 Task: Purchase the Fastrack Limitless FS1 Smartwatch on Amazon for ₹1,995.
Action: Mouse moved to (412, 280)
Screenshot: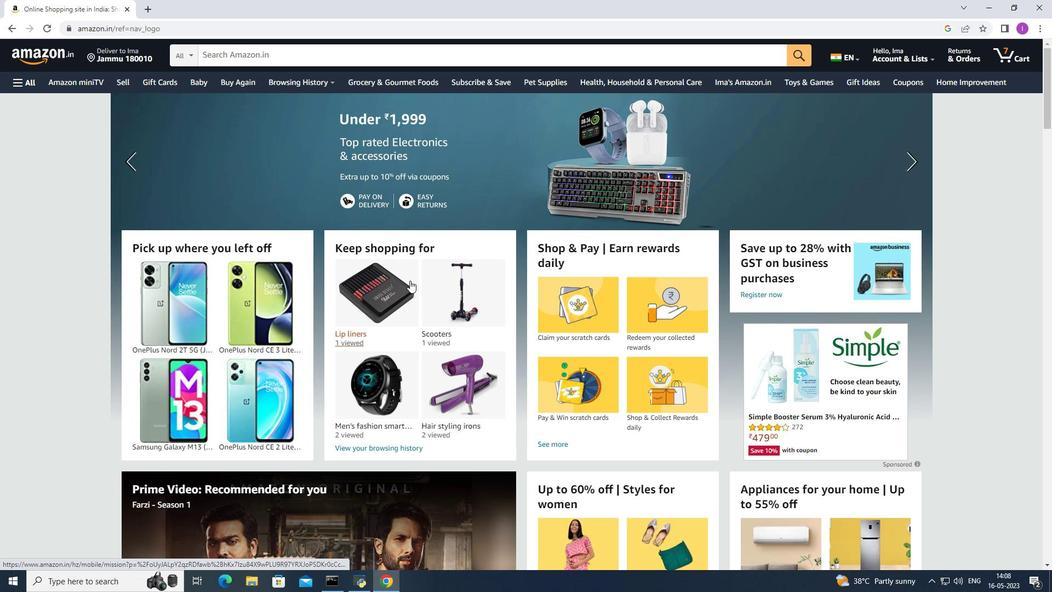
Action: Mouse scrolled (412, 280) with delta (0, 0)
Screenshot: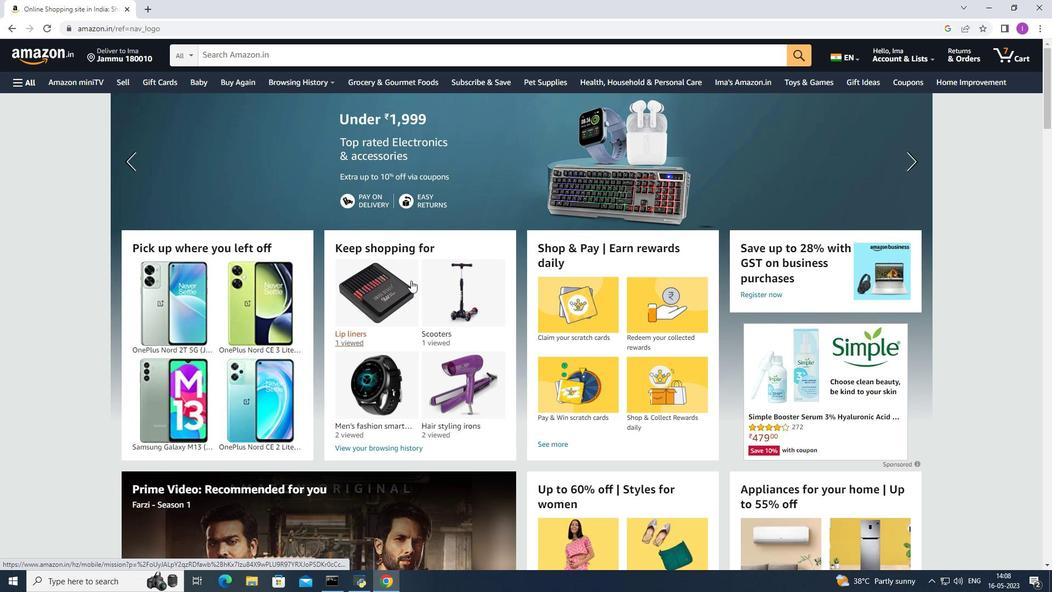 
Action: Mouse moved to (412, 280)
Screenshot: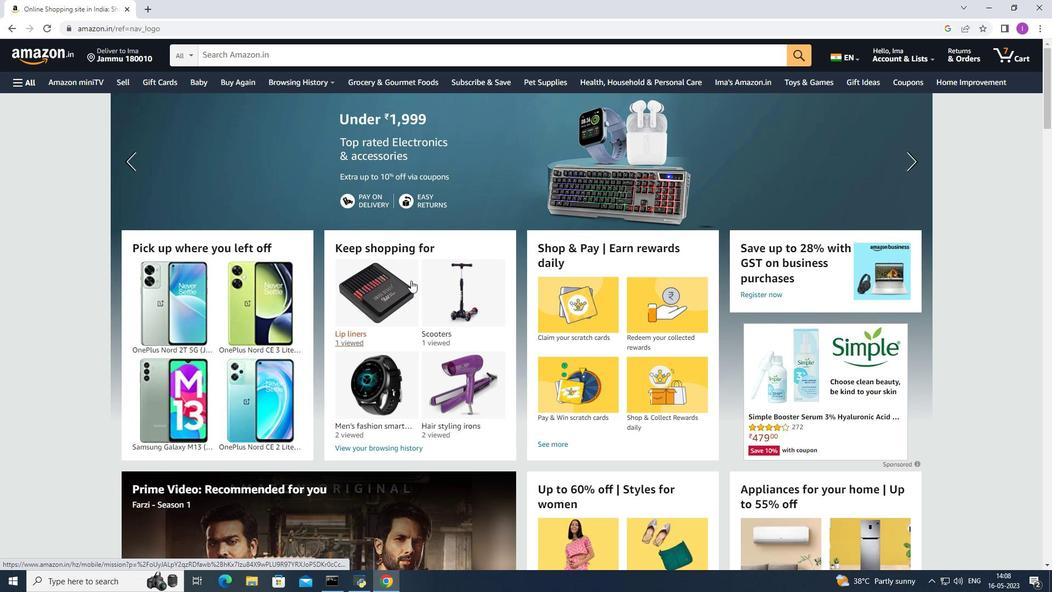 
Action: Mouse scrolled (412, 280) with delta (0, 0)
Screenshot: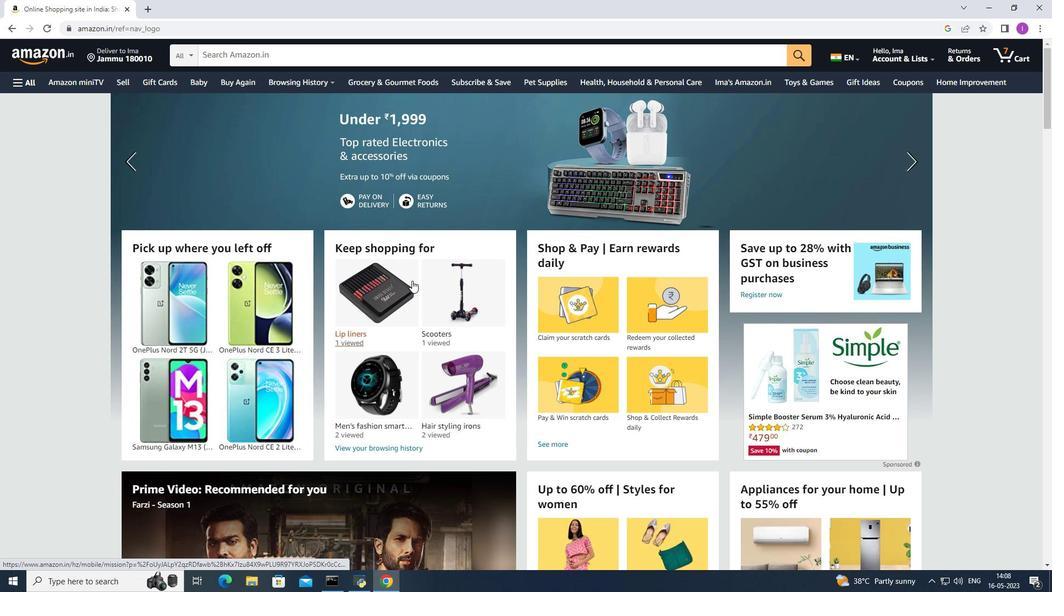 
Action: Mouse scrolled (412, 280) with delta (0, 0)
Screenshot: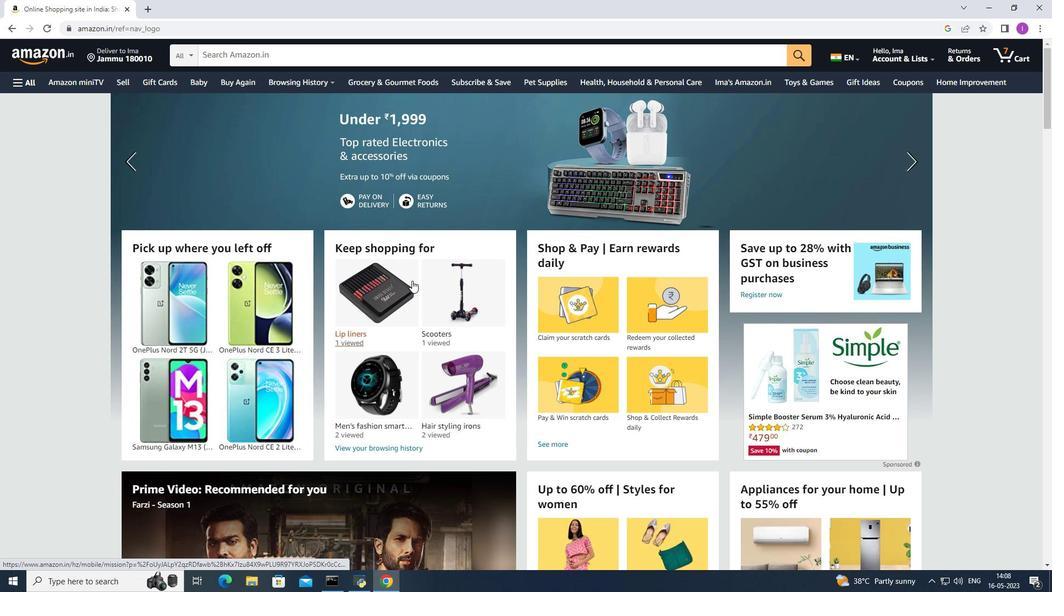 
Action: Mouse scrolled (412, 280) with delta (0, 0)
Screenshot: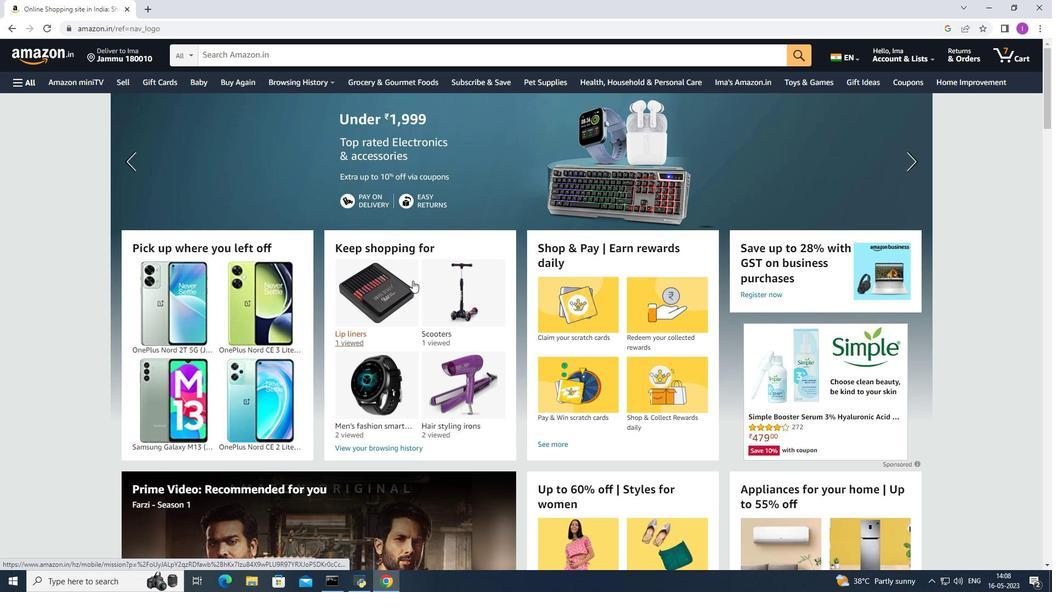 
Action: Mouse moved to (412, 276)
Screenshot: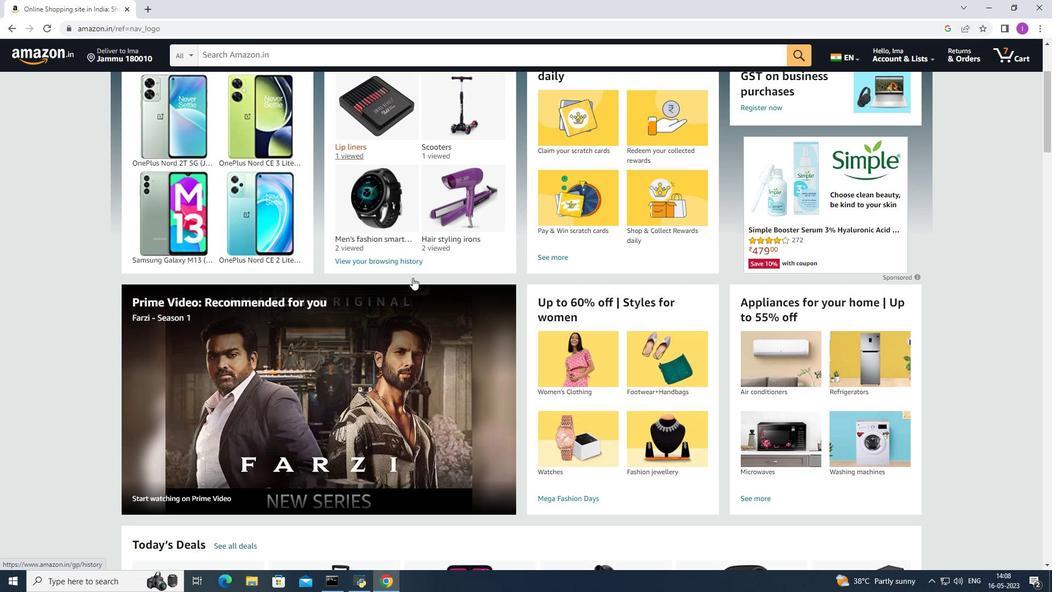 
Action: Mouse scrolled (412, 276) with delta (0, 0)
Screenshot: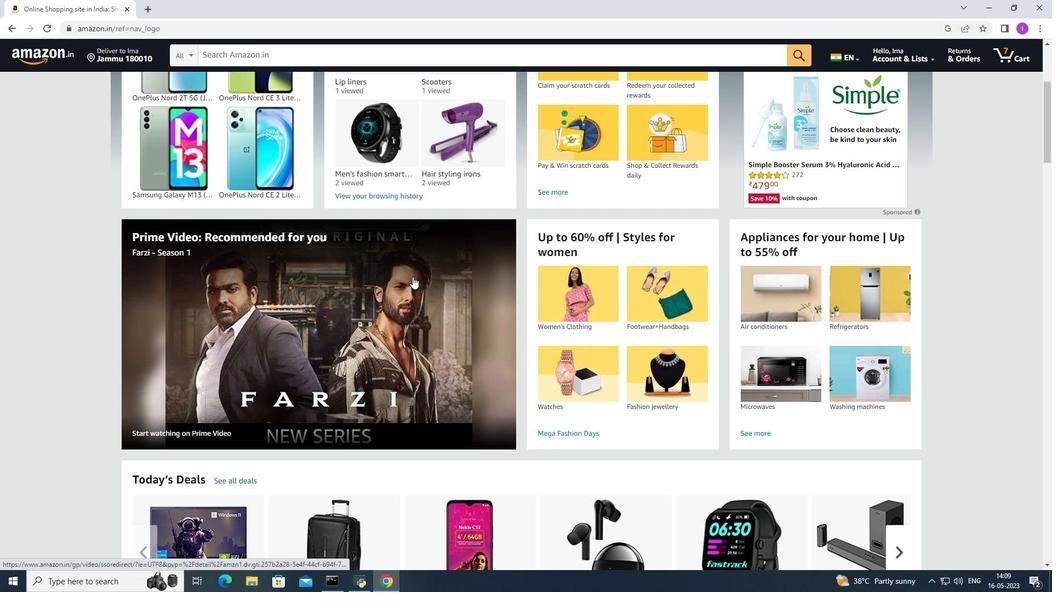
Action: Mouse scrolled (412, 276) with delta (0, 0)
Screenshot: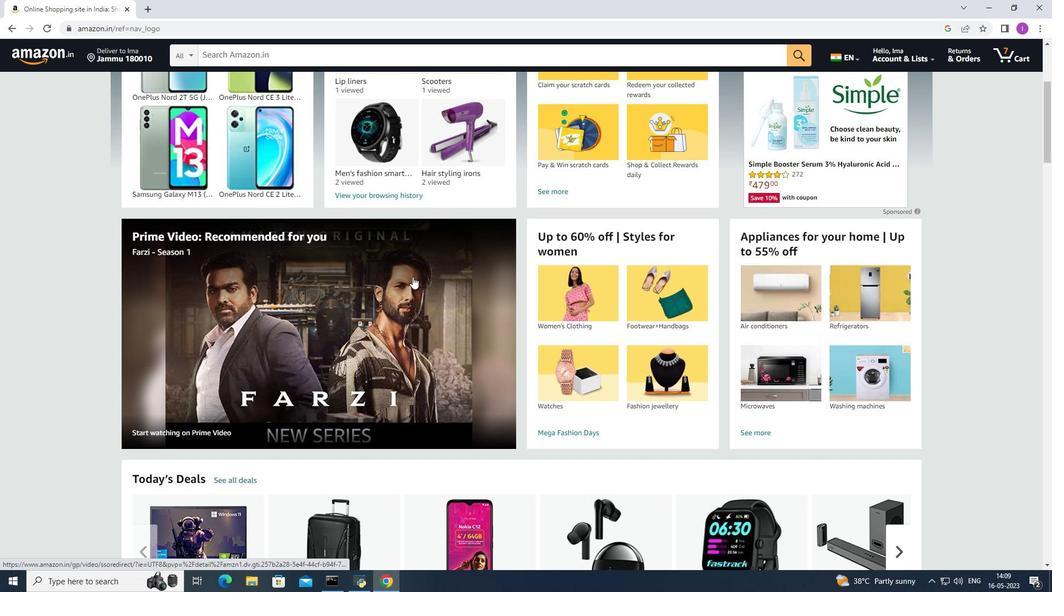 
Action: Mouse moved to (408, 270)
Screenshot: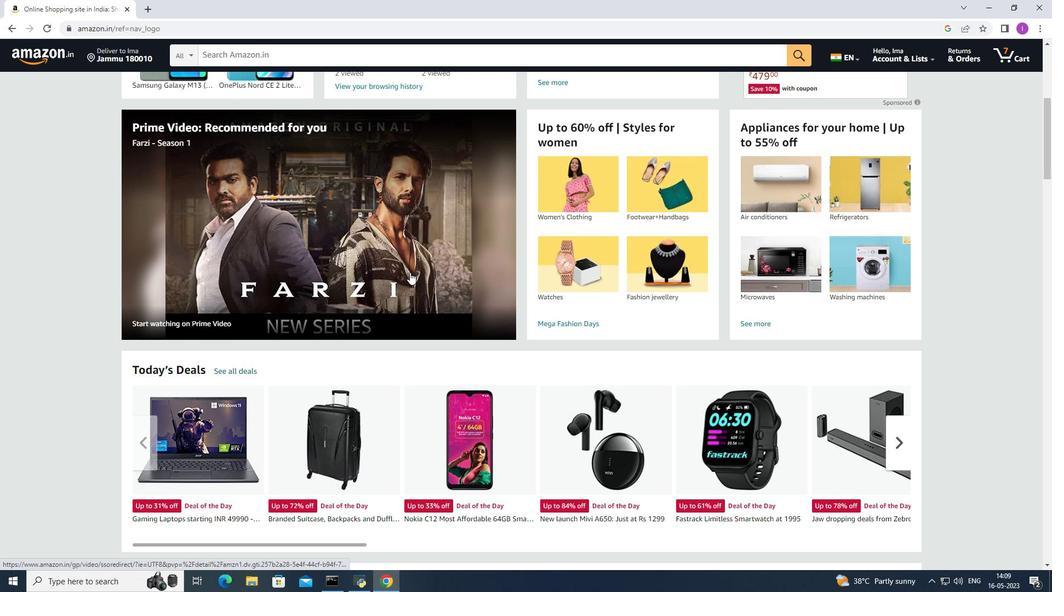 
Action: Mouse scrolled (408, 270) with delta (0, 0)
Screenshot: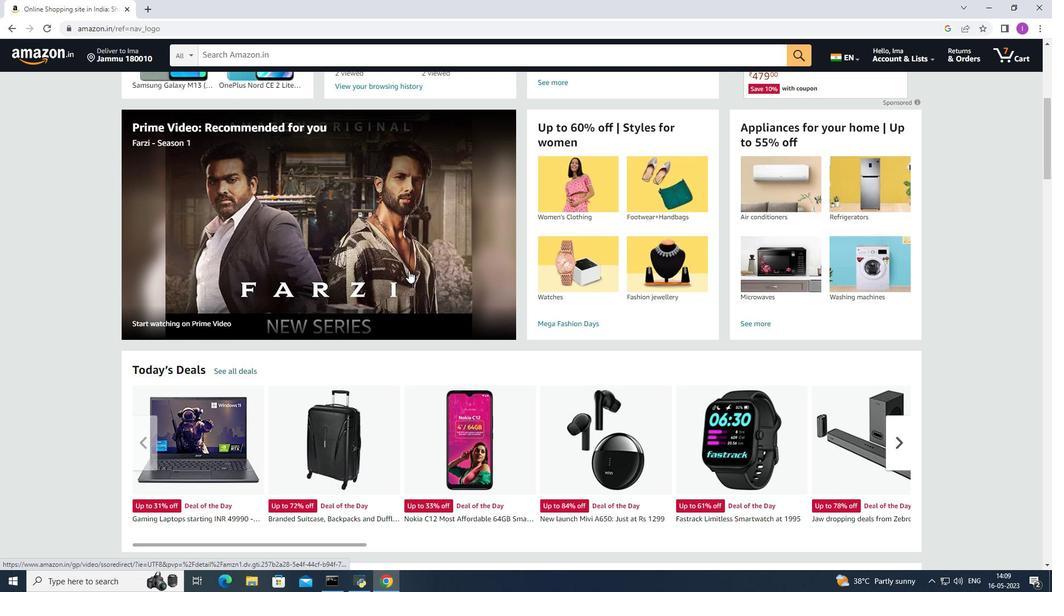 
Action: Mouse scrolled (408, 270) with delta (0, 0)
Screenshot: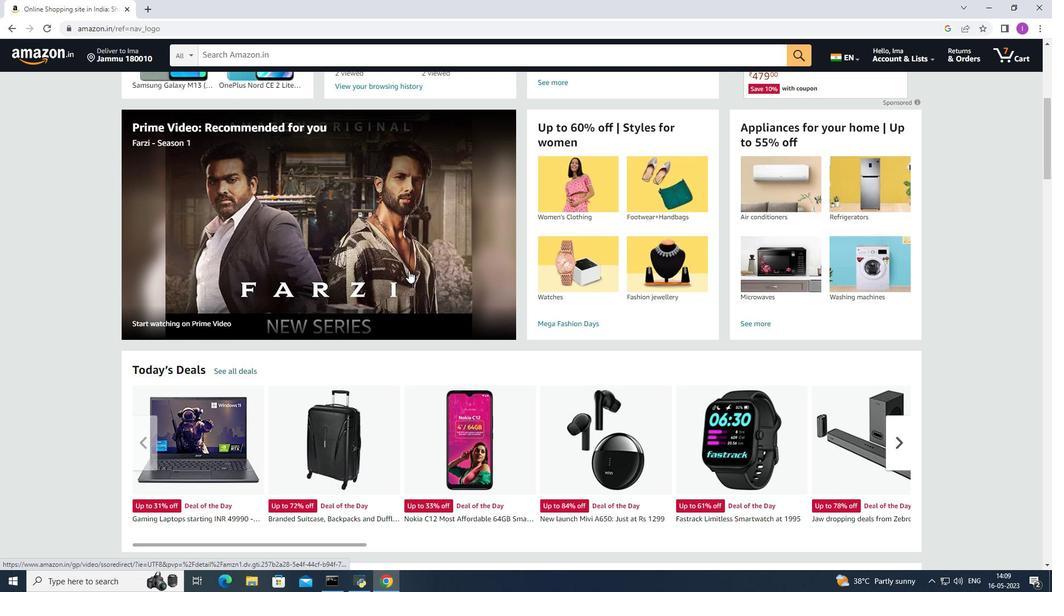 
Action: Mouse scrolled (408, 270) with delta (0, 0)
Screenshot: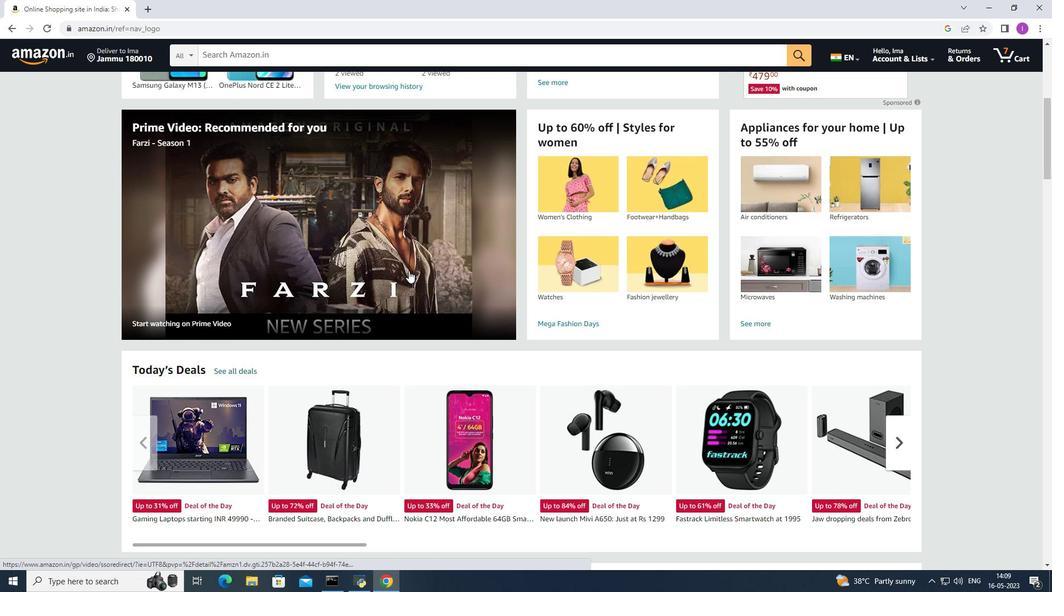 
Action: Mouse moved to (213, 285)
Screenshot: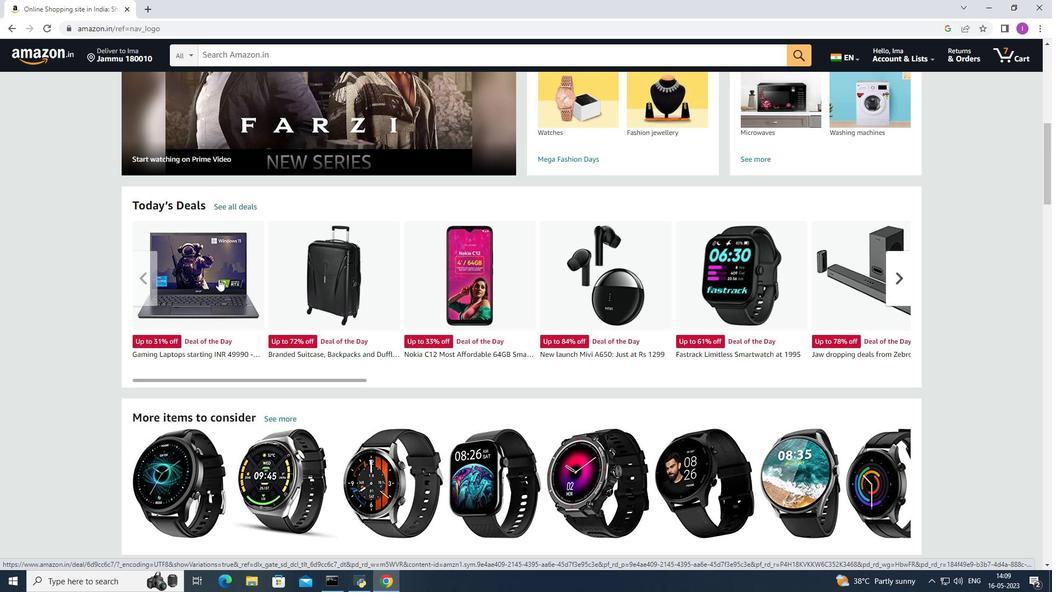
Action: Mouse scrolled (213, 285) with delta (0, 0)
Screenshot: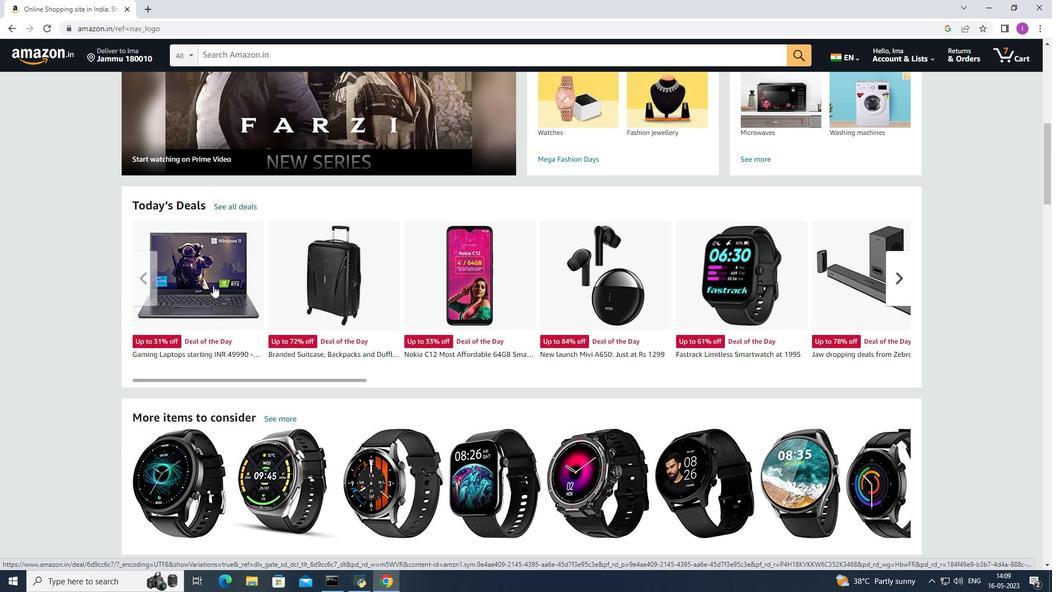
Action: Mouse scrolled (213, 286) with delta (0, 0)
Screenshot: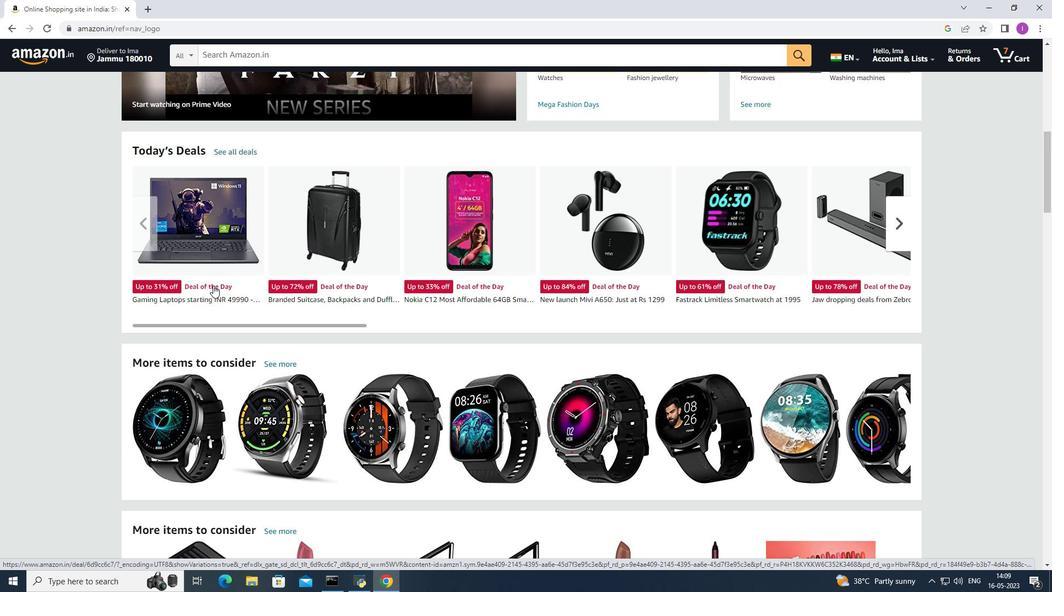 
Action: Mouse scrolled (213, 286) with delta (0, 0)
Screenshot: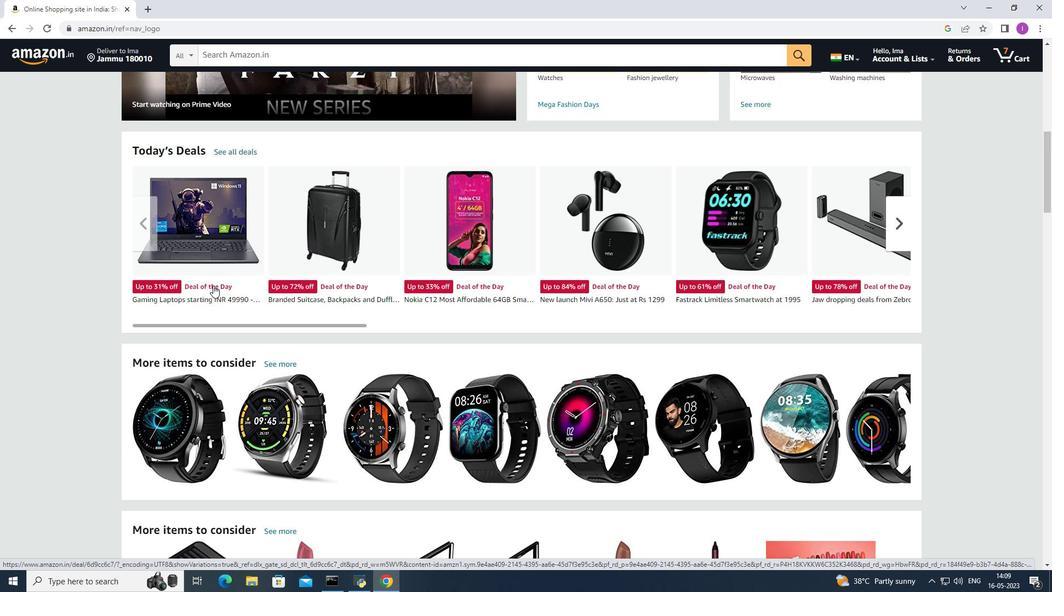 
Action: Mouse scrolled (213, 285) with delta (0, 0)
Screenshot: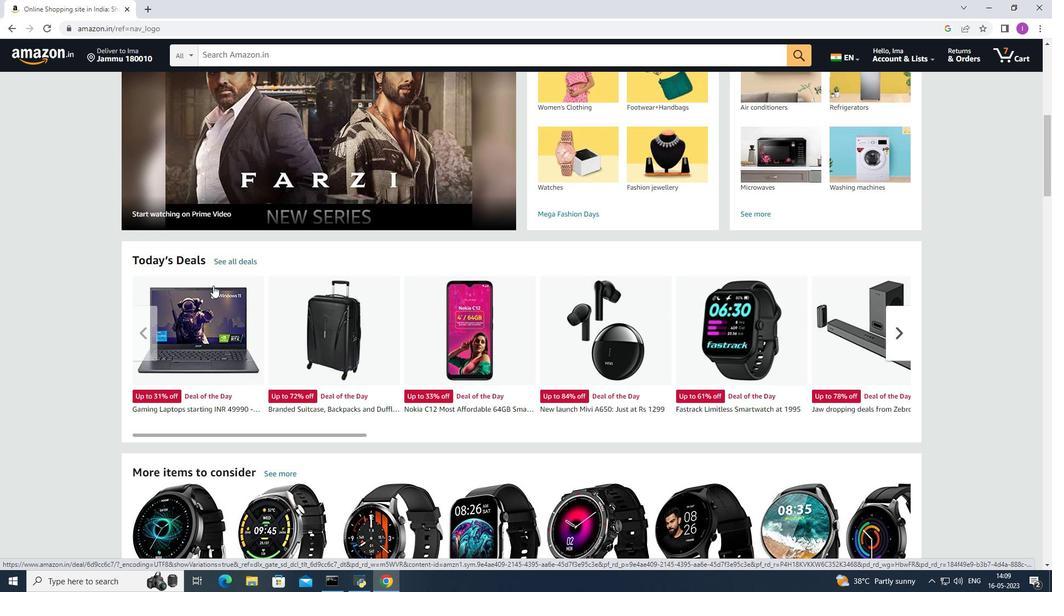 
Action: Mouse scrolled (213, 285) with delta (0, 0)
Screenshot: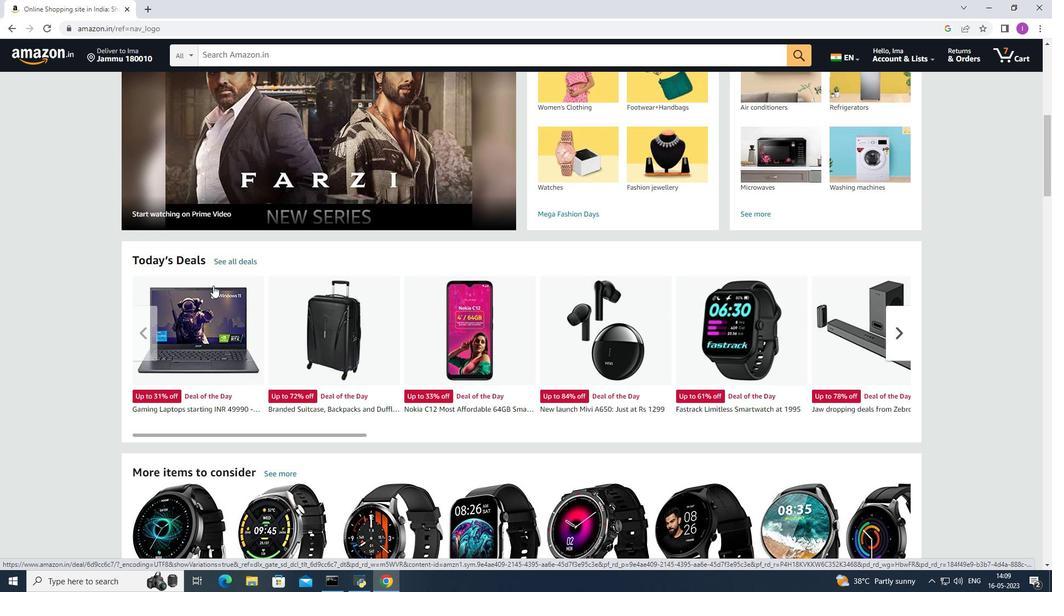
Action: Mouse moved to (732, 234)
Screenshot: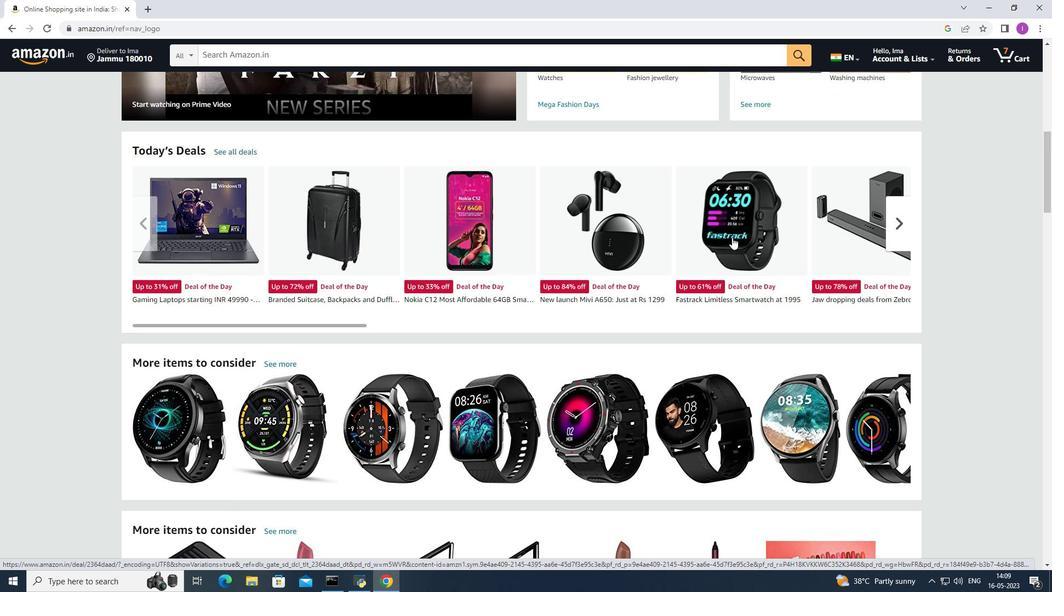 
Action: Mouse pressed left at (732, 234)
Screenshot: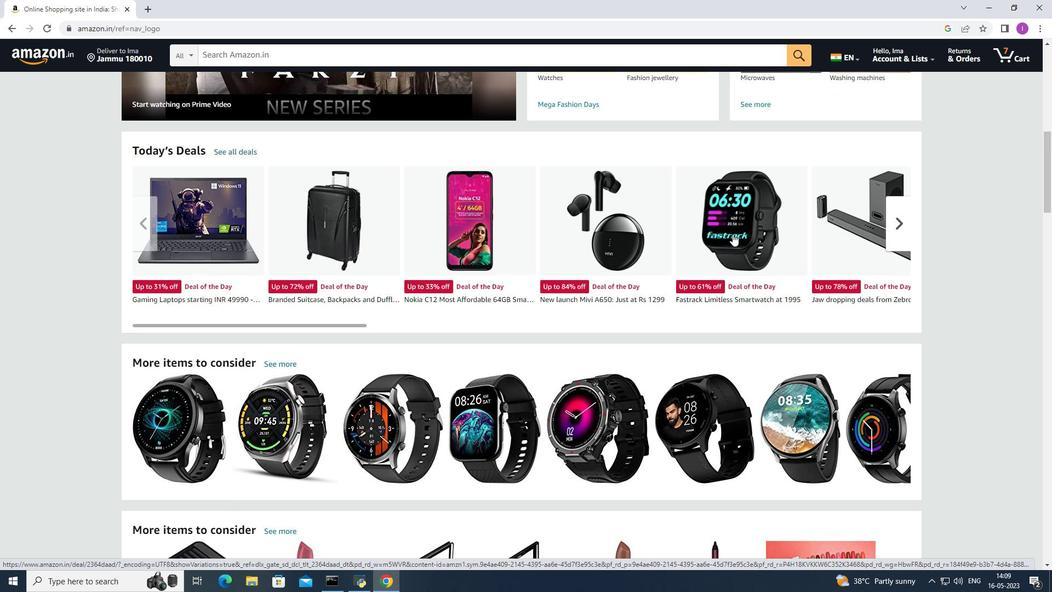 
Action: Mouse moved to (244, 292)
Screenshot: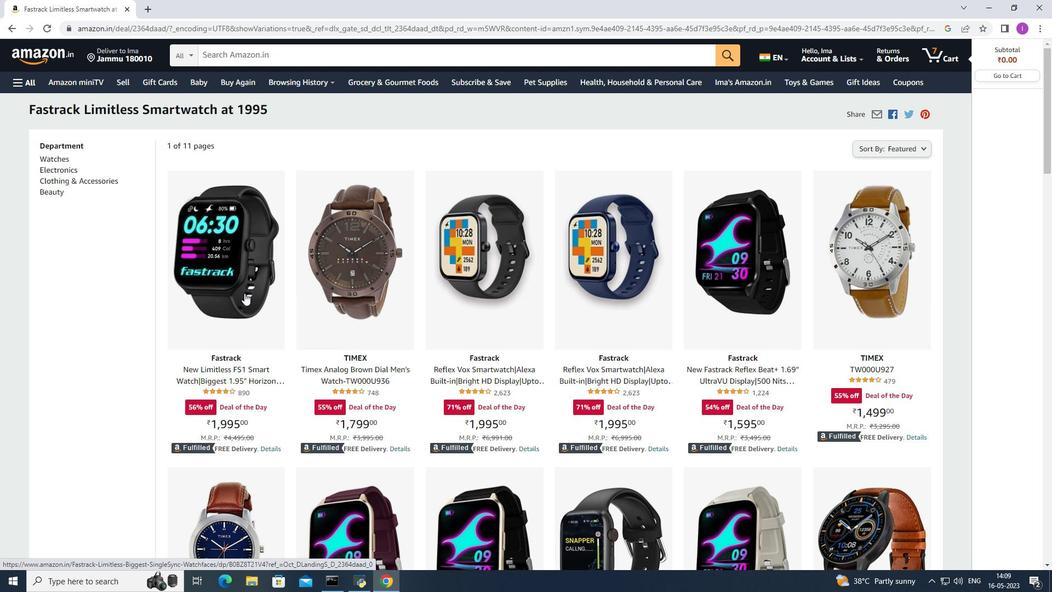 
Action: Mouse pressed left at (244, 292)
Screenshot: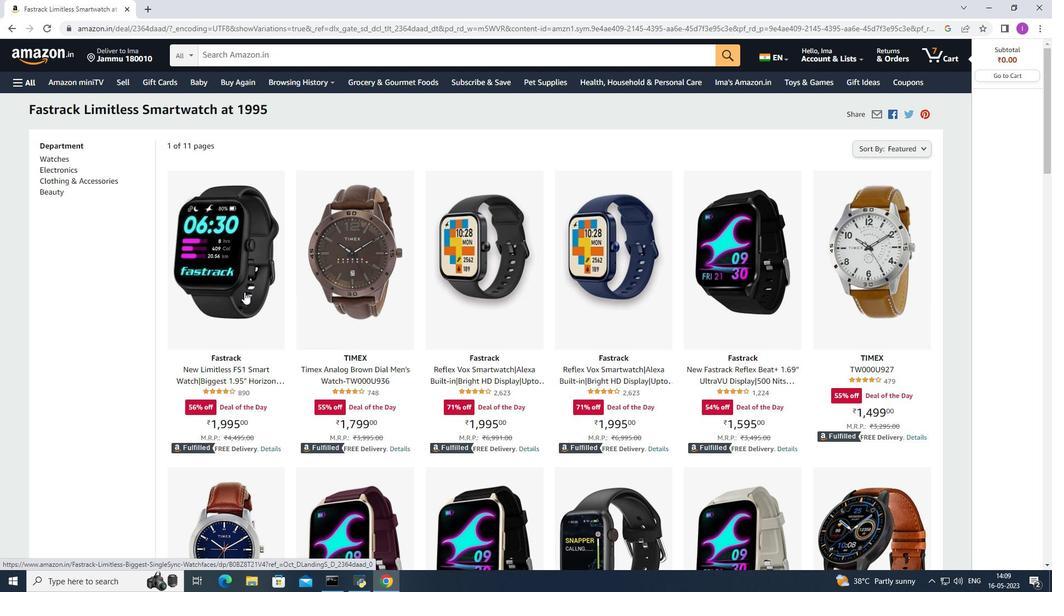 
Action: Mouse moved to (432, 386)
Screenshot: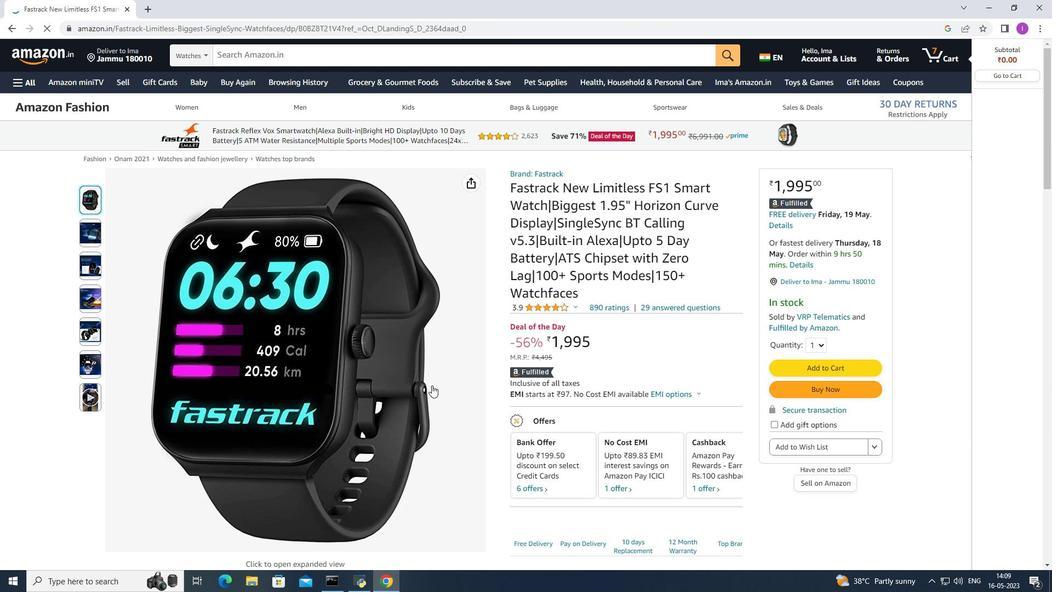 
Action: Mouse scrolled (432, 387) with delta (0, 0)
Screenshot: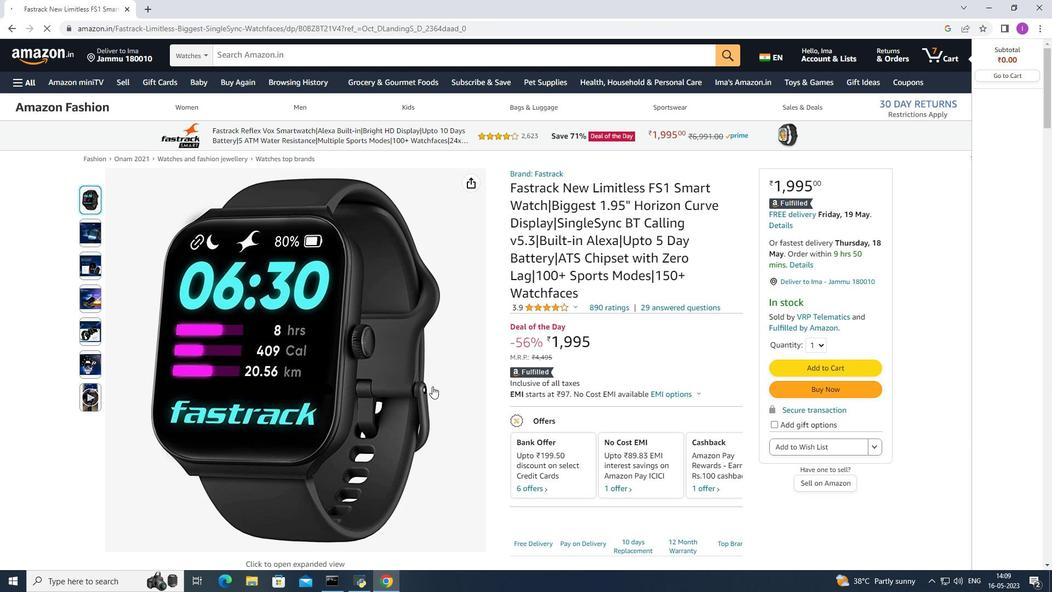 
Action: Mouse scrolled (432, 387) with delta (0, 0)
Screenshot: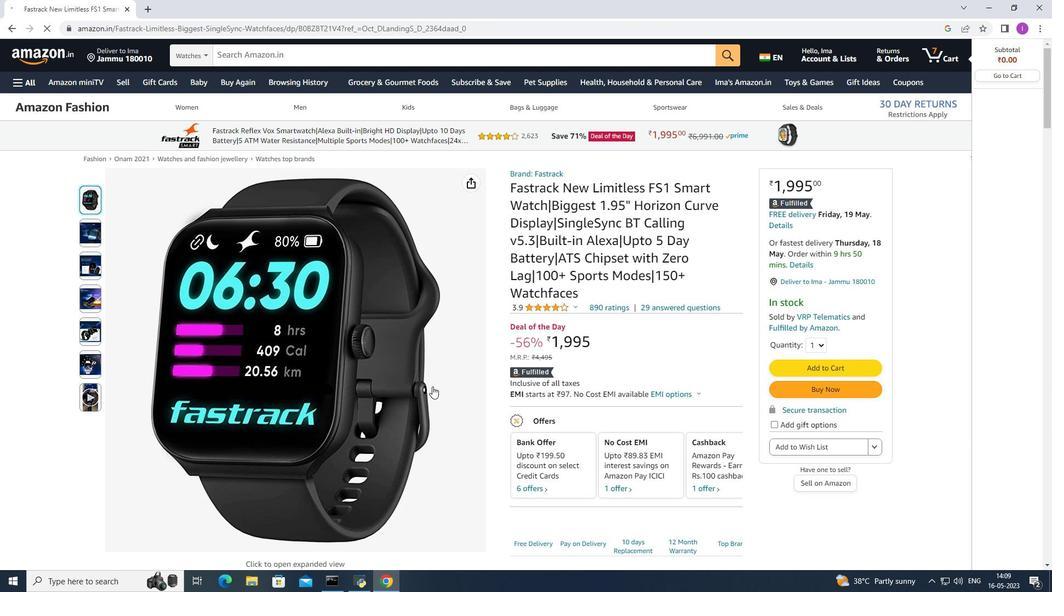 
Action: Mouse scrolled (432, 387) with delta (0, 0)
Screenshot: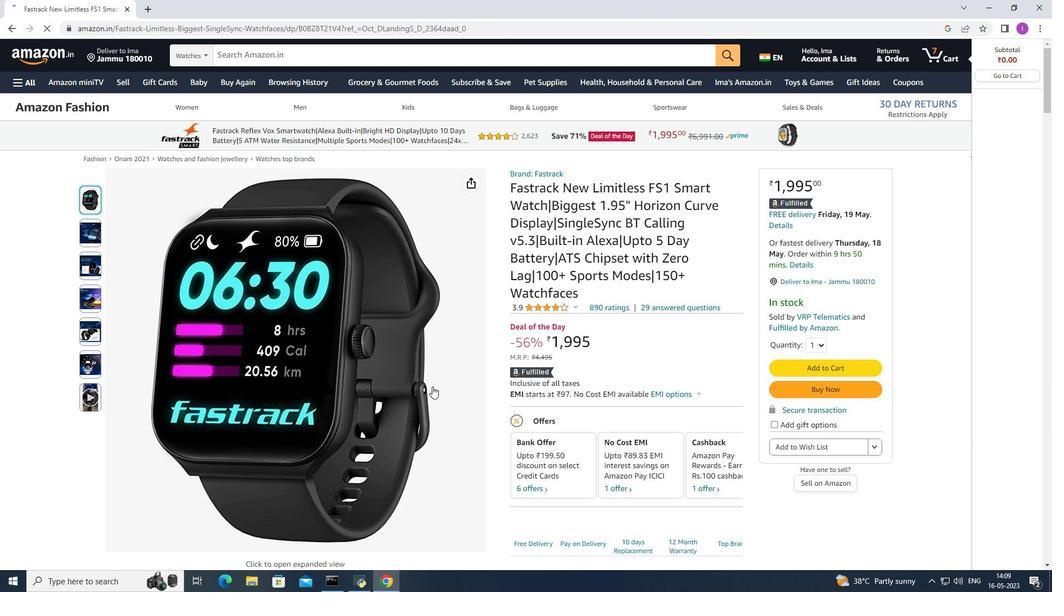
Action: Mouse scrolled (432, 385) with delta (0, 0)
Screenshot: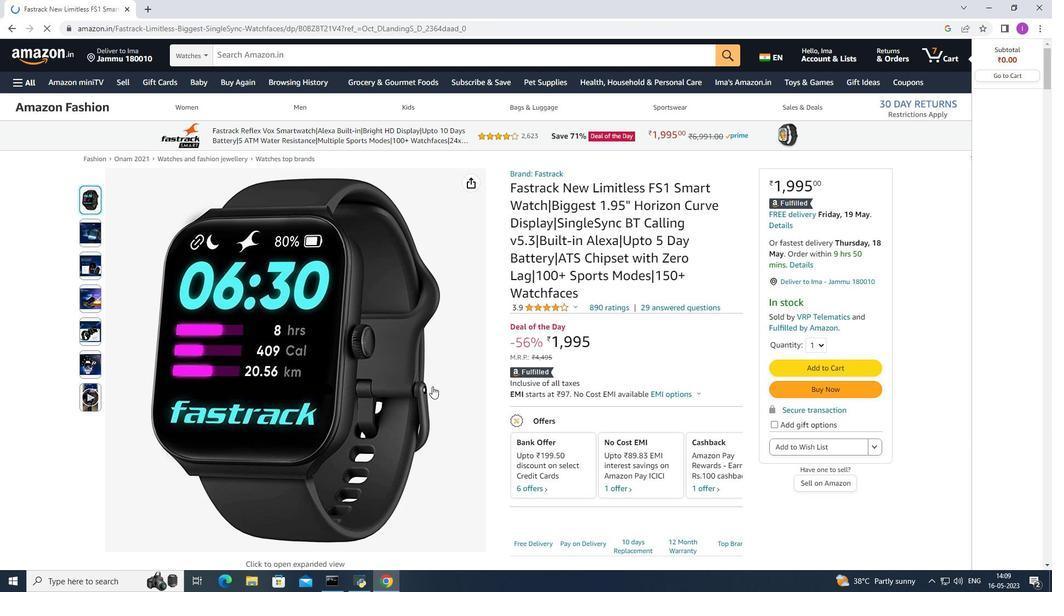 
Action: Mouse scrolled (432, 385) with delta (0, 0)
Screenshot: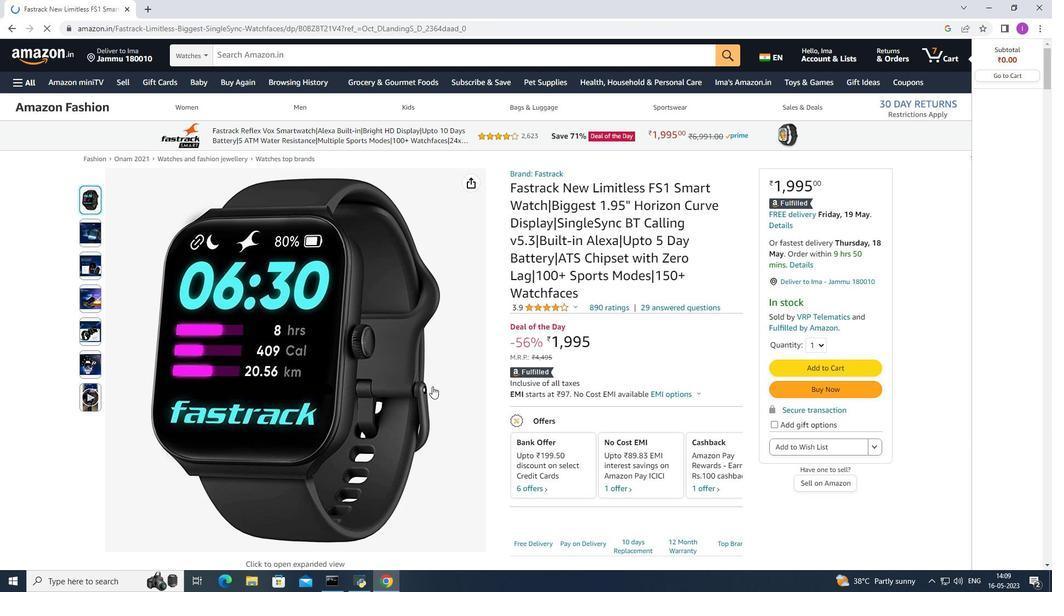 
Action: Mouse scrolled (432, 385) with delta (0, 0)
Screenshot: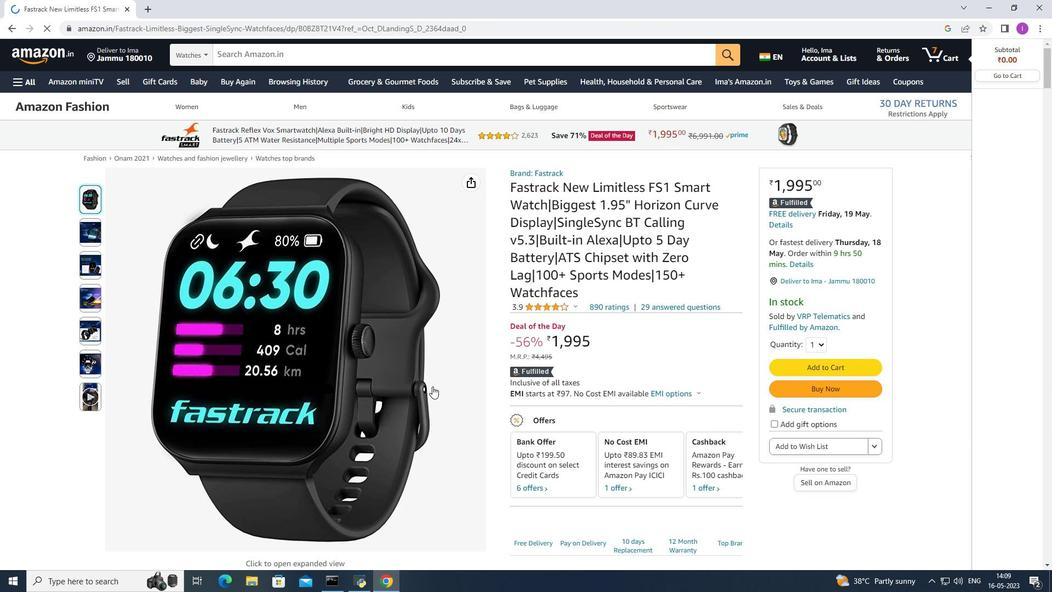 
Action: Mouse scrolled (432, 385) with delta (0, 0)
Screenshot: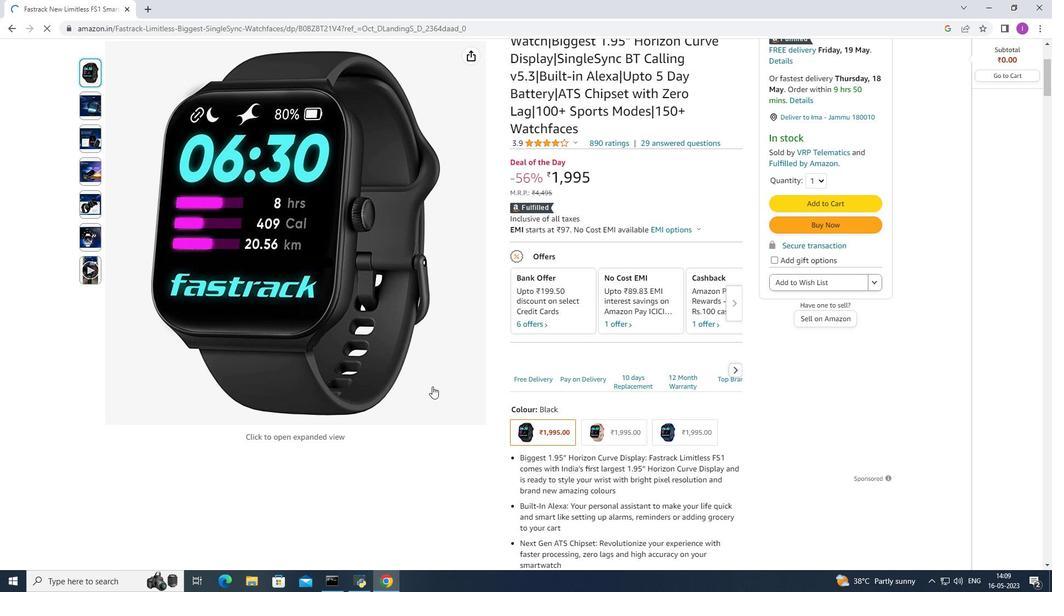 
Action: Mouse scrolled (432, 385) with delta (0, 0)
Screenshot: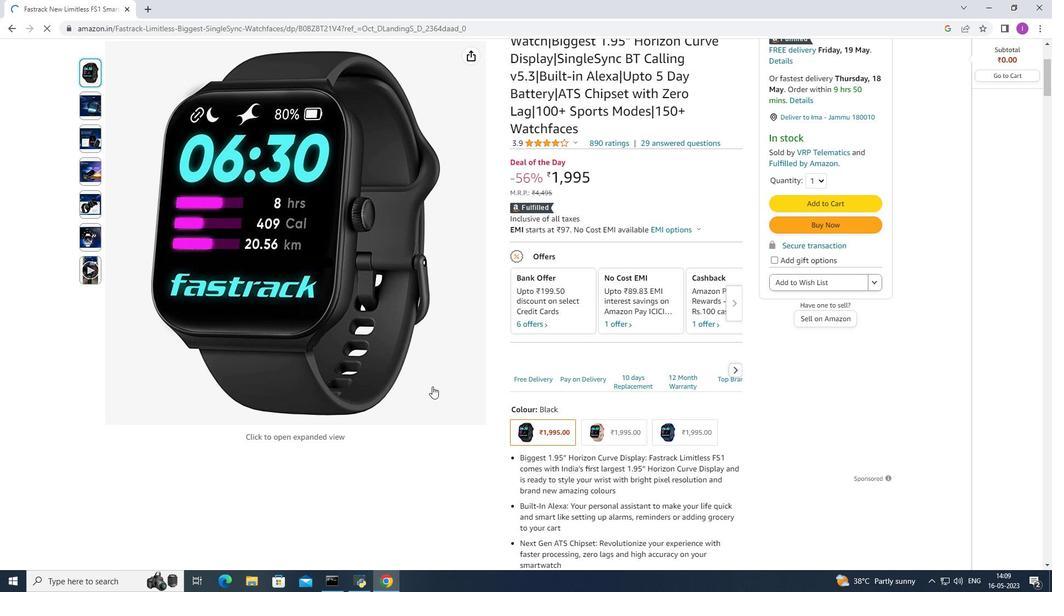 
Action: Mouse scrolled (432, 385) with delta (0, 0)
Screenshot: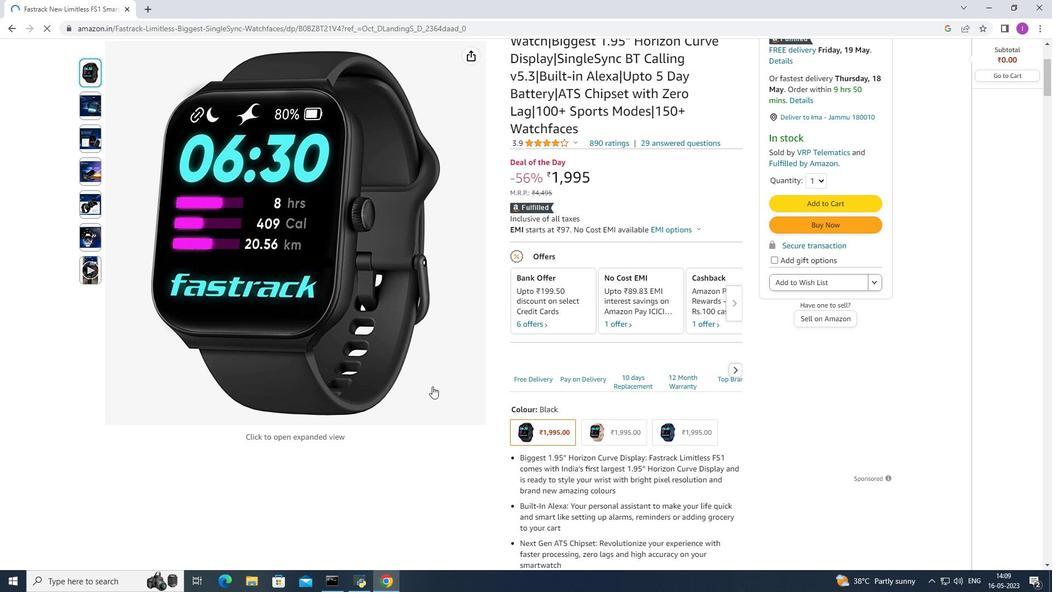 
Action: Mouse scrolled (432, 385) with delta (0, 0)
Screenshot: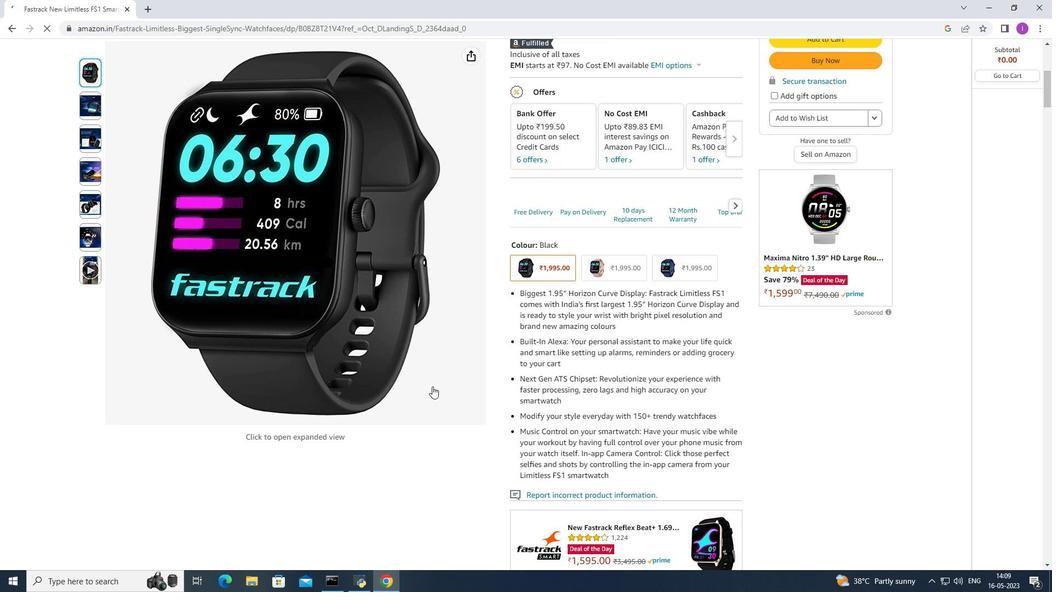 
Action: Mouse scrolled (432, 385) with delta (0, 0)
Screenshot: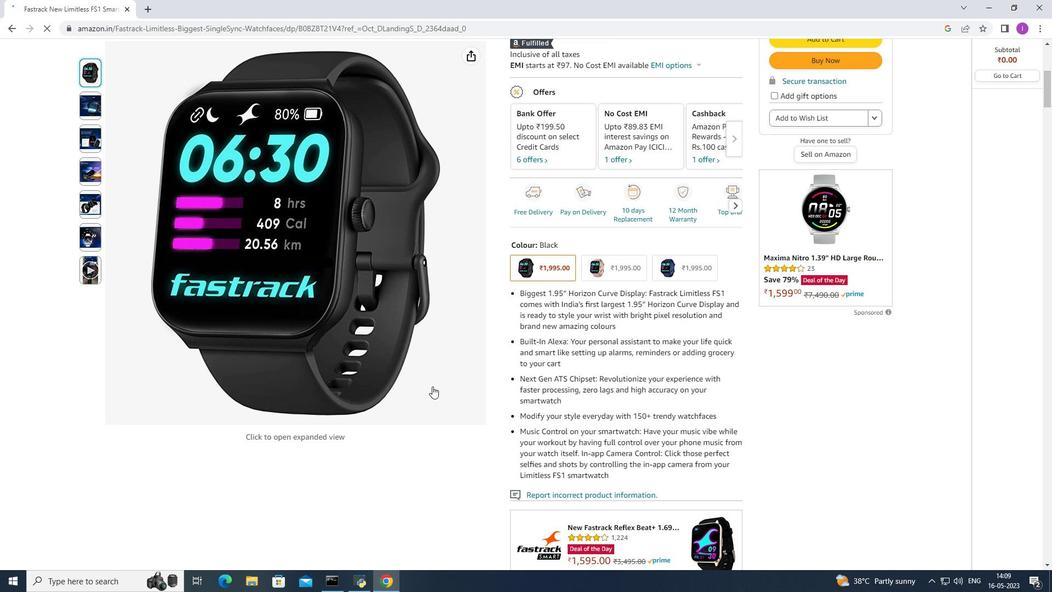 
Action: Mouse scrolled (432, 385) with delta (0, 0)
Screenshot: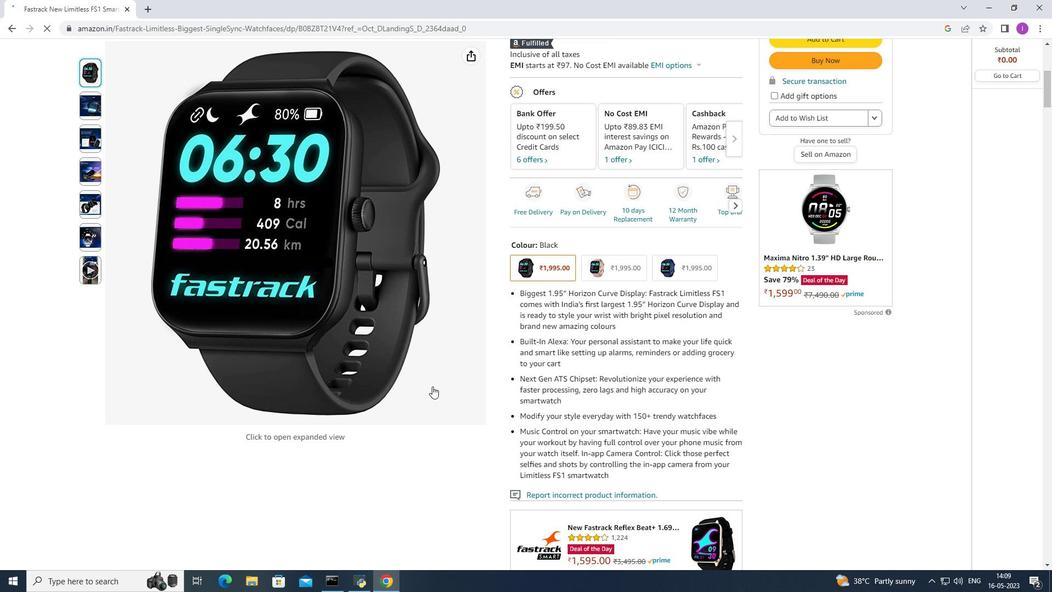 
Action: Mouse scrolled (432, 385) with delta (0, 0)
Screenshot: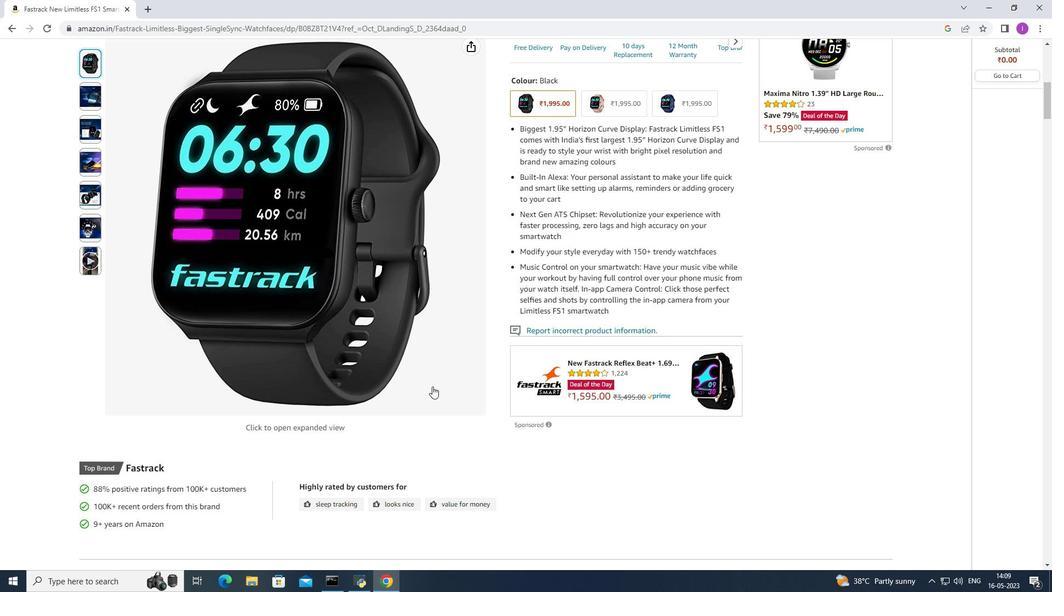 
Action: Mouse scrolled (432, 385) with delta (0, 0)
Screenshot: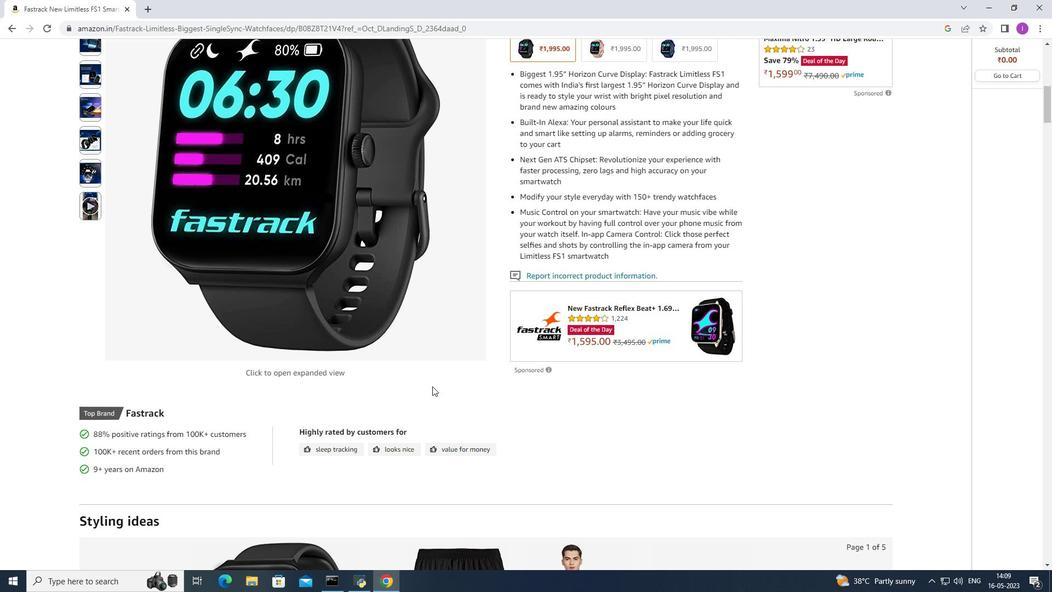 
Action: Mouse scrolled (432, 385) with delta (0, 0)
Screenshot: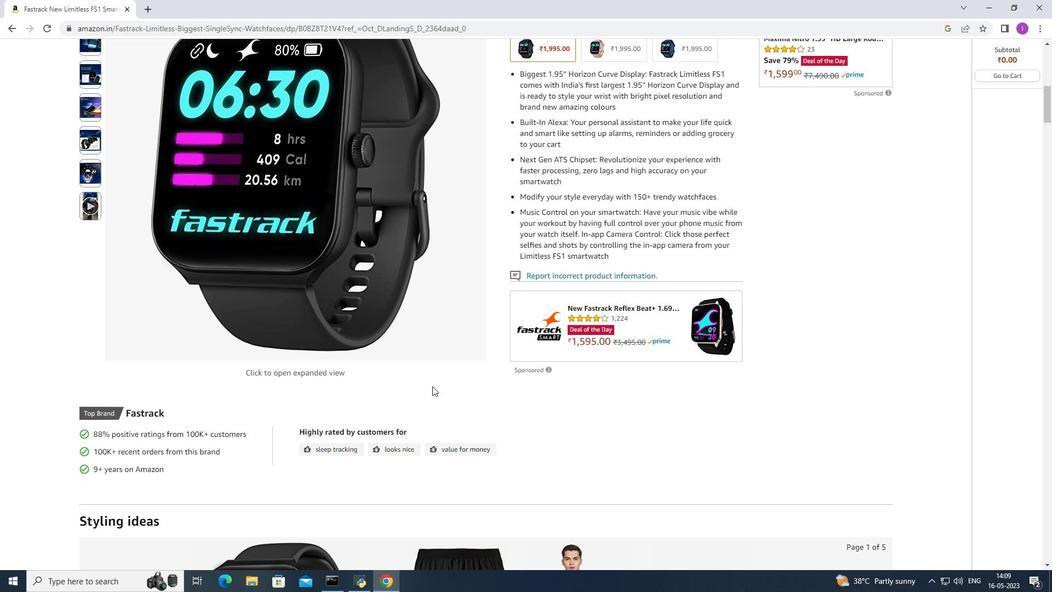 
Action: Mouse scrolled (432, 385) with delta (0, 0)
Screenshot: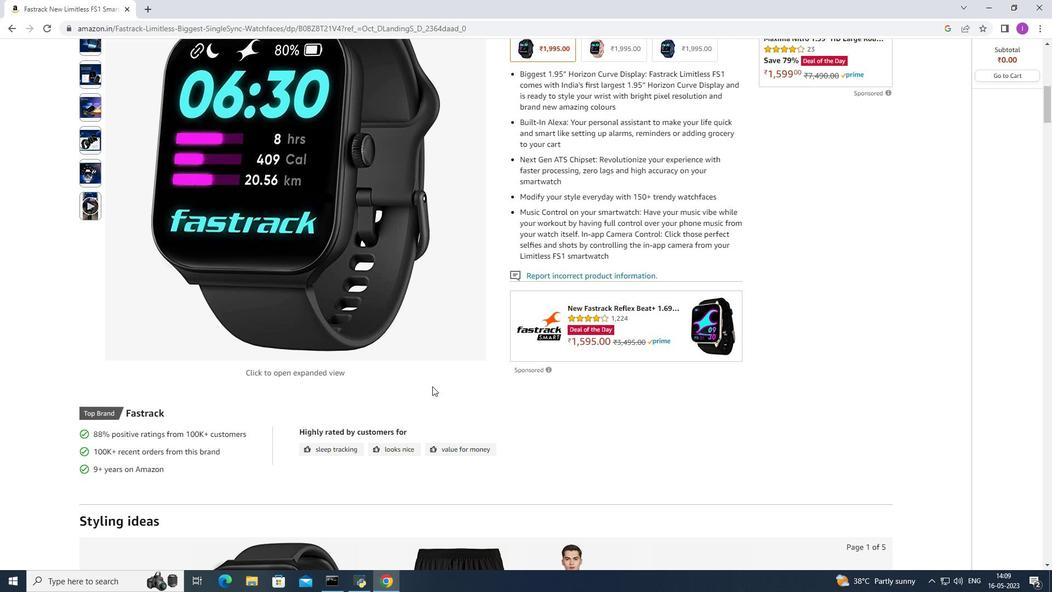 
Action: Mouse scrolled (432, 387) with delta (0, 0)
Screenshot: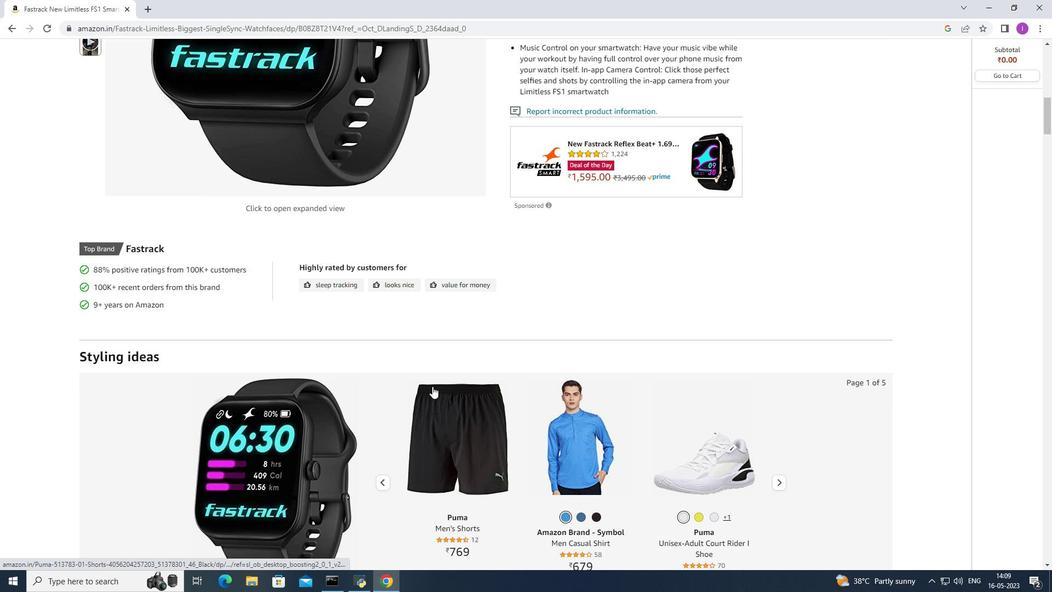 
Action: Mouse scrolled (432, 387) with delta (0, 0)
Screenshot: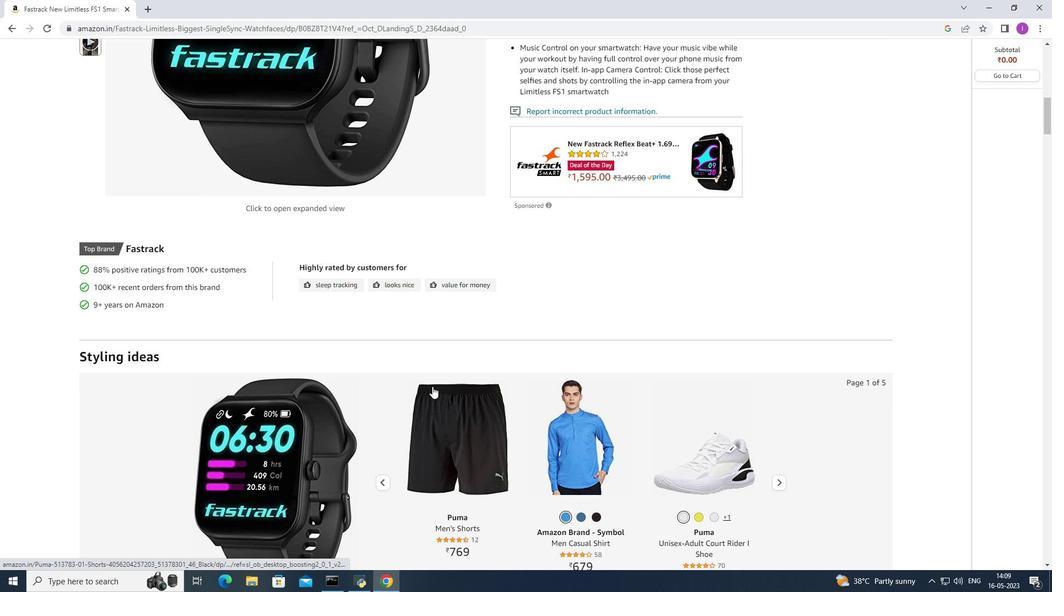 
Action: Mouse scrolled (432, 387) with delta (0, 0)
Screenshot: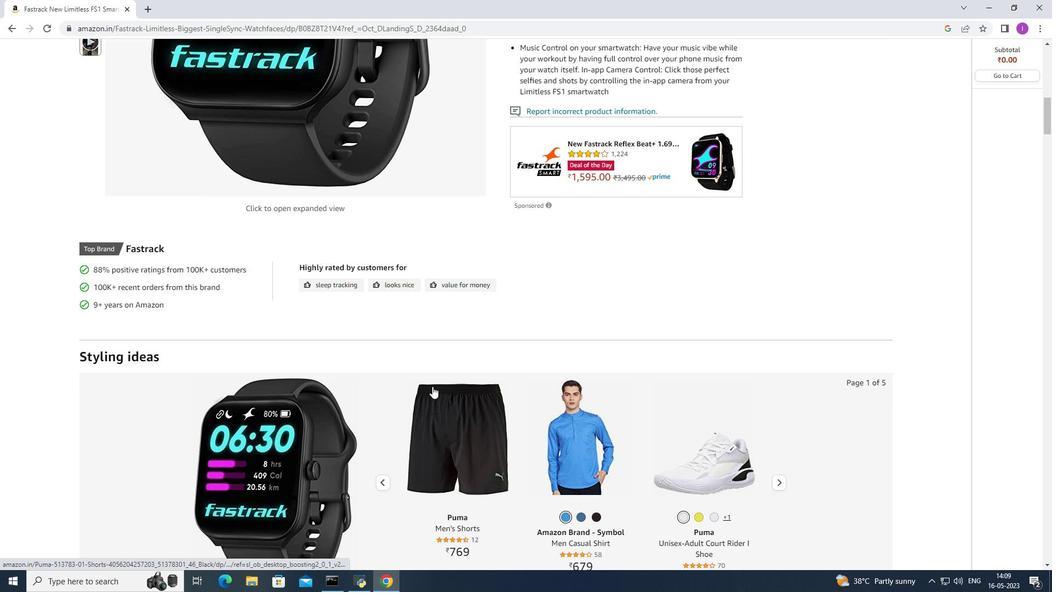 
Action: Mouse scrolled (432, 387) with delta (0, 0)
Screenshot: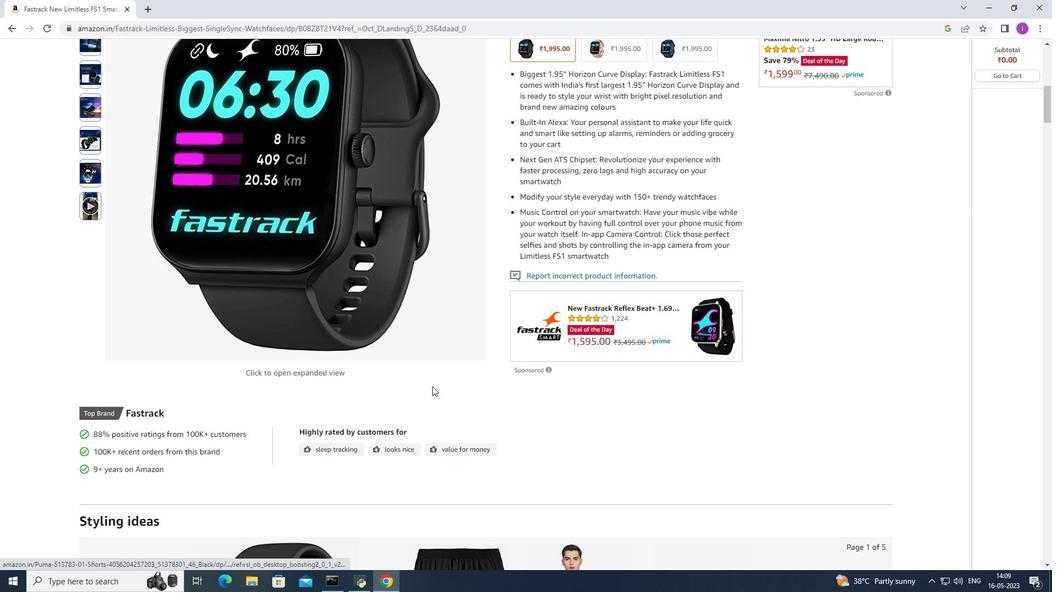 
Action: Mouse scrolled (432, 387) with delta (0, 0)
Screenshot: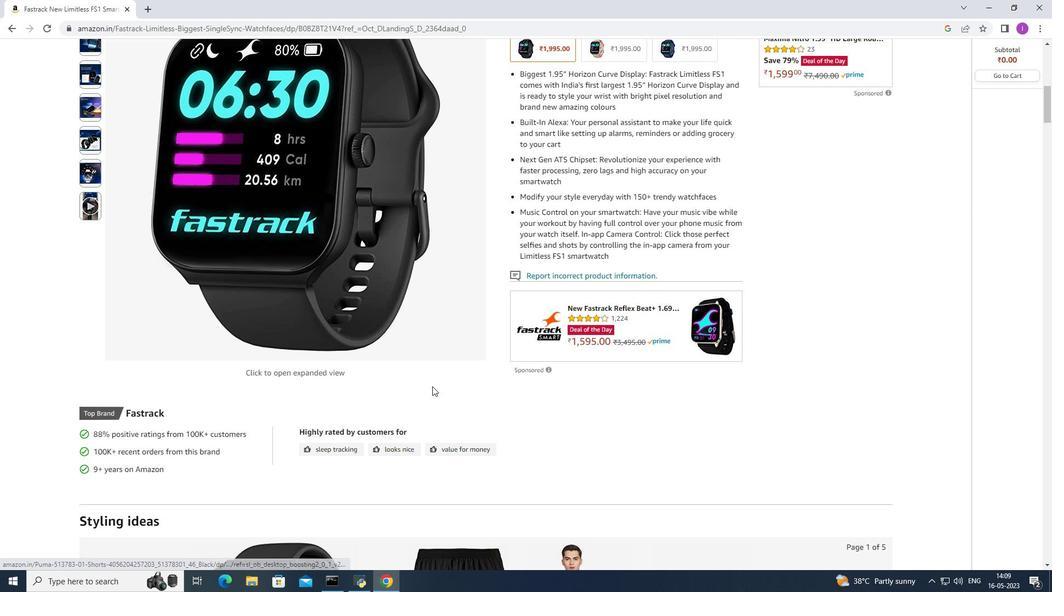 
Action: Mouse scrolled (432, 387) with delta (0, 0)
Screenshot: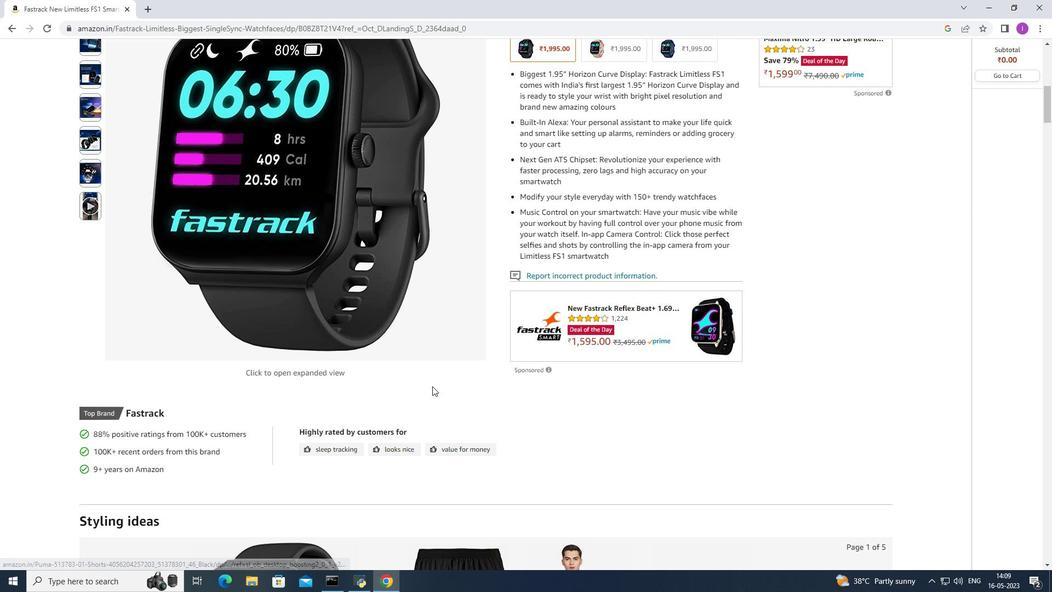 
Action: Mouse scrolled (432, 387) with delta (0, 0)
Screenshot: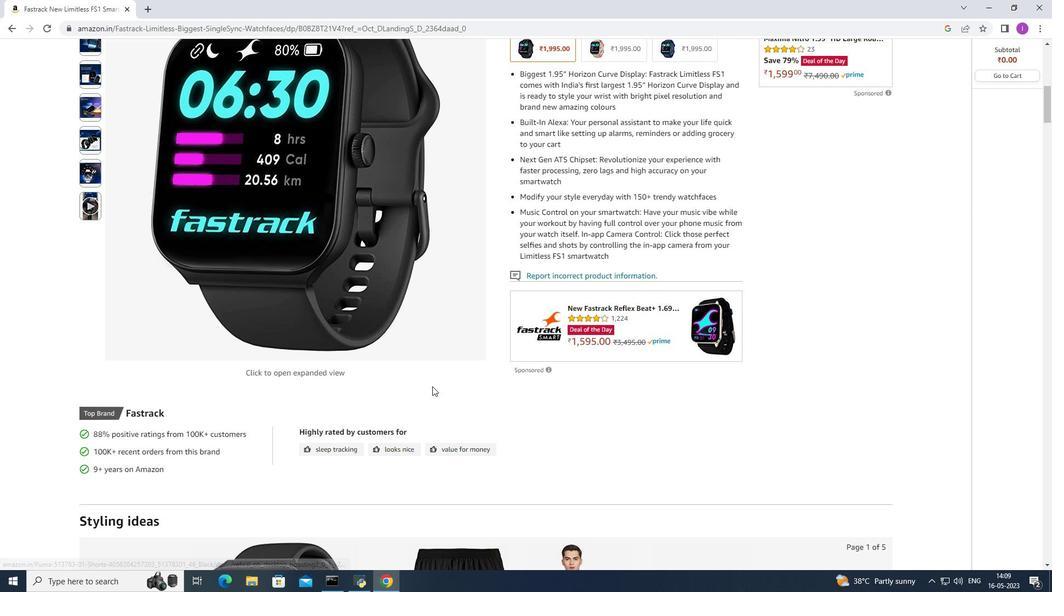 
Action: Mouse moved to (430, 383)
Screenshot: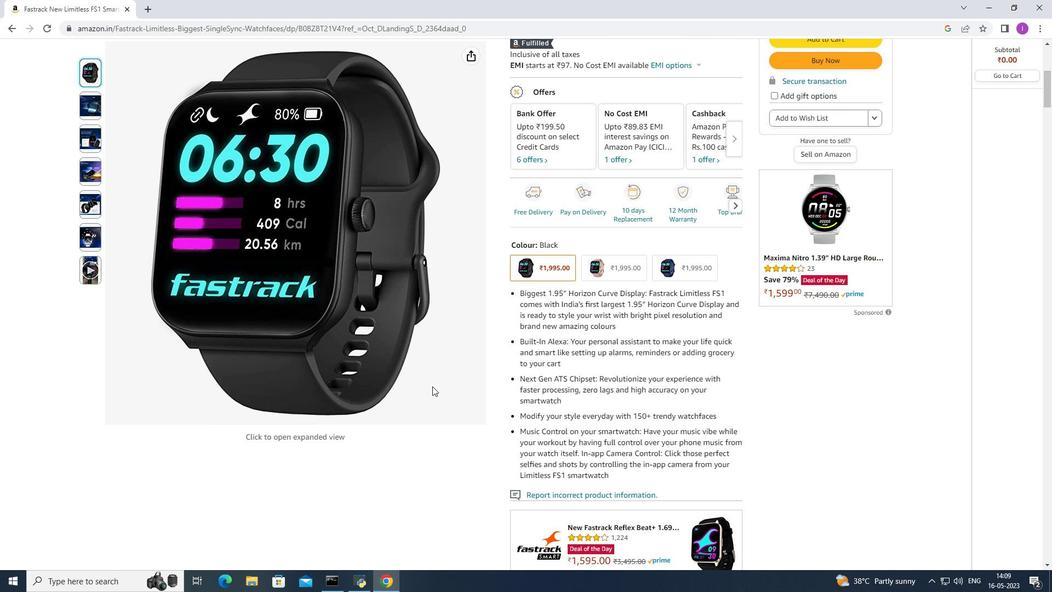 
Action: Mouse scrolled (430, 384) with delta (0, 0)
Screenshot: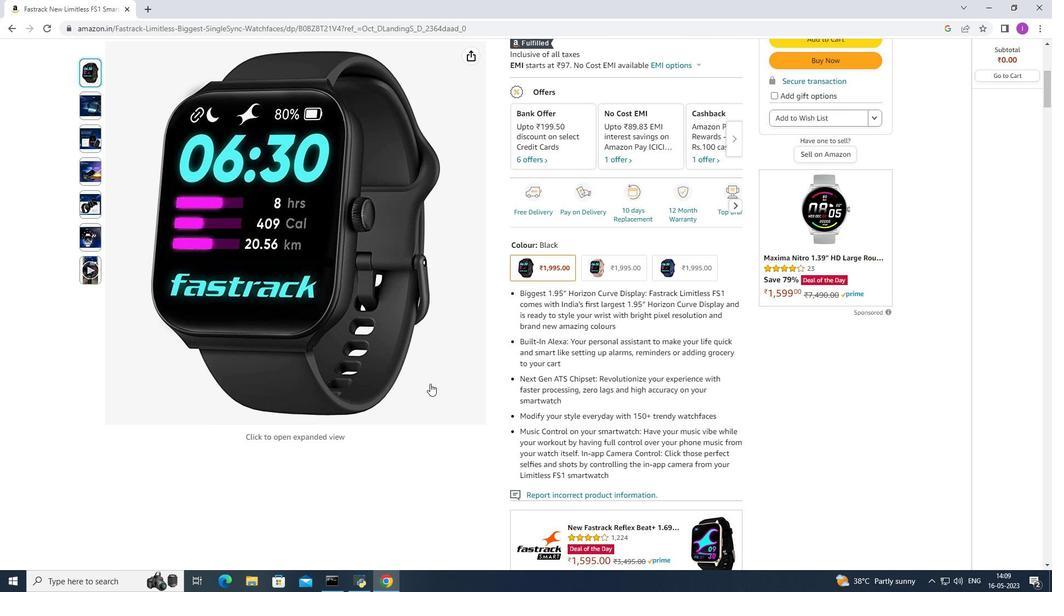 
Action: Mouse scrolled (430, 384) with delta (0, 0)
Screenshot: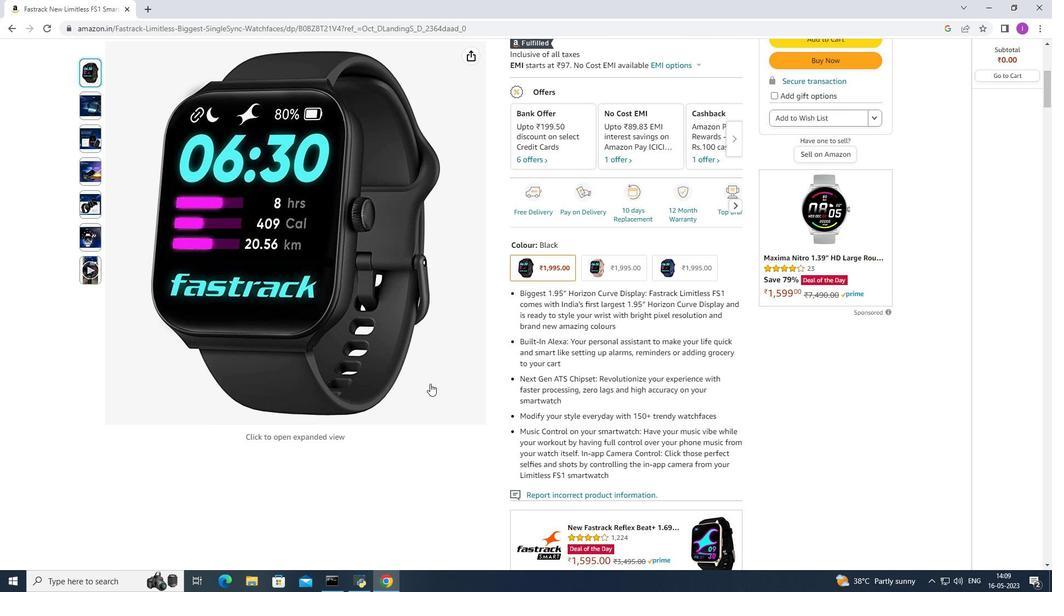 
Action: Mouse scrolled (430, 384) with delta (0, 0)
Screenshot: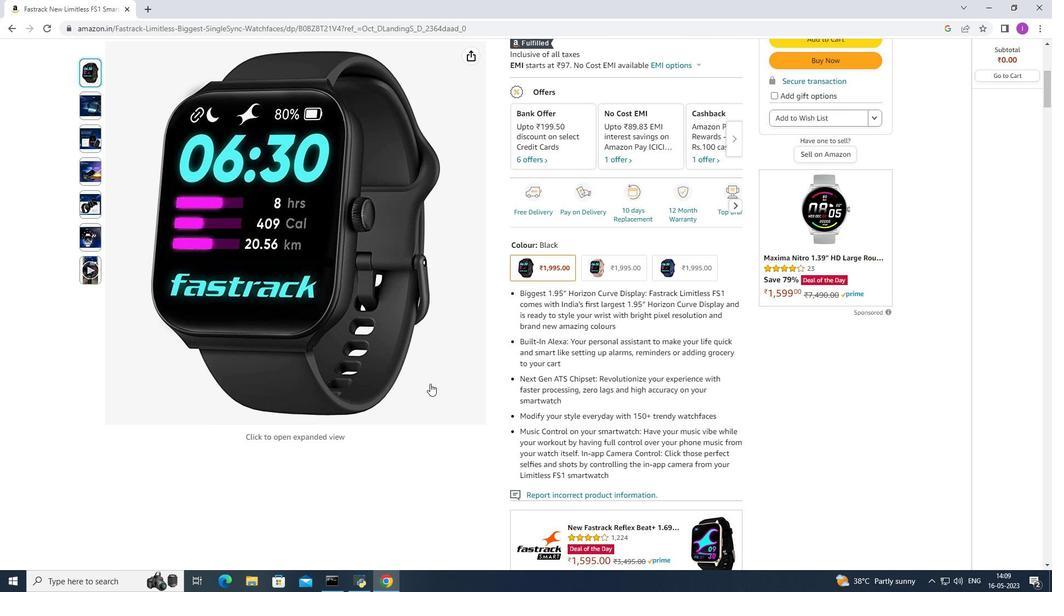 
Action: Mouse moved to (430, 386)
Screenshot: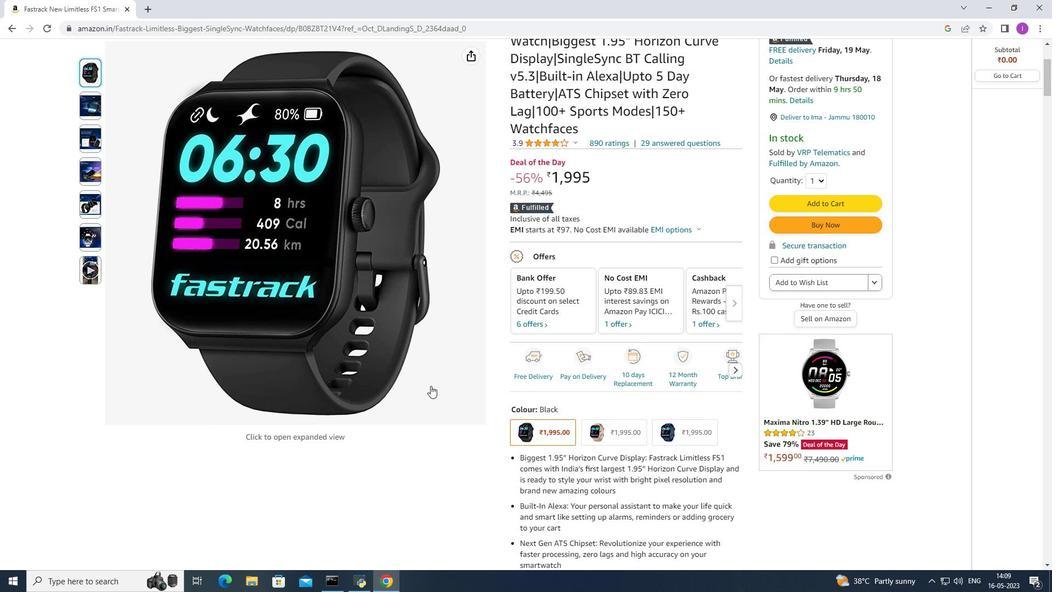 
Action: Mouse scrolled (430, 387) with delta (0, 0)
Screenshot: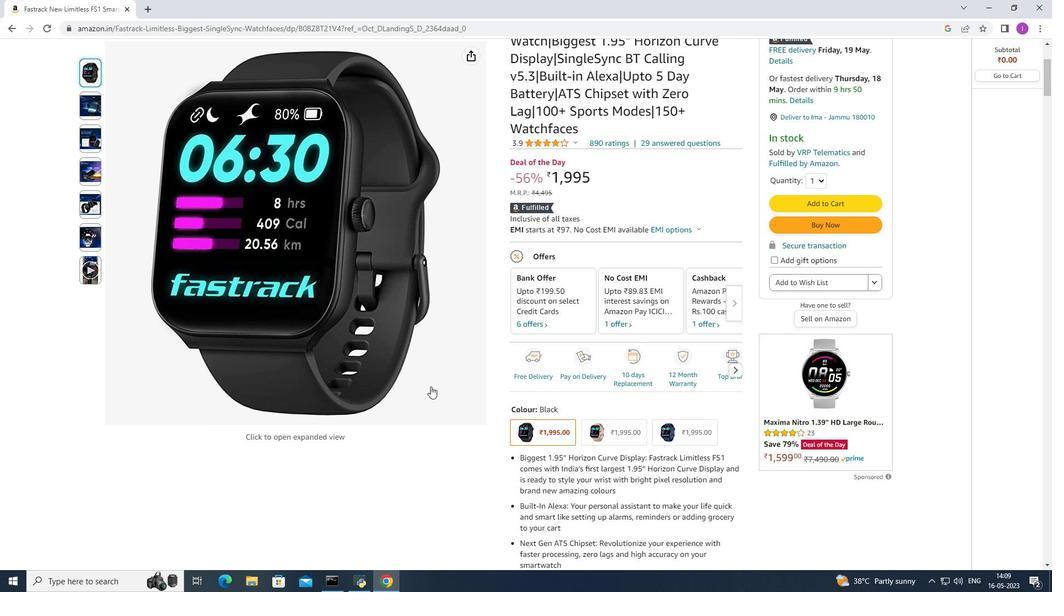 
Action: Mouse scrolled (430, 387) with delta (0, 0)
Screenshot: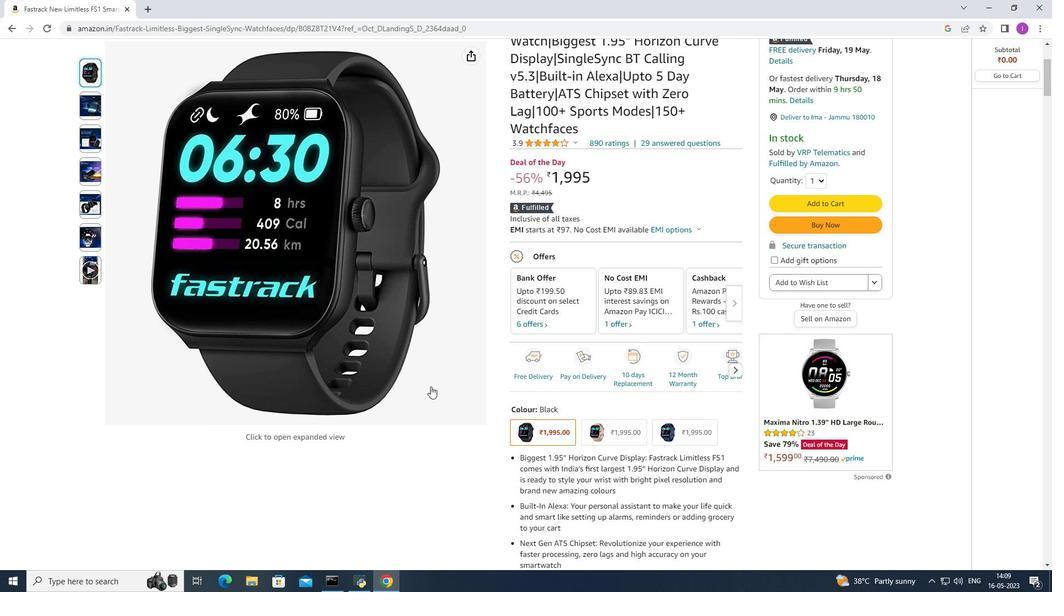 
Action: Mouse scrolled (430, 387) with delta (0, 0)
Screenshot: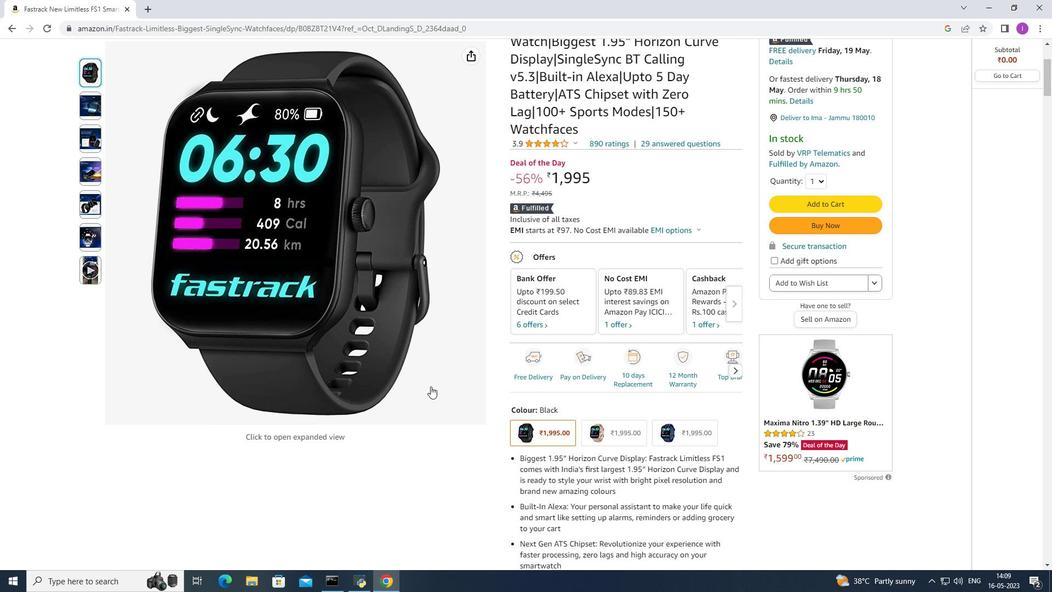 
Action: Mouse moved to (361, 490)
Screenshot: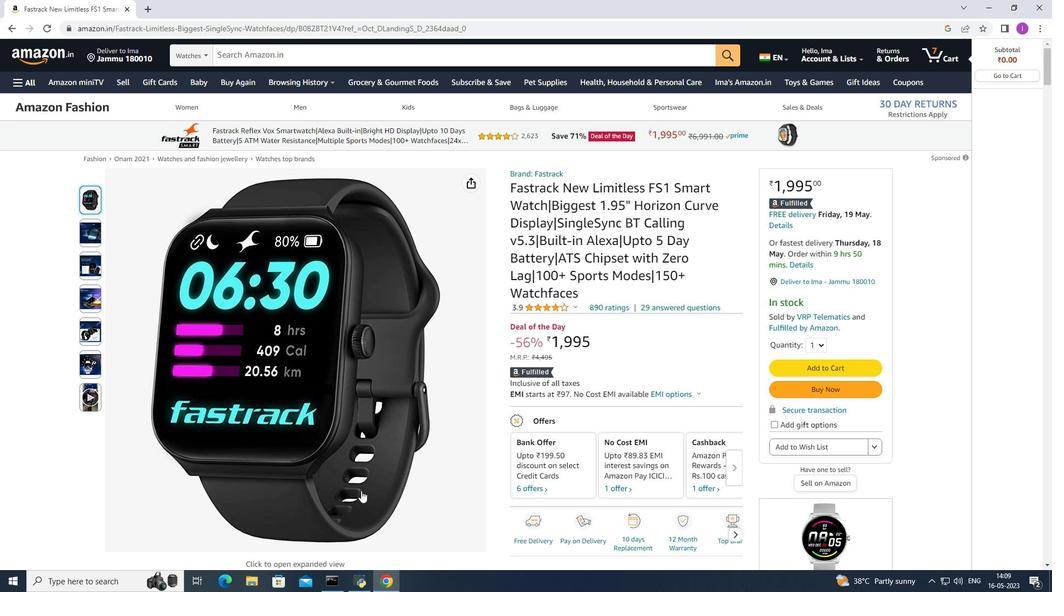 
Action: Mouse scrolled (361, 490) with delta (0, 0)
Screenshot: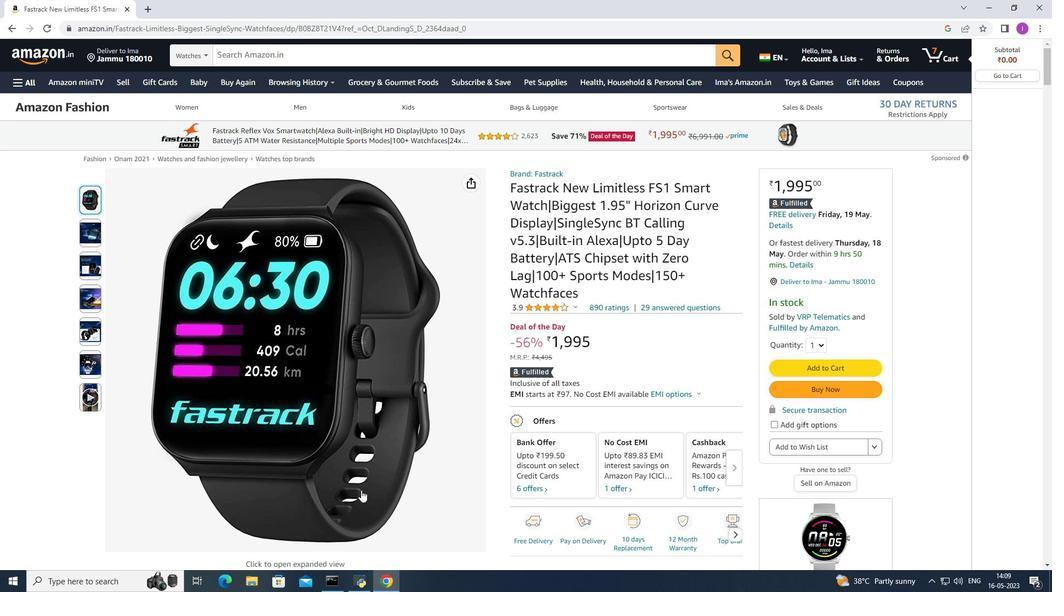 
Action: Mouse scrolled (361, 490) with delta (0, 0)
Screenshot: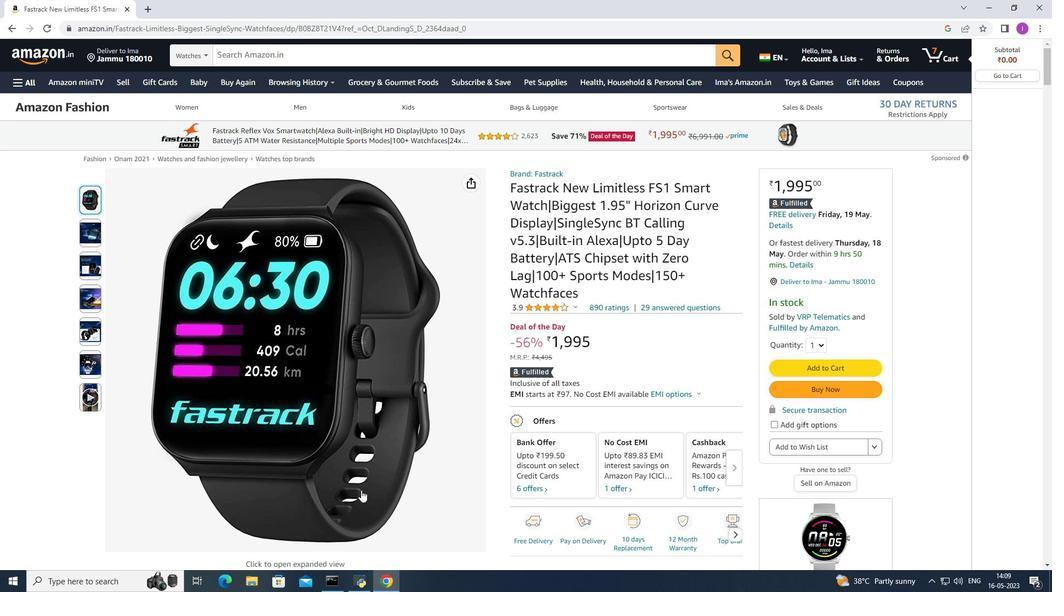 
Action: Mouse scrolled (361, 489) with delta (0, 0)
Screenshot: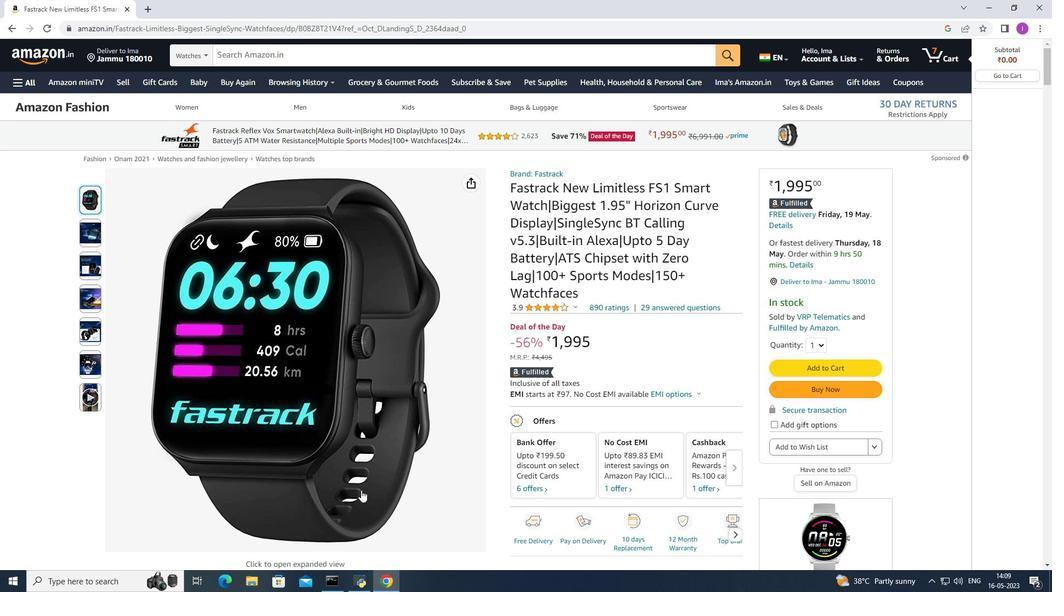 
Action: Mouse scrolled (361, 489) with delta (0, 0)
Screenshot: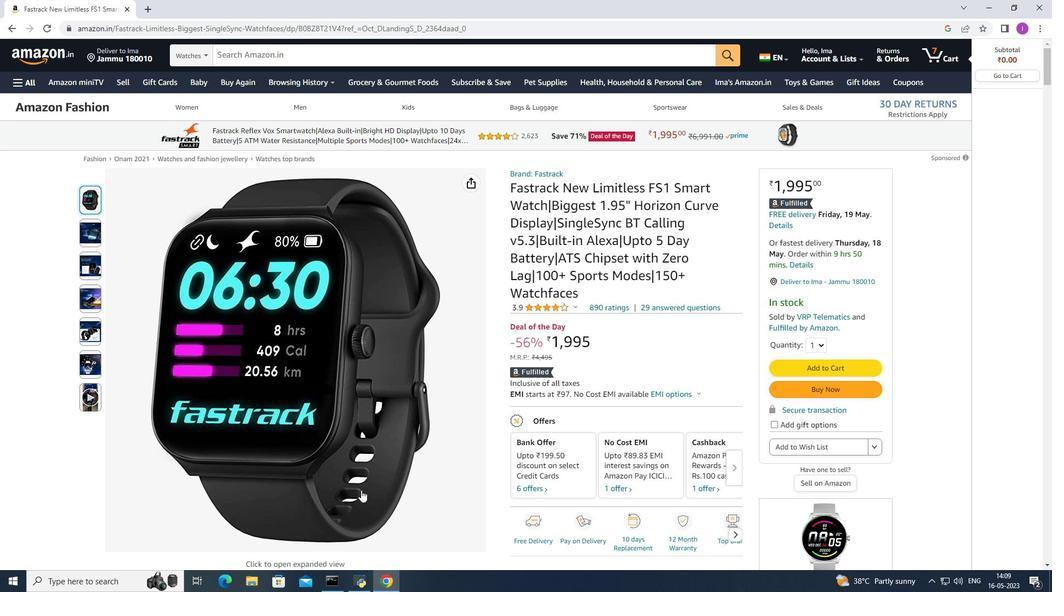 
Action: Mouse scrolled (361, 490) with delta (0, 0)
Screenshot: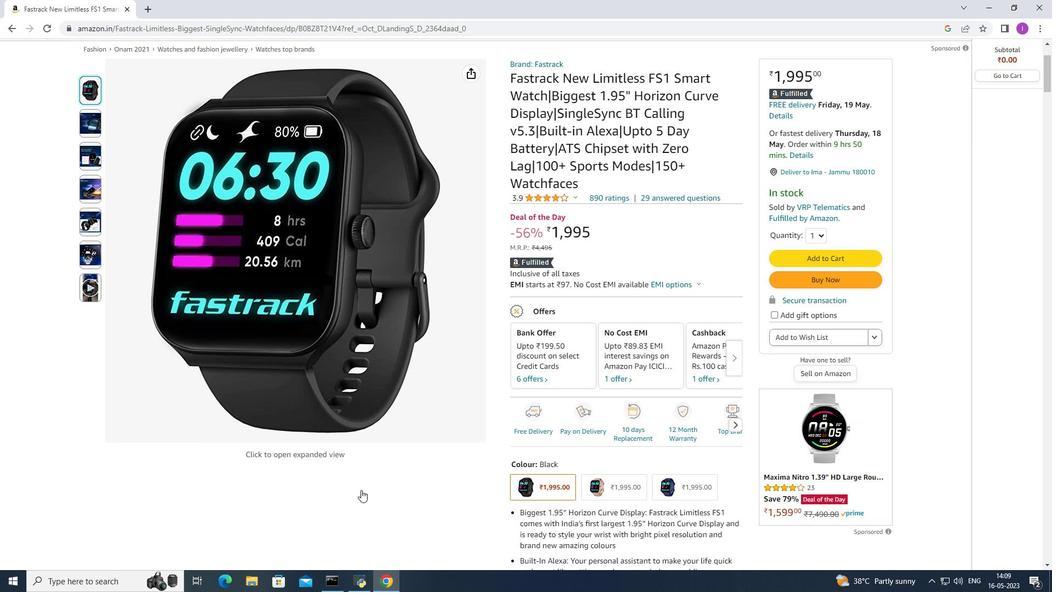 
Action: Mouse scrolled (361, 490) with delta (0, 0)
Screenshot: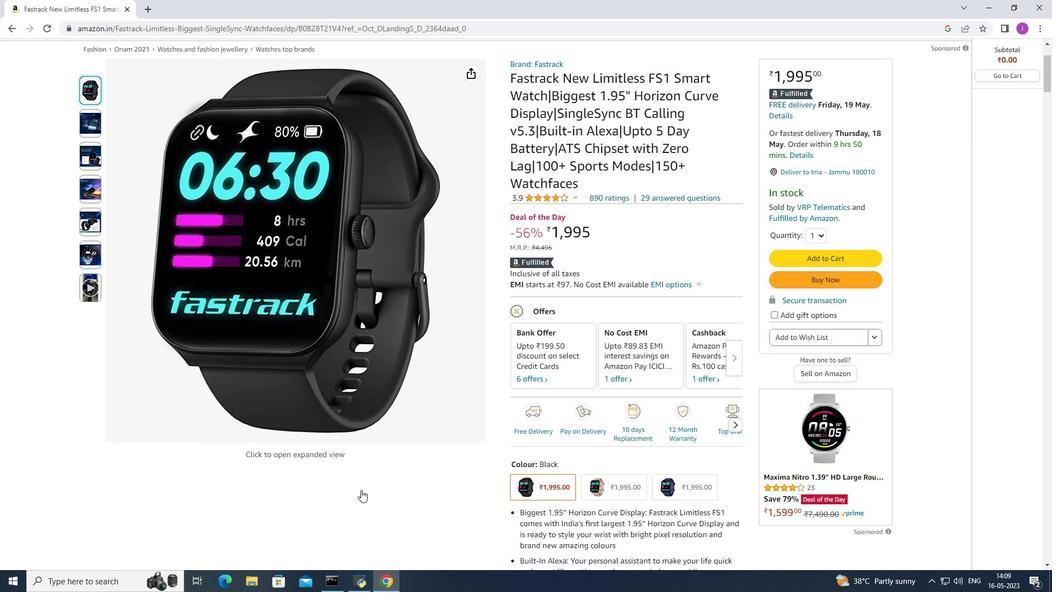 
Action: Mouse scrolled (361, 490) with delta (0, 0)
Screenshot: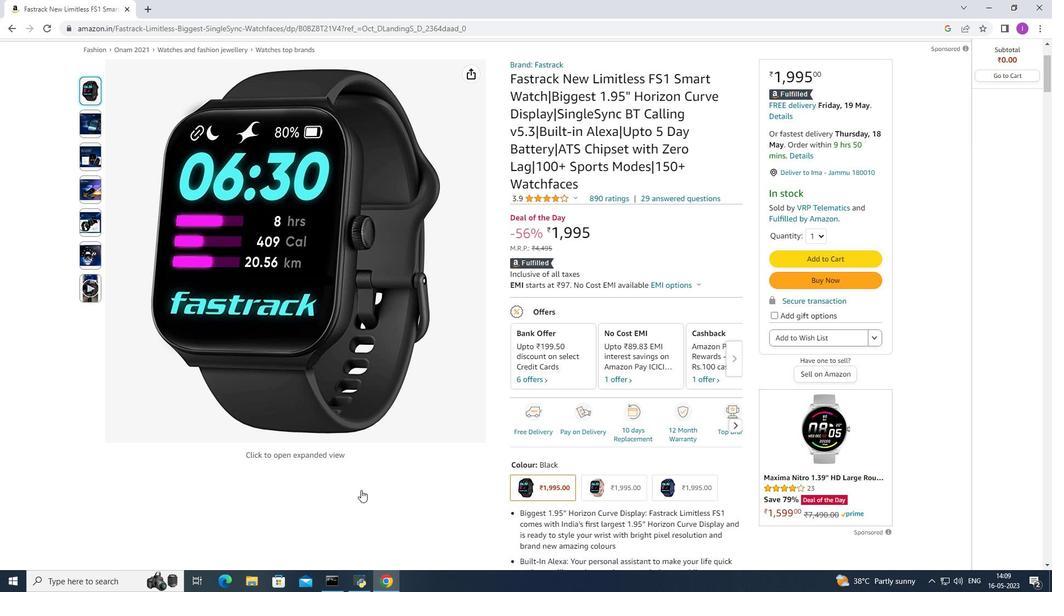 
Action: Mouse scrolled (361, 490) with delta (0, 0)
Screenshot: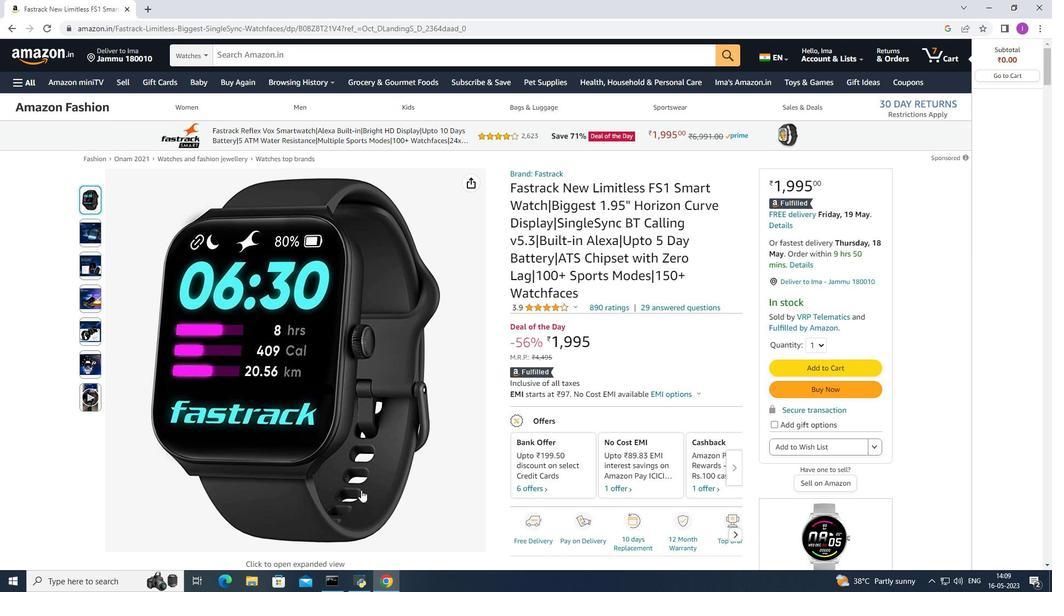 
Action: Mouse scrolled (361, 490) with delta (0, 0)
Screenshot: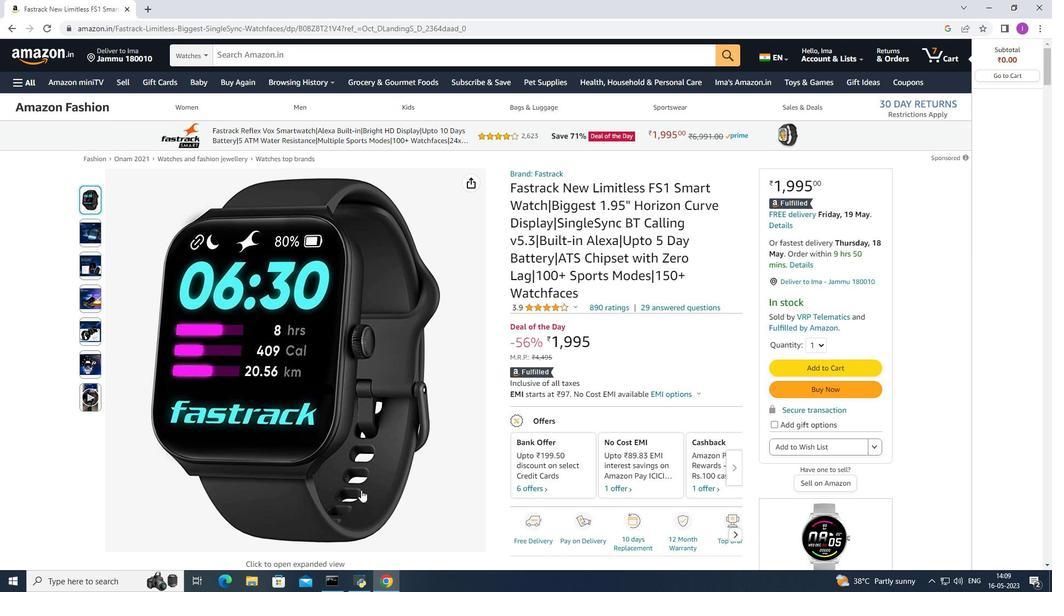 
Action: Mouse scrolled (361, 490) with delta (0, 0)
Screenshot: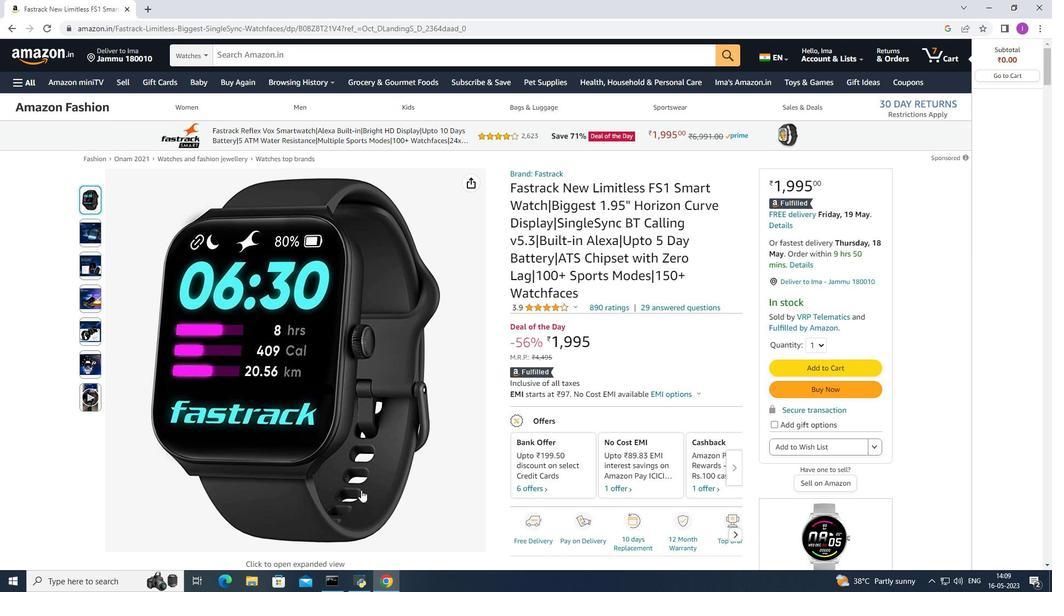 
Action: Mouse scrolled (361, 490) with delta (0, 0)
Screenshot: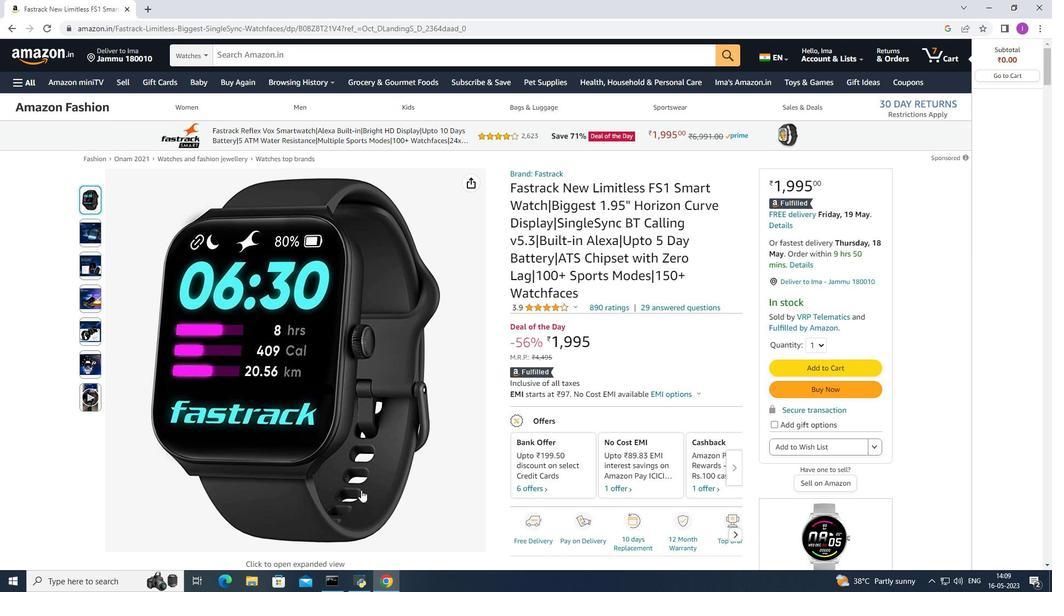 
Action: Mouse scrolled (361, 489) with delta (0, 0)
Screenshot: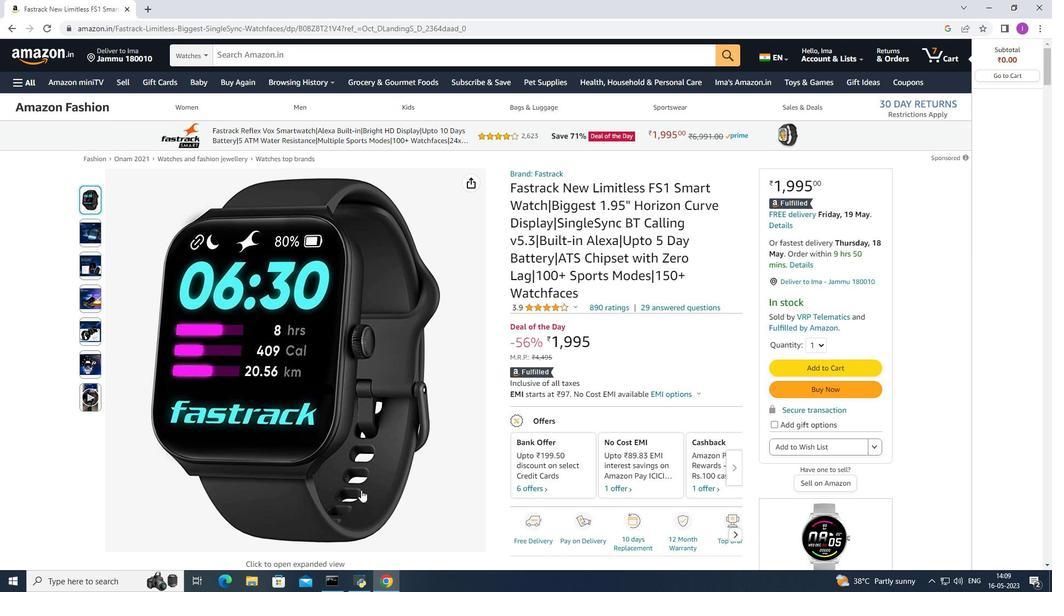 
Action: Mouse scrolled (361, 489) with delta (0, 0)
Screenshot: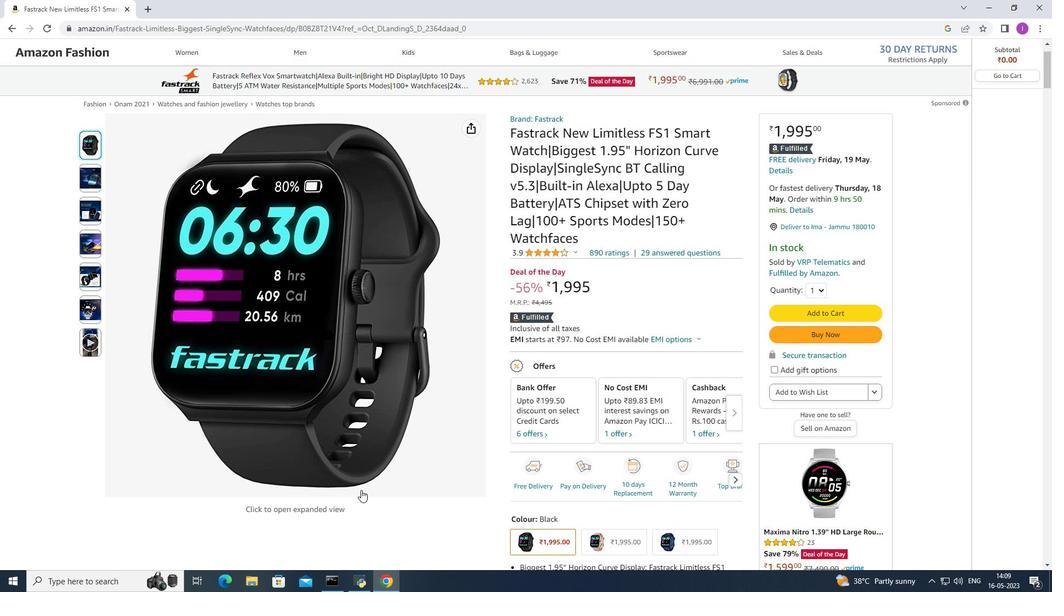 
Action: Mouse scrolled (361, 489) with delta (0, 0)
Screenshot: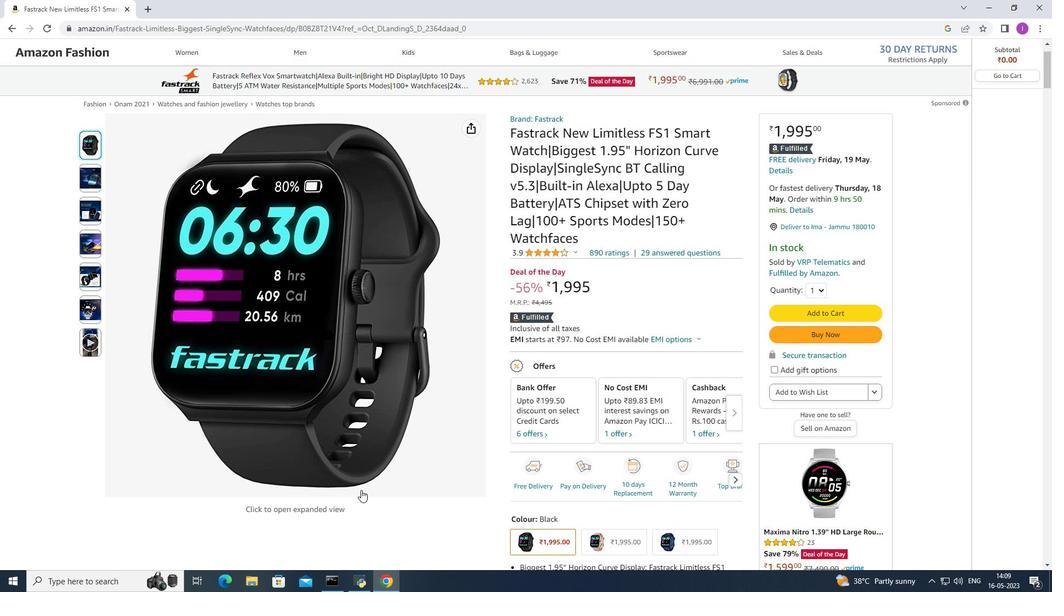 
Action: Mouse scrolled (361, 489) with delta (0, 0)
Screenshot: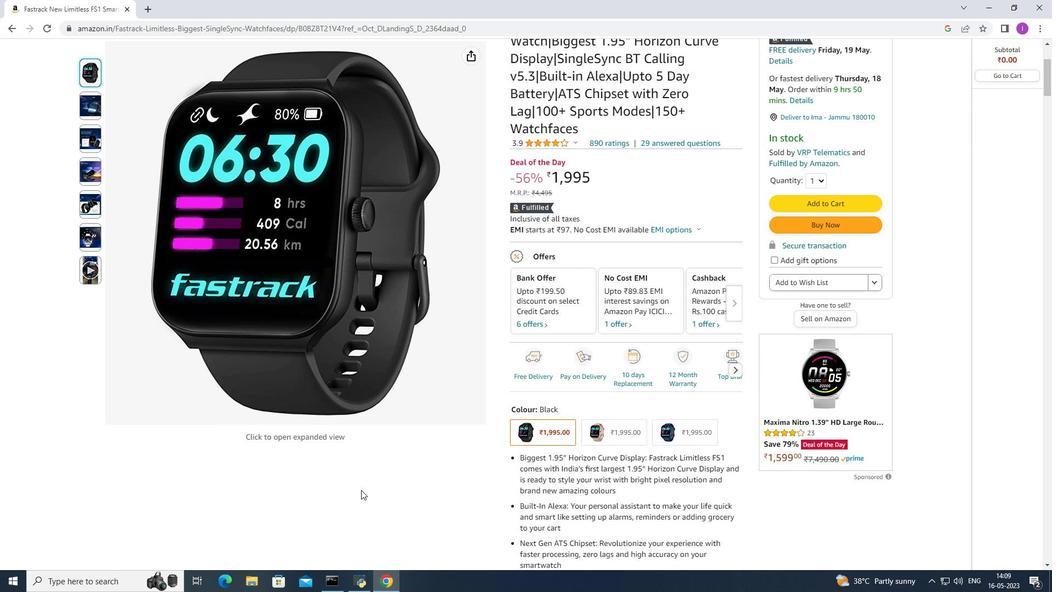 
Action: Mouse scrolled (361, 489) with delta (0, 0)
Screenshot: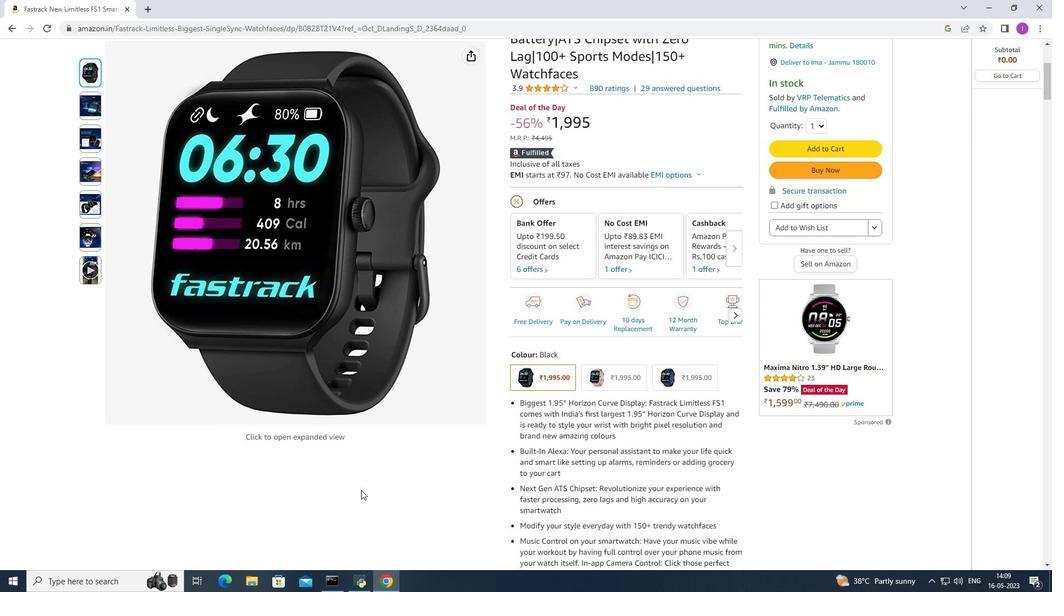 
Action: Mouse scrolled (361, 490) with delta (0, 0)
Screenshot: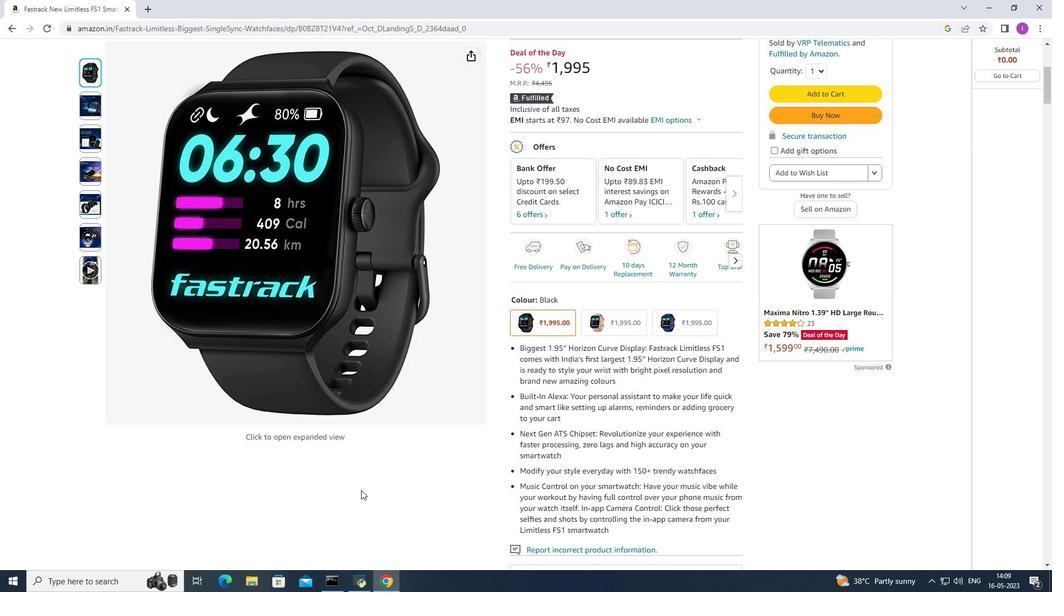 
Action: Mouse scrolled (361, 490) with delta (0, 0)
Screenshot: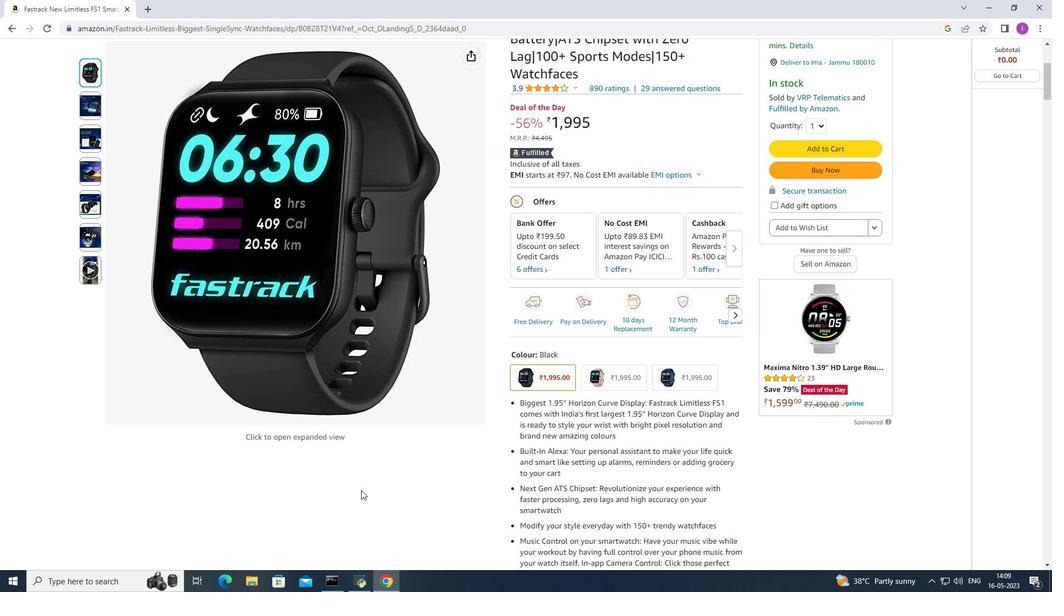 
Action: Mouse scrolled (361, 490) with delta (0, 0)
Screenshot: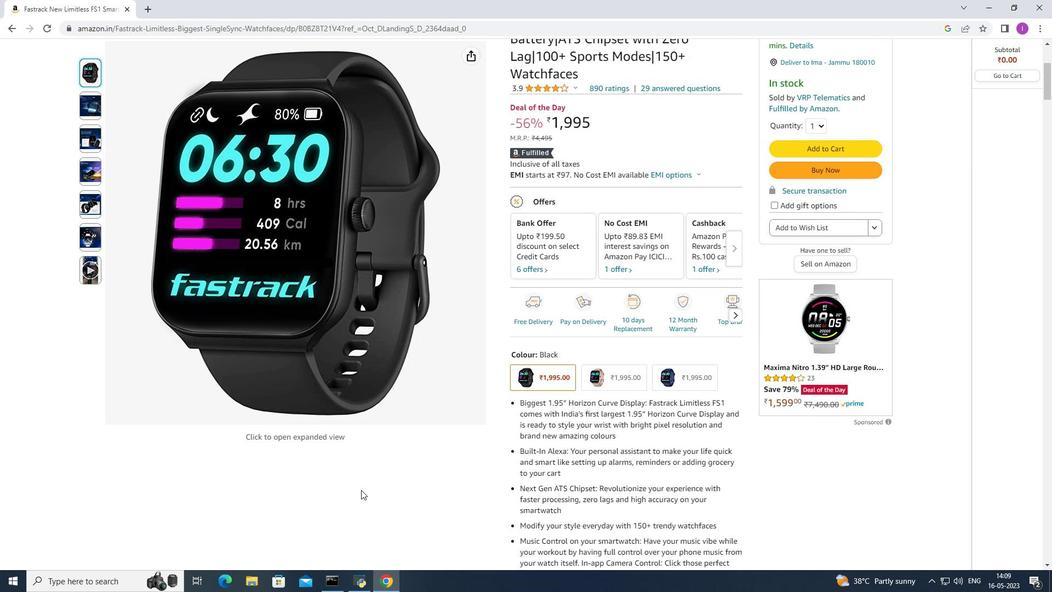 
Action: Mouse scrolled (361, 490) with delta (0, 0)
Screenshot: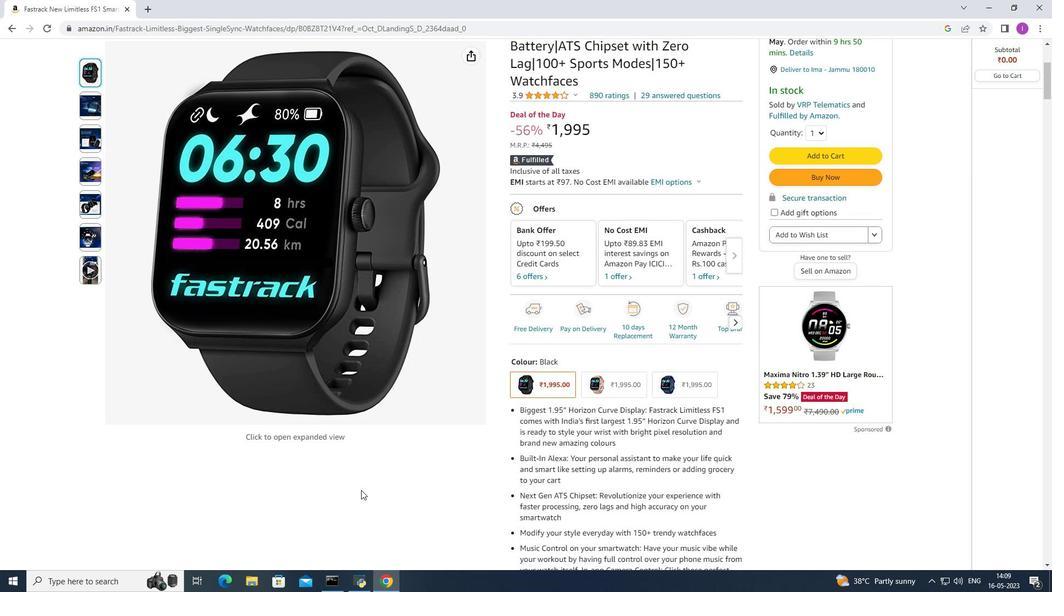 
Action: Mouse scrolled (361, 490) with delta (0, 0)
Screenshot: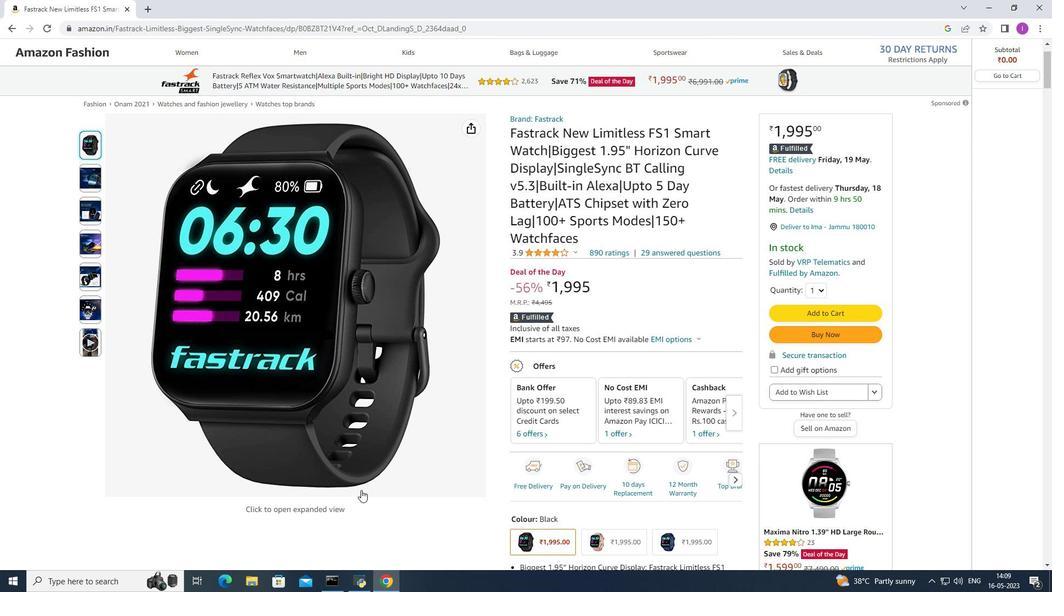 
Action: Mouse scrolled (361, 490) with delta (0, 0)
Screenshot: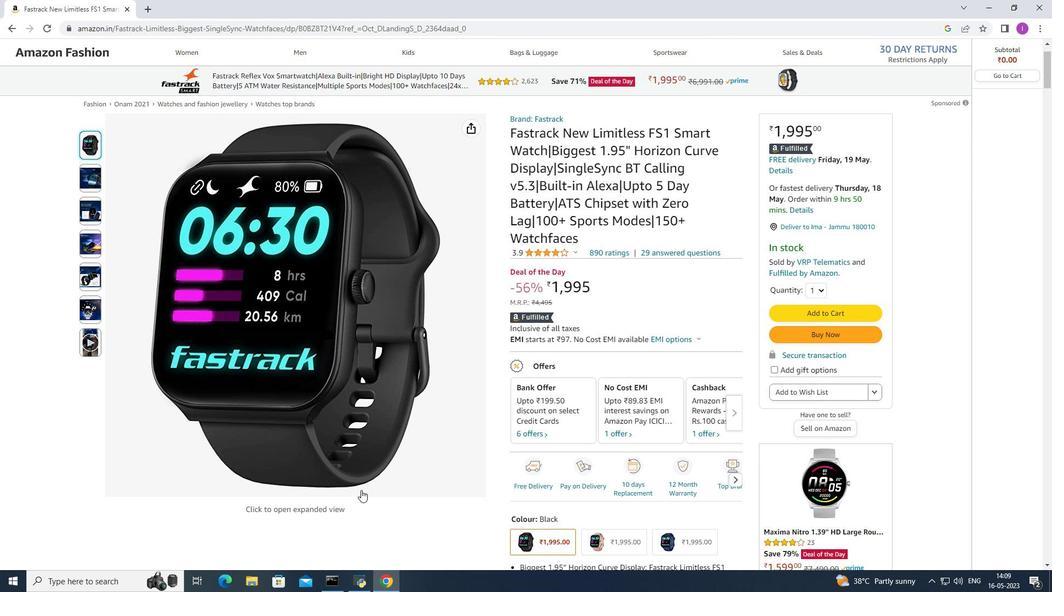 
Action: Mouse scrolled (361, 490) with delta (0, 0)
Screenshot: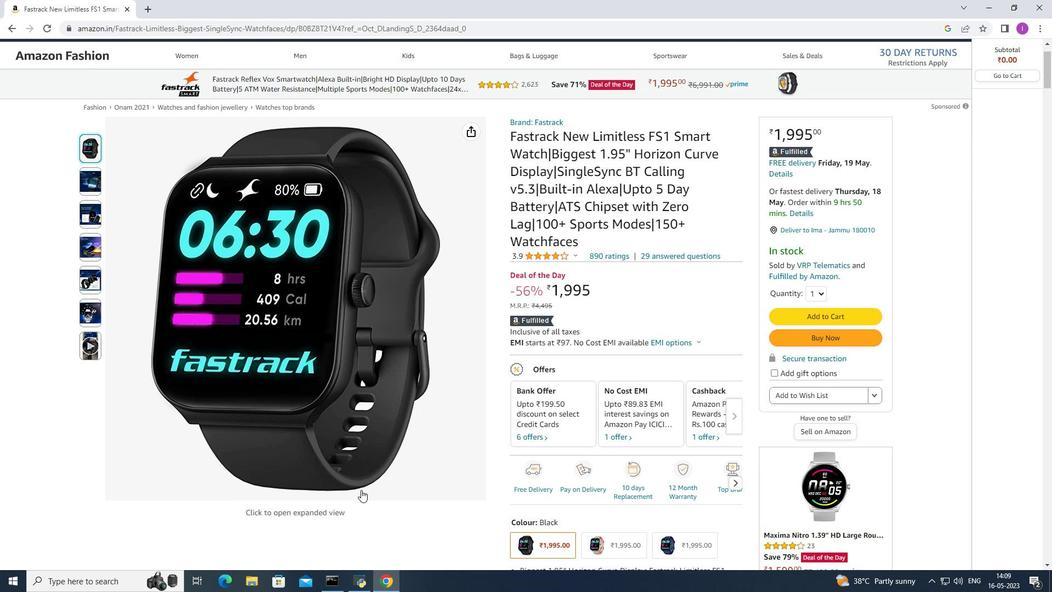 
Action: Mouse scrolled (361, 490) with delta (0, 0)
Screenshot: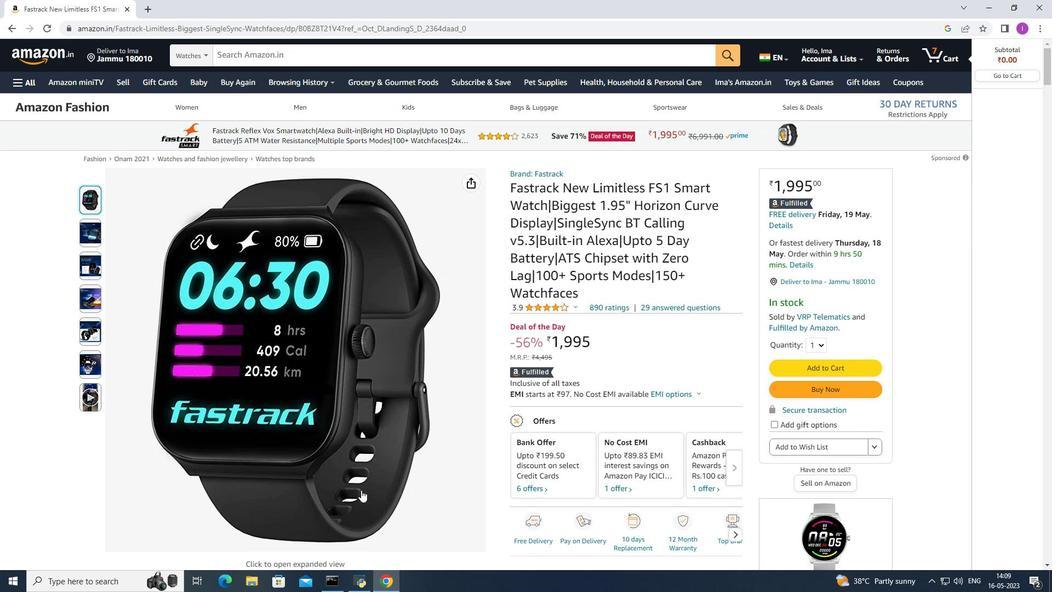 
Action: Mouse scrolled (361, 490) with delta (0, 0)
Screenshot: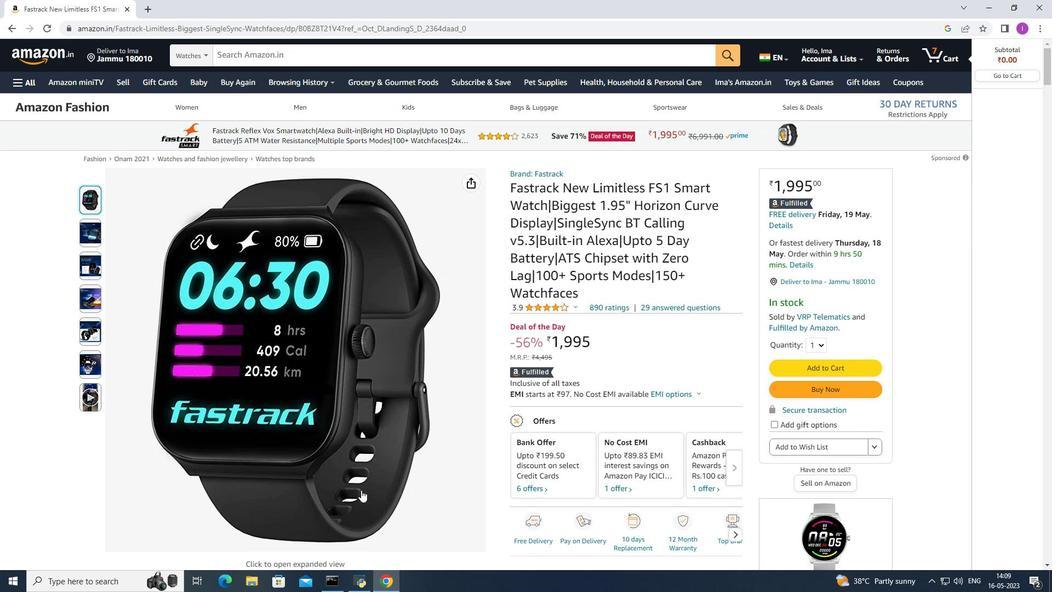 
Action: Mouse scrolled (361, 490) with delta (0, 0)
Screenshot: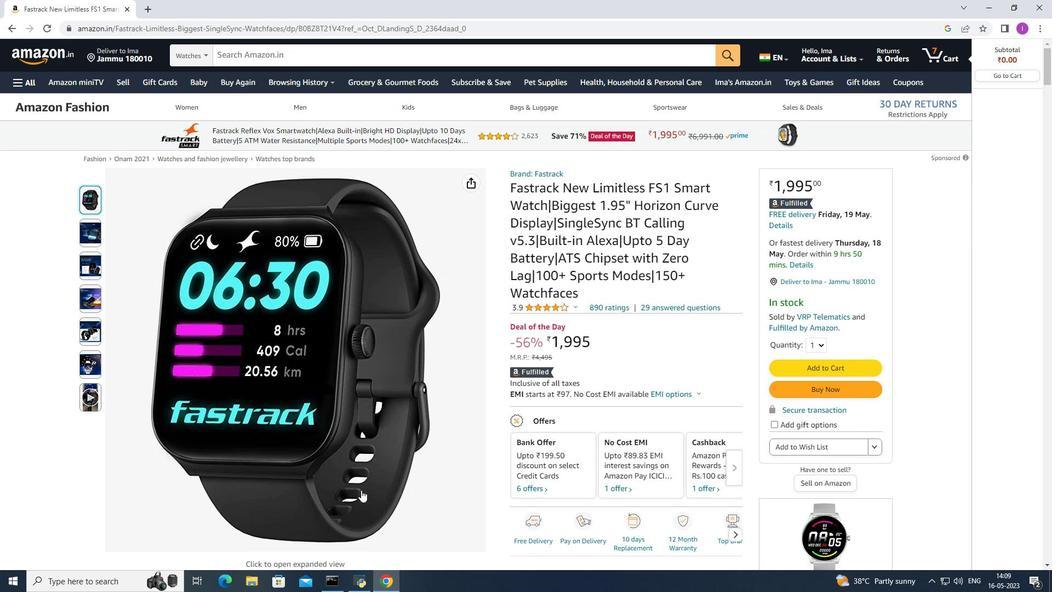
Action: Mouse scrolled (361, 489) with delta (0, 0)
Screenshot: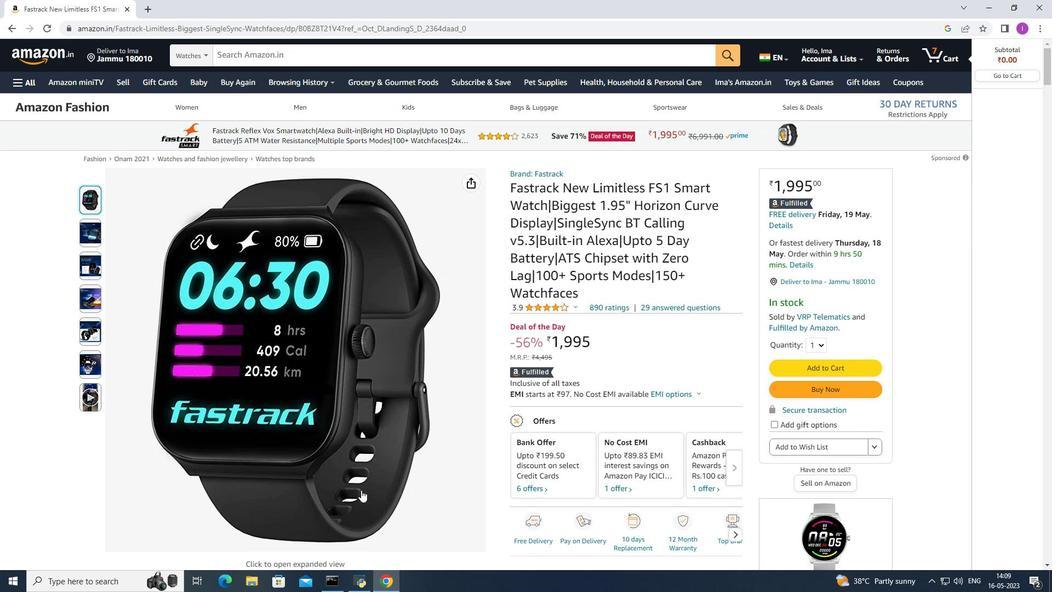 
Action: Mouse scrolled (361, 489) with delta (0, 0)
Screenshot: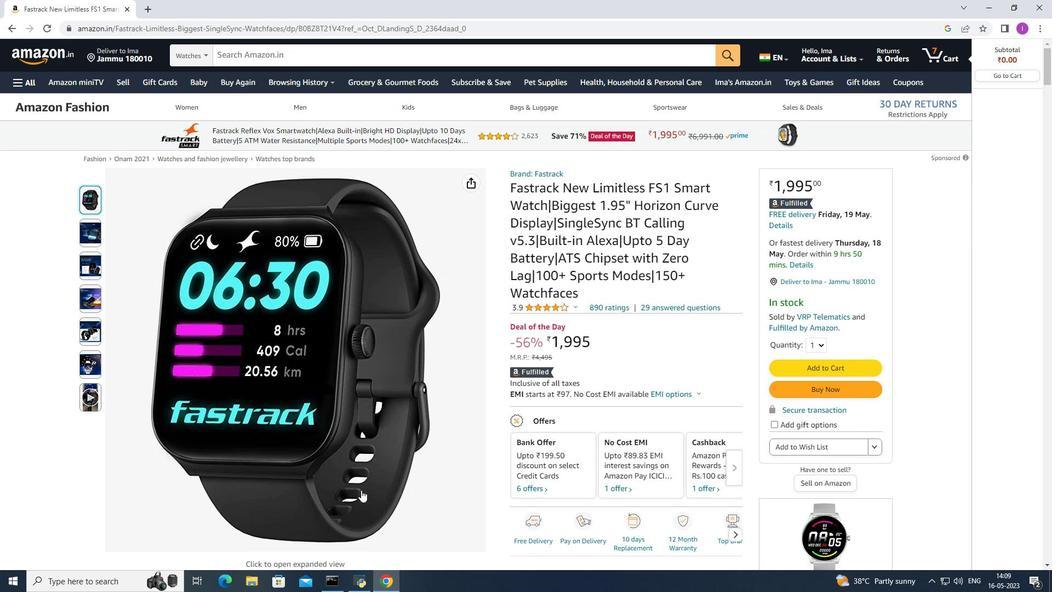 
Action: Mouse scrolled (361, 489) with delta (0, 0)
Screenshot: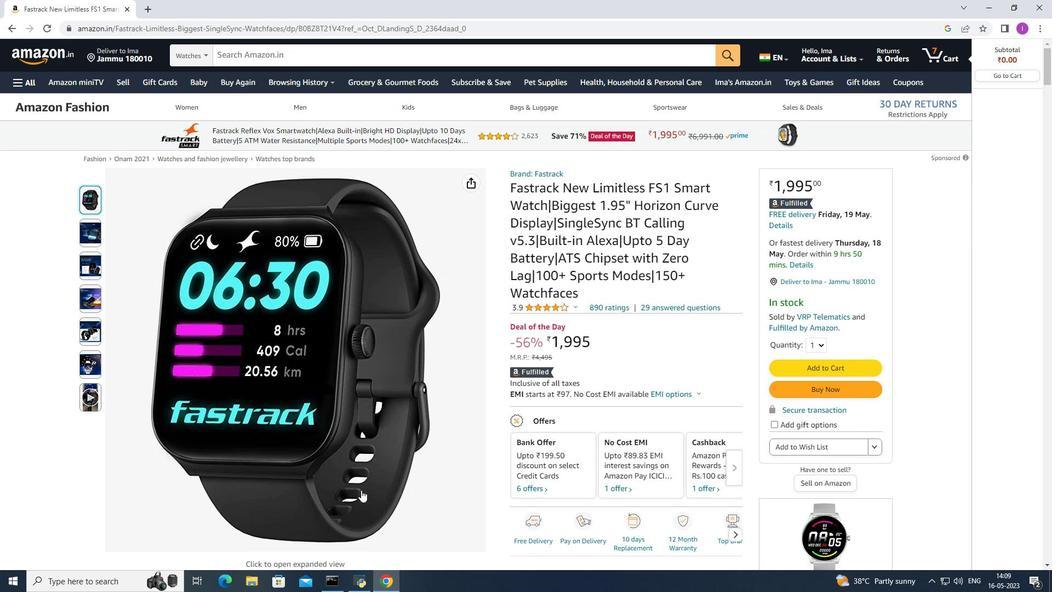 
Action: Mouse scrolled (361, 489) with delta (0, 0)
Screenshot: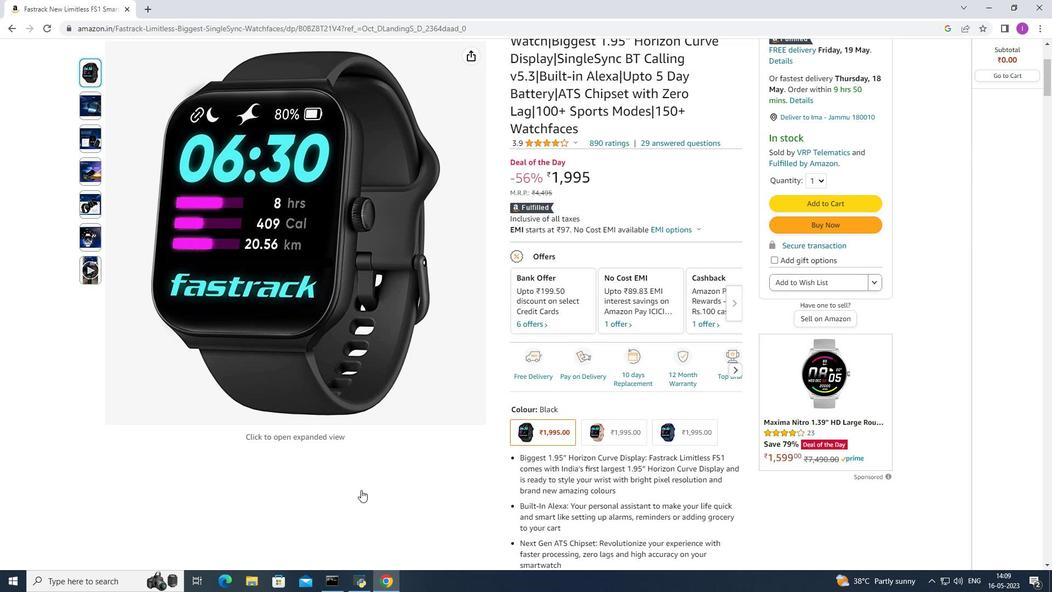 
Action: Mouse scrolled (361, 489) with delta (0, 0)
Screenshot: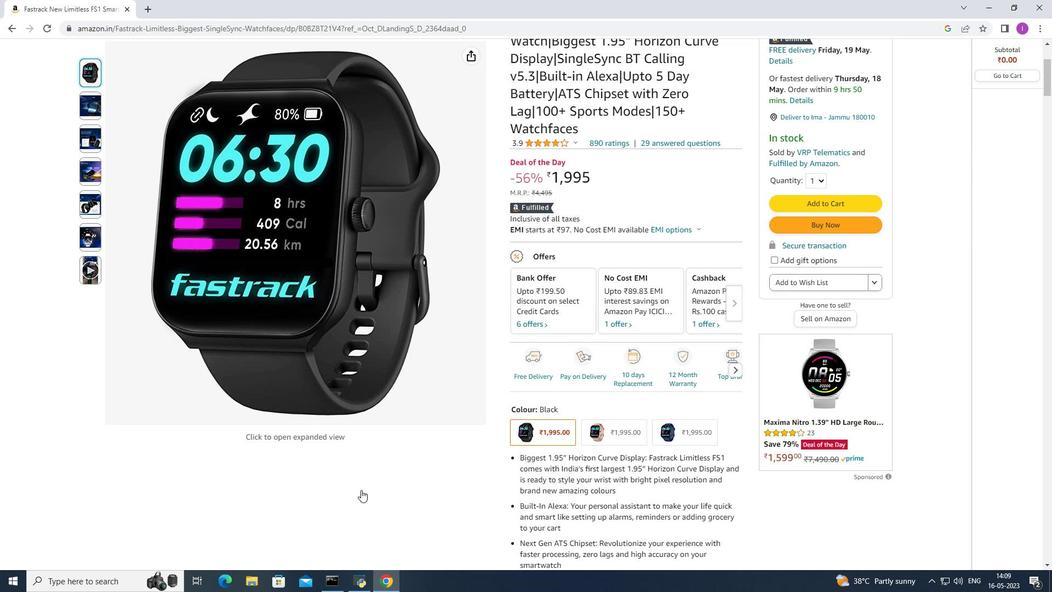 
Action: Mouse moved to (780, 92)
Screenshot: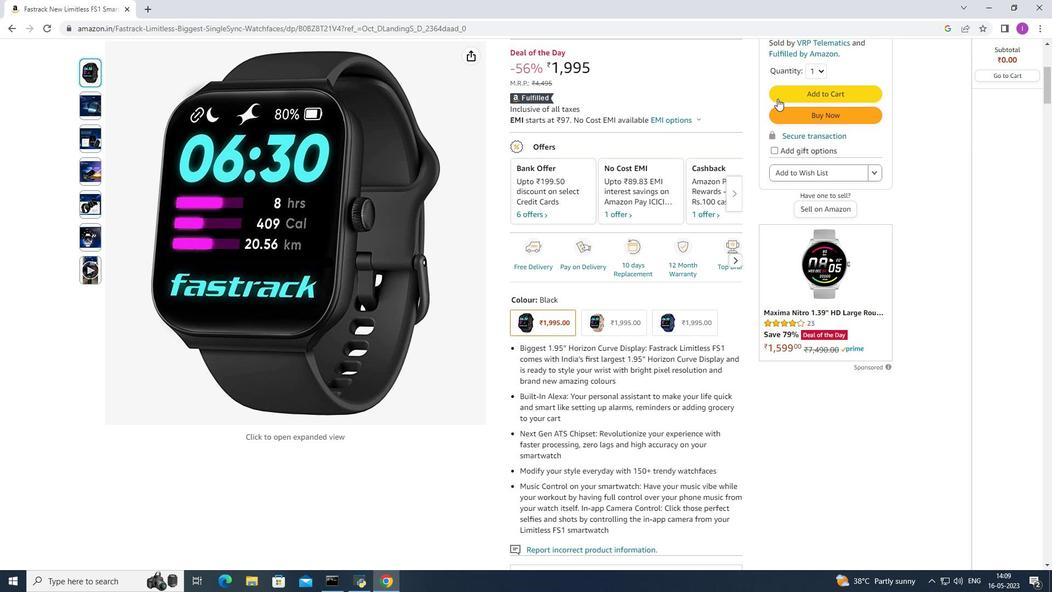 
Action: Mouse pressed left at (780, 92)
Screenshot: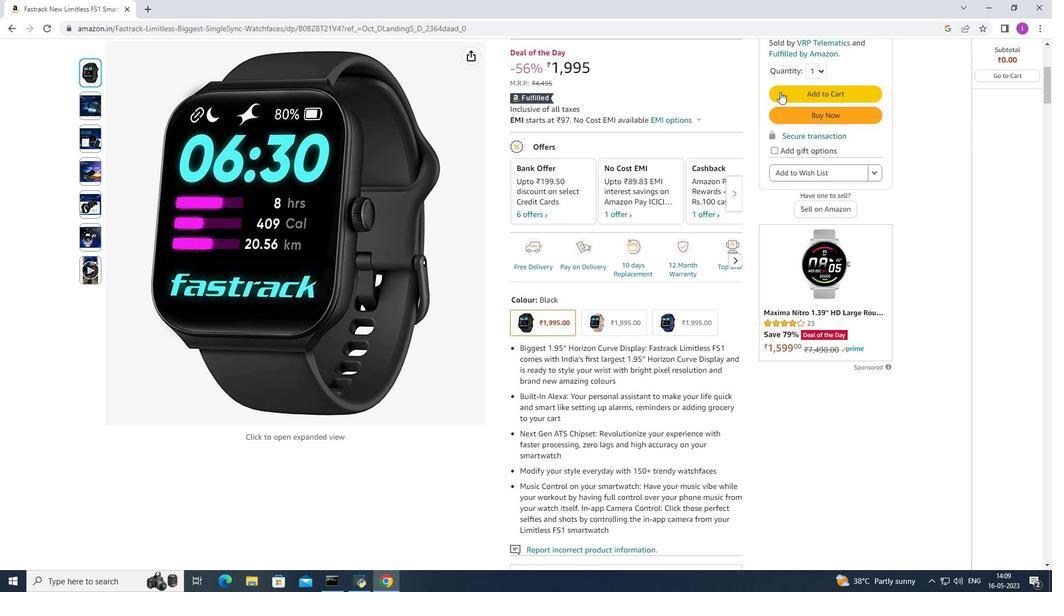 
Action: Mouse moved to (716, 204)
Screenshot: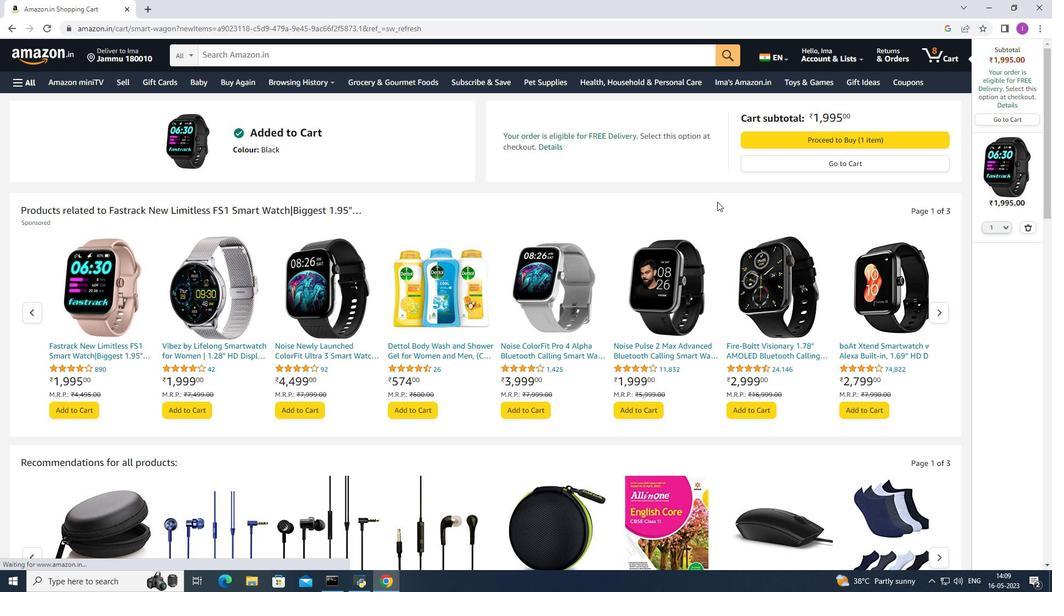 
Action: Mouse scrolled (716, 203) with delta (0, 0)
Screenshot: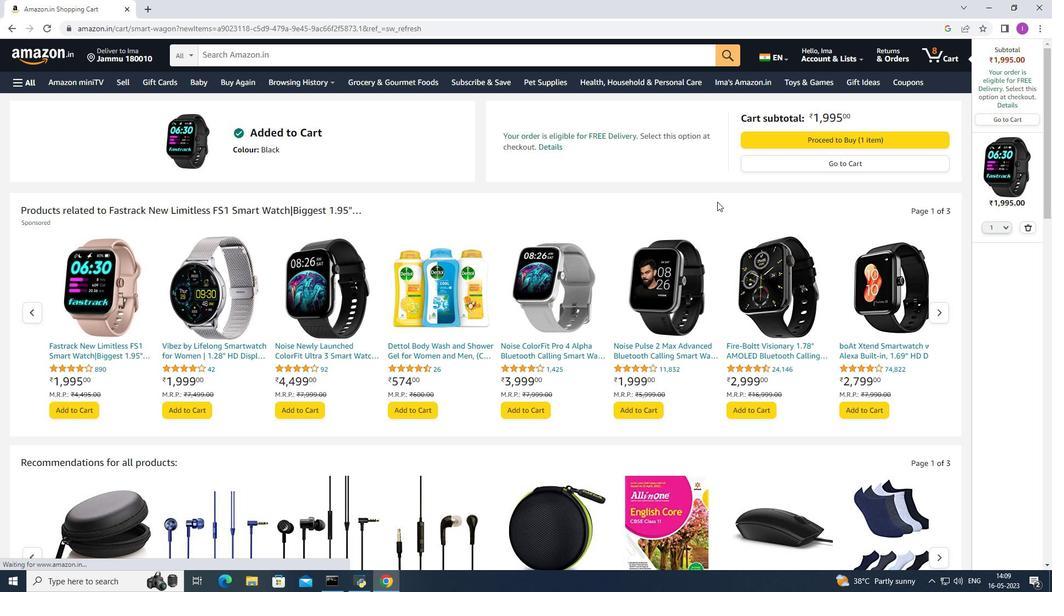 
Action: Mouse moved to (716, 205)
Screenshot: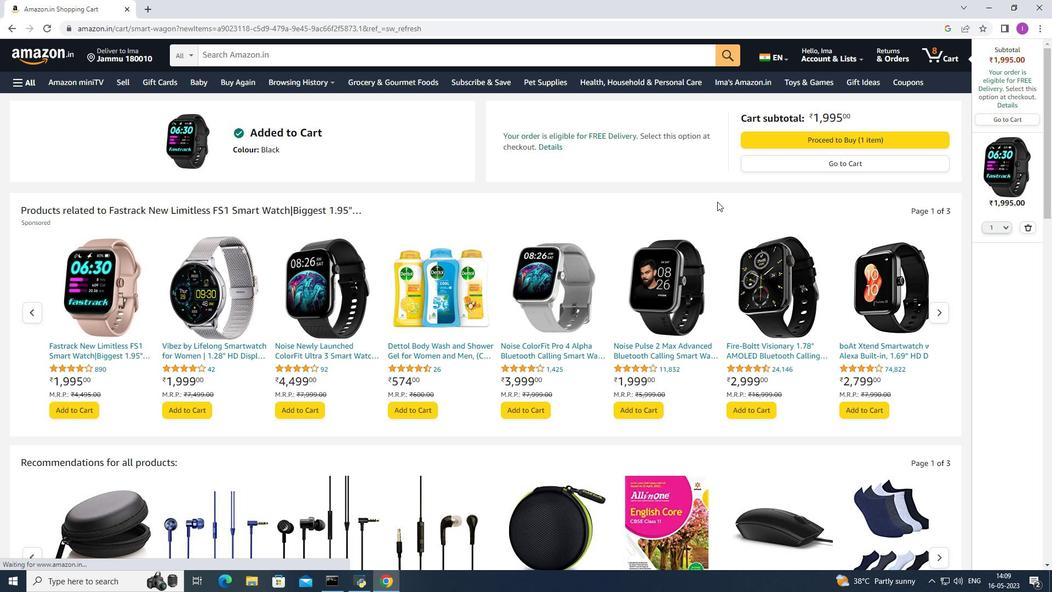 
Action: Mouse scrolled (716, 205) with delta (0, 0)
Screenshot: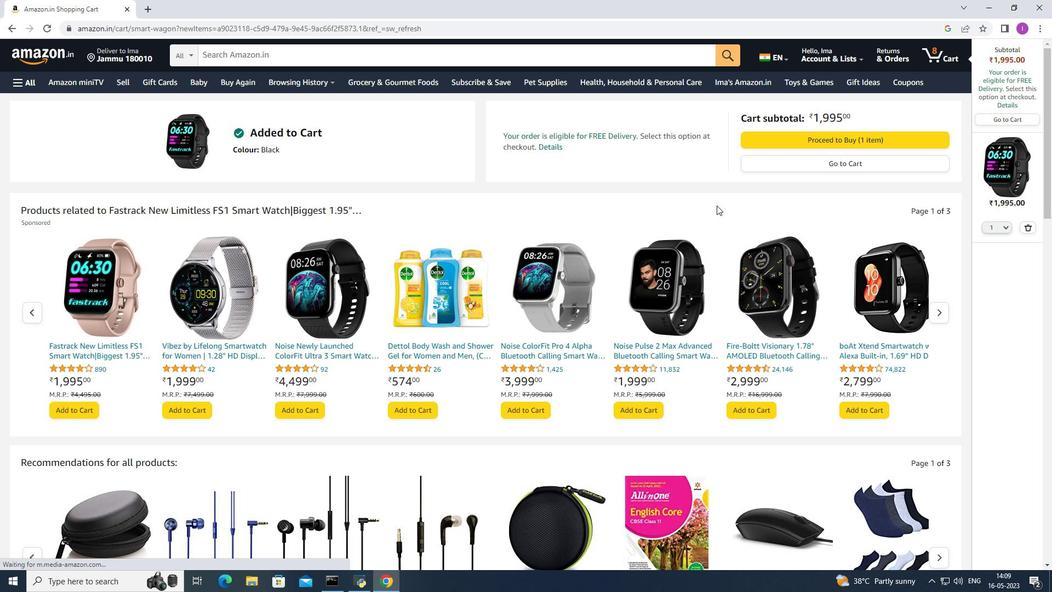 
Action: Mouse scrolled (716, 205) with delta (0, 0)
Screenshot: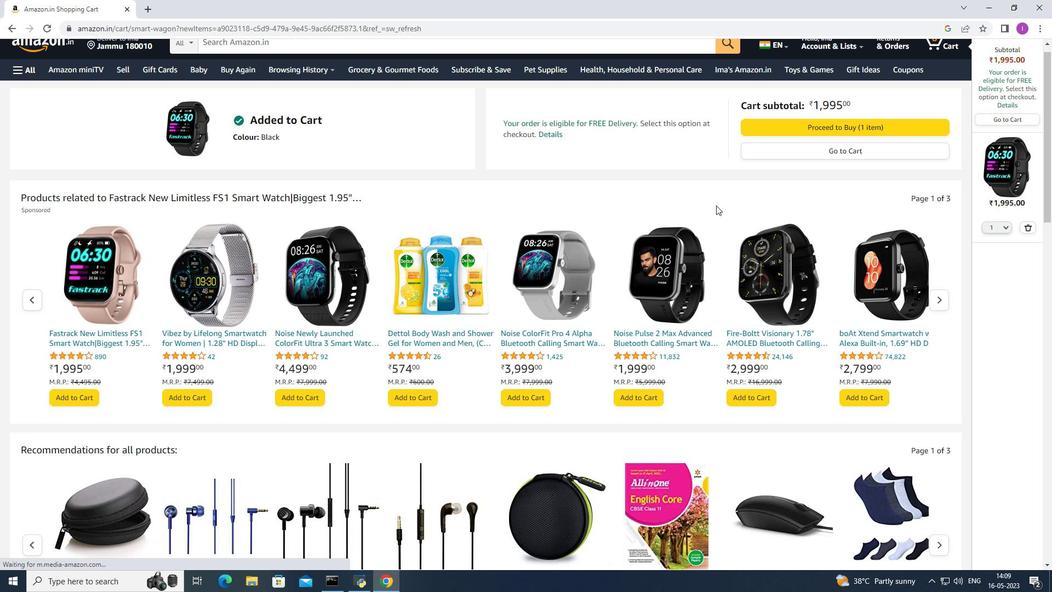 
Action: Mouse moved to (162, 207)
Screenshot: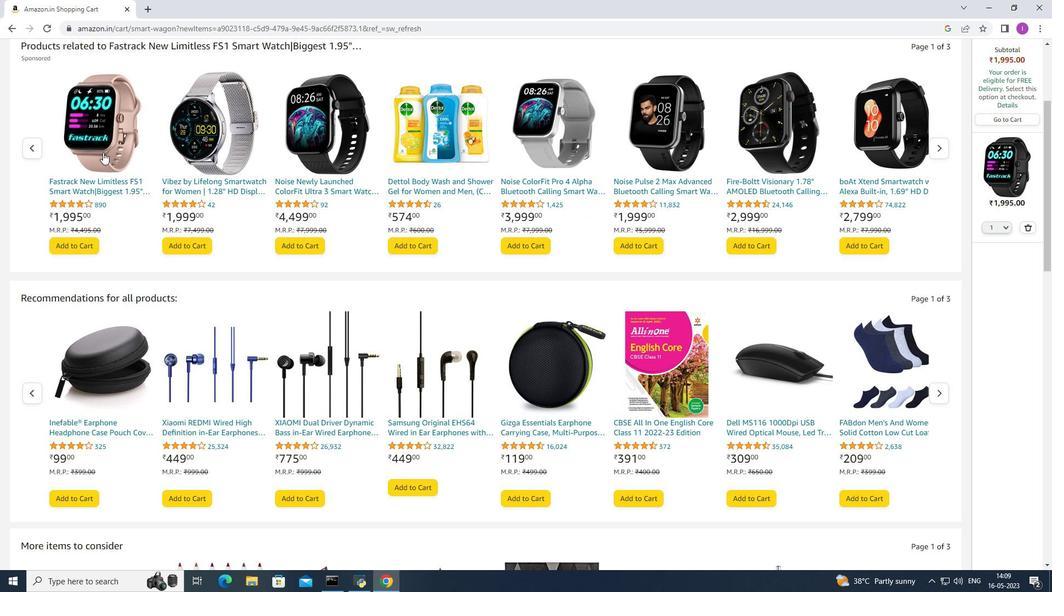 
Action: Mouse scrolled (162, 207) with delta (0, 0)
Screenshot: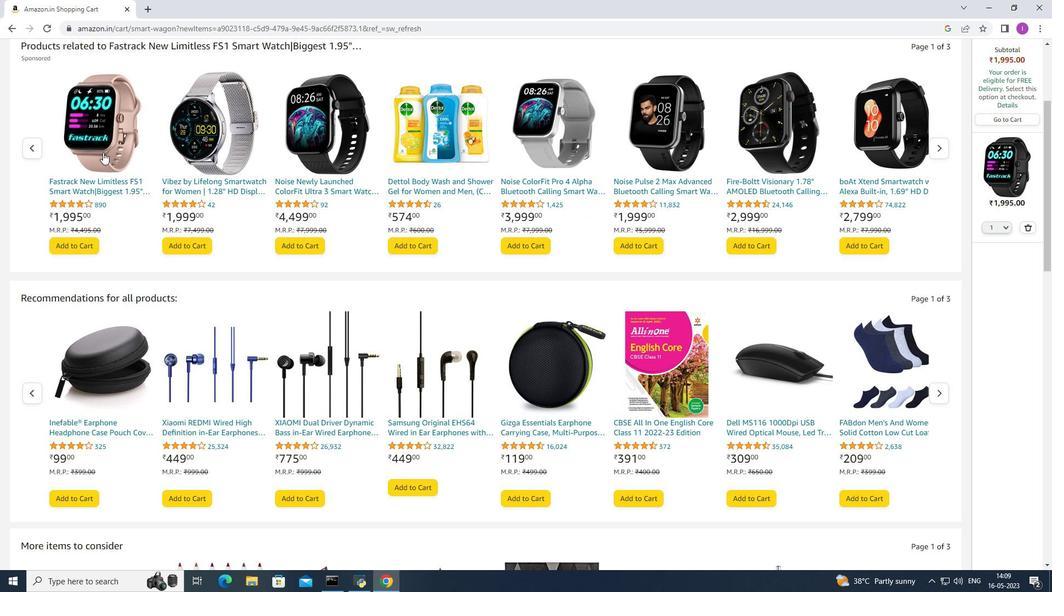 
Action: Mouse scrolled (162, 207) with delta (0, 0)
Screenshot: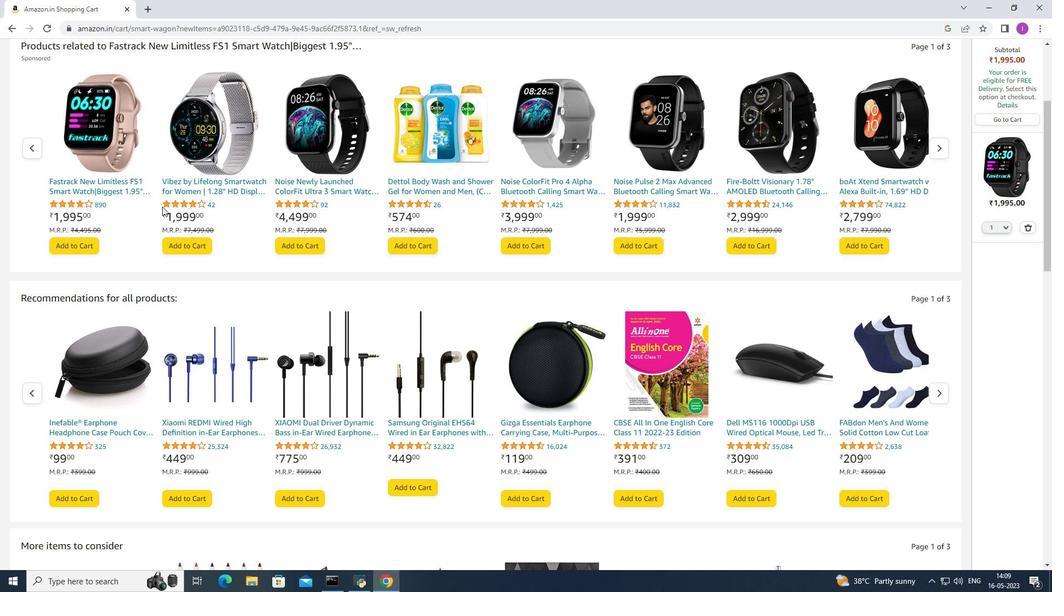 
Action: Mouse scrolled (162, 207) with delta (0, 0)
Screenshot: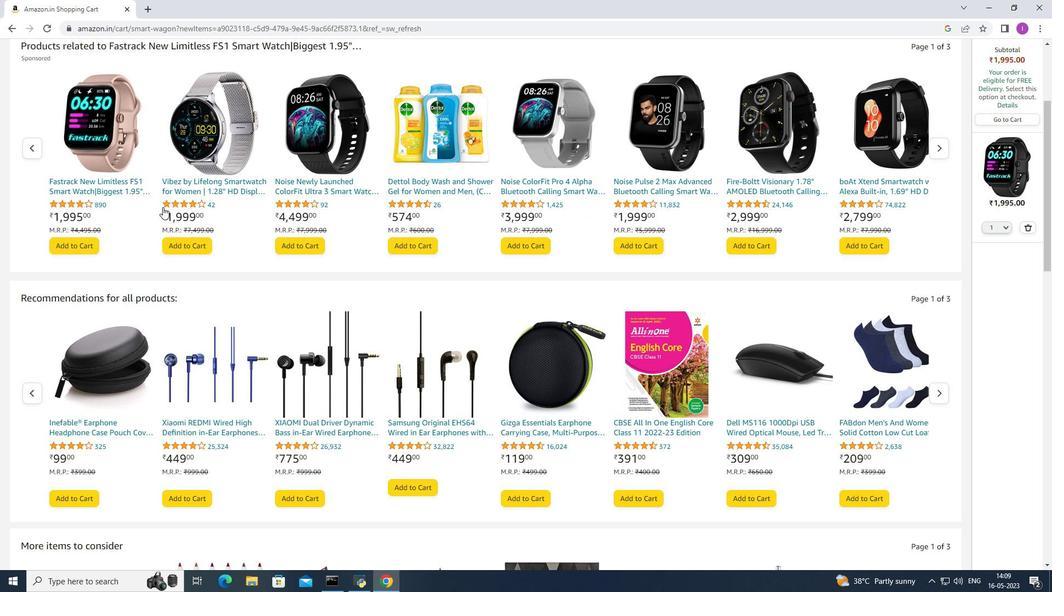 
Action: Mouse scrolled (162, 207) with delta (0, 0)
Screenshot: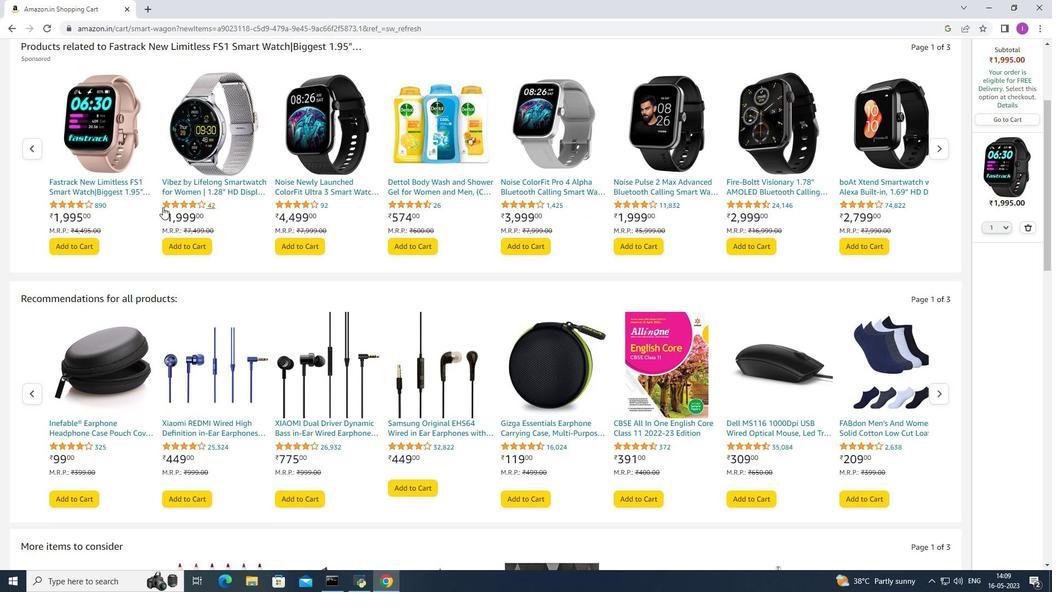 
Action: Mouse moved to (523, 286)
Screenshot: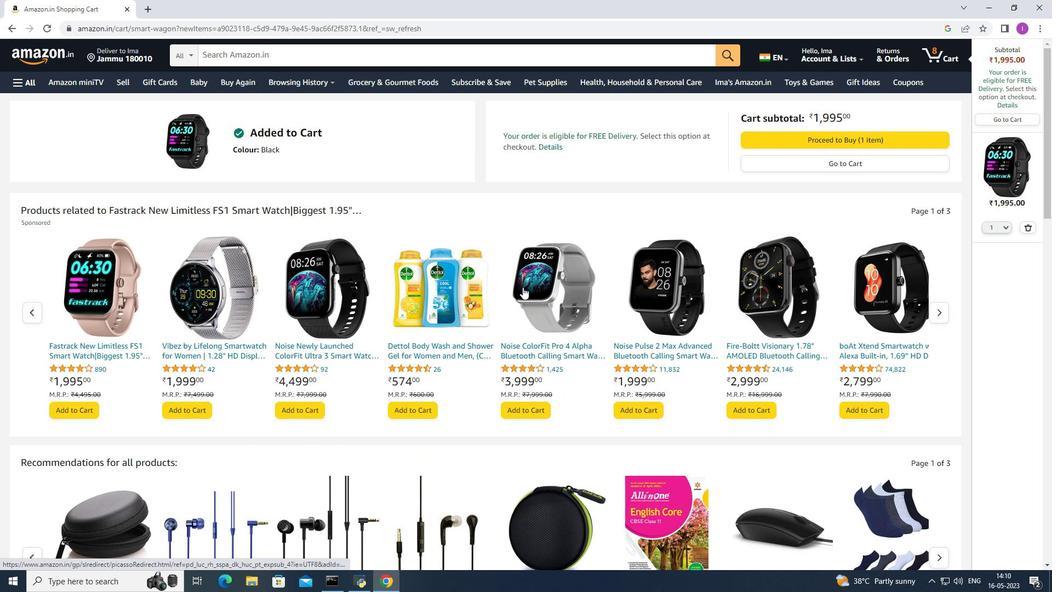 
Action: Mouse scrolled (523, 287) with delta (0, 0)
Screenshot: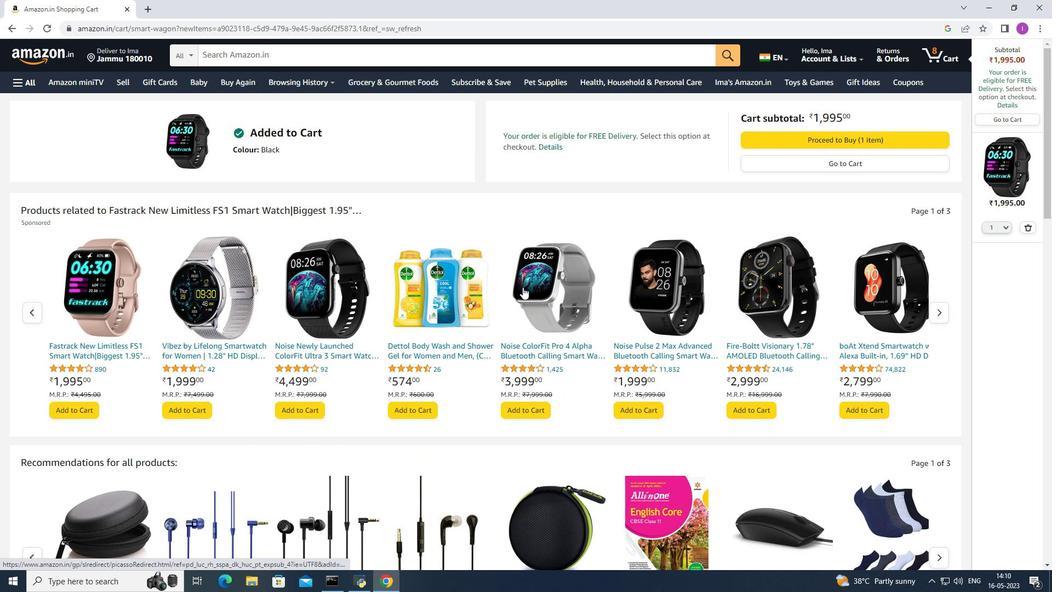 
Action: Mouse moved to (527, 280)
Screenshot: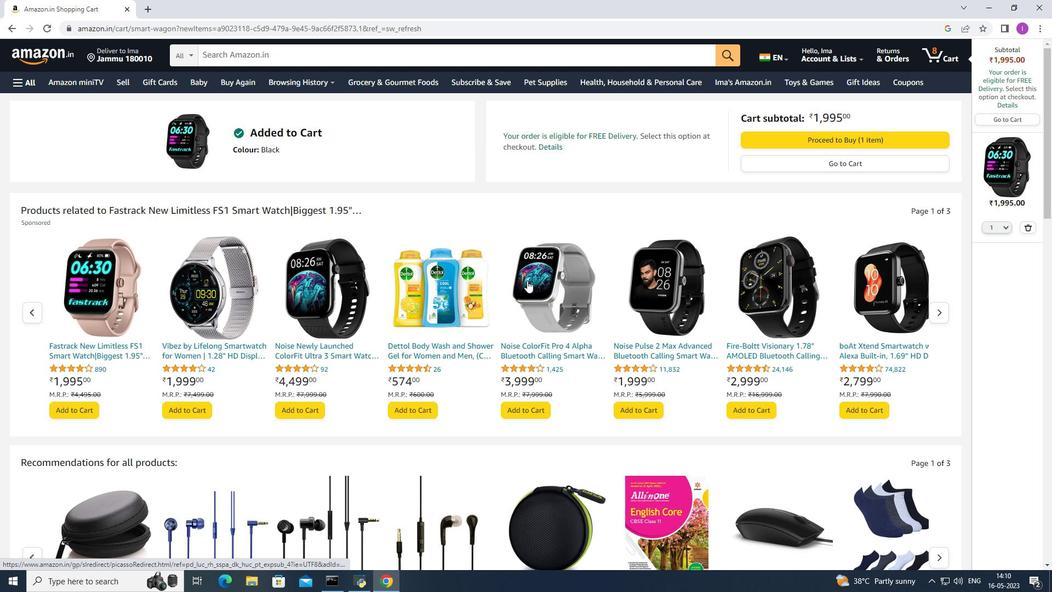 
Action: Mouse scrolled (527, 280) with delta (0, 0)
Screenshot: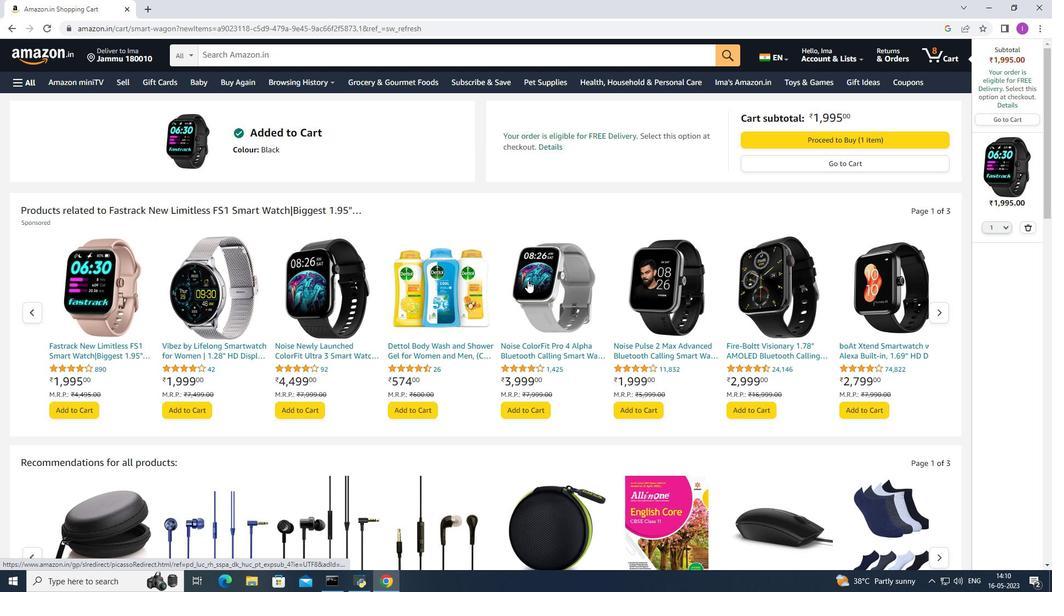 
Action: Mouse scrolled (527, 280) with delta (0, 0)
Screenshot: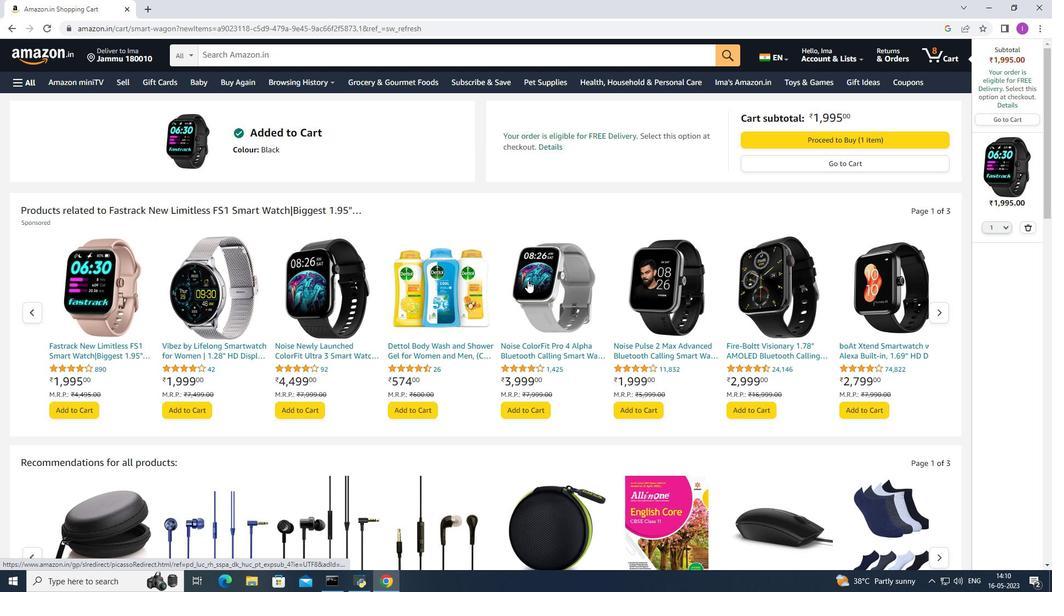 
Action: Mouse scrolled (527, 280) with delta (0, 0)
Screenshot: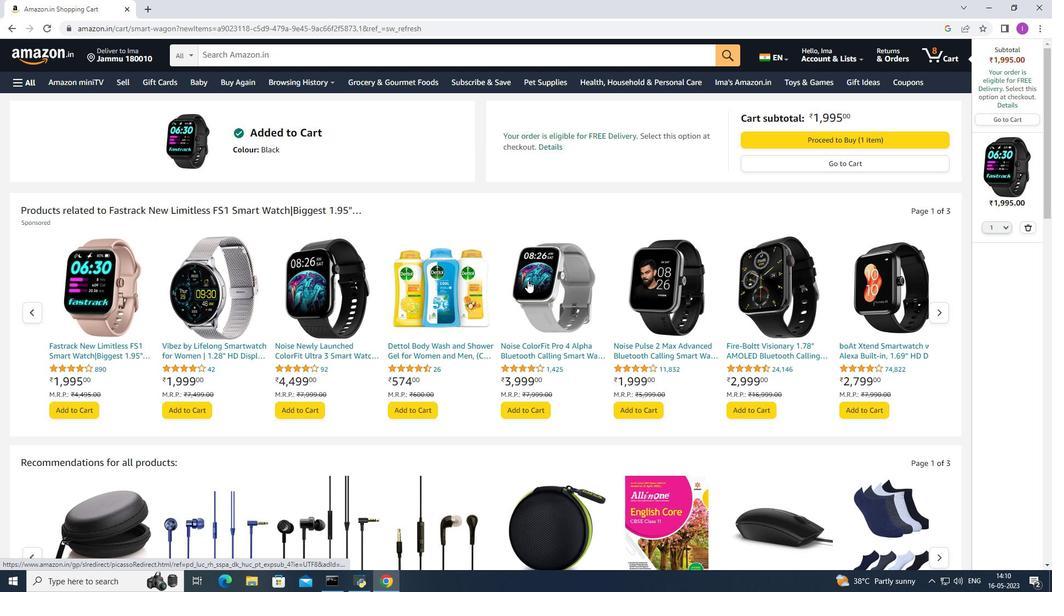 
Action: Mouse scrolled (527, 280) with delta (0, 0)
Screenshot: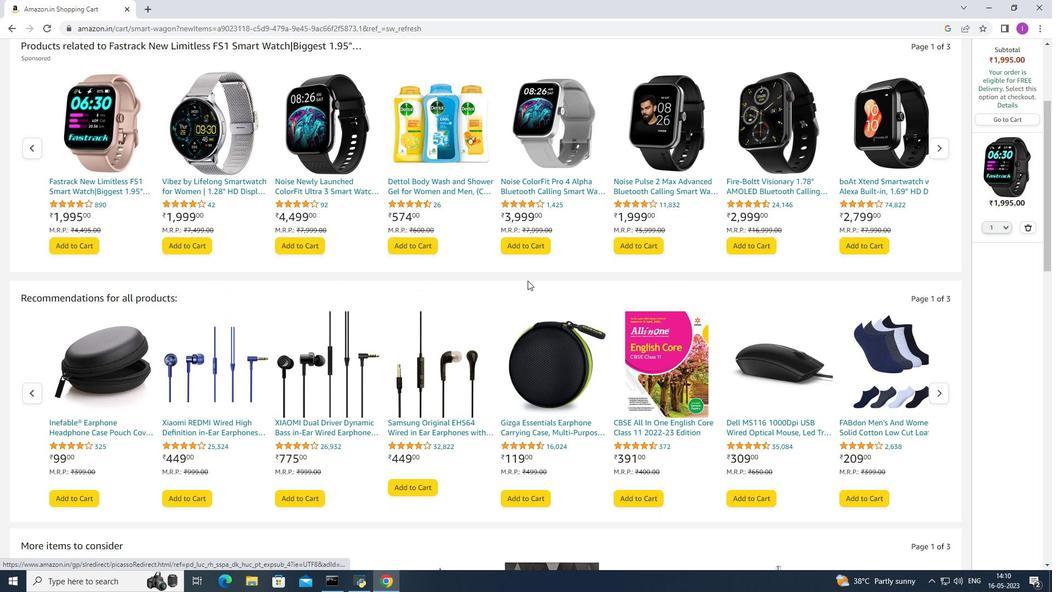 
Action: Mouse scrolled (527, 280) with delta (0, 0)
Screenshot: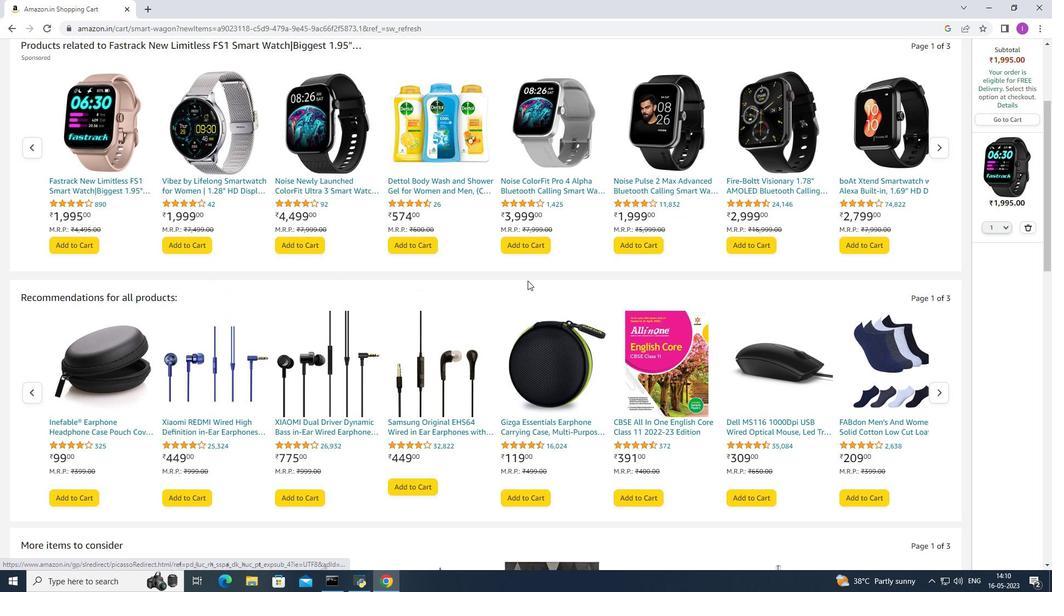 
Action: Mouse scrolled (527, 280) with delta (0, 0)
Screenshot: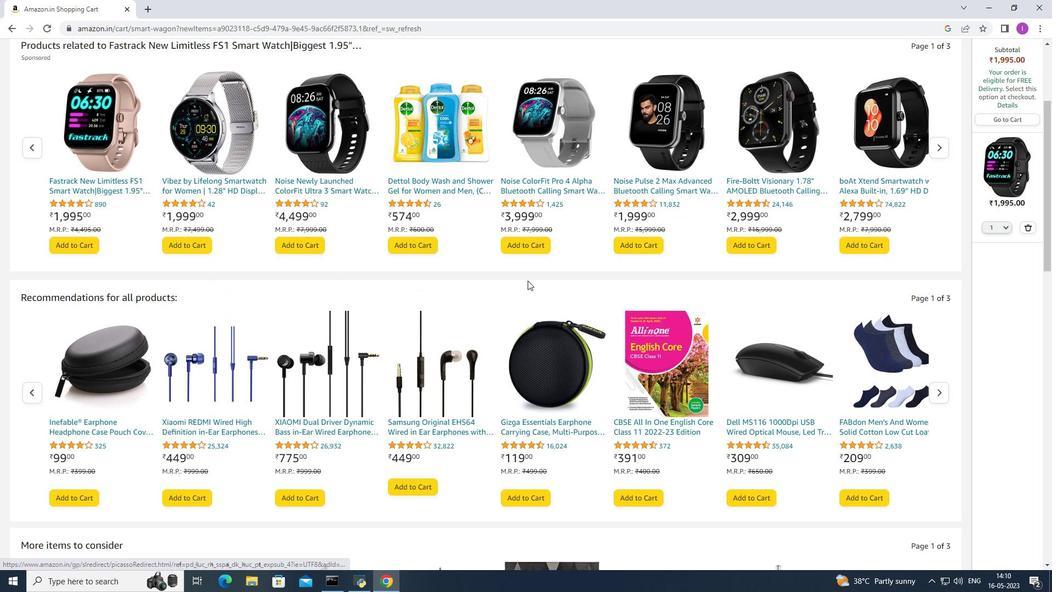 
Action: Mouse scrolled (527, 280) with delta (0, 0)
Screenshot: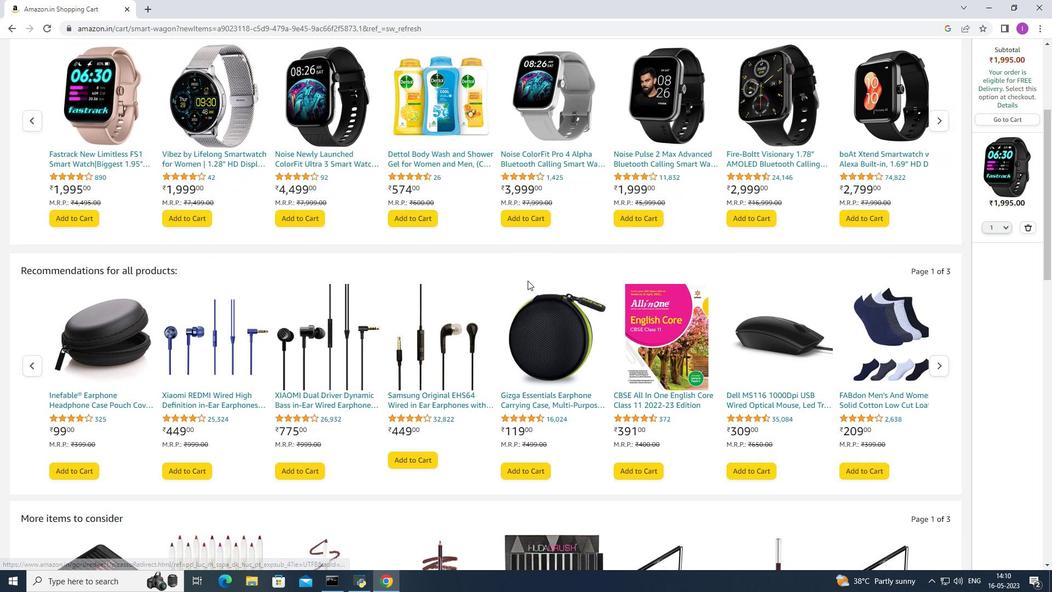 
Action: Mouse moved to (623, 355)
Screenshot: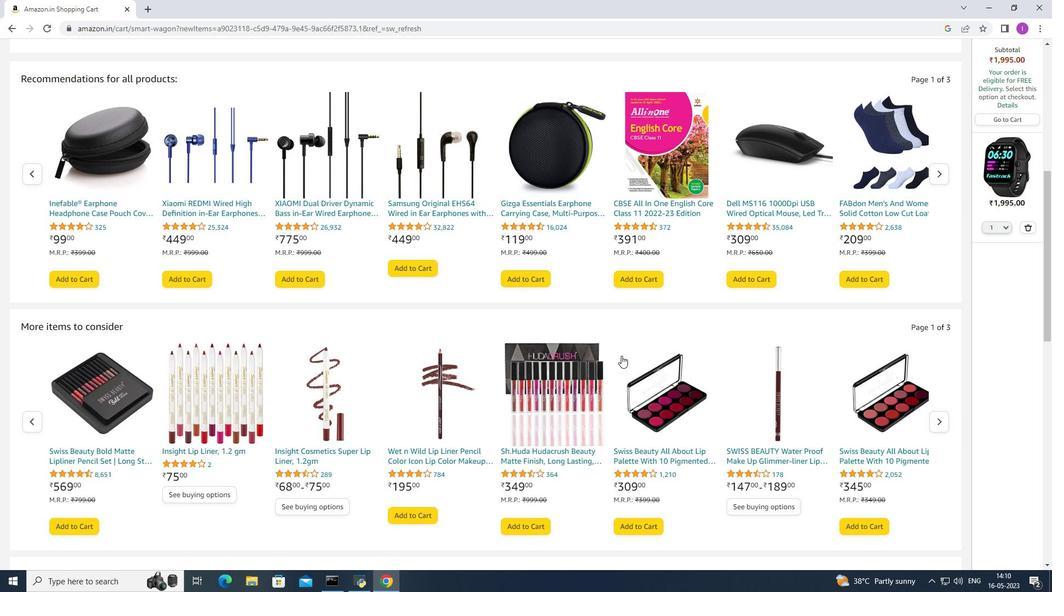 
Action: Mouse scrolled (623, 355) with delta (0, 0)
Screenshot: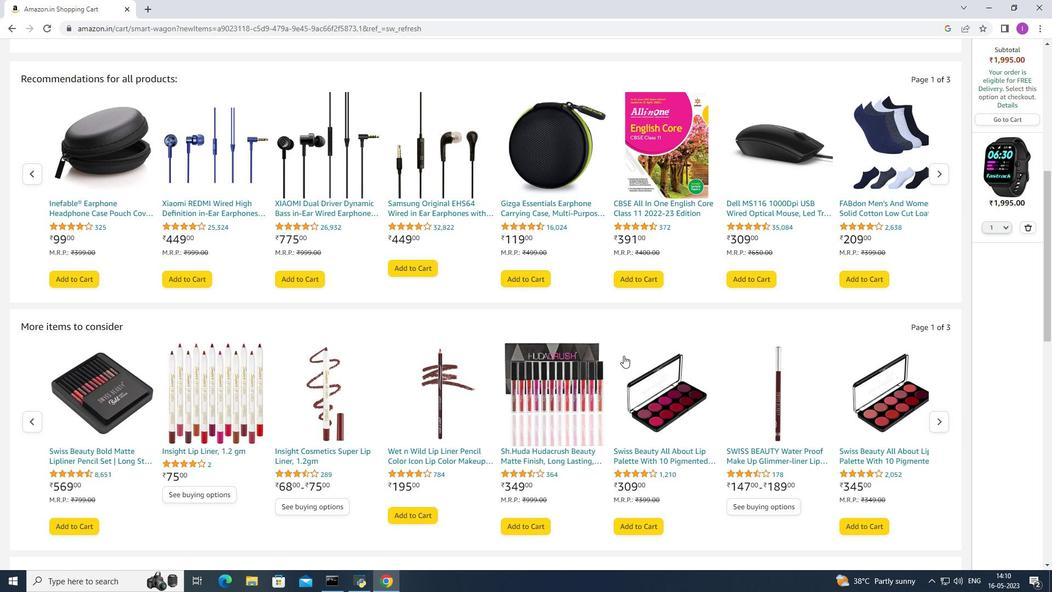 
Action: Mouse scrolled (623, 355) with delta (0, 0)
Screenshot: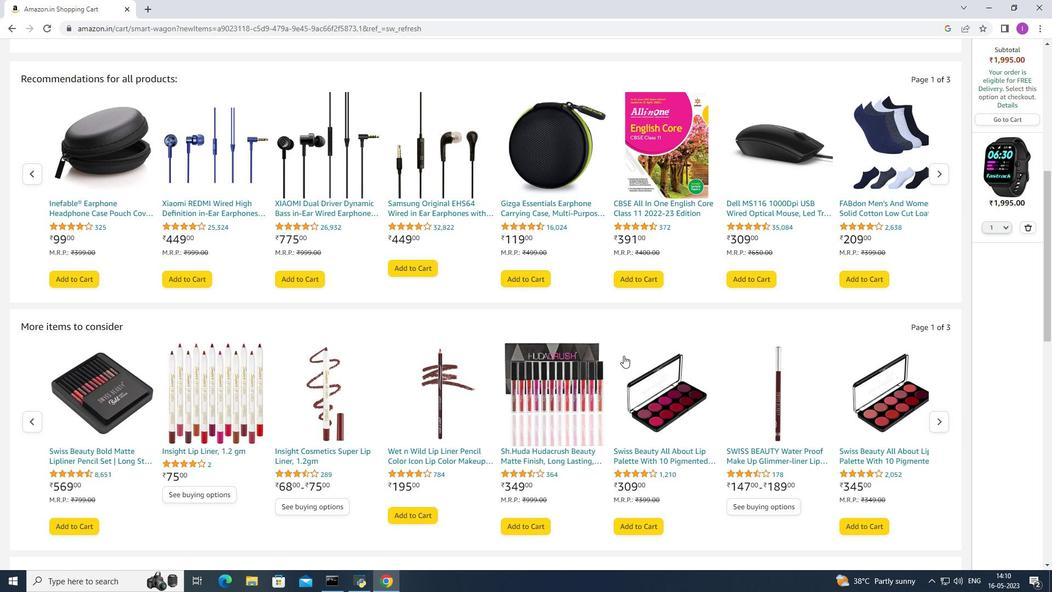 
Action: Mouse scrolled (623, 355) with delta (0, 0)
Screenshot: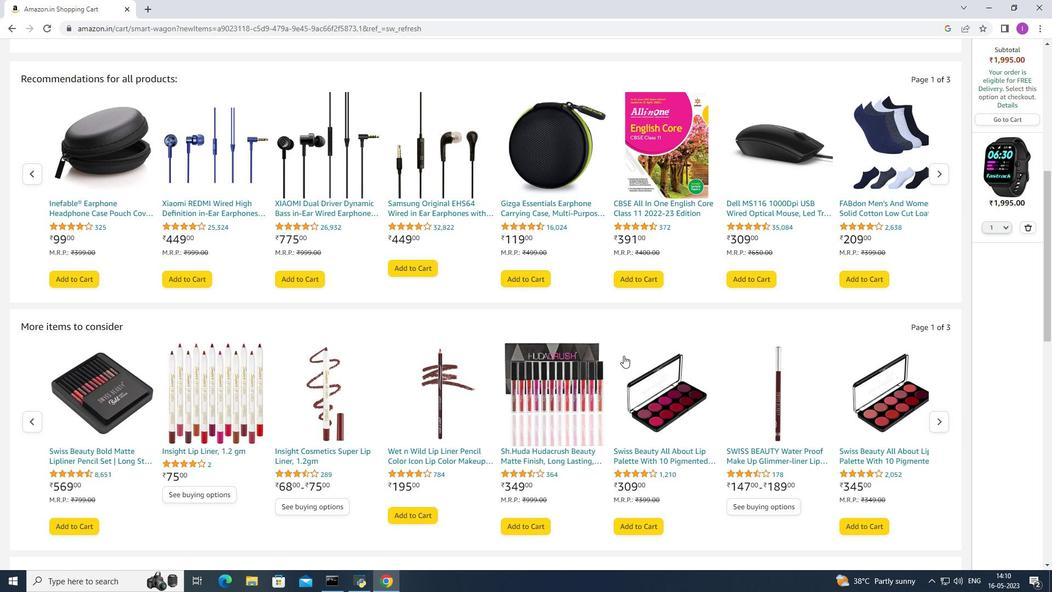 
Action: Mouse scrolled (623, 355) with delta (0, 0)
Screenshot: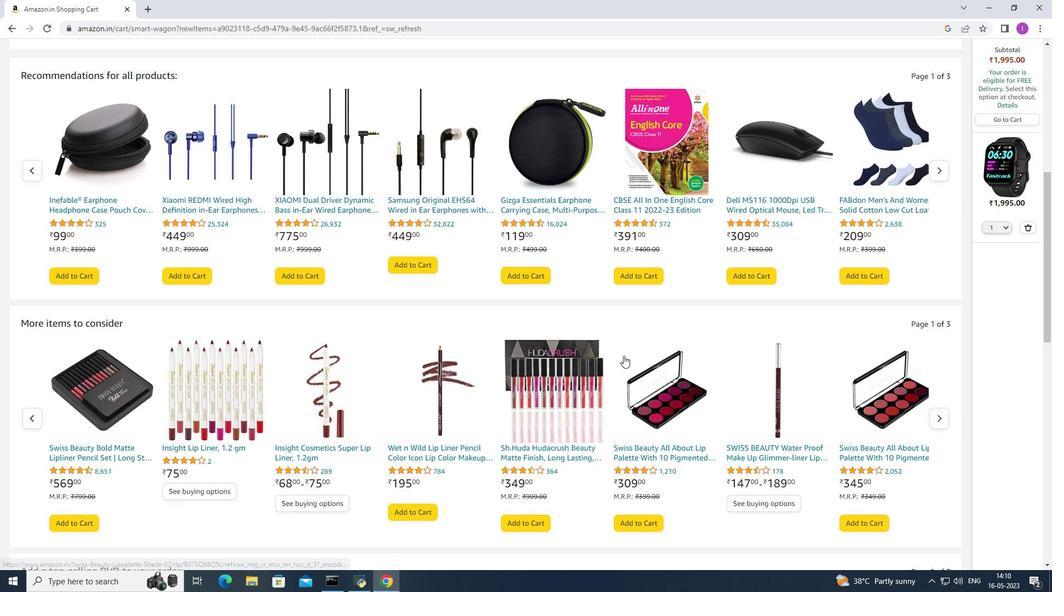 
Action: Mouse moved to (624, 355)
Screenshot: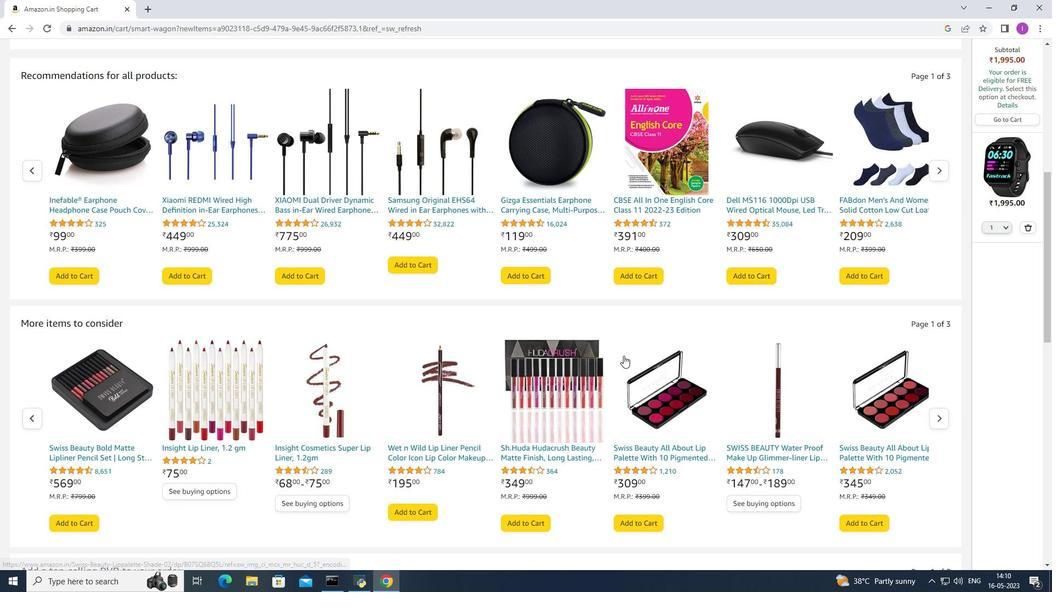 
Action: Mouse scrolled (624, 356) with delta (0, 0)
Screenshot: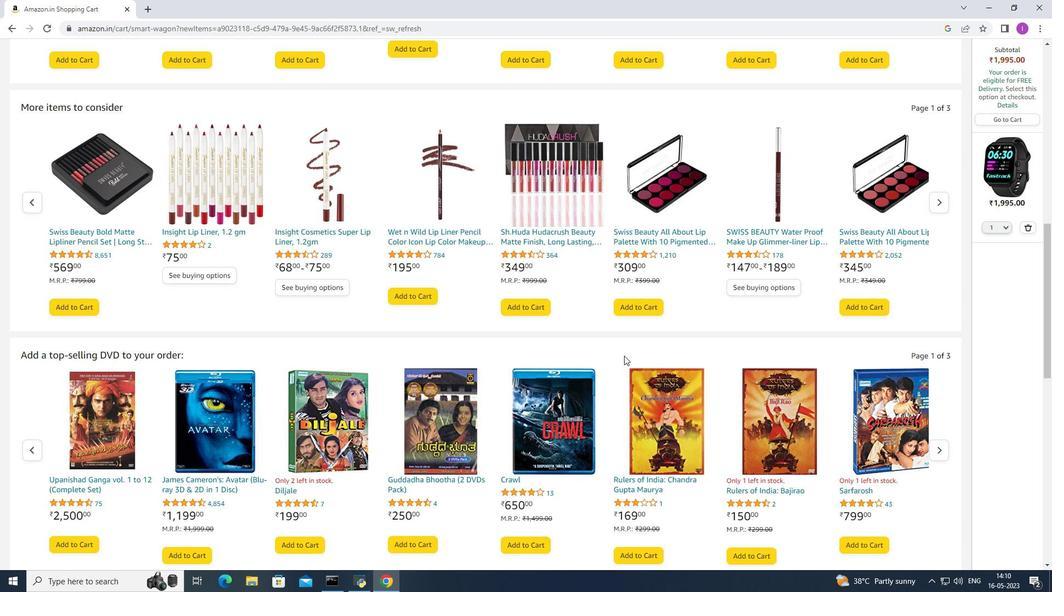 
Action: Mouse scrolled (624, 356) with delta (0, 0)
Screenshot: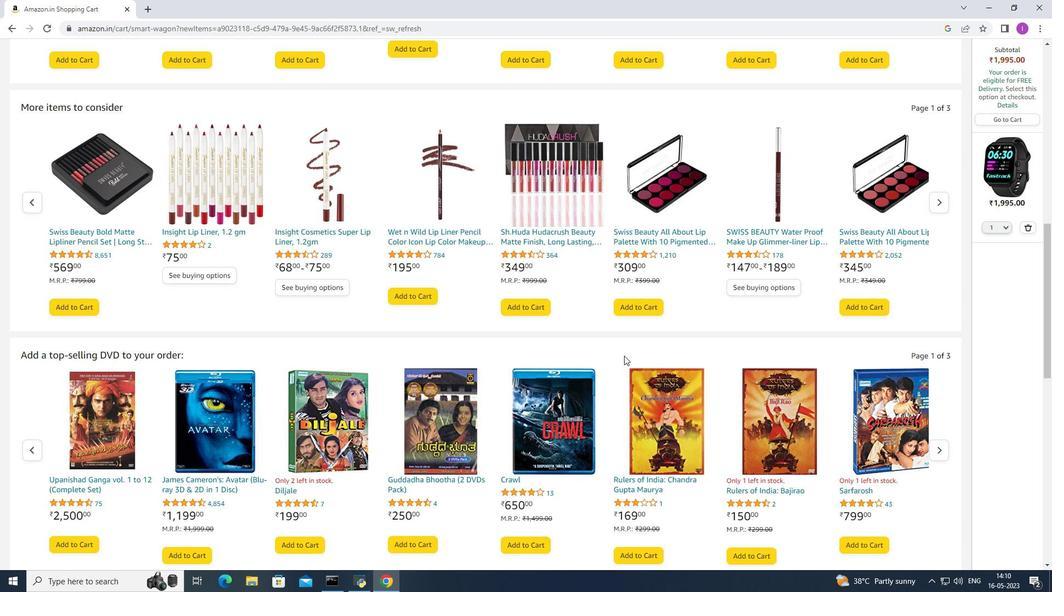 
Action: Mouse scrolled (624, 356) with delta (0, 0)
Screenshot: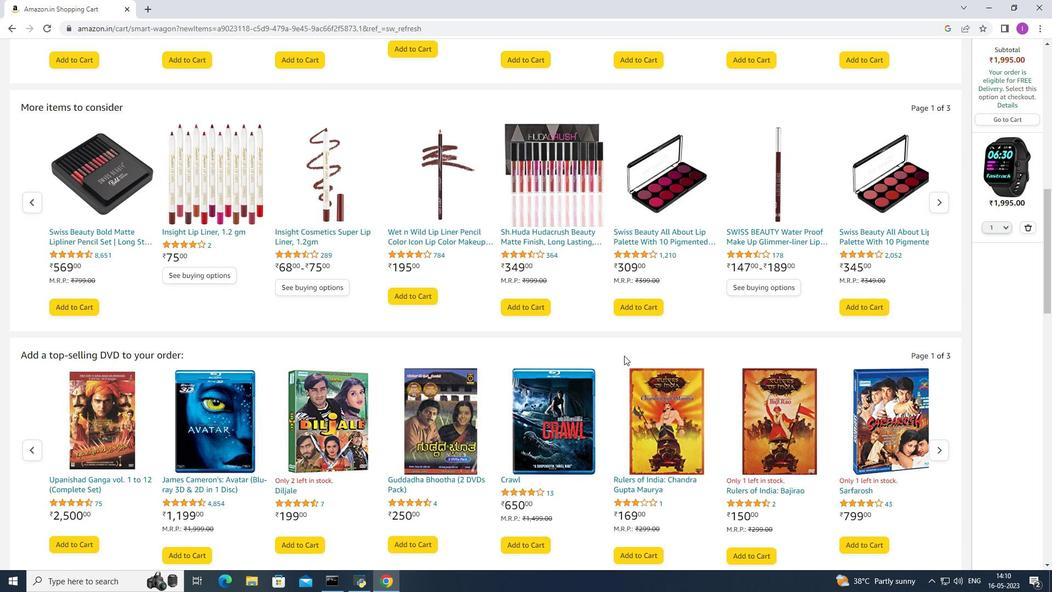 
Action: Mouse scrolled (624, 356) with delta (0, 0)
Screenshot: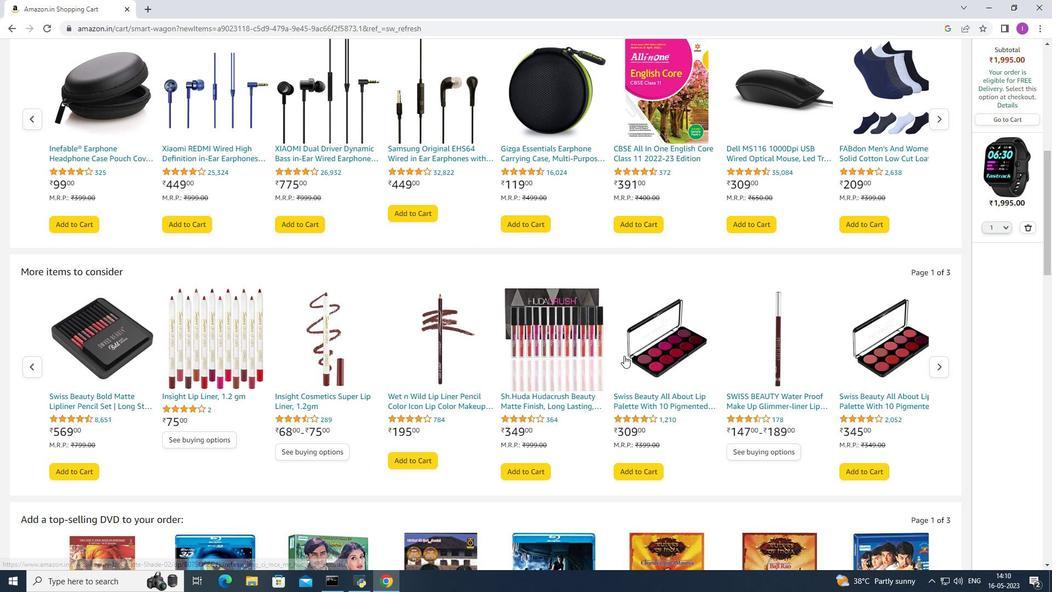 
Action: Mouse scrolled (624, 356) with delta (0, 0)
Screenshot: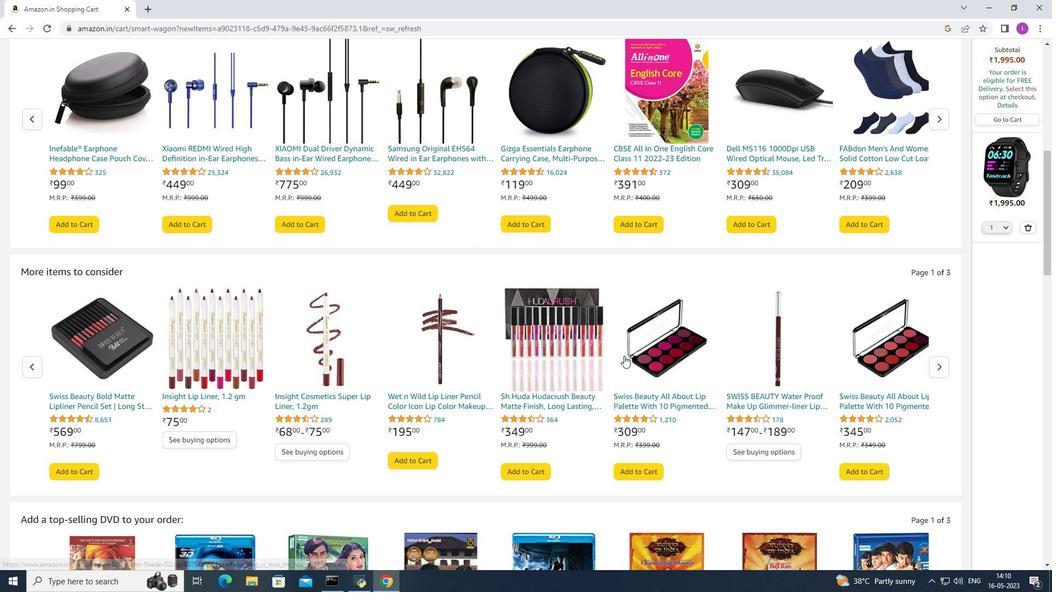 
Action: Mouse scrolled (624, 356) with delta (0, 0)
Screenshot: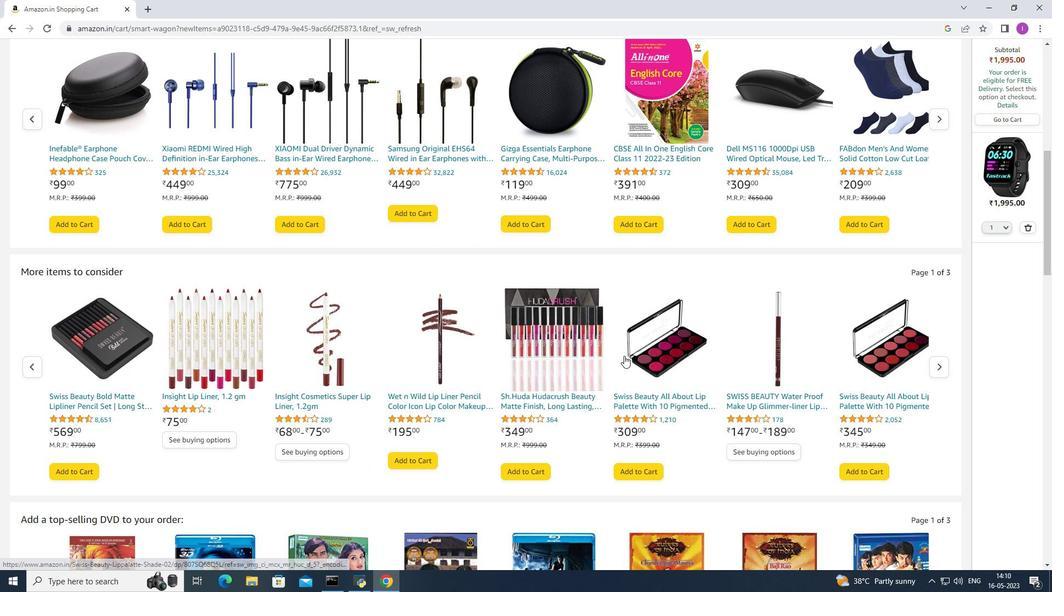 
Action: Mouse scrolled (624, 356) with delta (0, 0)
Screenshot: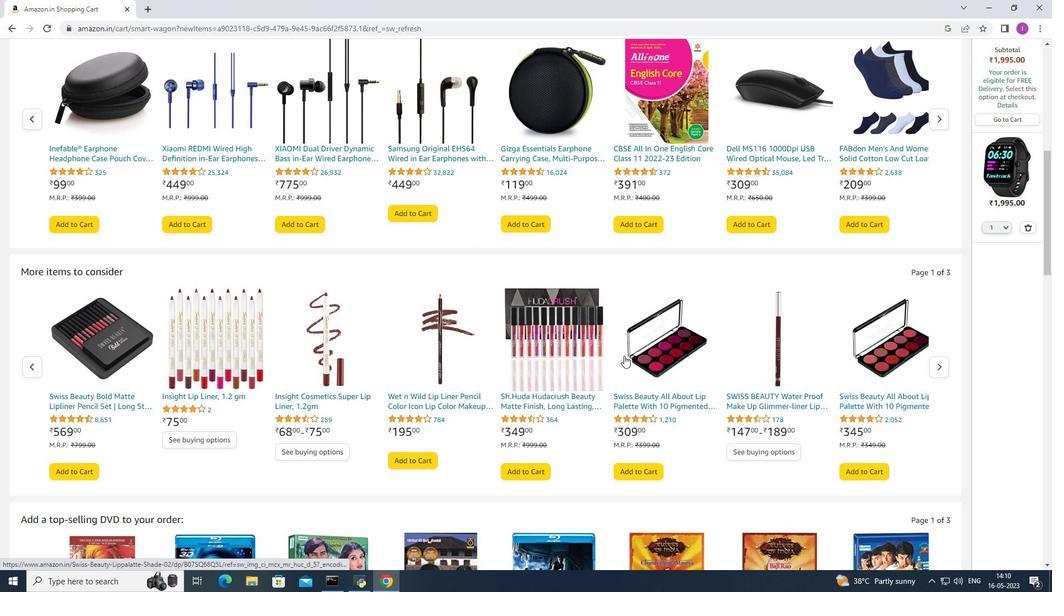 
Action: Mouse moved to (624, 355)
Screenshot: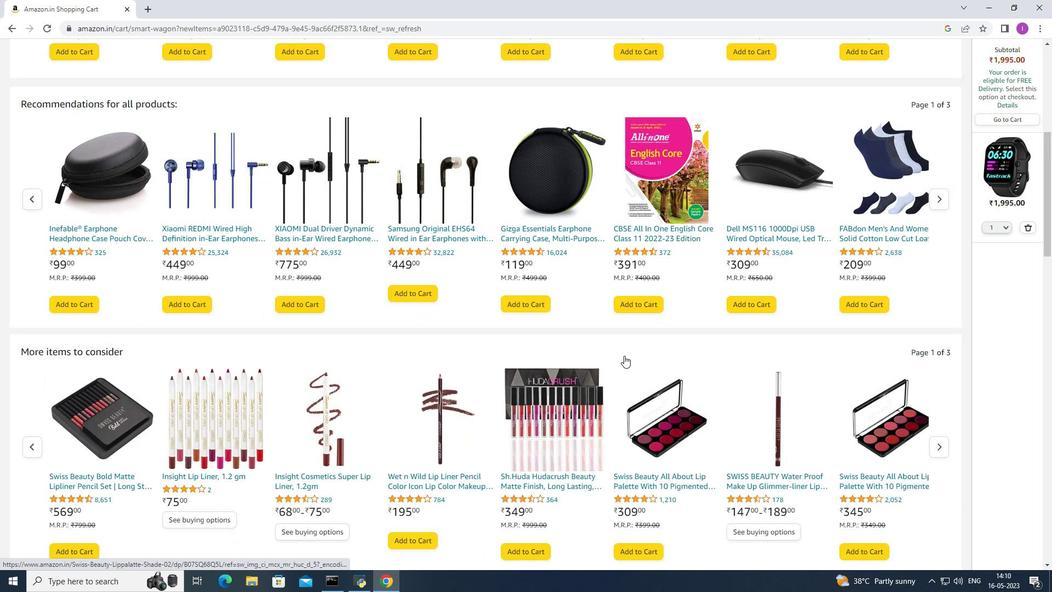 
Action: Mouse scrolled (624, 356) with delta (0, 0)
Screenshot: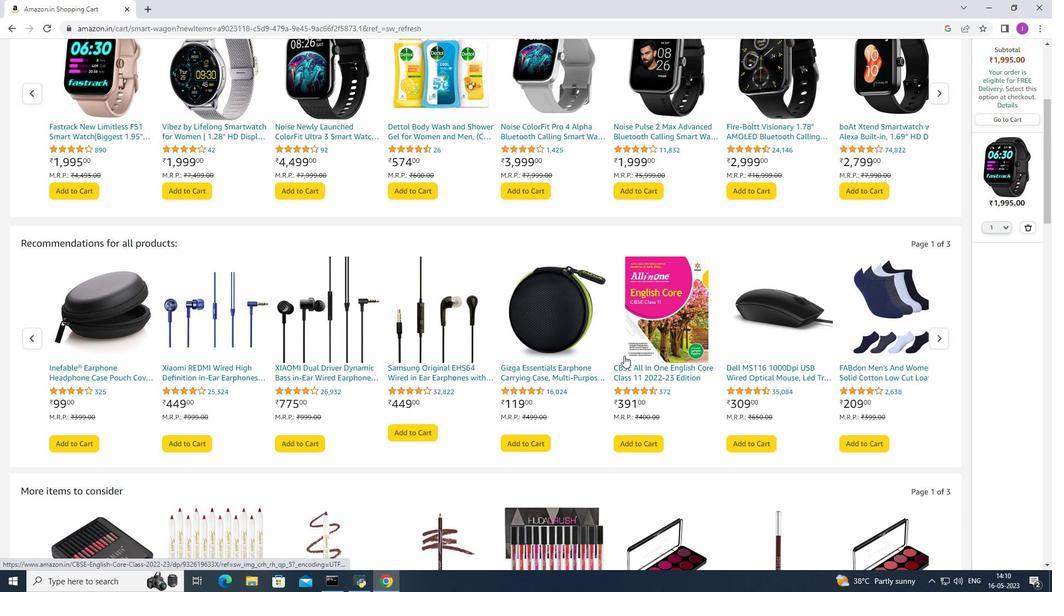
Action: Mouse scrolled (624, 356) with delta (0, 0)
Screenshot: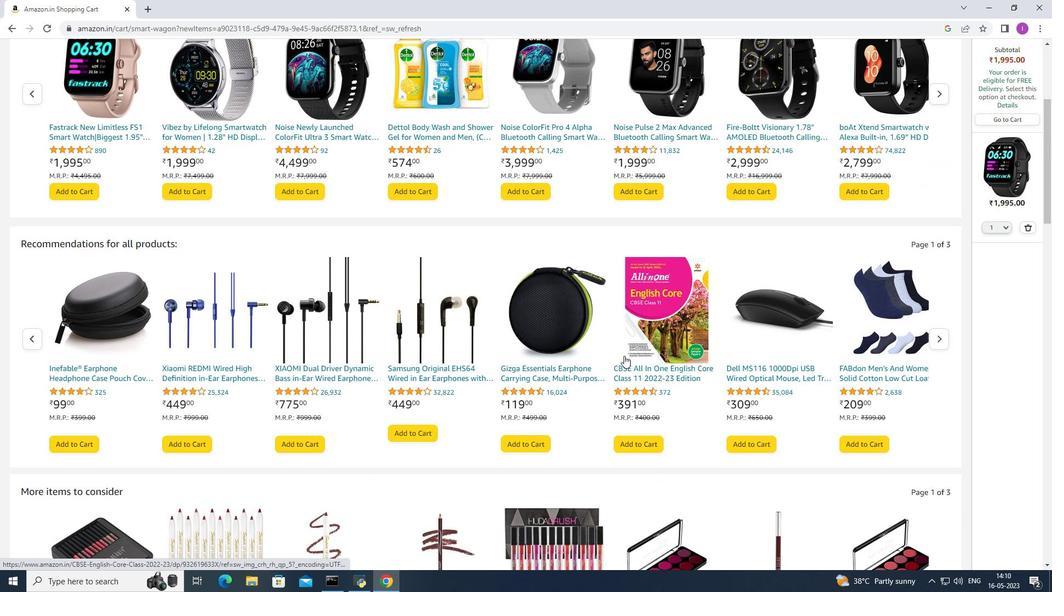 
Action: Mouse scrolled (624, 356) with delta (0, 0)
Screenshot: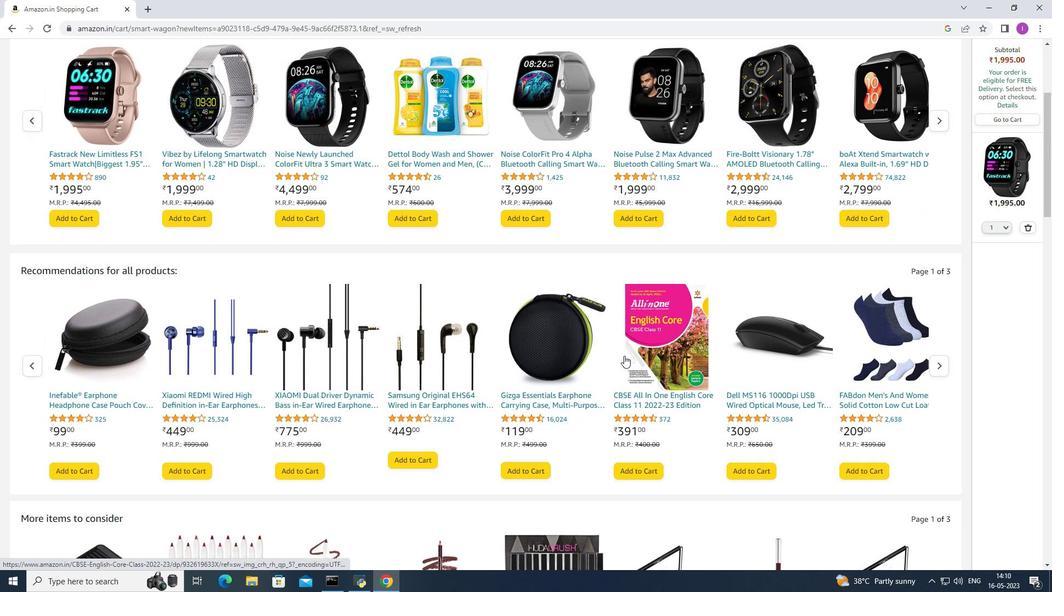 
Action: Mouse scrolled (624, 356) with delta (0, 0)
Screenshot: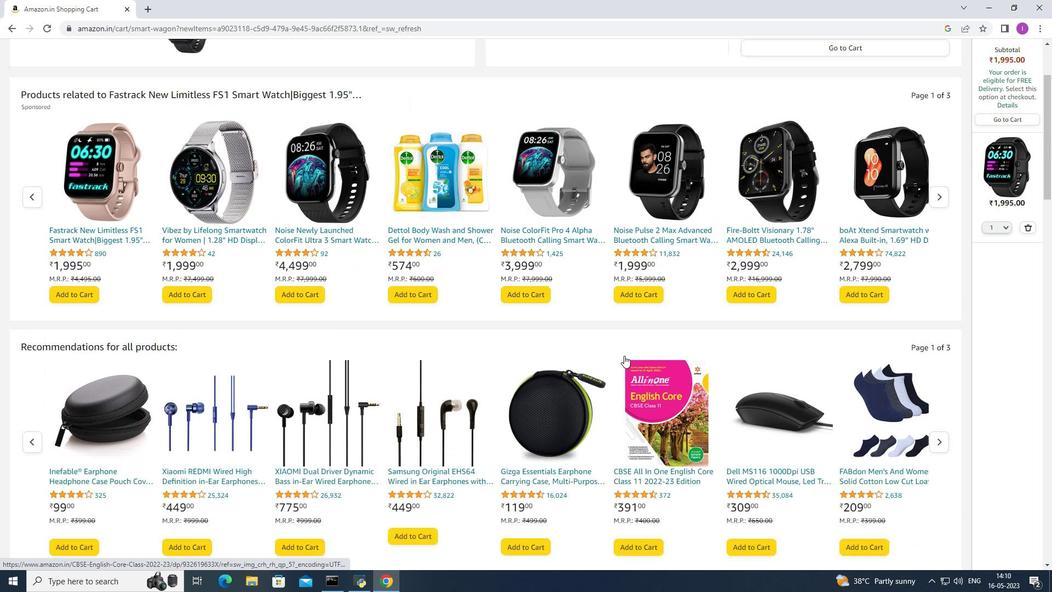
Action: Mouse moved to (597, 445)
Screenshot: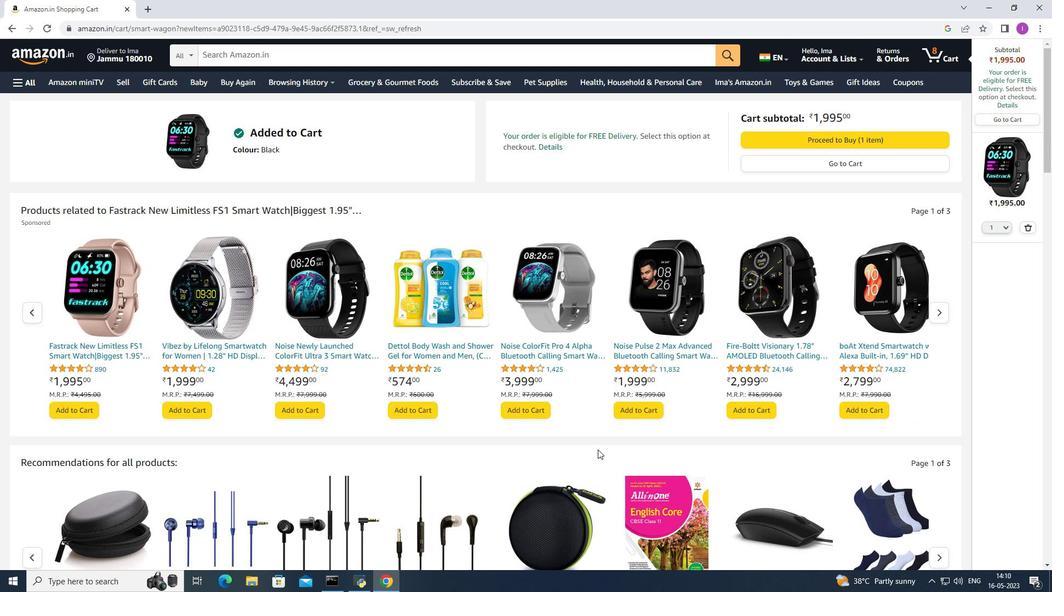 
Action: Mouse scrolled (597, 446) with delta (0, 0)
Screenshot: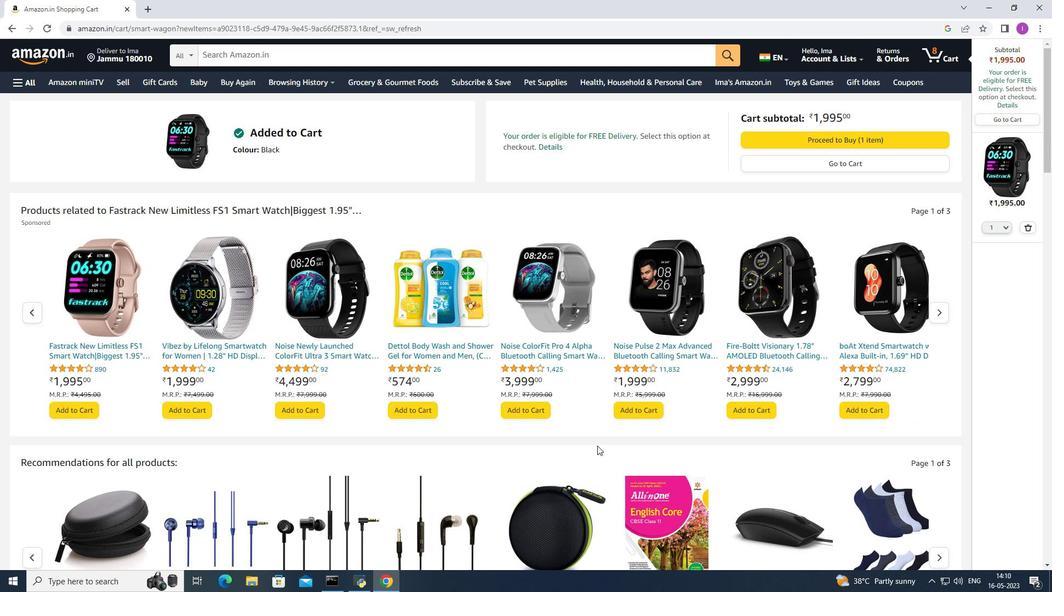 
Action: Mouse scrolled (597, 446) with delta (0, 0)
Screenshot: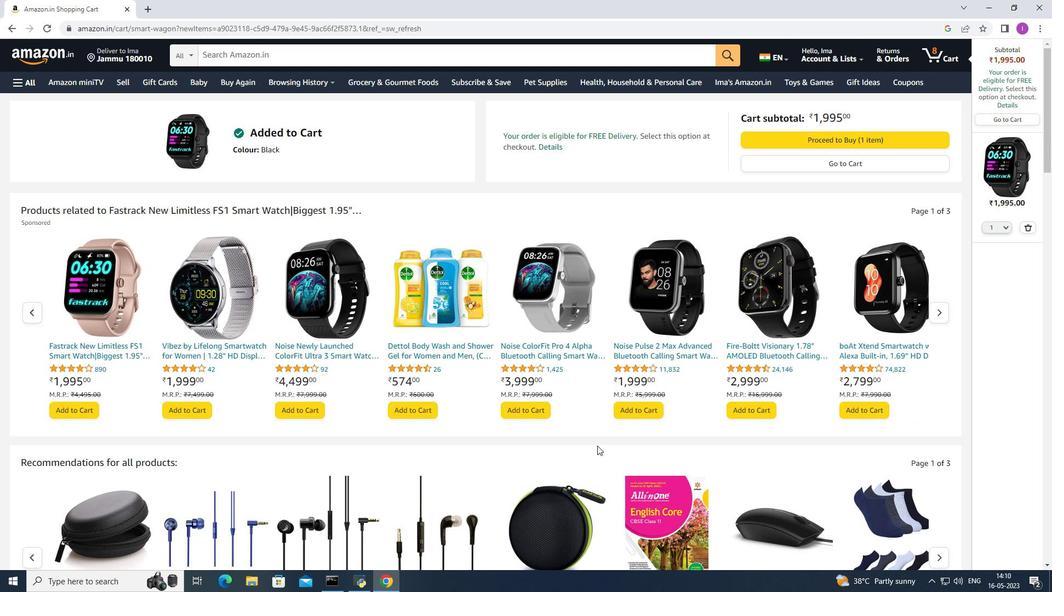 
Action: Mouse scrolled (597, 446) with delta (0, 0)
Screenshot: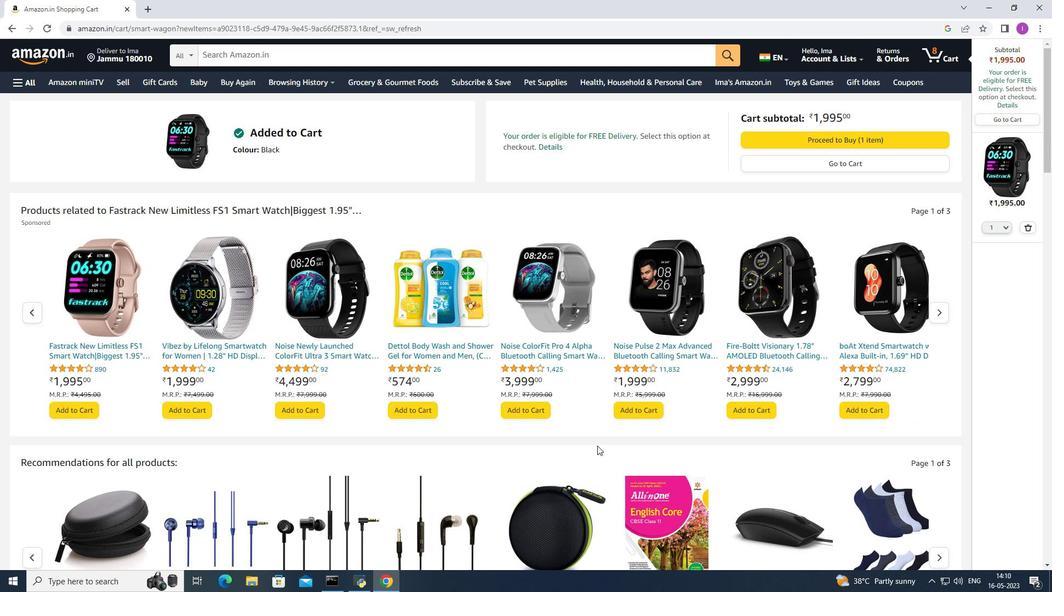 
Action: Mouse scrolled (597, 446) with delta (0, 0)
Screenshot: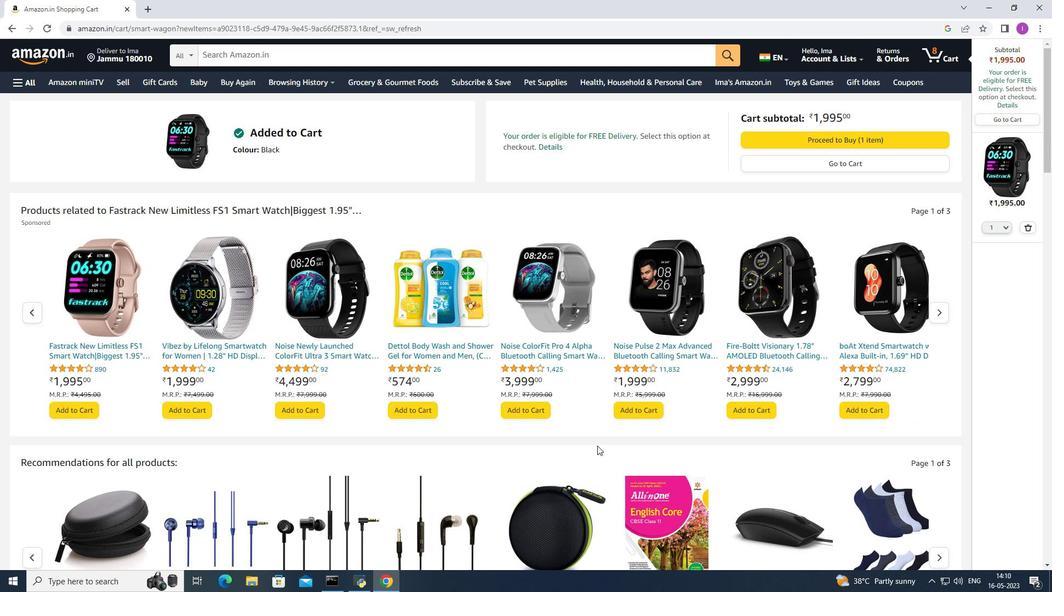 
Action: Mouse scrolled (597, 446) with delta (0, 0)
Screenshot: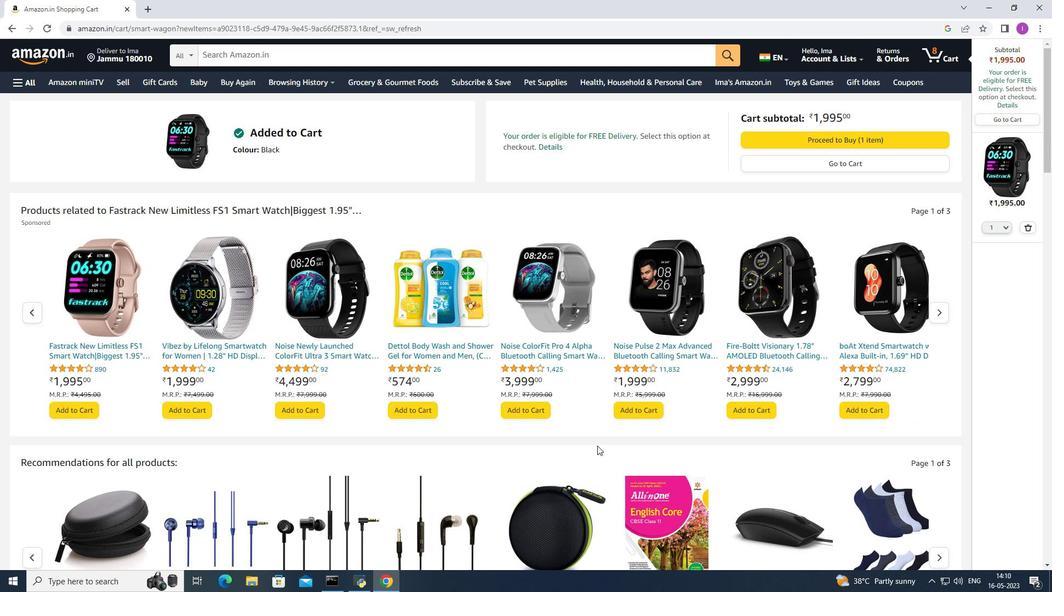 
Action: Mouse scrolled (597, 446) with delta (0, 0)
Screenshot: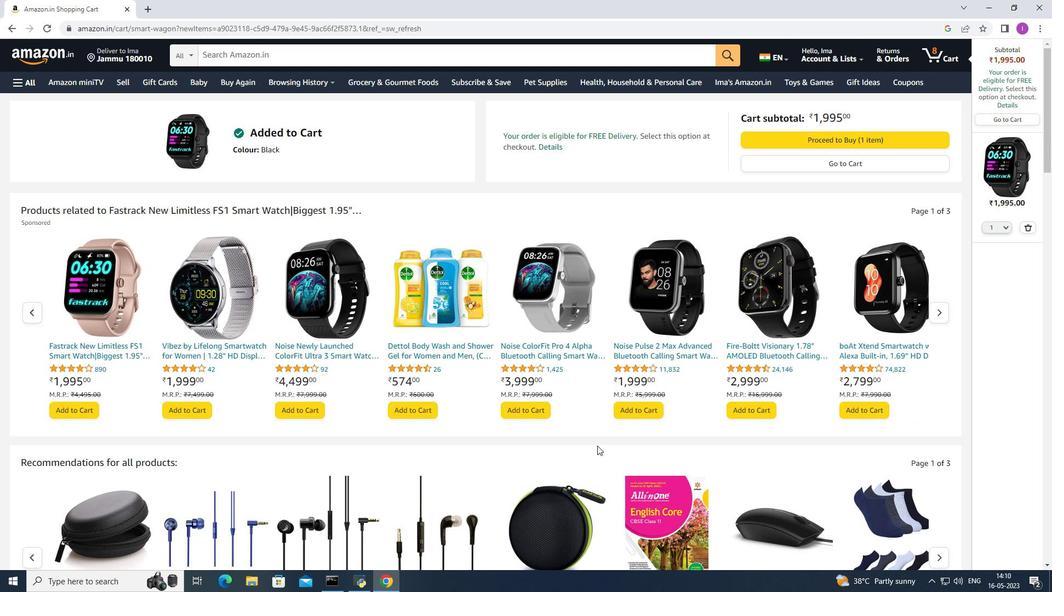 
Action: Mouse moved to (596, 445)
Screenshot: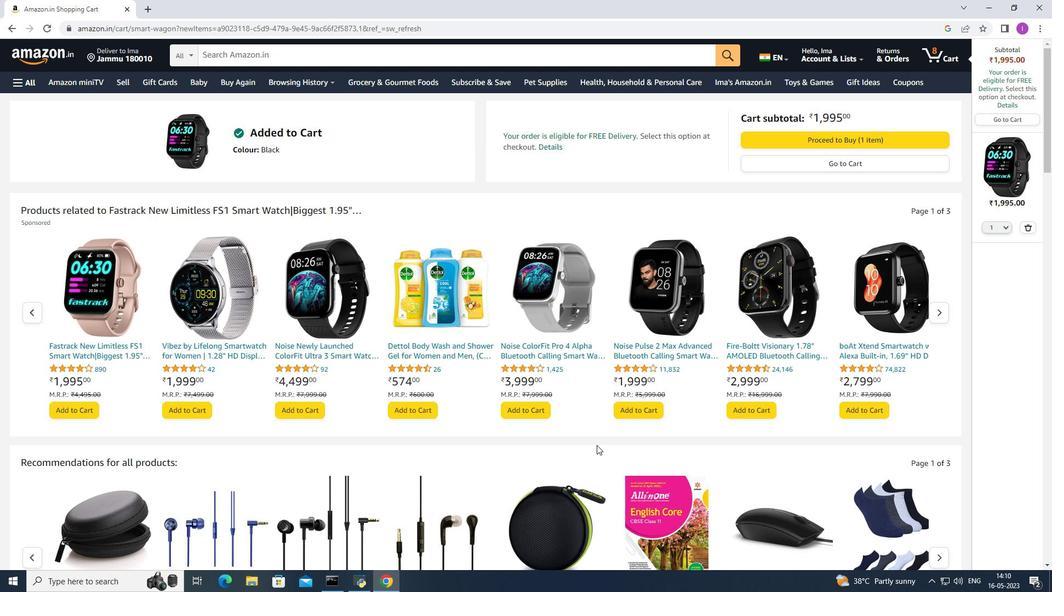 
Action: Mouse scrolled (596, 445) with delta (0, 0)
Screenshot: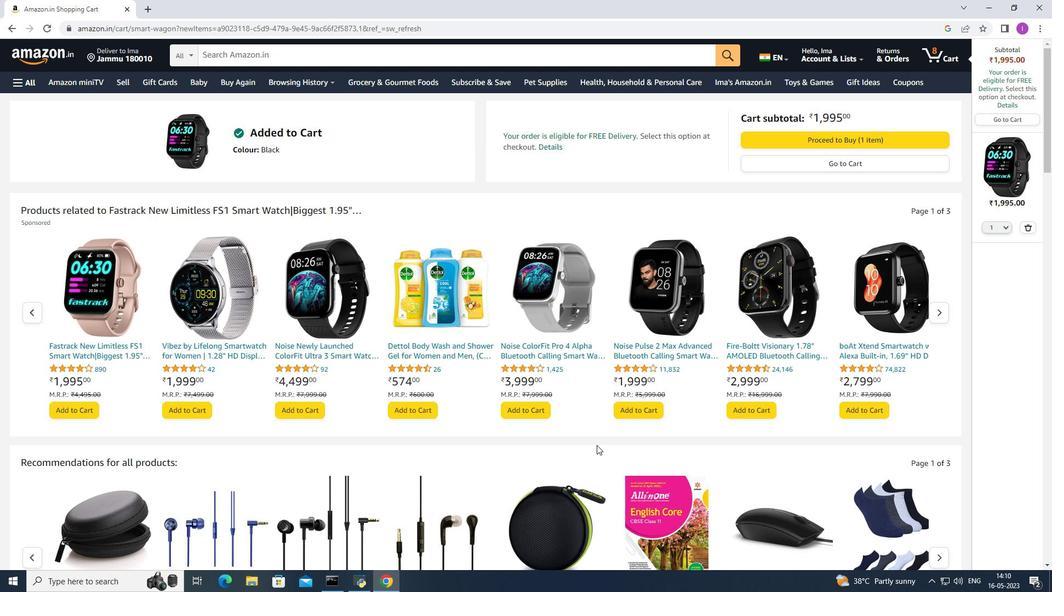 
Action: Mouse scrolled (596, 445) with delta (0, 0)
Screenshot: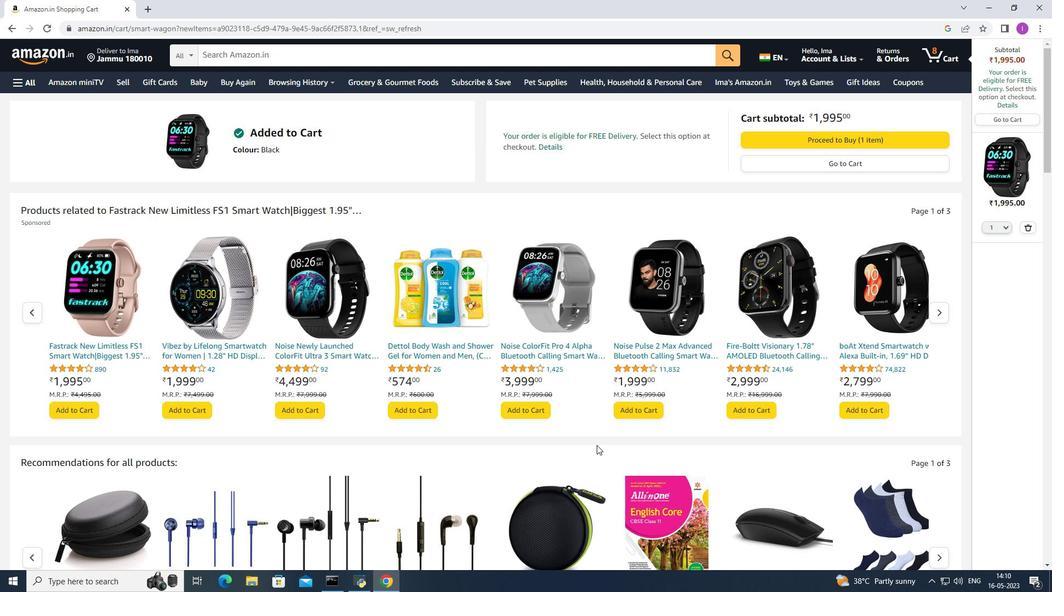 
Action: Mouse moved to (829, 165)
Screenshot: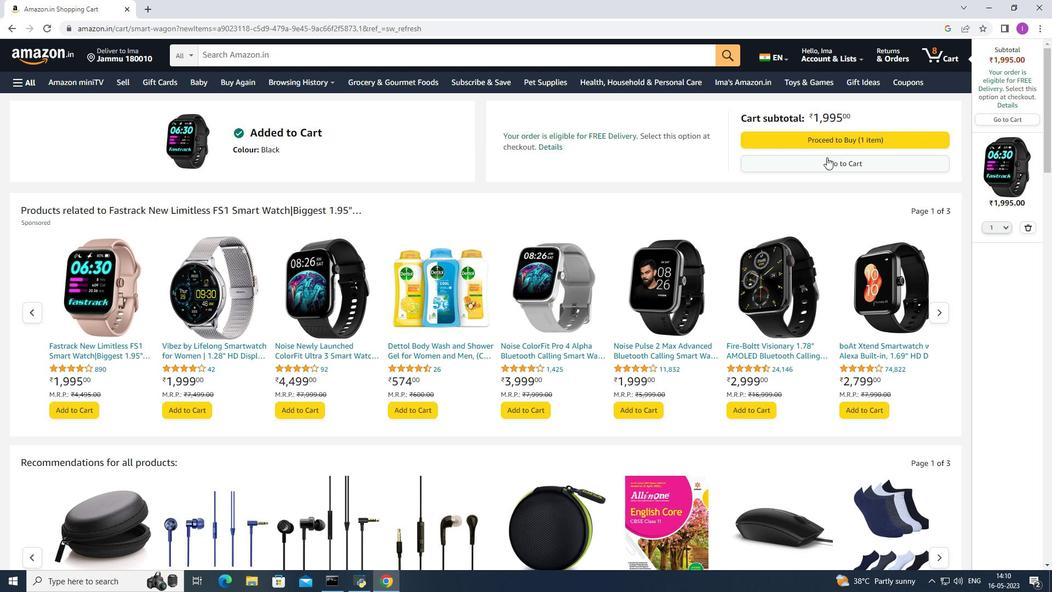 
Action: Mouse pressed left at (829, 165)
Screenshot: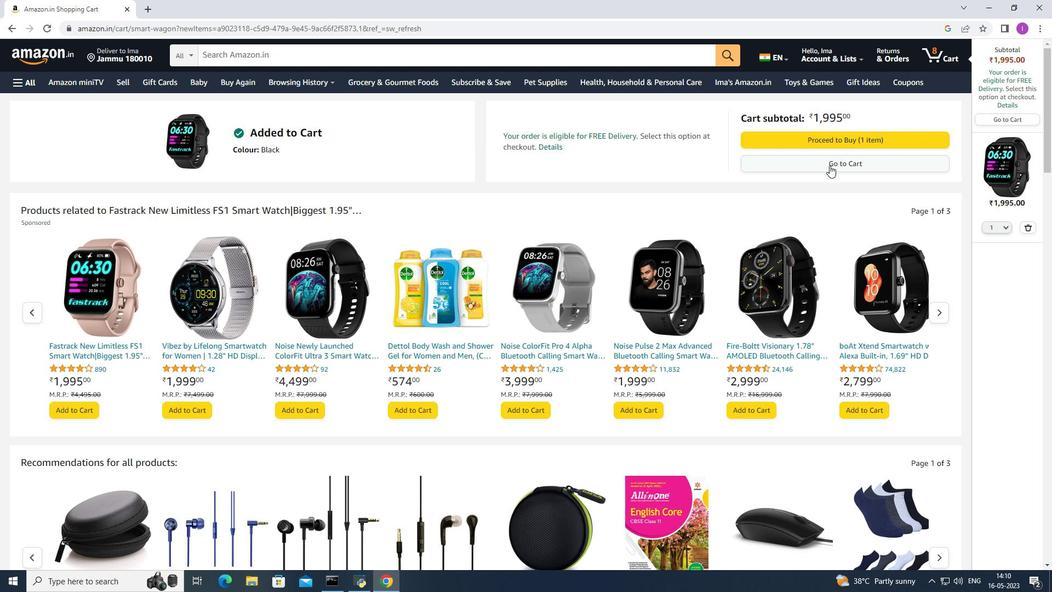 
Action: Mouse moved to (349, 317)
Screenshot: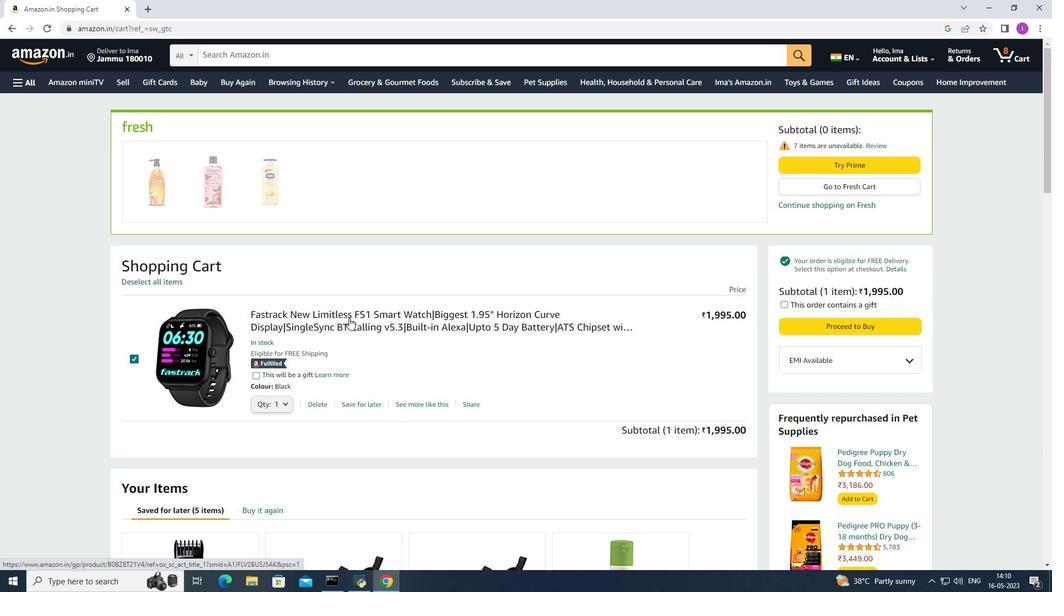
Action: Mouse pressed left at (349, 317)
Screenshot: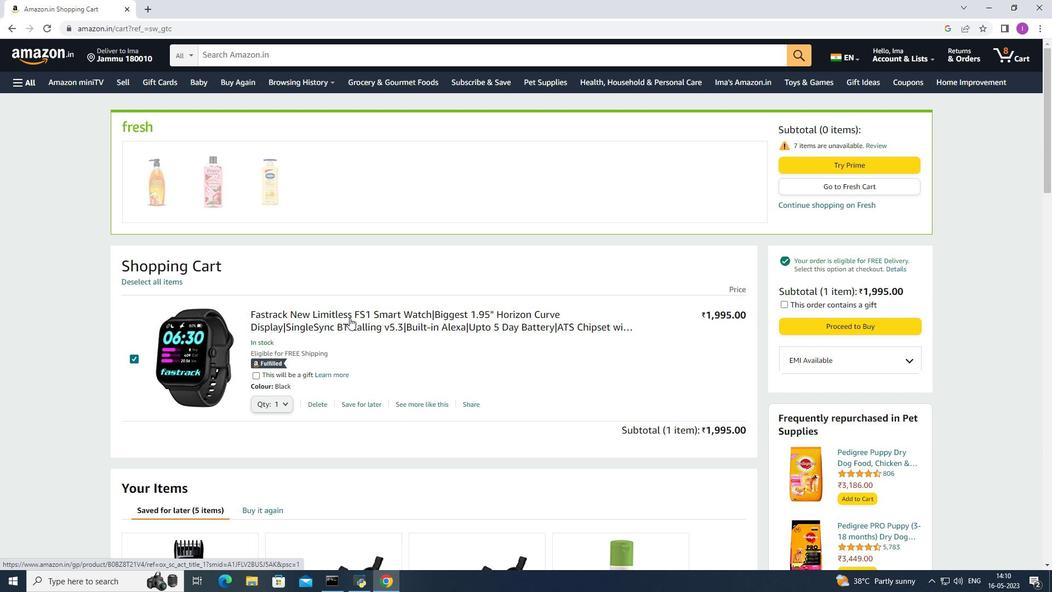 
Action: Mouse moved to (343, 357)
Screenshot: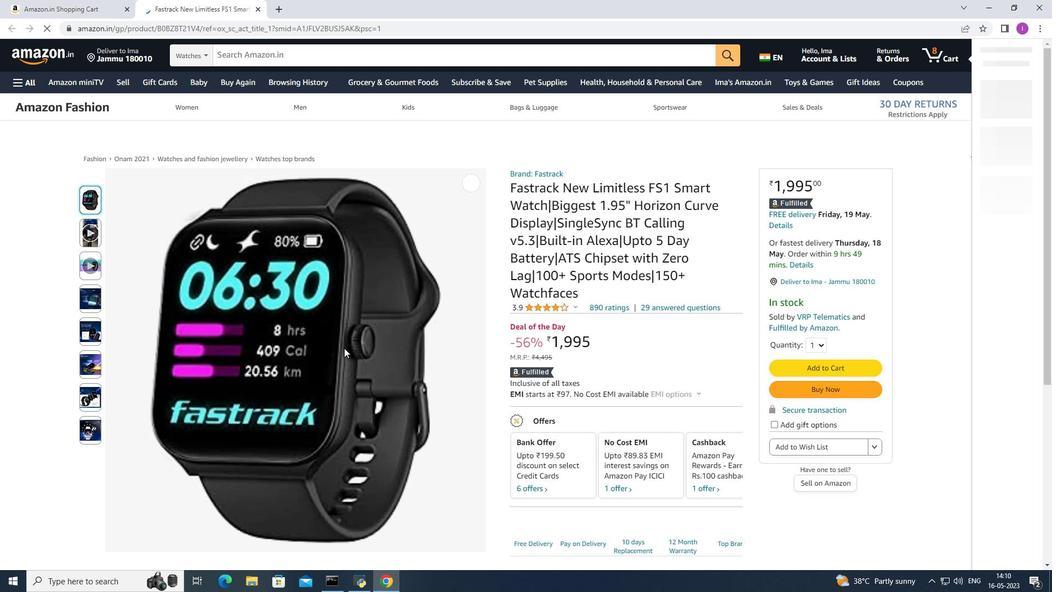 
Action: Mouse scrolled (343, 357) with delta (0, 0)
Screenshot: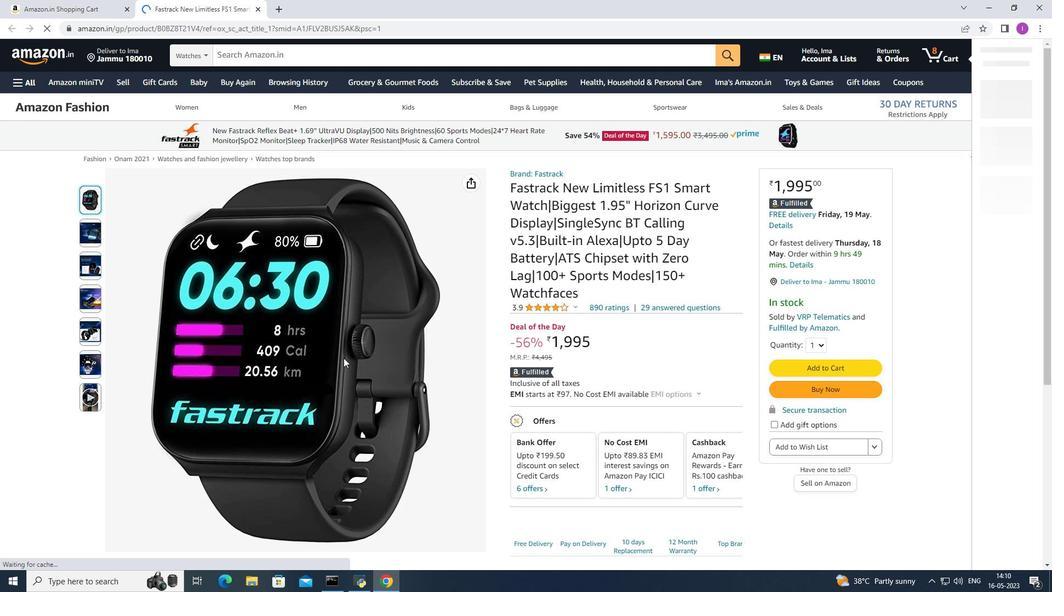 
Action: Mouse scrolled (343, 357) with delta (0, 0)
Screenshot: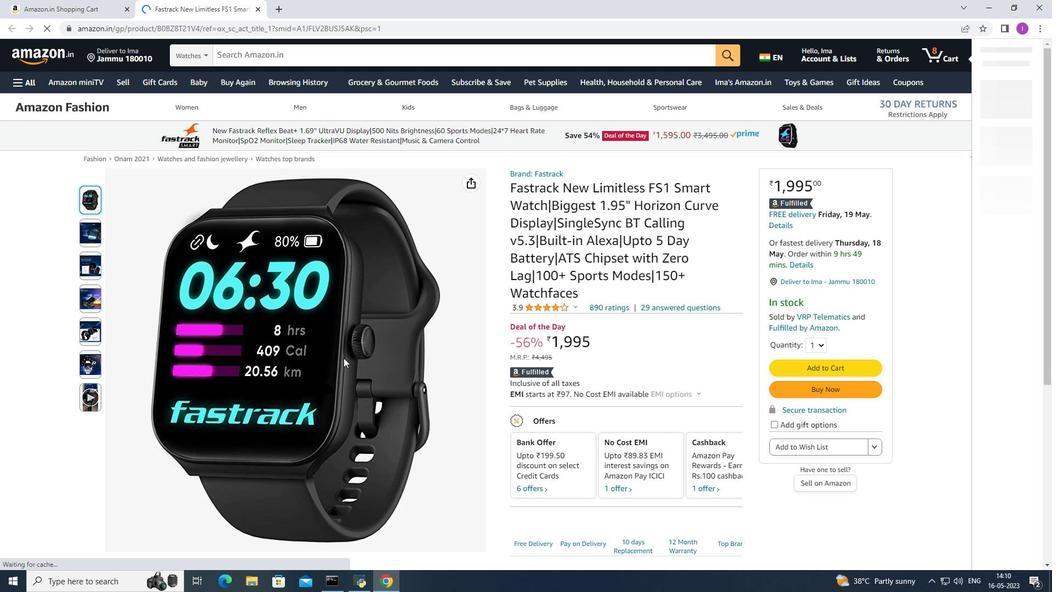 
Action: Mouse scrolled (343, 357) with delta (0, 0)
Screenshot: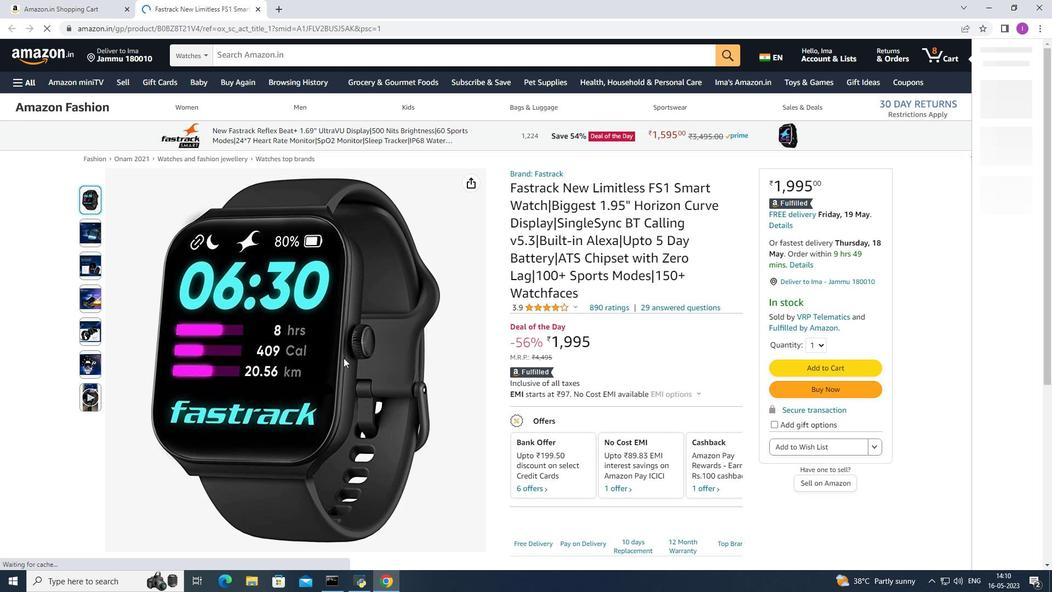 
Action: Mouse scrolled (343, 357) with delta (0, 0)
Screenshot: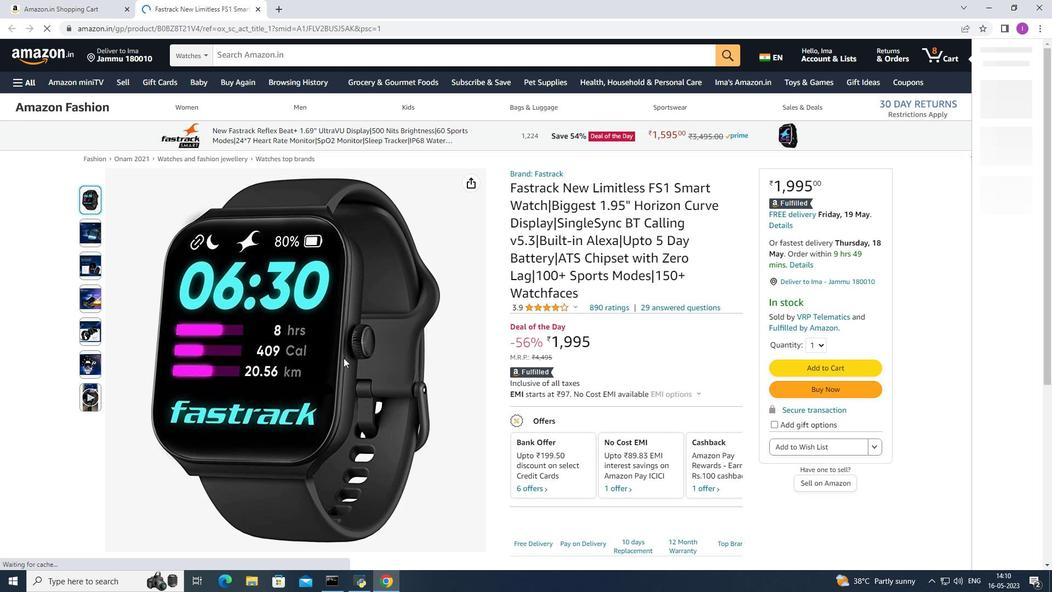 
Action: Mouse moved to (349, 348)
Screenshot: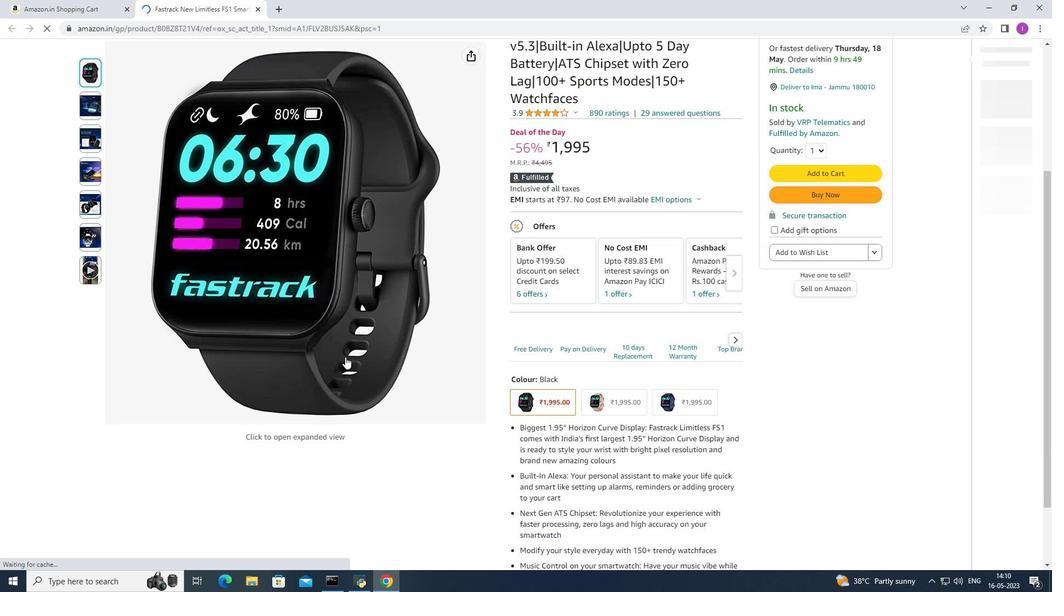 
Action: Mouse scrolled (349, 347) with delta (0, 0)
Screenshot: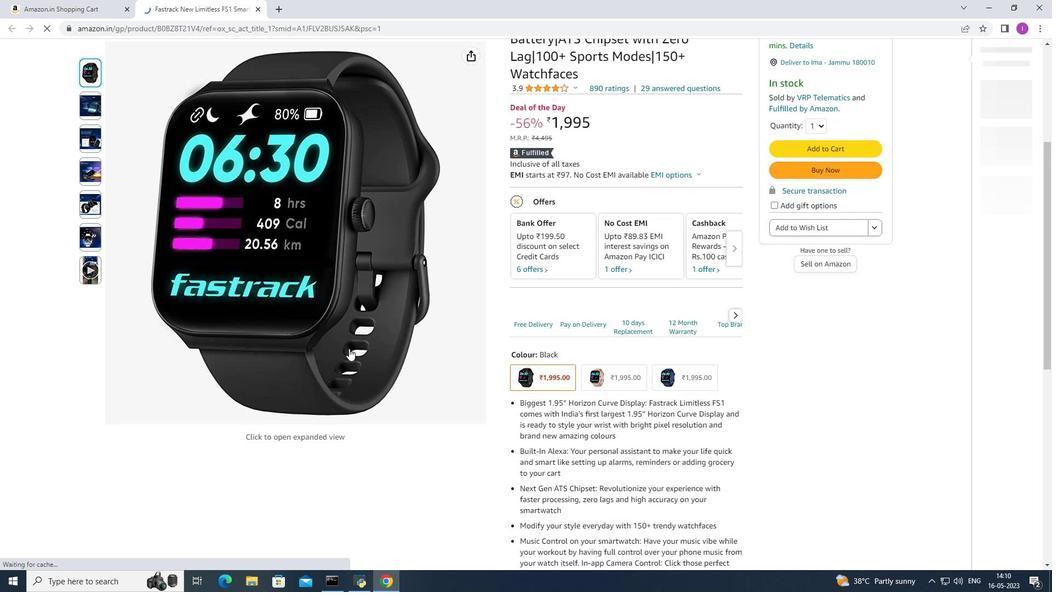 
Action: Mouse scrolled (349, 347) with delta (0, 0)
Screenshot: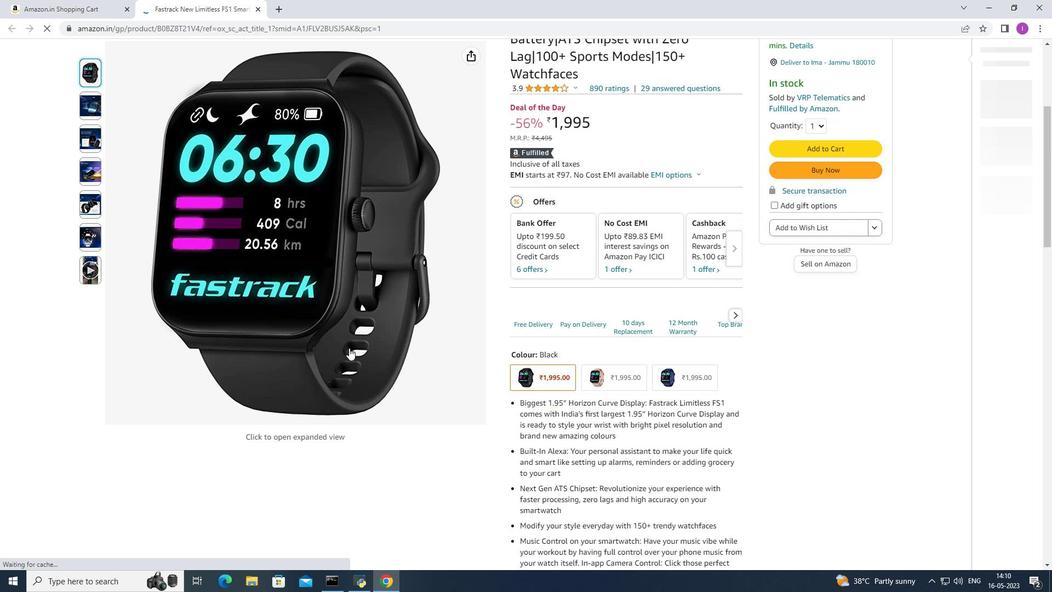 
Action: Mouse scrolled (349, 347) with delta (0, 0)
Screenshot: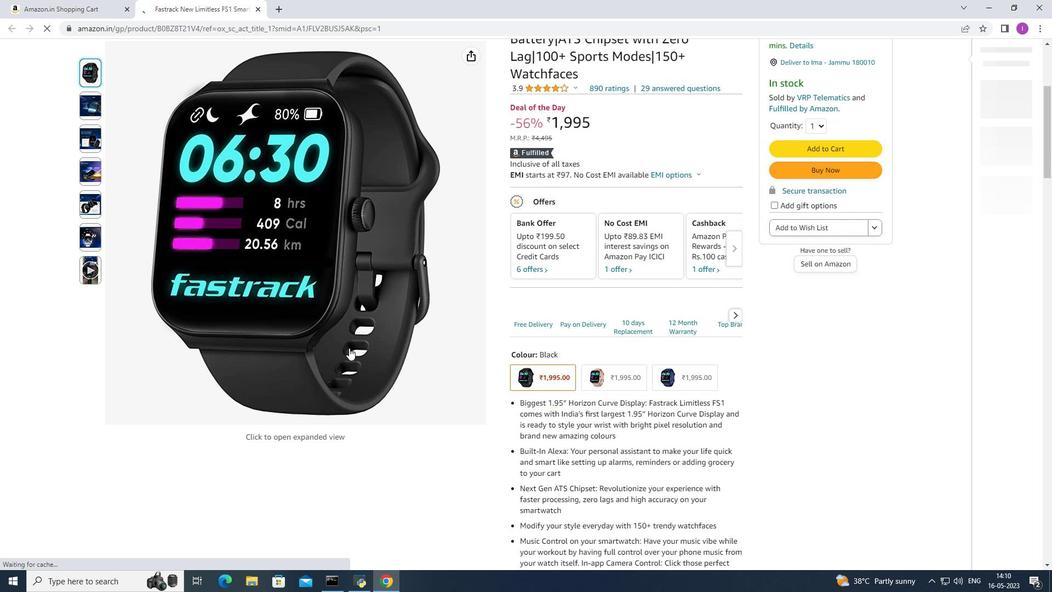 
Action: Mouse scrolled (349, 347) with delta (0, 0)
Screenshot: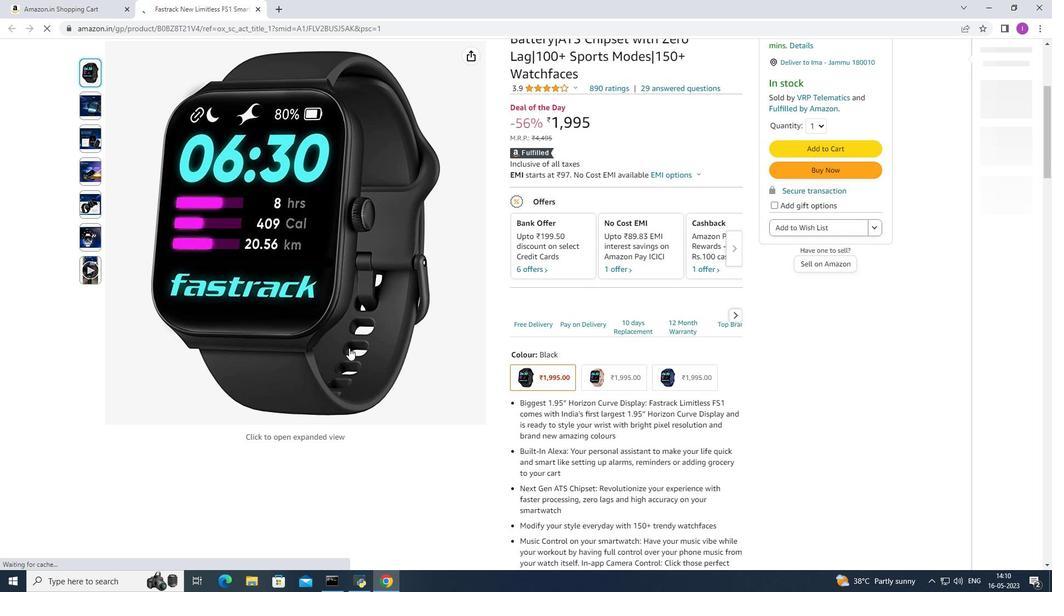 
Action: Mouse scrolled (349, 347) with delta (0, 0)
Screenshot: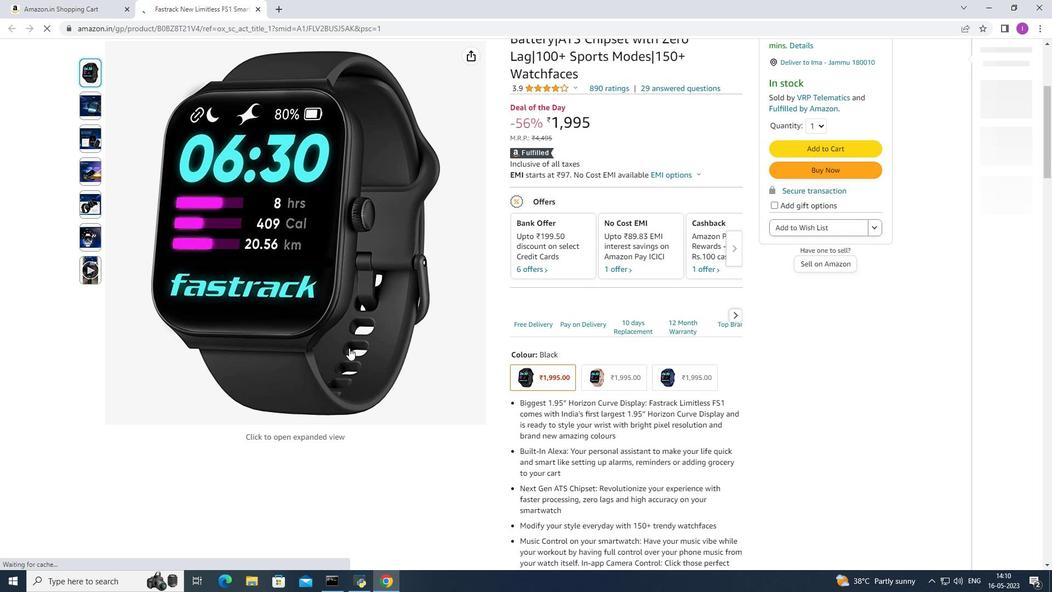 
Action: Mouse scrolled (349, 347) with delta (0, 0)
Screenshot: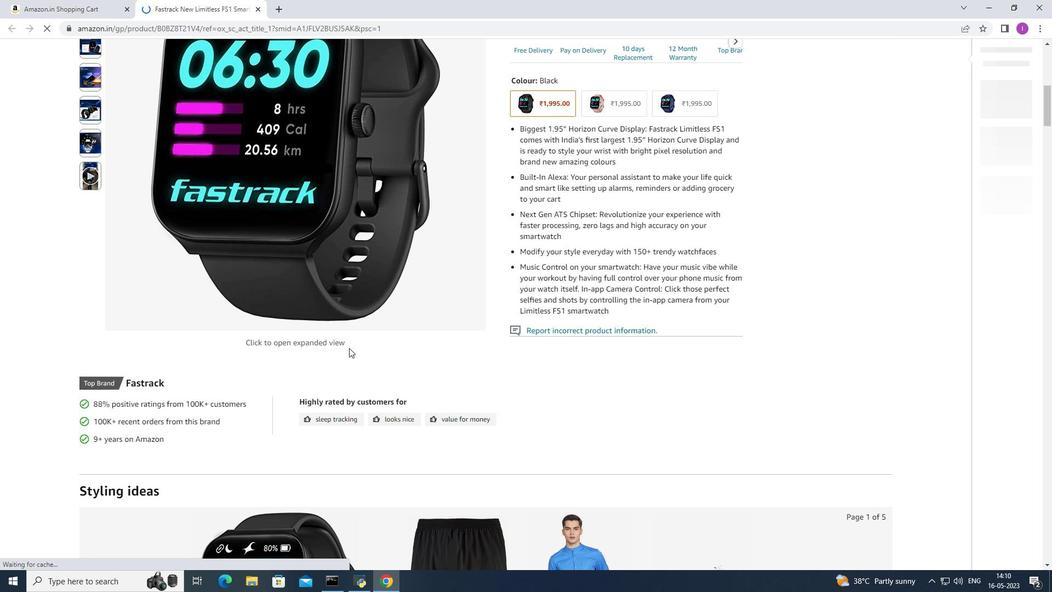 
Action: Mouse scrolled (349, 347) with delta (0, 0)
Screenshot: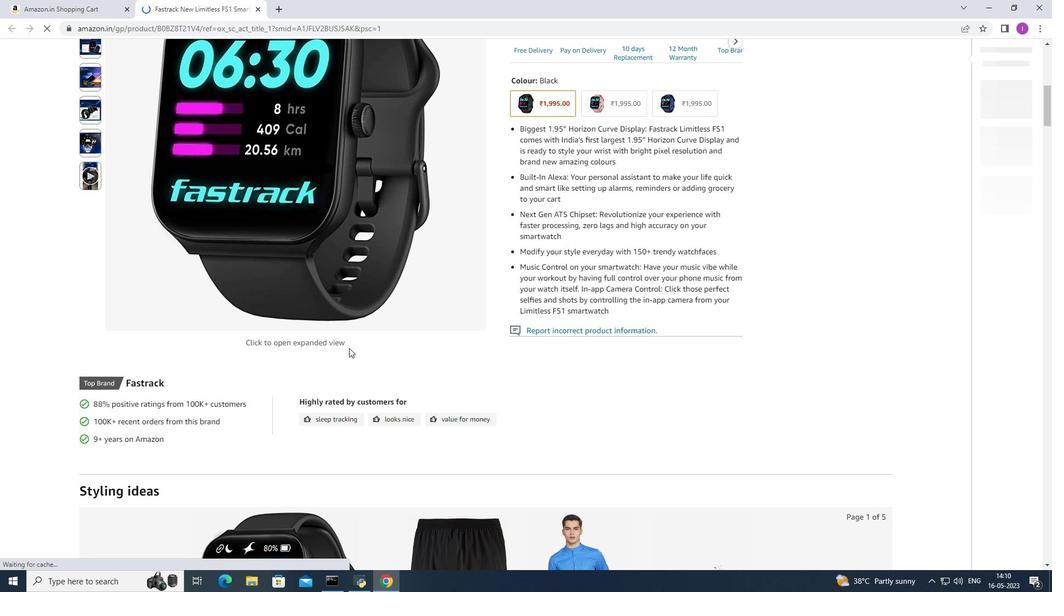 
Action: Mouse scrolled (349, 347) with delta (0, 0)
Screenshot: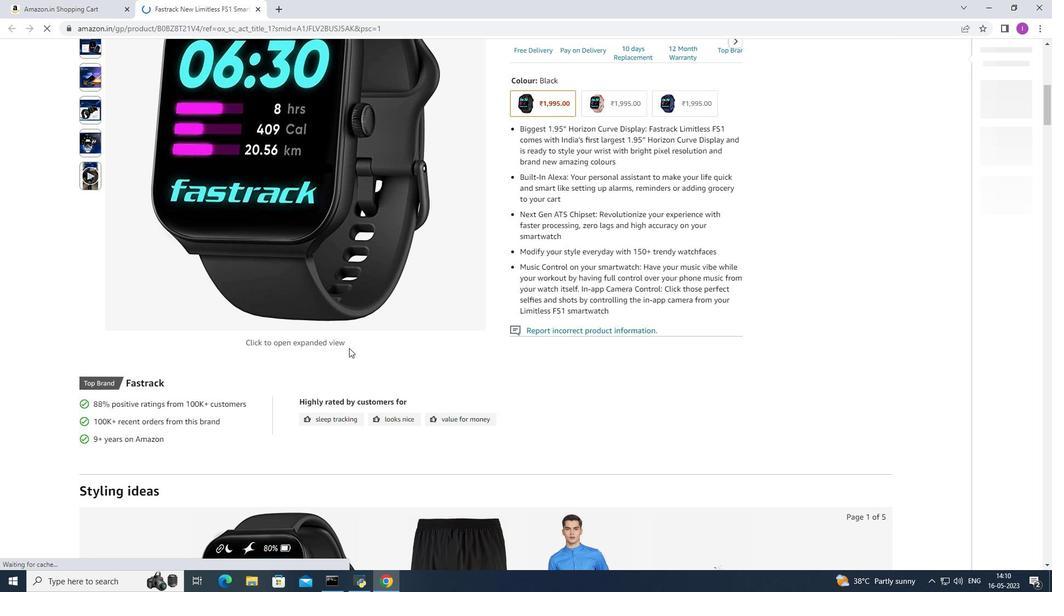 
Action: Mouse scrolled (349, 347) with delta (0, 0)
Screenshot: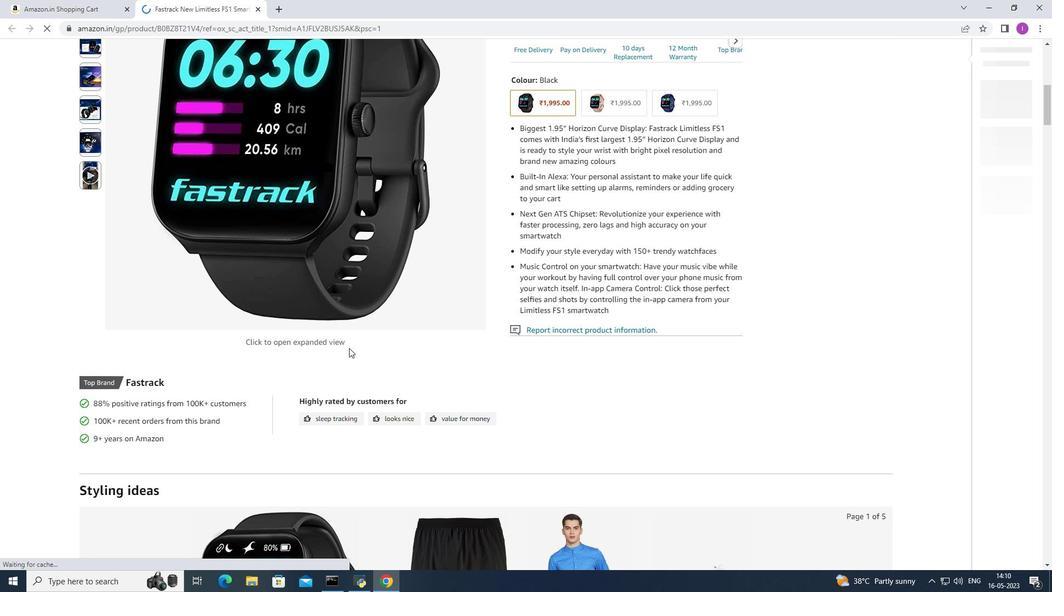 
Action: Mouse moved to (353, 345)
Screenshot: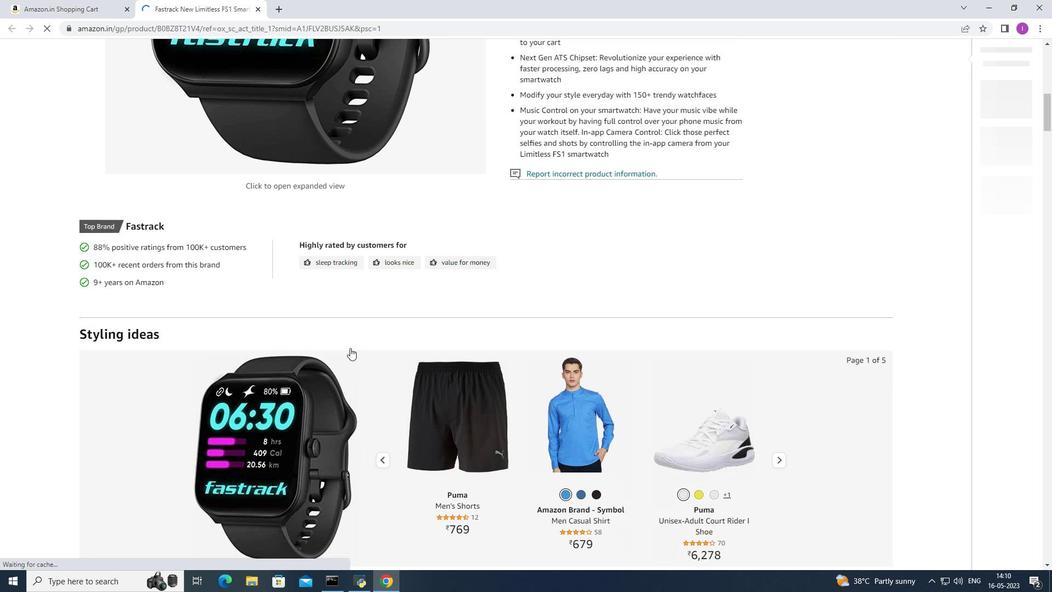 
Action: Mouse scrolled (353, 344) with delta (0, 0)
Screenshot: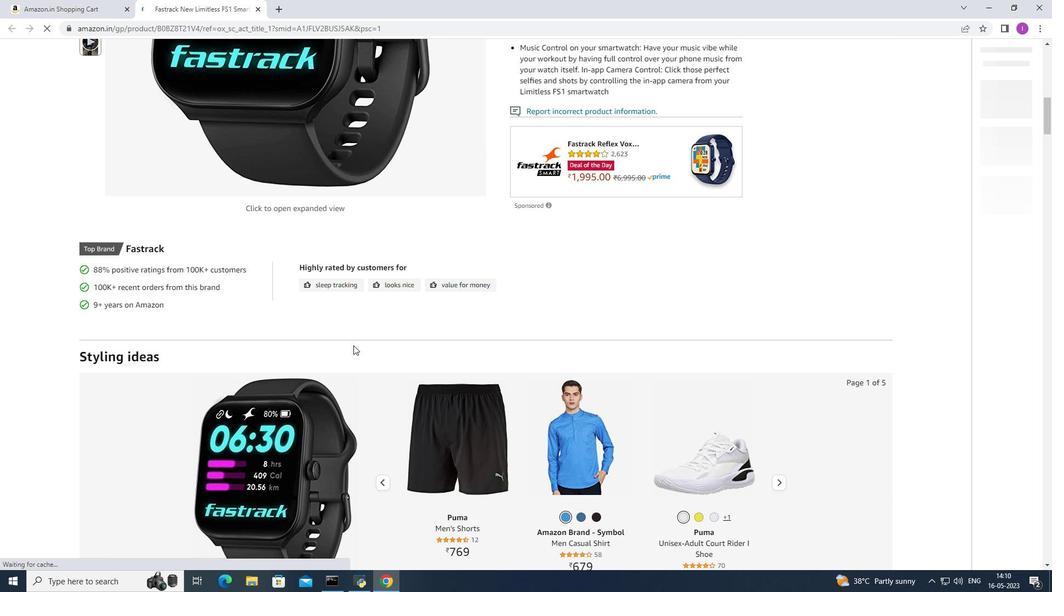 
Action: Mouse scrolled (353, 344) with delta (0, 0)
Screenshot: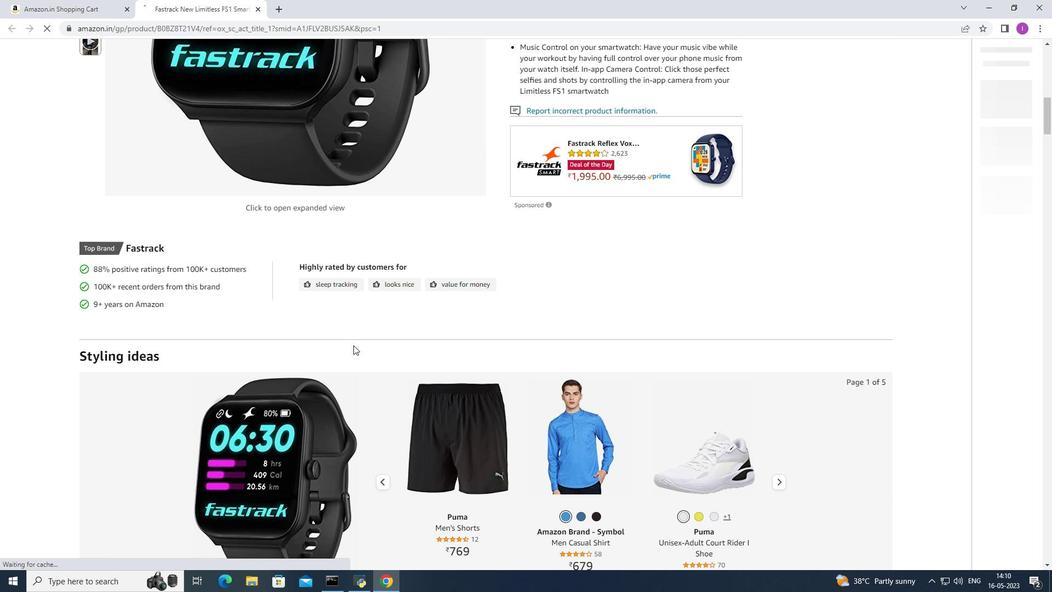 
Action: Mouse scrolled (353, 344) with delta (0, 0)
Screenshot: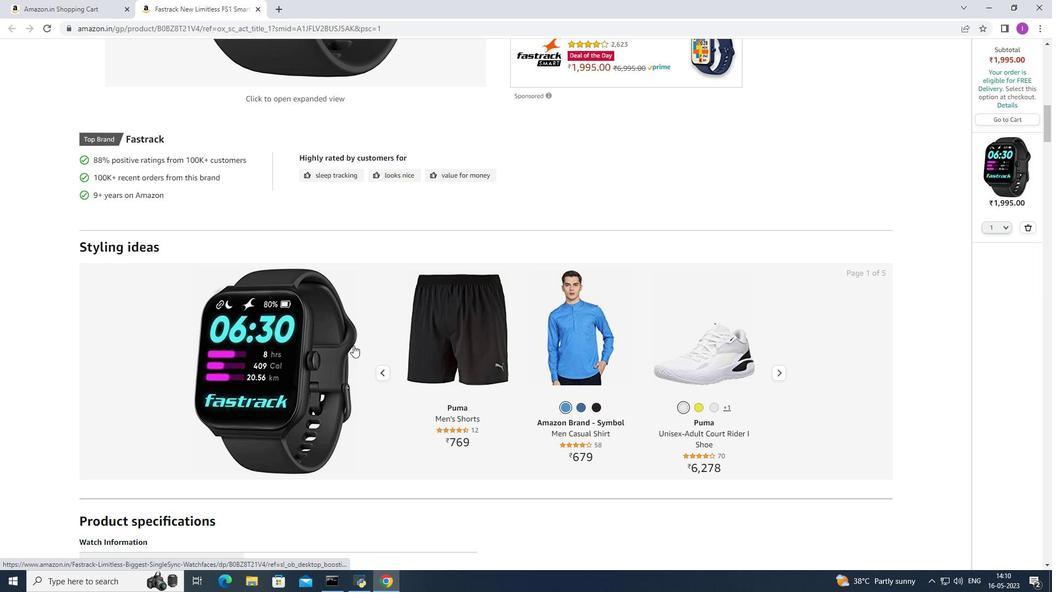 
Action: Mouse scrolled (353, 344) with delta (0, 0)
Screenshot: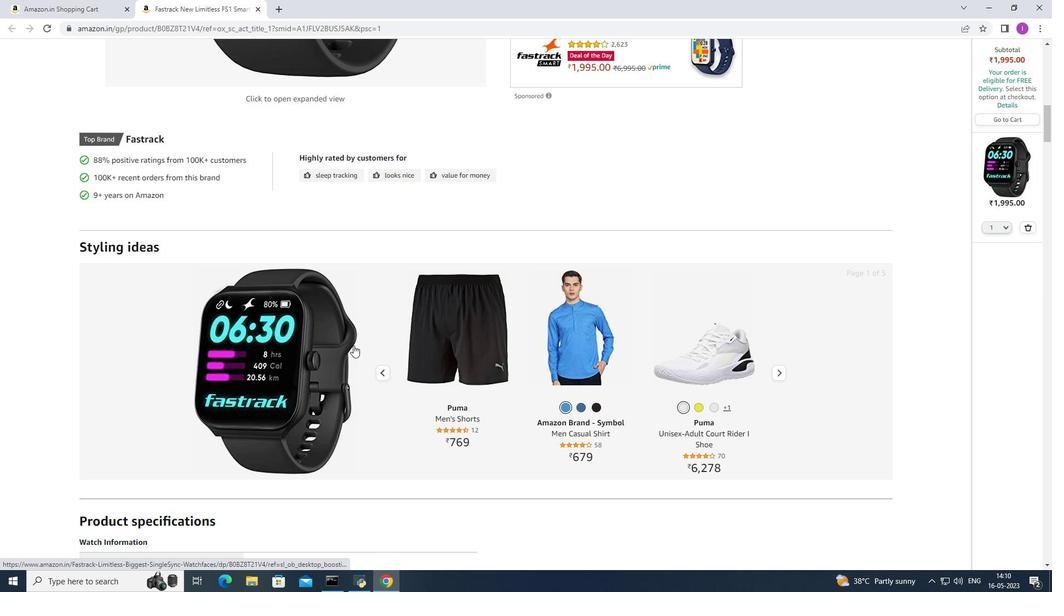 
Action: Mouse scrolled (353, 344) with delta (0, 0)
Screenshot: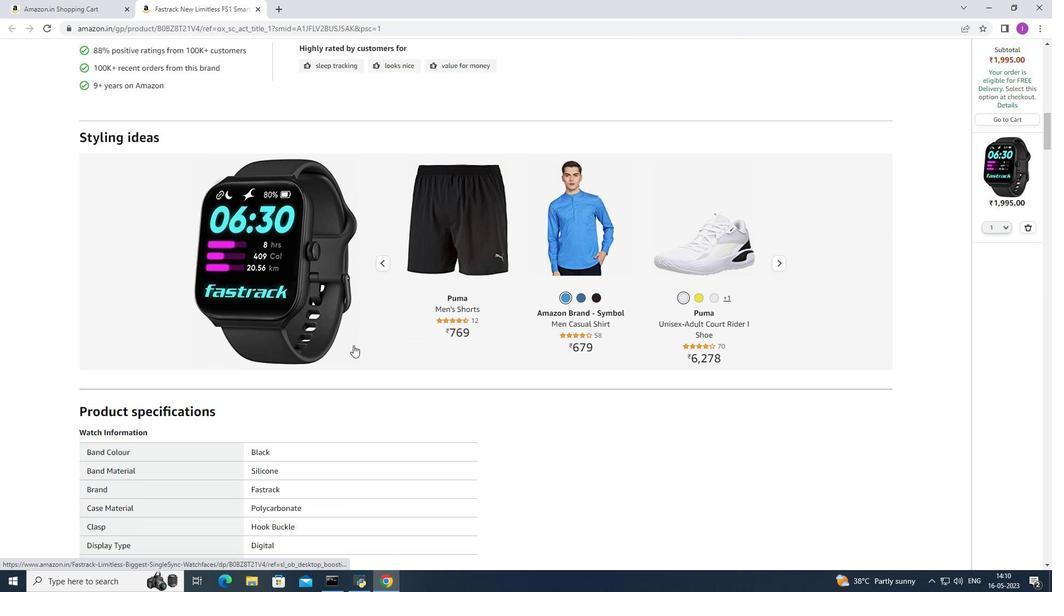 
Action: Mouse scrolled (353, 344) with delta (0, 0)
Screenshot: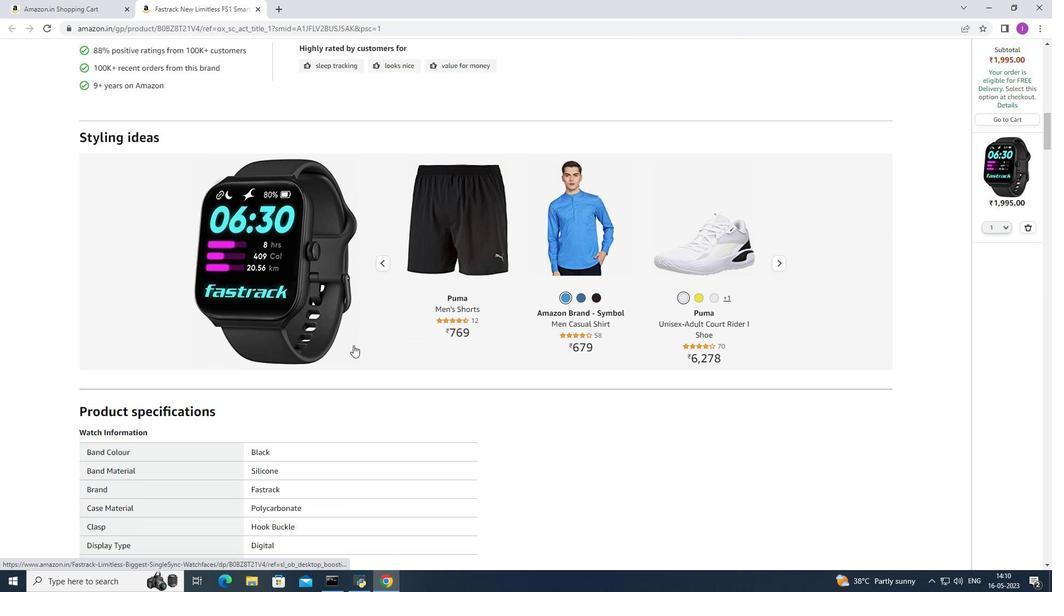 
Action: Mouse scrolled (353, 344) with delta (0, 0)
Screenshot: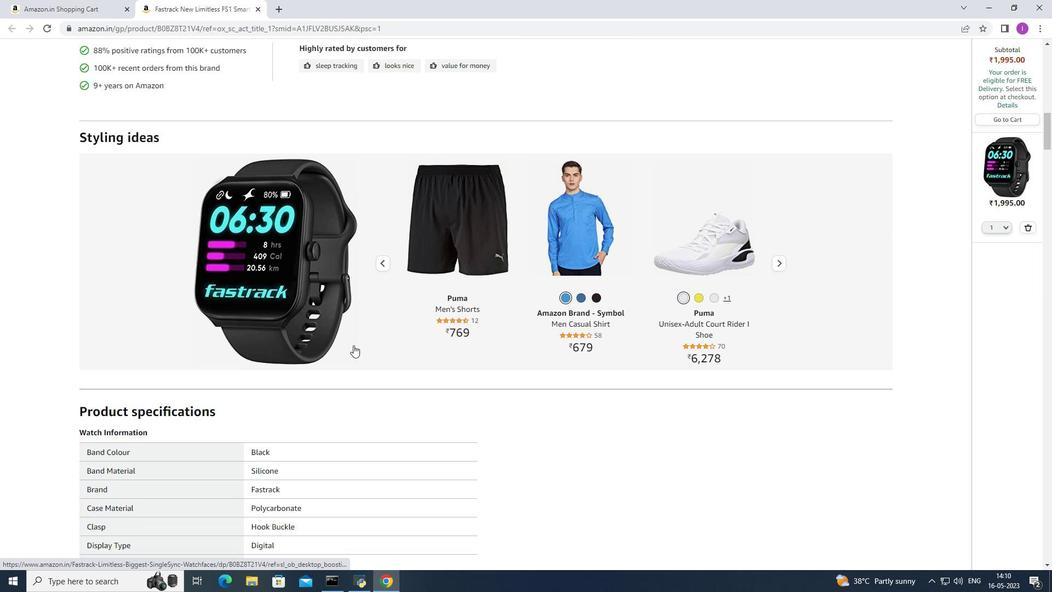 
Action: Mouse scrolled (353, 344) with delta (0, 0)
Screenshot: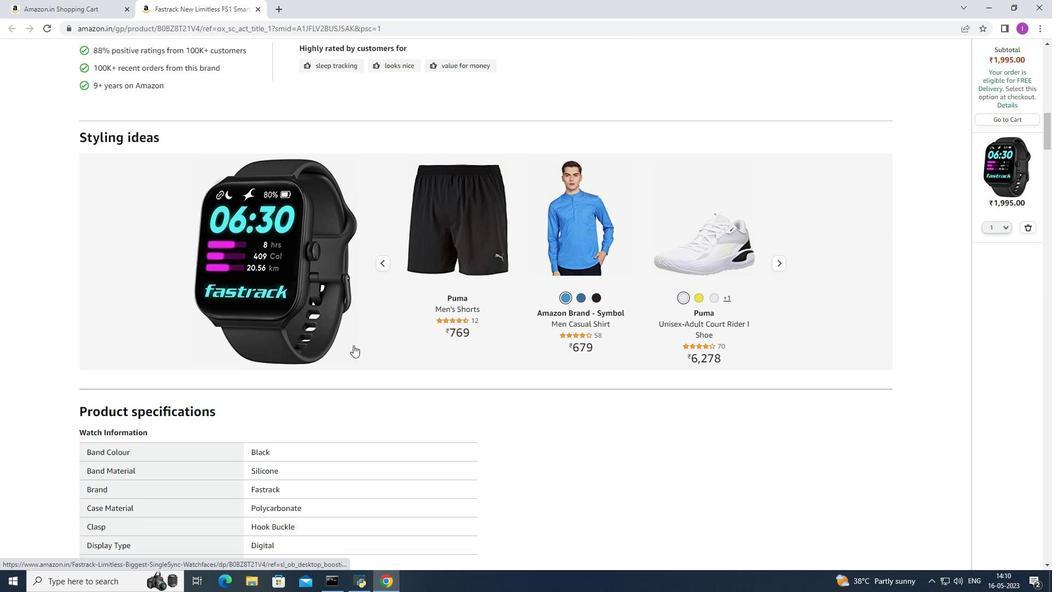 
Action: Mouse scrolled (353, 344) with delta (0, 0)
Screenshot: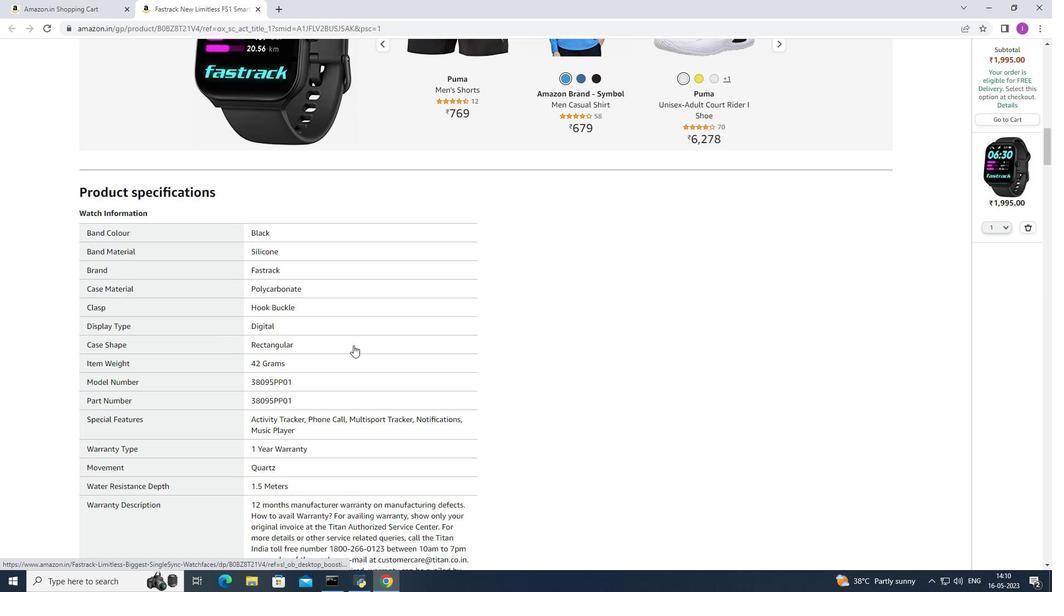 
Action: Mouse scrolled (353, 344) with delta (0, 0)
Screenshot: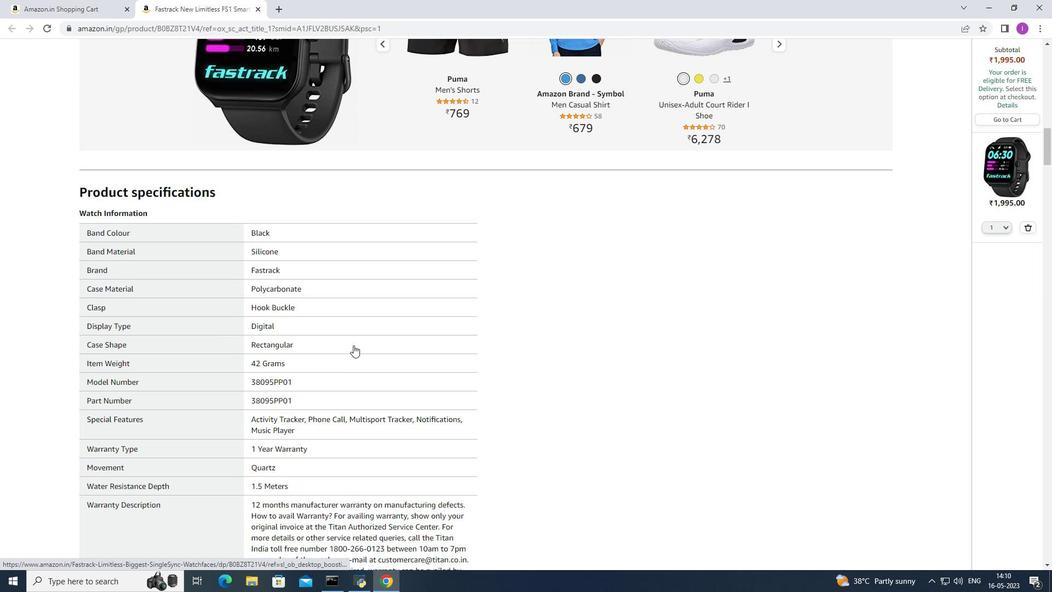 
Action: Mouse scrolled (353, 344) with delta (0, 0)
Screenshot: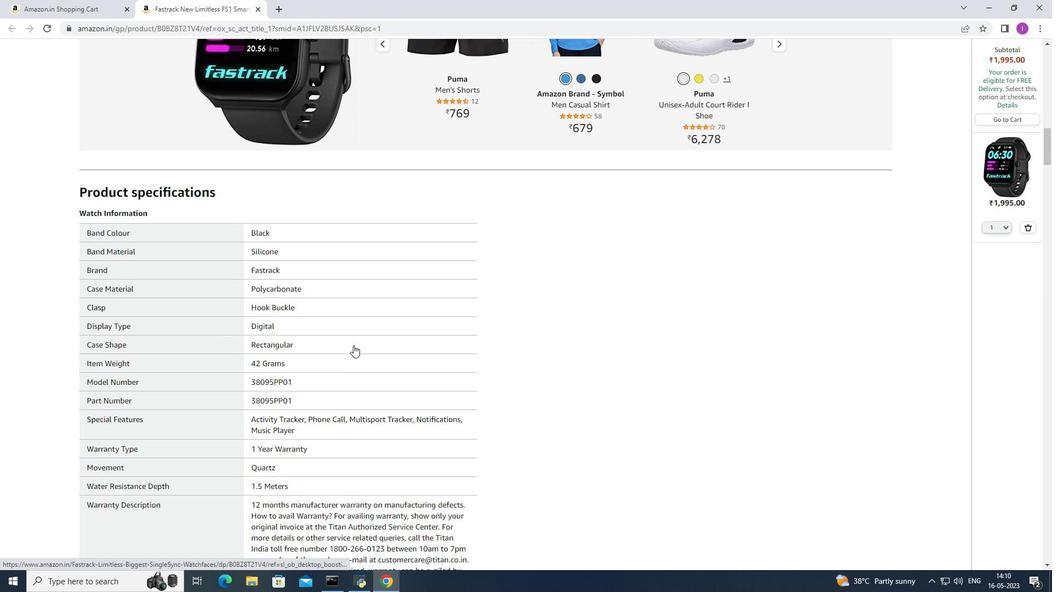 
Action: Mouse scrolled (353, 344) with delta (0, 0)
Screenshot: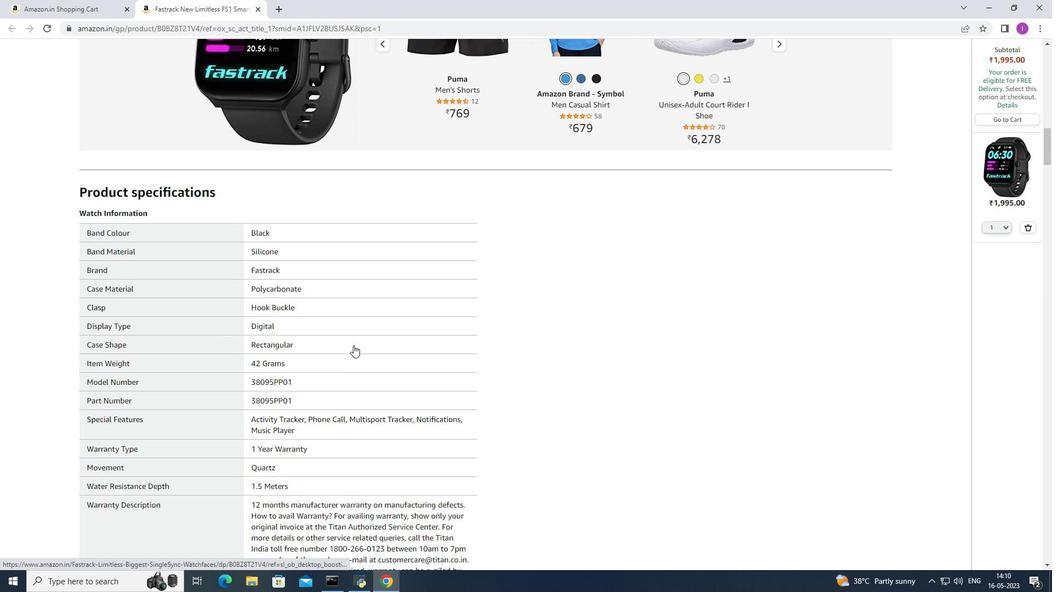 
Action: Mouse scrolled (353, 344) with delta (0, 0)
Screenshot: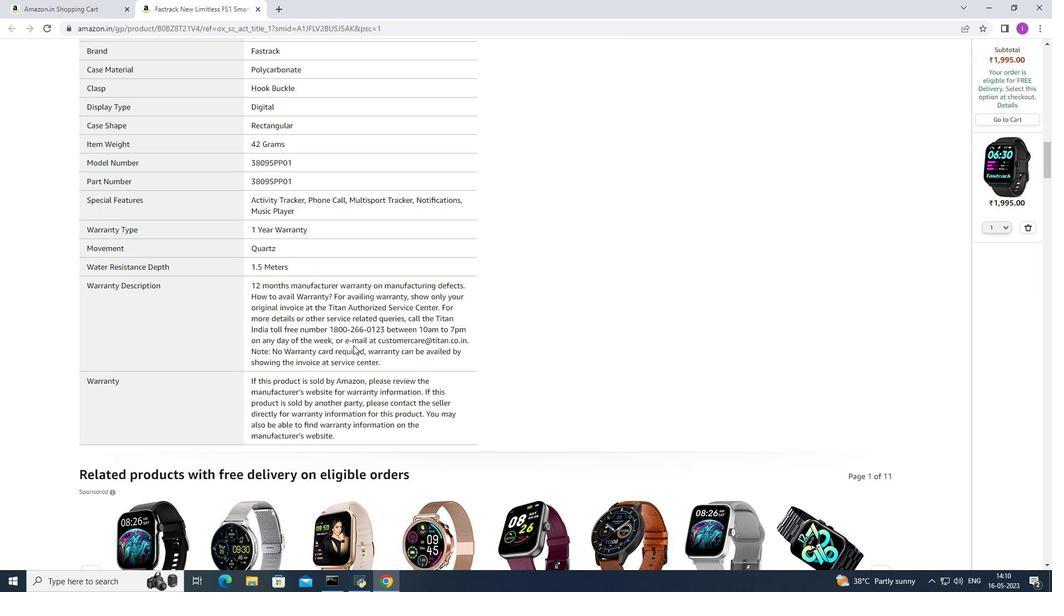 
Action: Mouse scrolled (353, 344) with delta (0, 0)
Screenshot: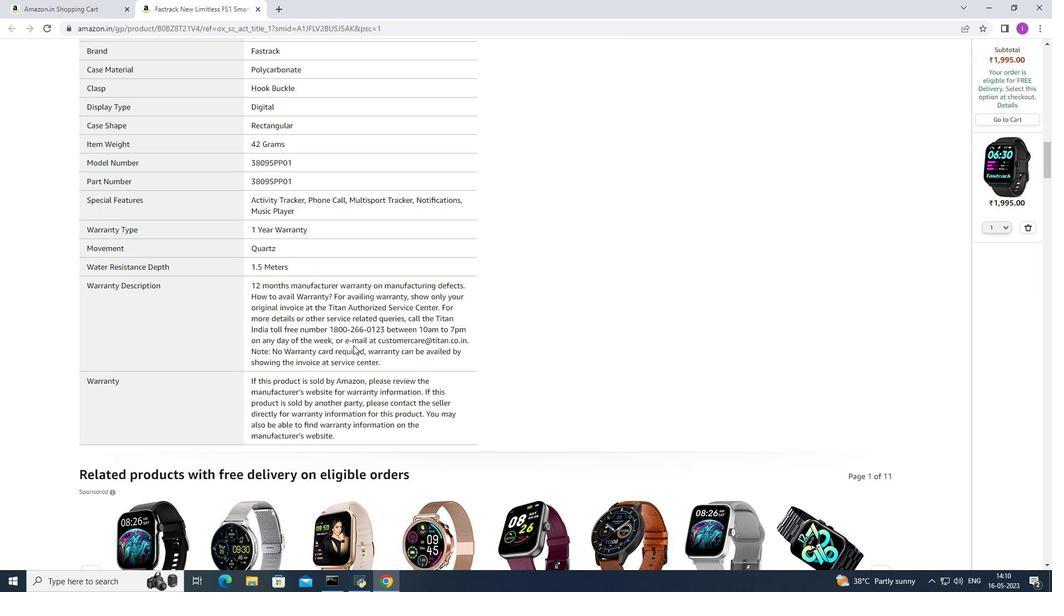 
Action: Mouse scrolled (353, 344) with delta (0, 0)
Screenshot: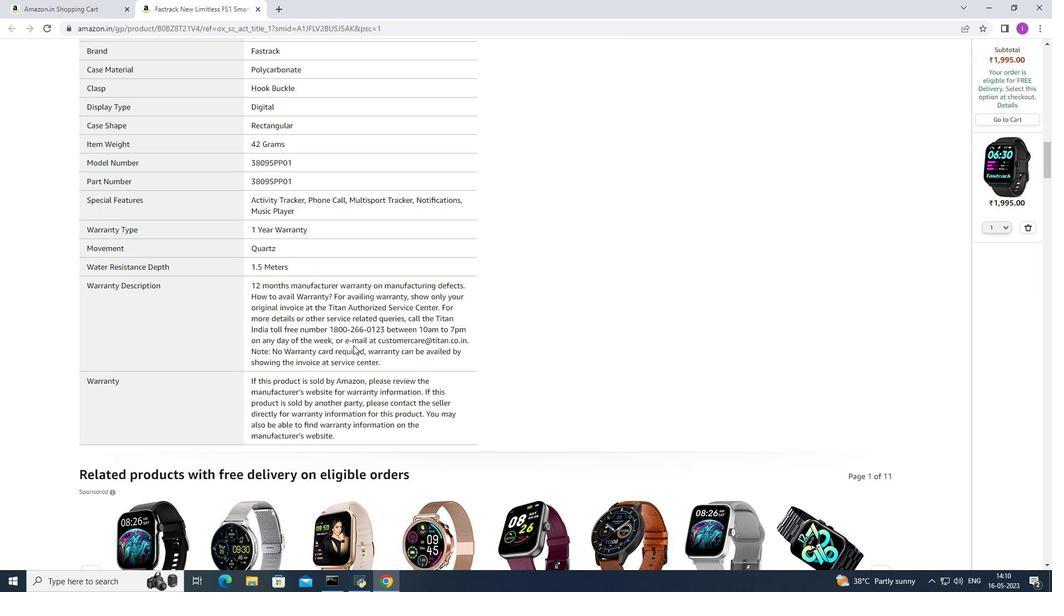 
Action: Mouse scrolled (353, 344) with delta (0, 0)
Screenshot: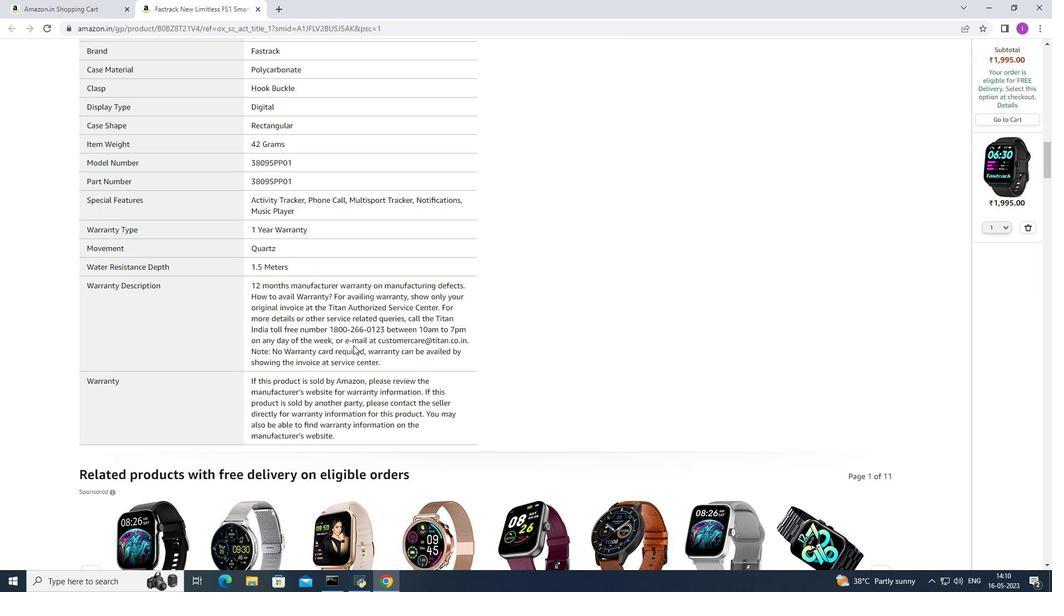 
Action: Mouse moved to (362, 339)
Screenshot: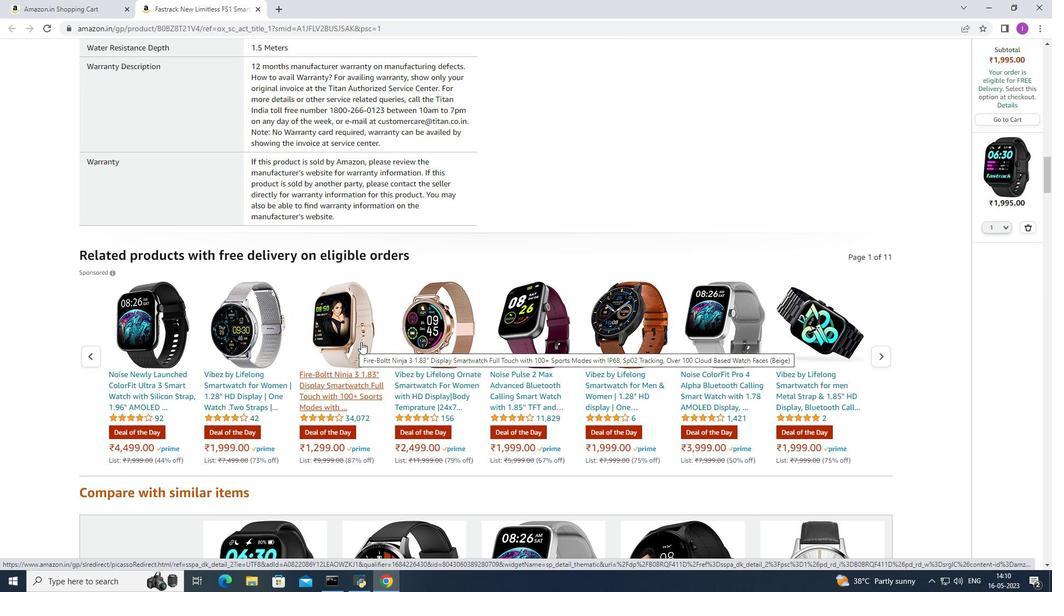 
Action: Mouse scrolled (362, 339) with delta (0, 0)
Screenshot: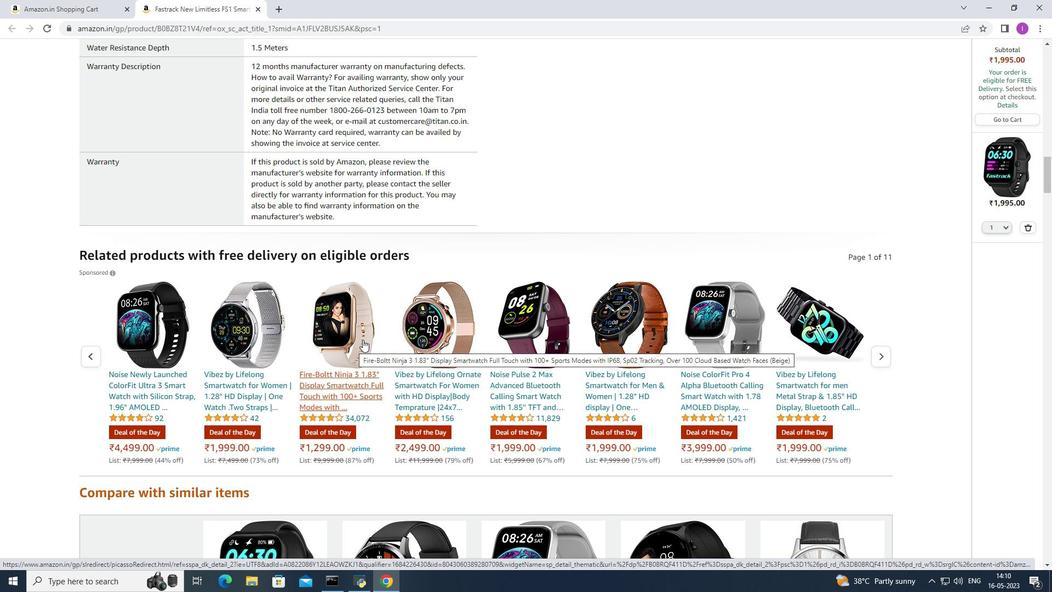 
Action: Mouse scrolled (362, 339) with delta (0, 0)
Screenshot: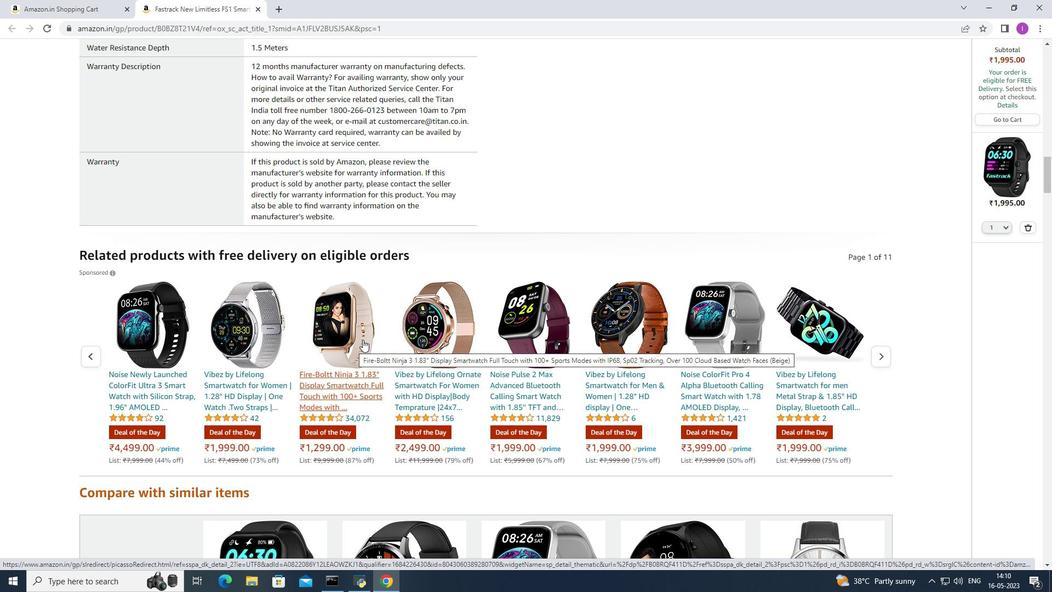 
Action: Mouse scrolled (362, 339) with delta (0, 0)
Screenshot: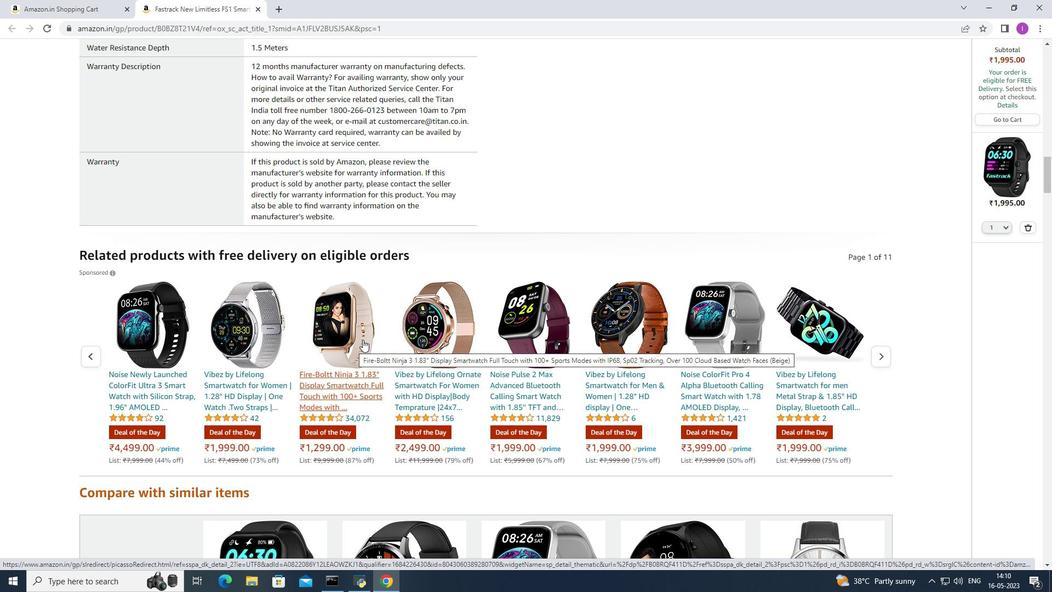 
Action: Mouse moved to (362, 336)
Screenshot: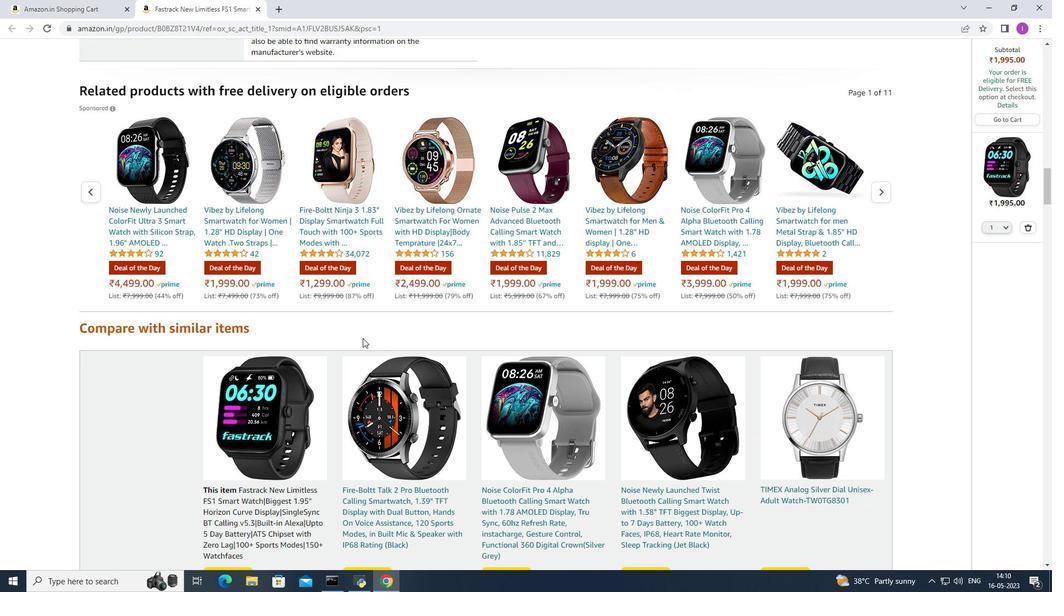 
Action: Mouse scrolled (362, 336) with delta (0, 0)
Screenshot: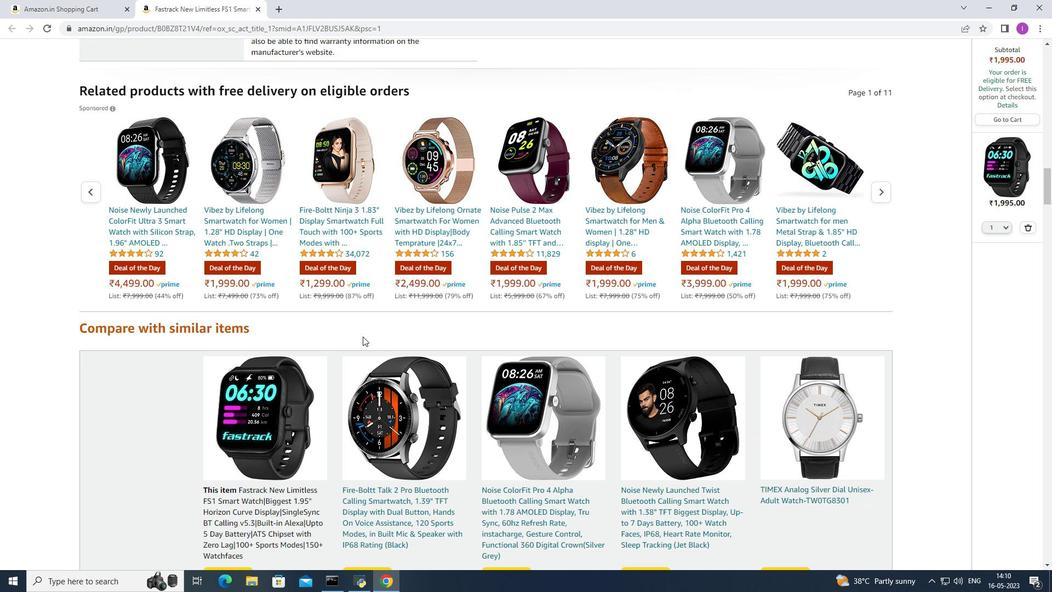 
Action: Mouse scrolled (362, 336) with delta (0, 0)
Screenshot: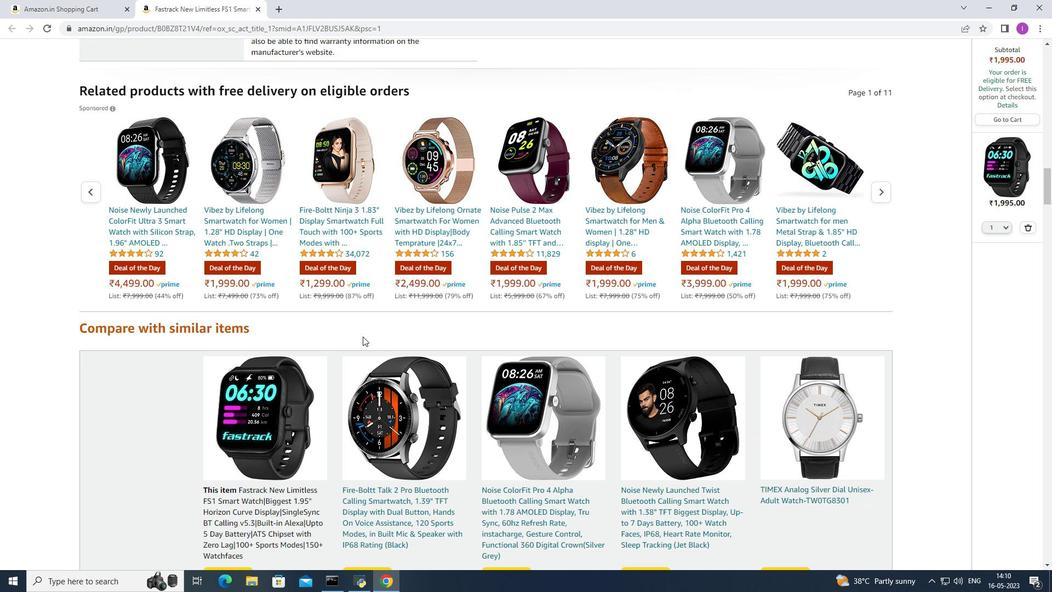 
Action: Mouse scrolled (362, 336) with delta (0, 0)
Screenshot: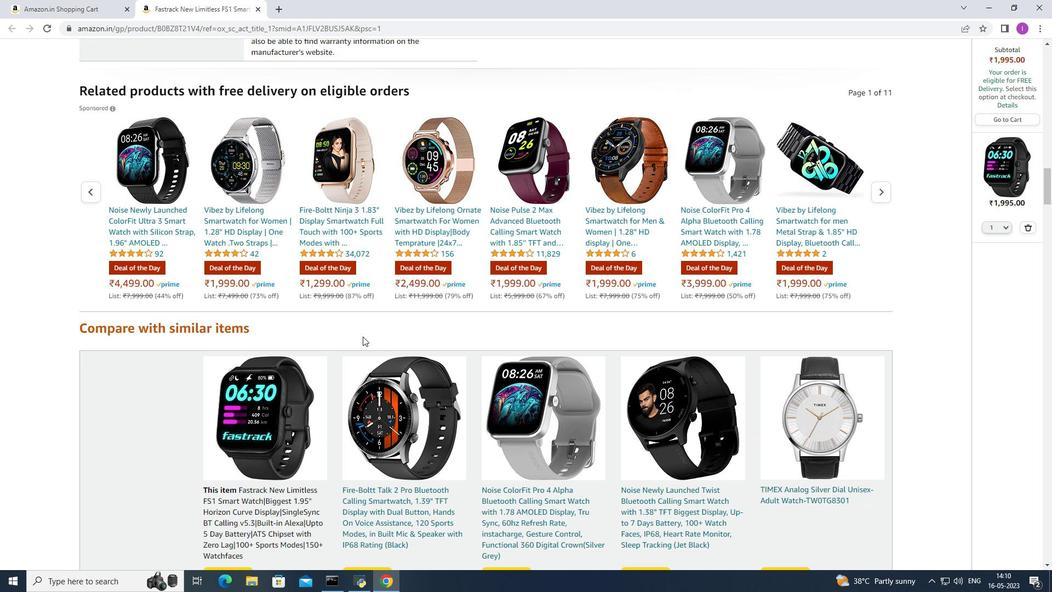 
Action: Mouse moved to (371, 315)
Screenshot: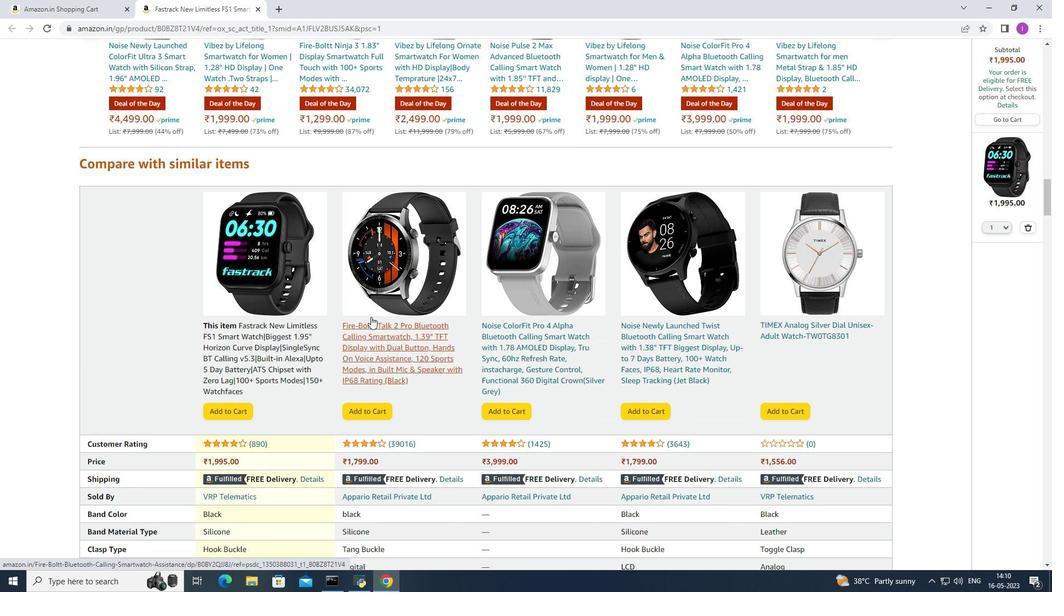 
Action: Mouse scrolled (371, 315) with delta (0, 0)
Screenshot: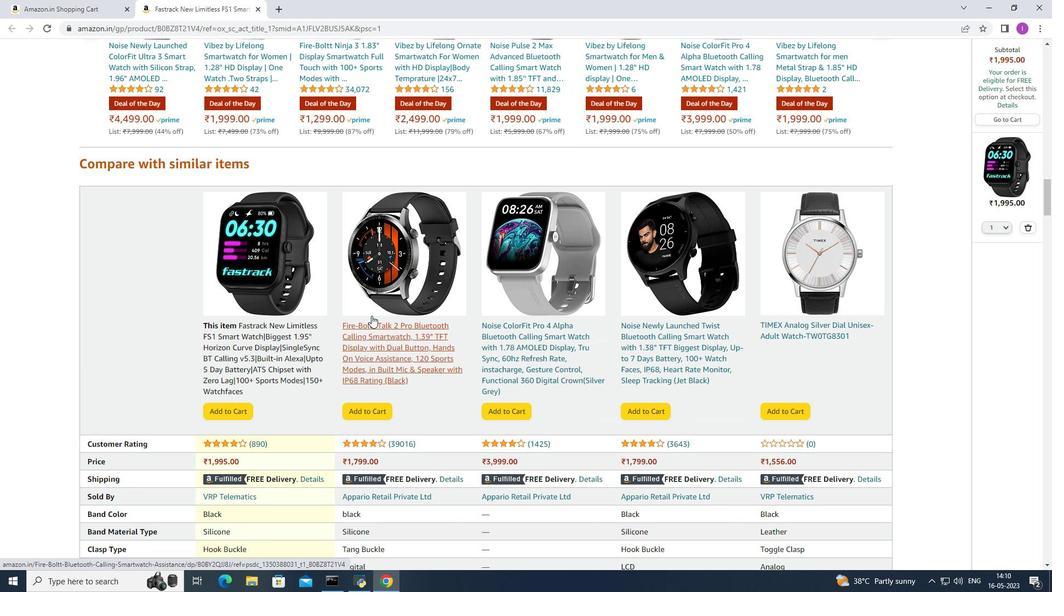 
Action: Mouse scrolled (371, 315) with delta (0, 0)
Screenshot: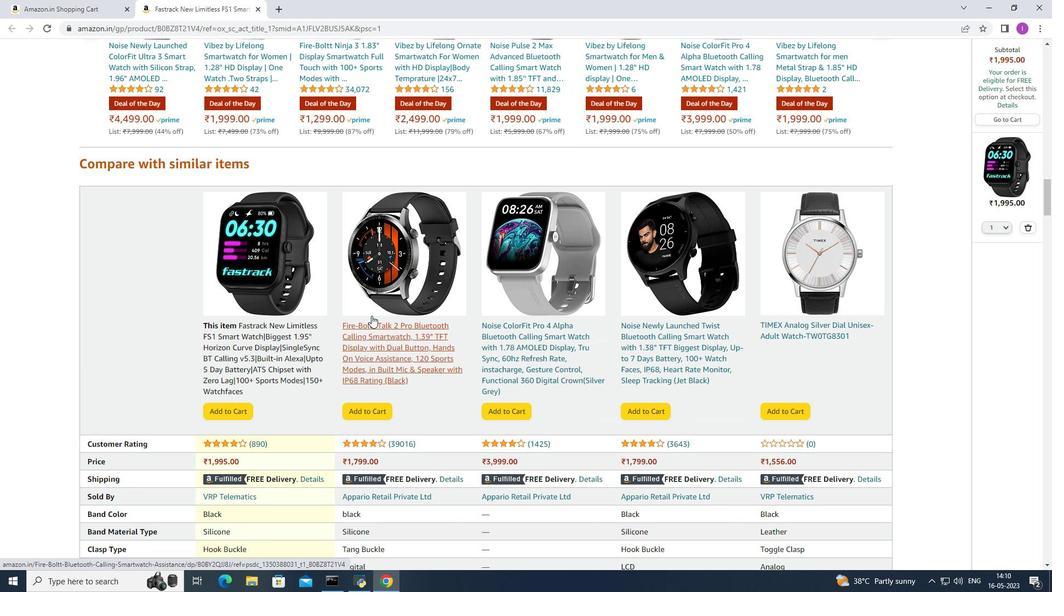 
Action: Mouse scrolled (371, 315) with delta (0, 0)
Screenshot: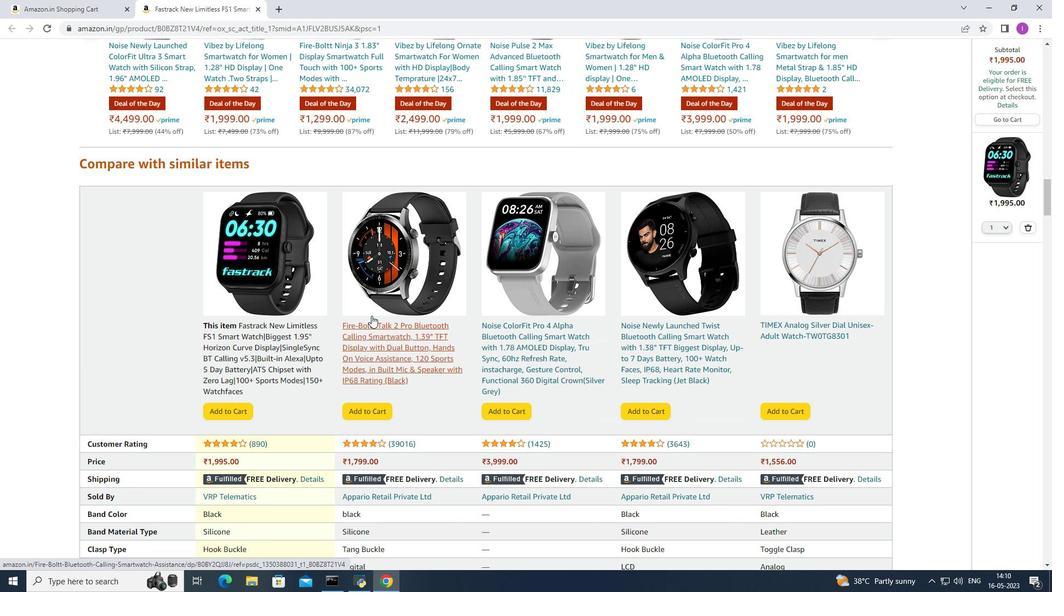 
Action: Mouse scrolled (371, 315) with delta (0, 0)
Screenshot: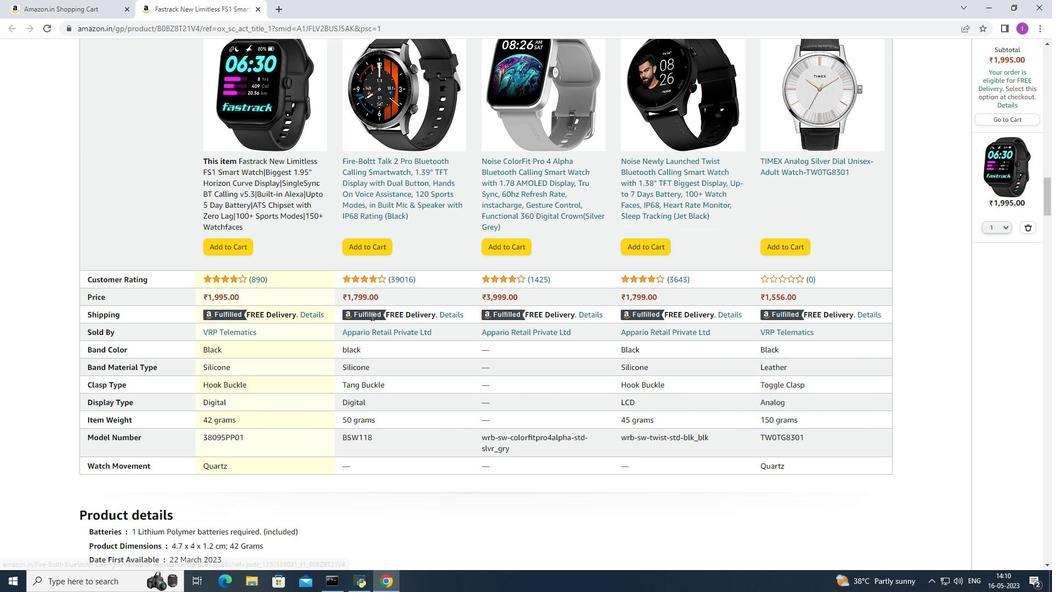 
Action: Mouse scrolled (371, 315) with delta (0, 0)
Screenshot: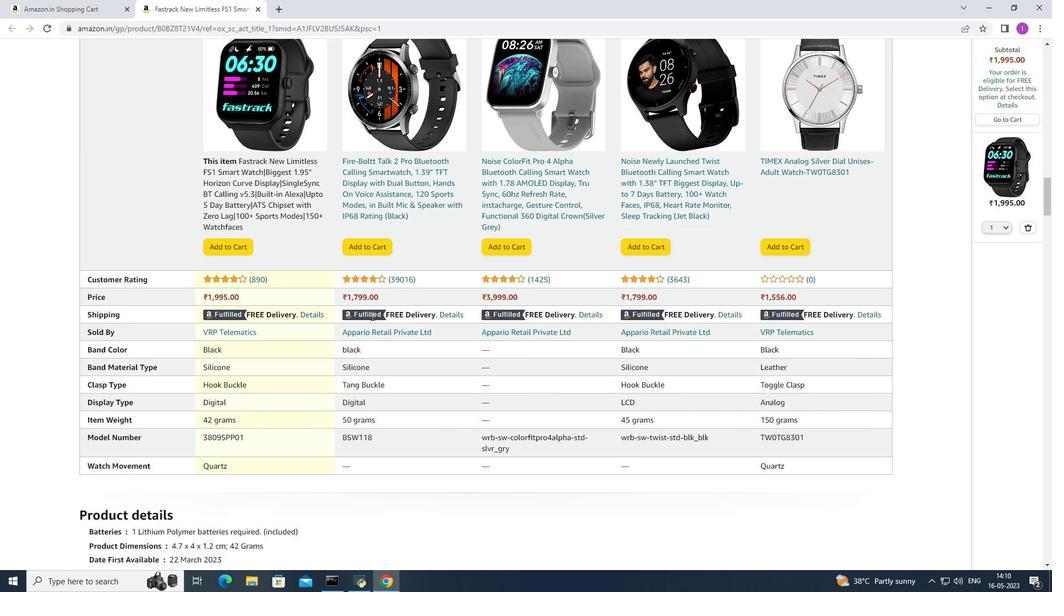 
Action: Mouse scrolled (371, 315) with delta (0, 0)
Screenshot: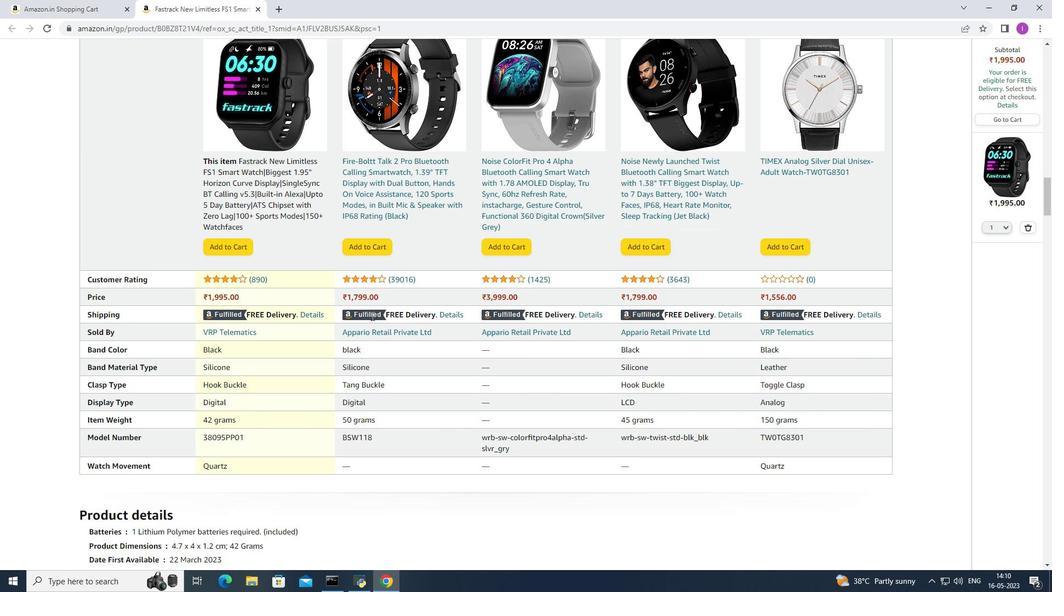 
Action: Mouse scrolled (371, 315) with delta (0, 0)
Screenshot: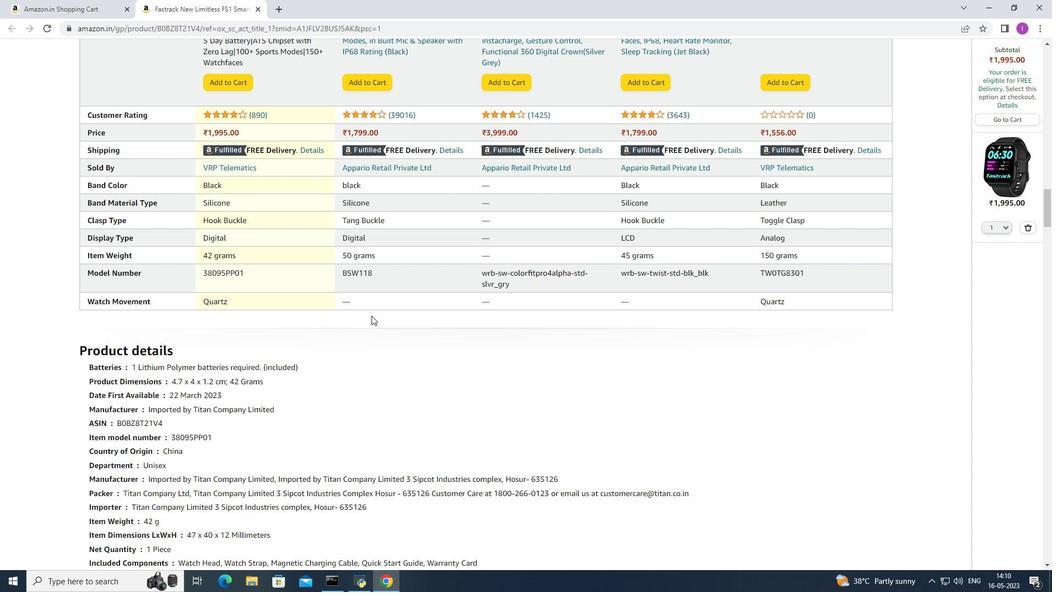 
Action: Mouse scrolled (371, 315) with delta (0, 0)
Screenshot: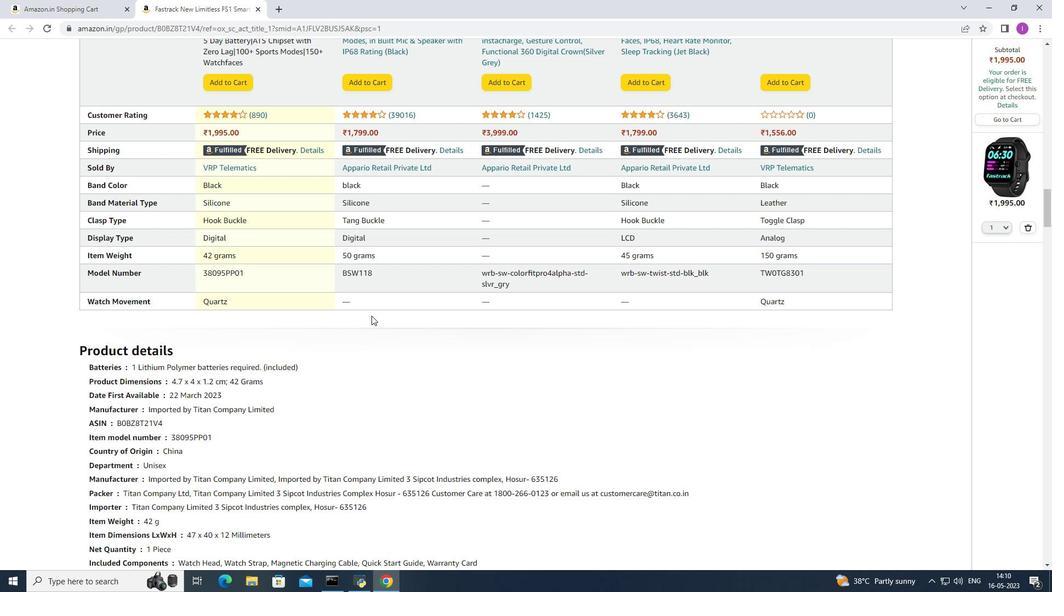 
Action: Mouse scrolled (371, 315) with delta (0, 0)
Screenshot: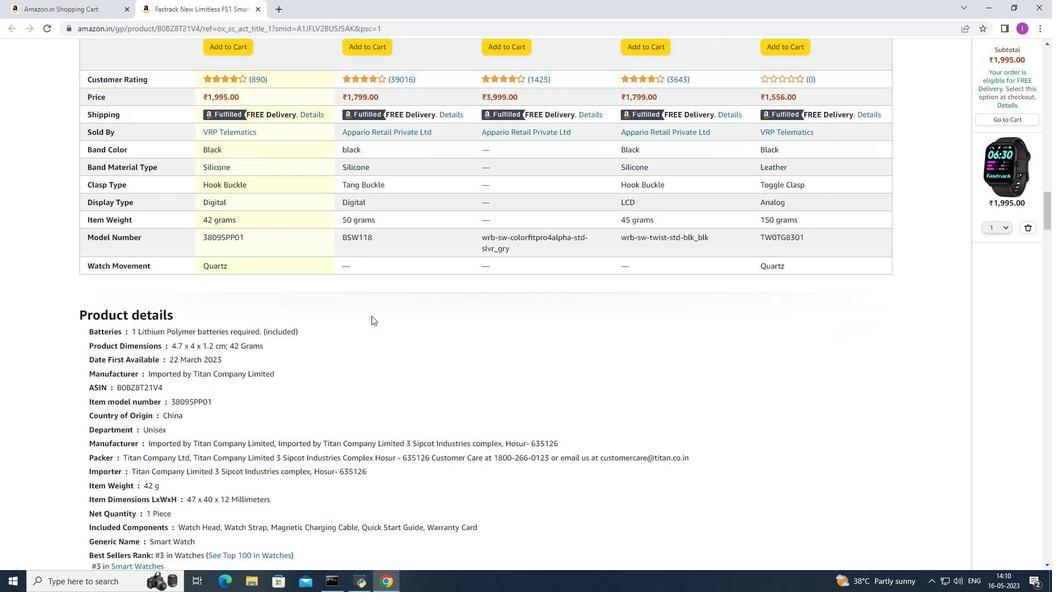 
Action: Mouse moved to (372, 314)
Screenshot: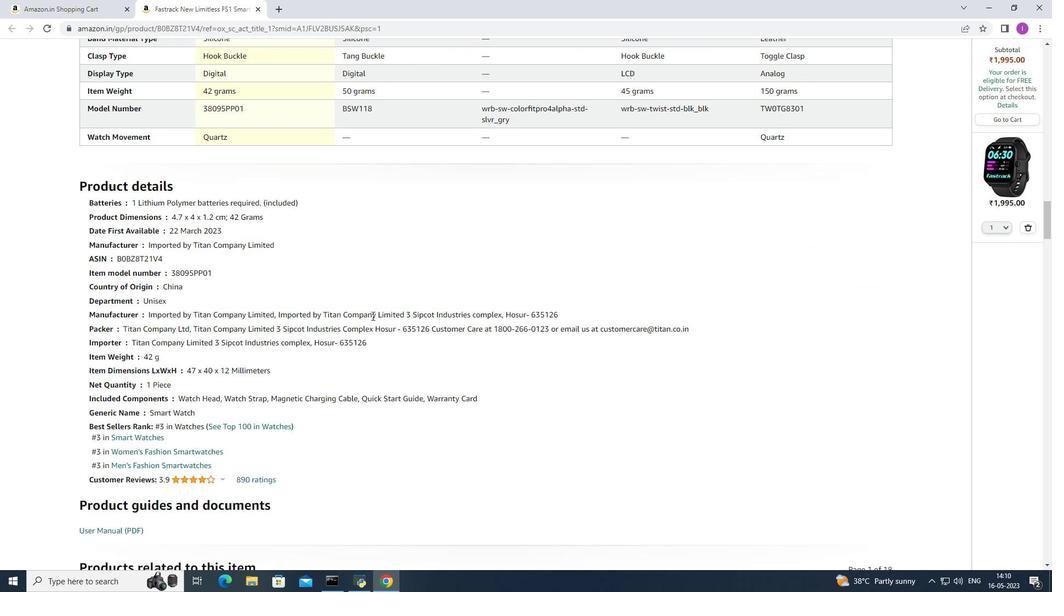 
Action: Mouse scrolled (372, 314) with delta (0, 0)
Screenshot: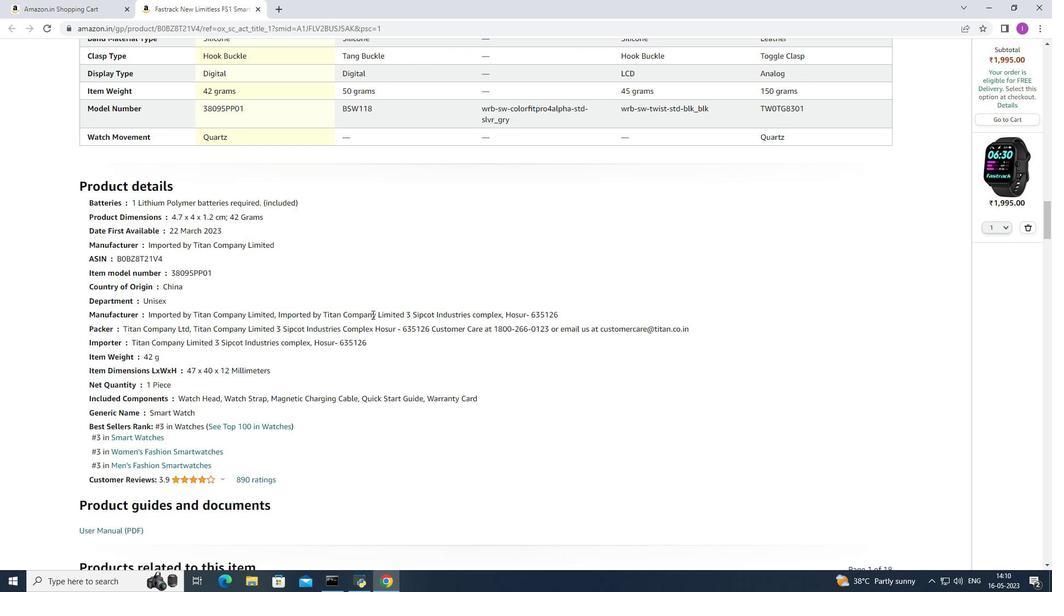 
Action: Mouse scrolled (372, 314) with delta (0, 0)
Screenshot: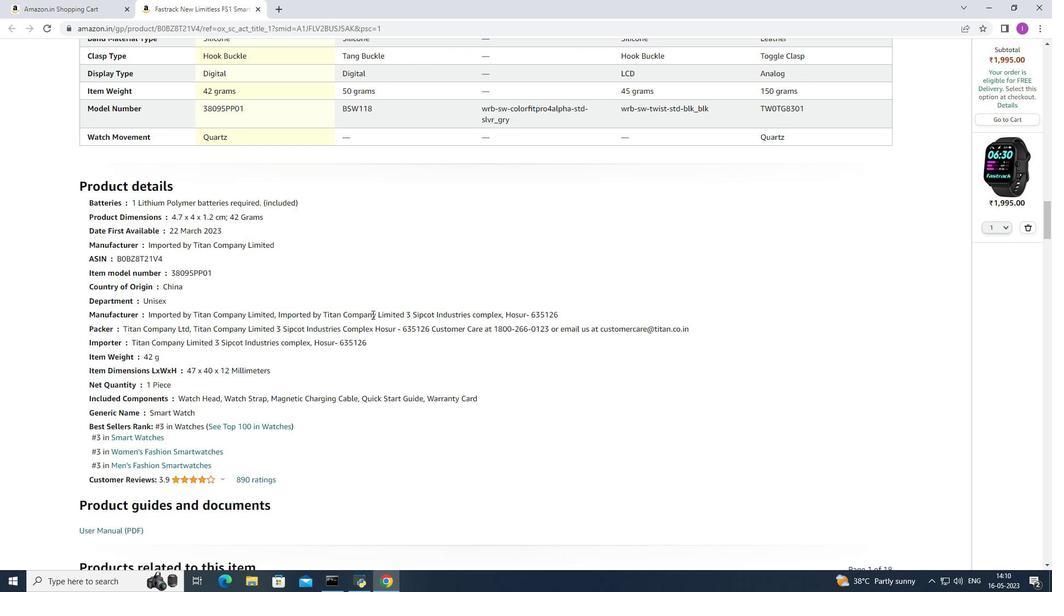 
Action: Mouse scrolled (372, 314) with delta (0, 0)
Screenshot: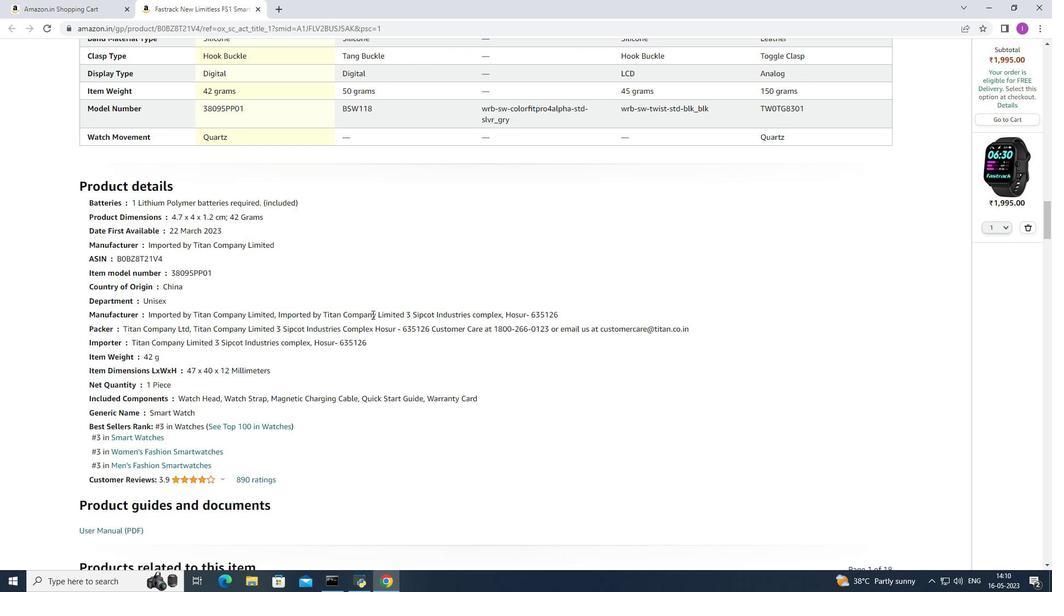 
Action: Mouse scrolled (372, 314) with delta (0, 0)
Screenshot: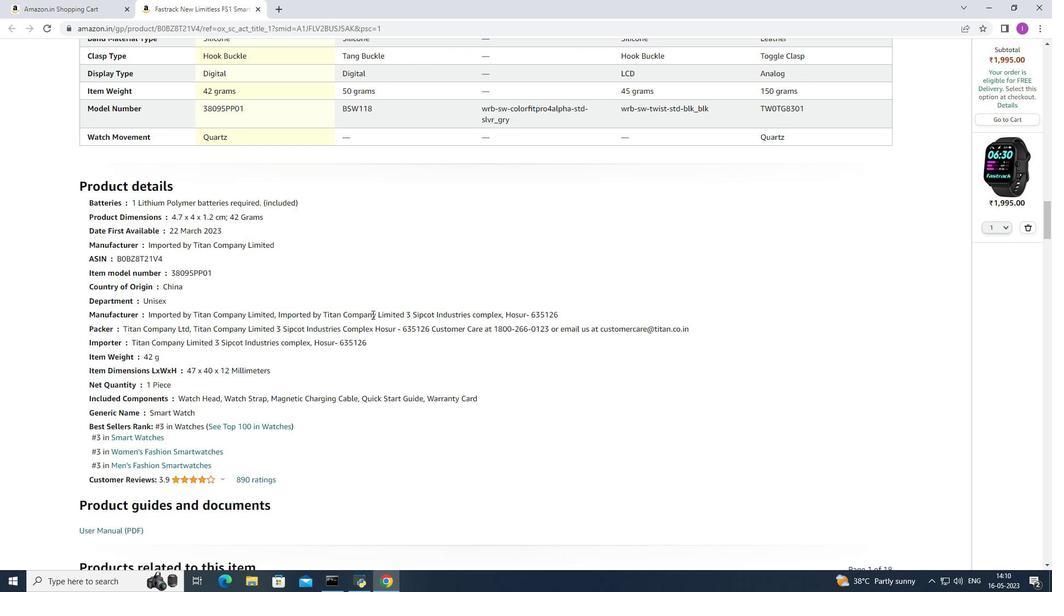 
Action: Mouse scrolled (372, 314) with delta (0, 0)
Screenshot: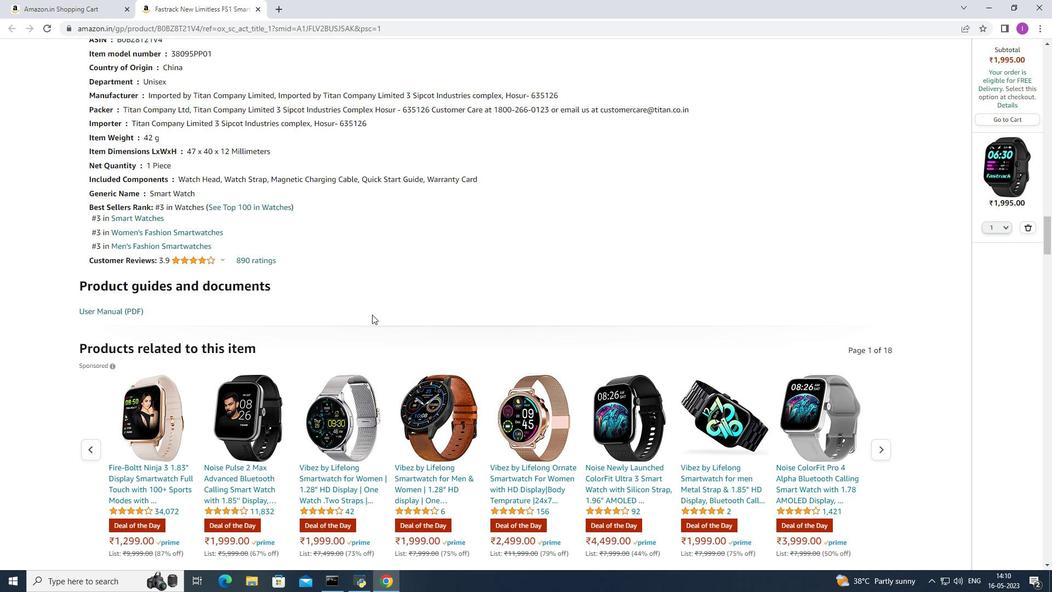 
Action: Mouse scrolled (372, 314) with delta (0, 0)
Screenshot: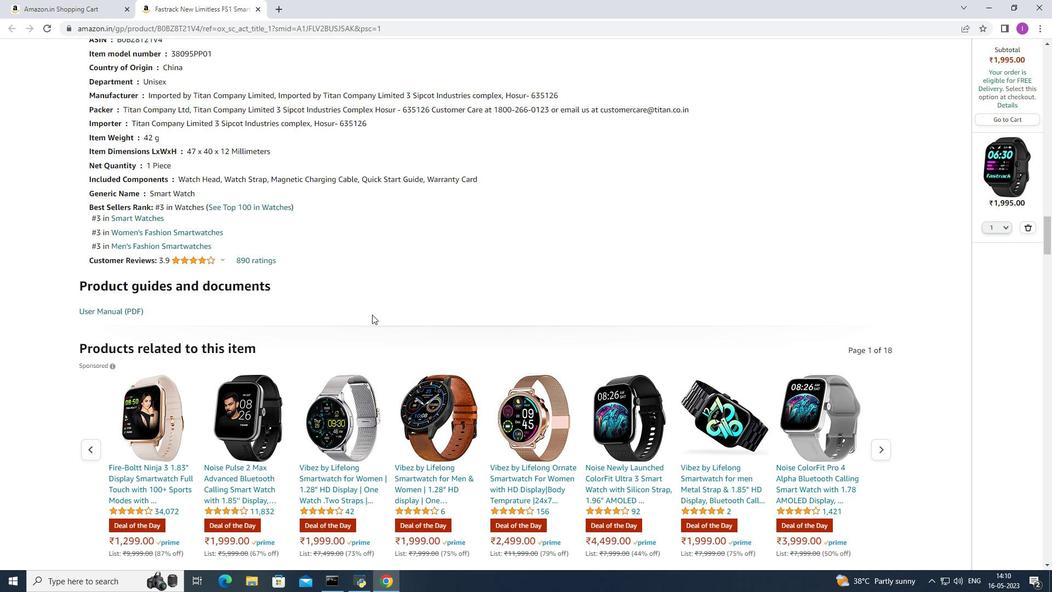 
Action: Mouse scrolled (372, 314) with delta (0, 0)
Screenshot: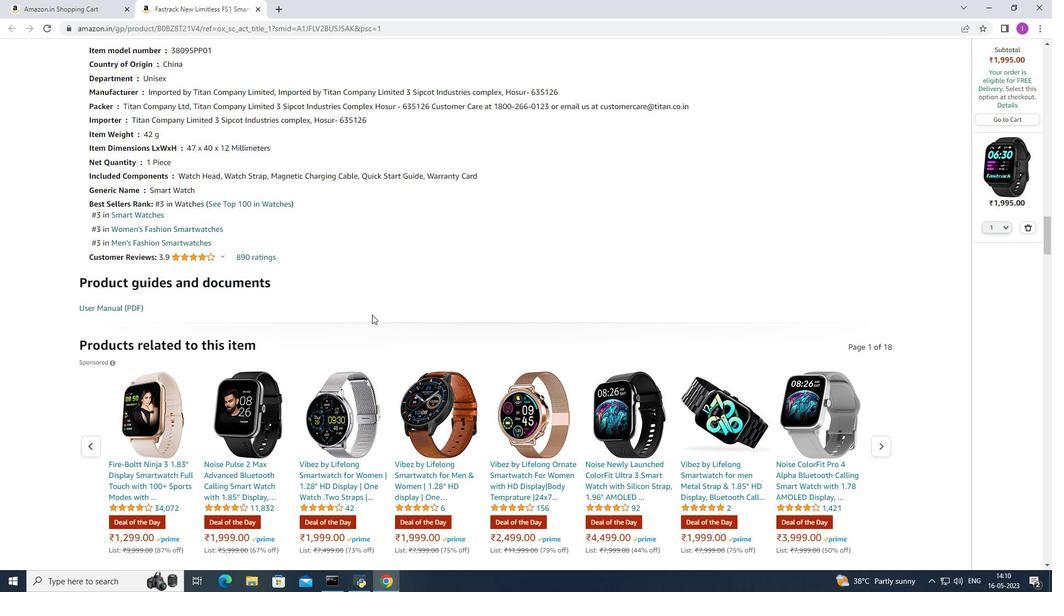 
Action: Mouse scrolled (372, 314) with delta (0, 0)
Screenshot: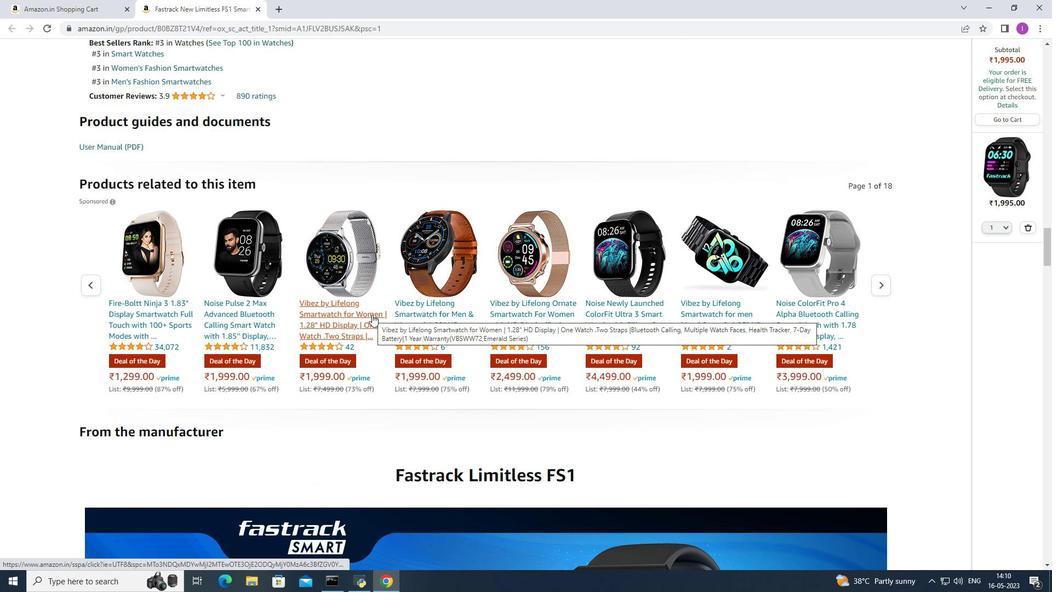 
Action: Mouse scrolled (372, 314) with delta (0, 0)
Screenshot: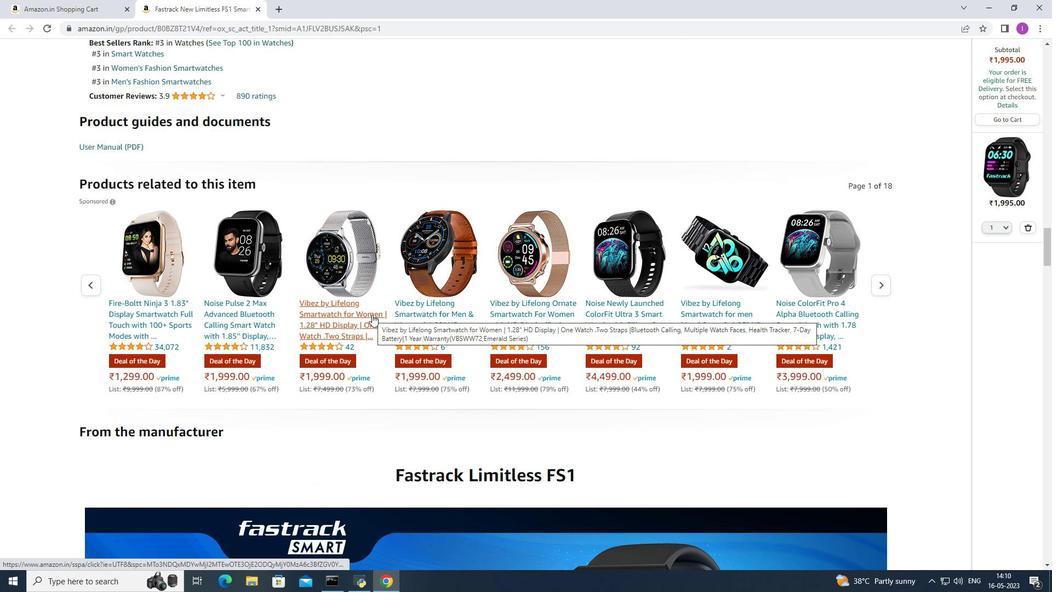 
Action: Mouse scrolled (372, 315) with delta (0, 0)
Screenshot: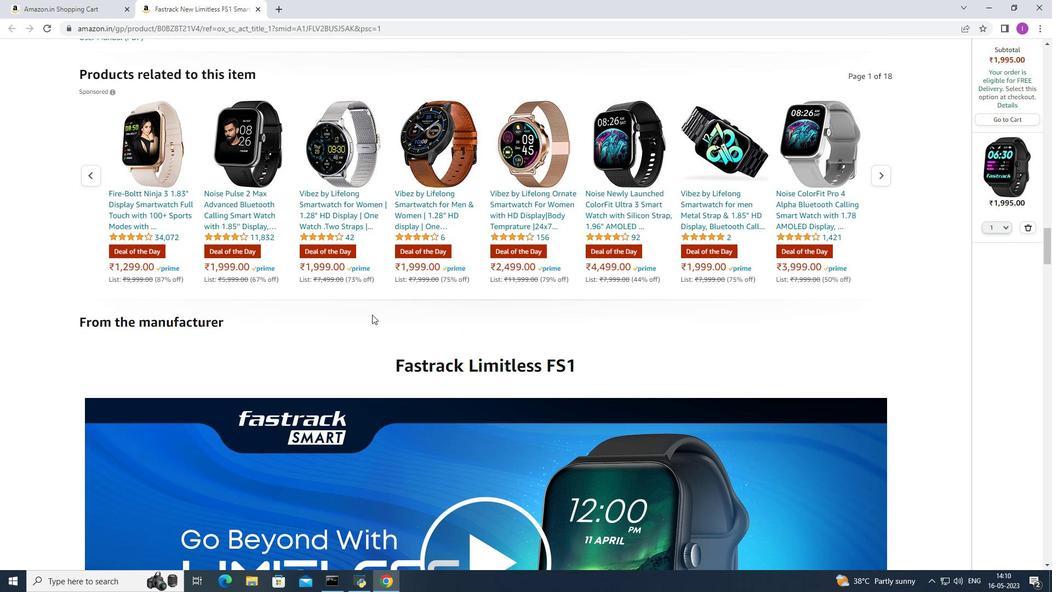 
Action: Mouse moved to (372, 312)
Screenshot: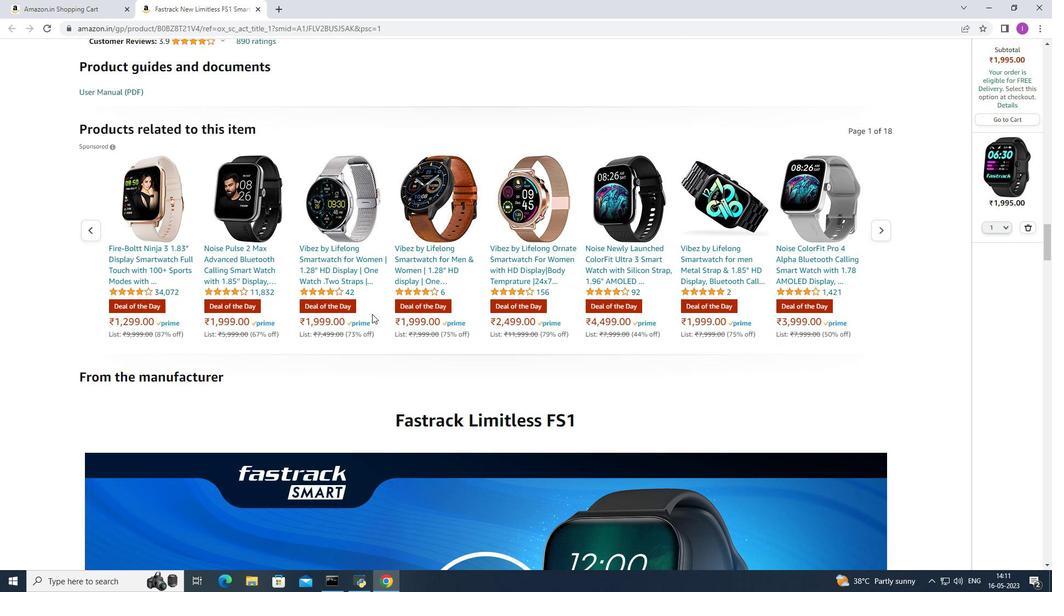 
Action: Mouse scrolled (372, 313) with delta (0, 0)
Screenshot: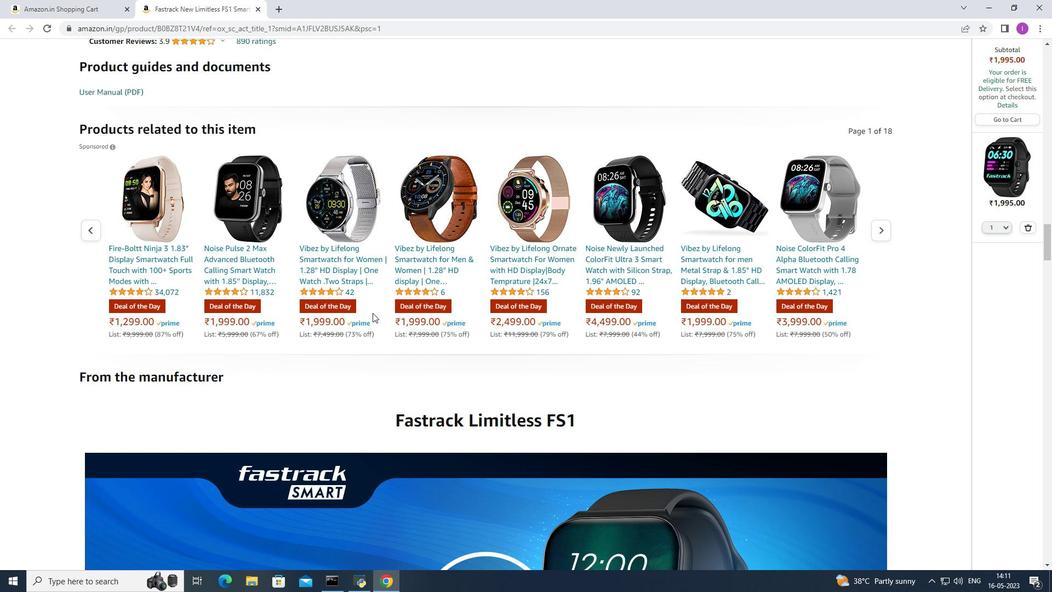 
Action: Mouse scrolled (372, 312) with delta (0, 0)
Screenshot: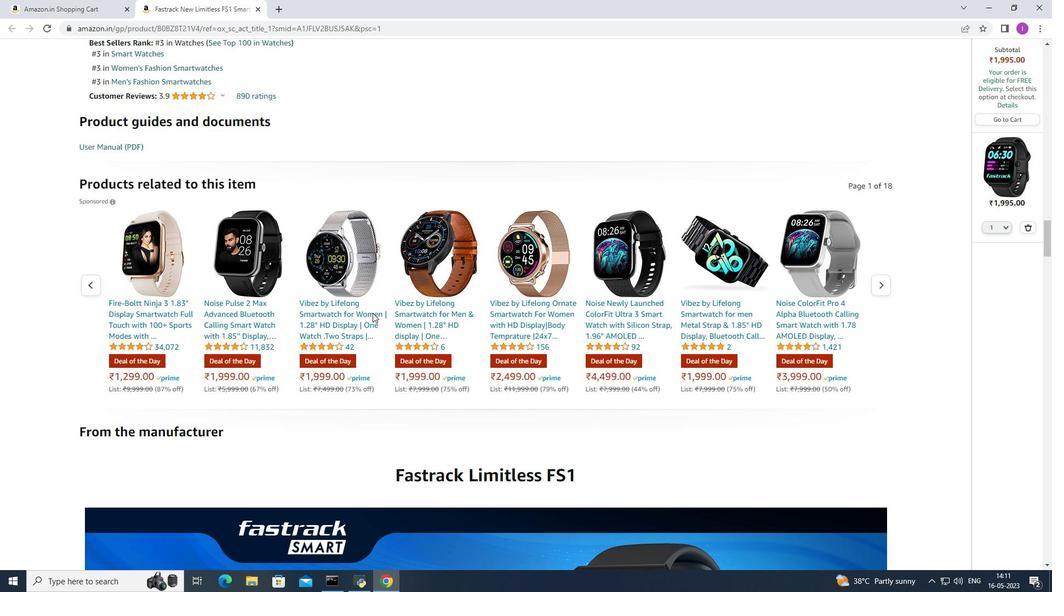 
Action: Mouse scrolled (372, 312) with delta (0, 0)
Screenshot: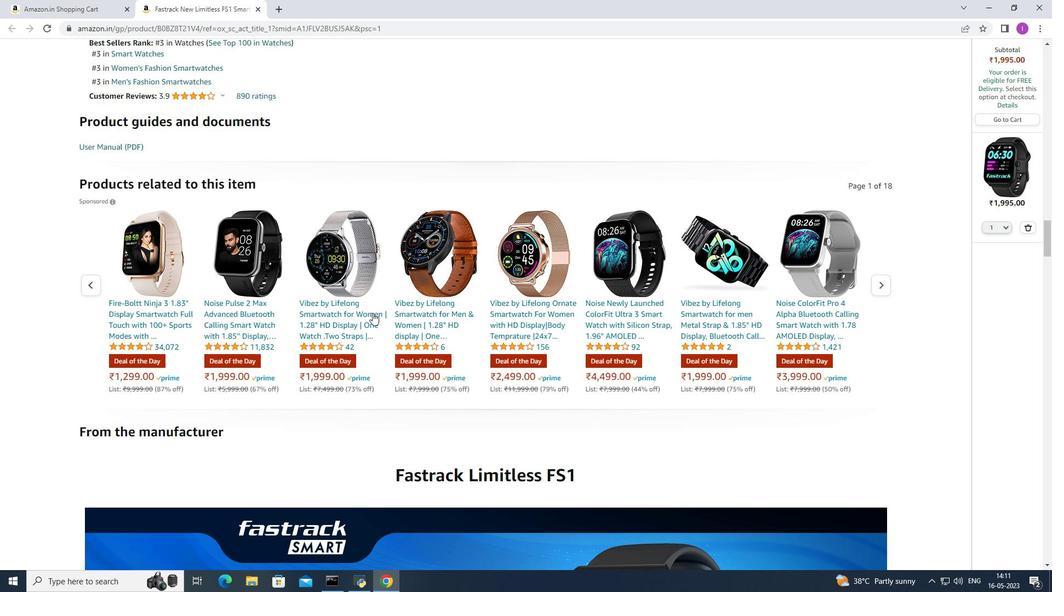 
Action: Mouse scrolled (372, 312) with delta (0, 0)
Screenshot: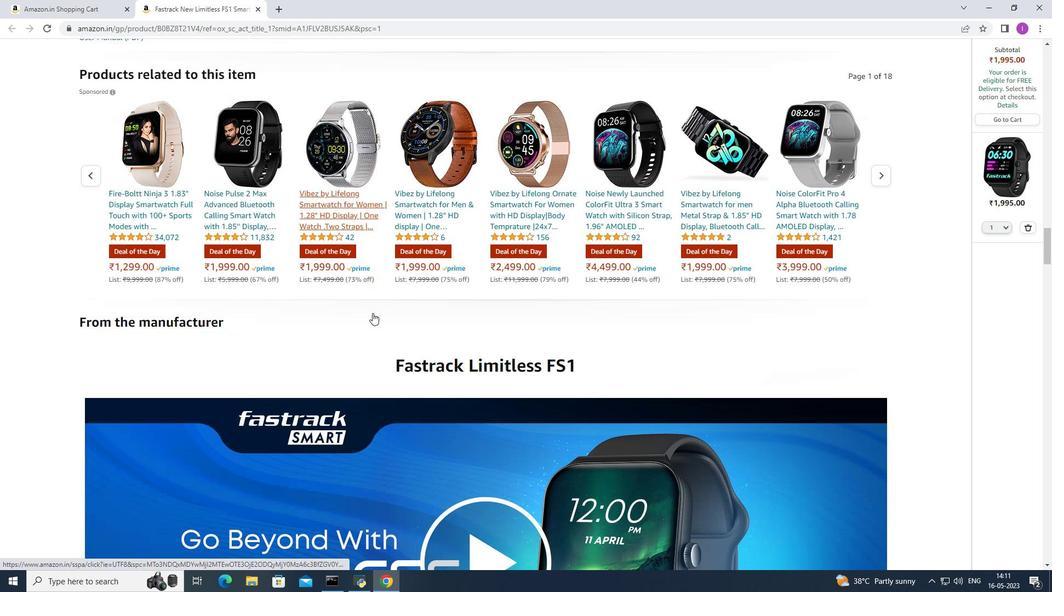 
Action: Mouse scrolled (372, 312) with delta (0, 0)
Screenshot: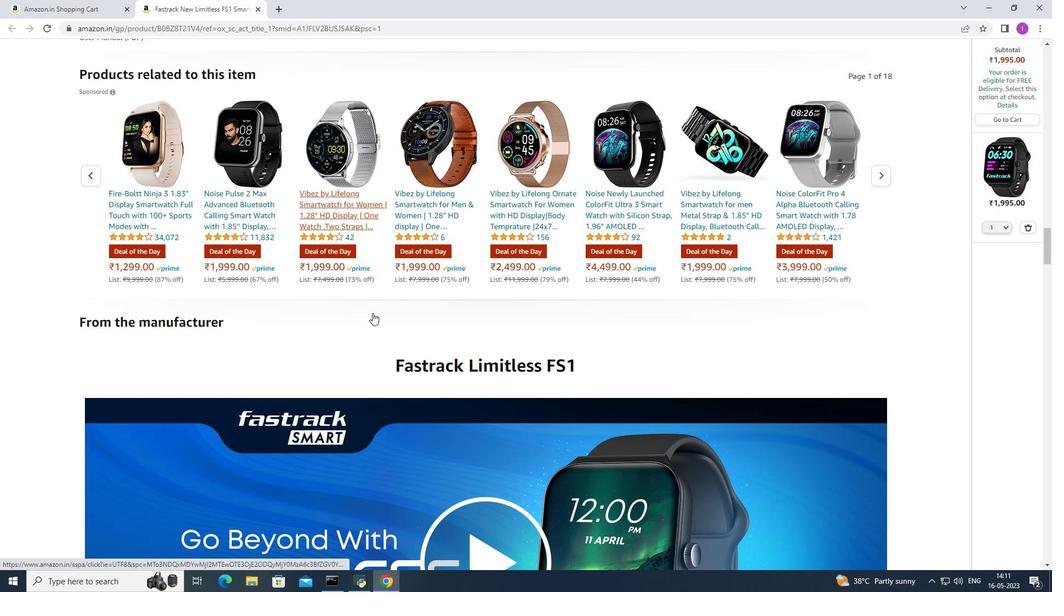 
Action: Mouse scrolled (372, 312) with delta (0, 0)
Screenshot: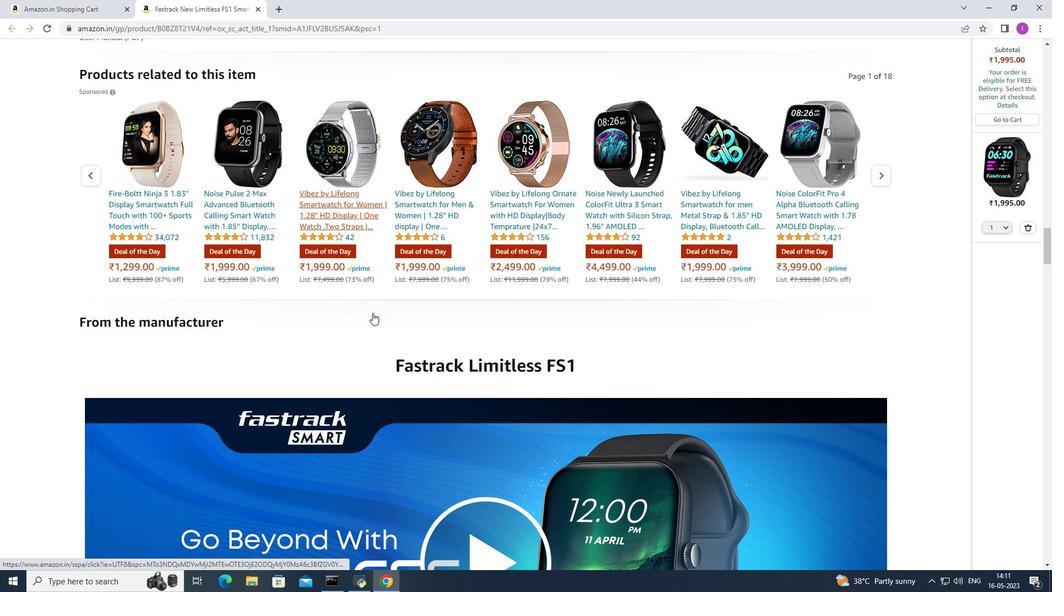 
Action: Mouse scrolled (372, 312) with delta (0, 0)
Screenshot: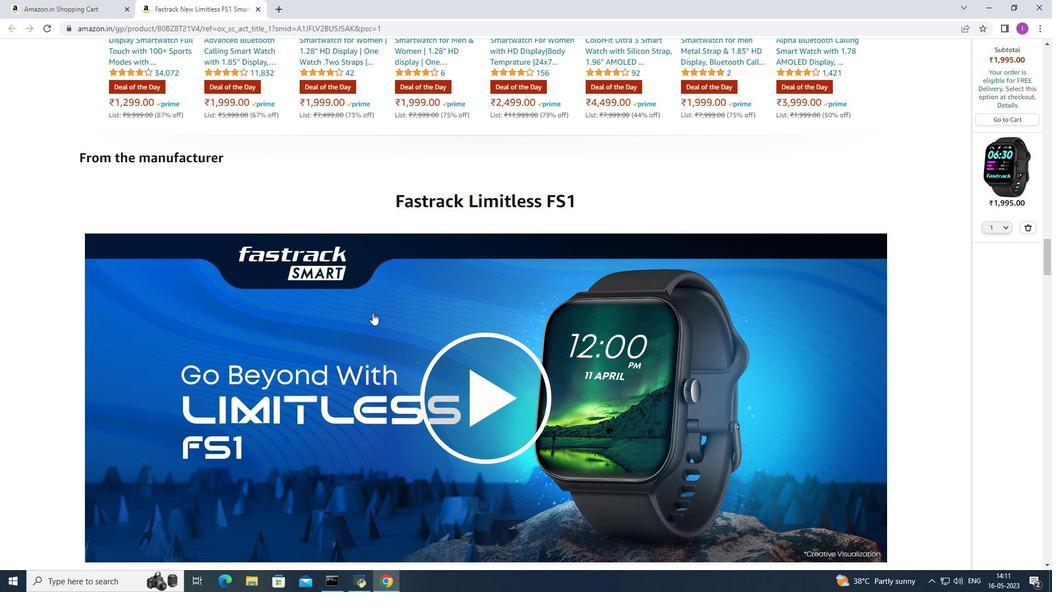 
Action: Mouse scrolled (372, 312) with delta (0, 0)
Screenshot: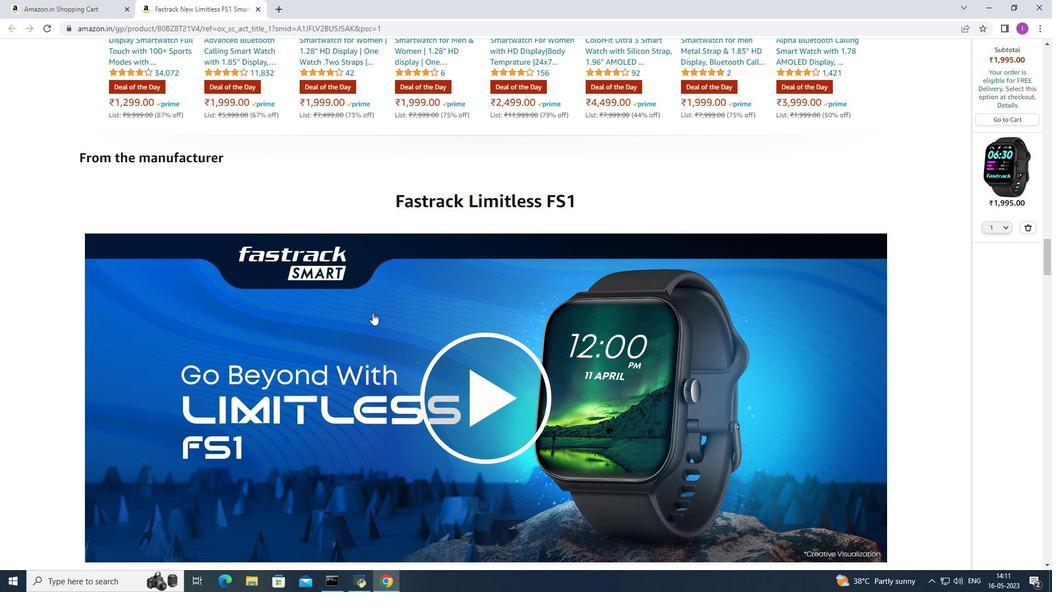
Action: Mouse scrolled (372, 312) with delta (0, 0)
Screenshot: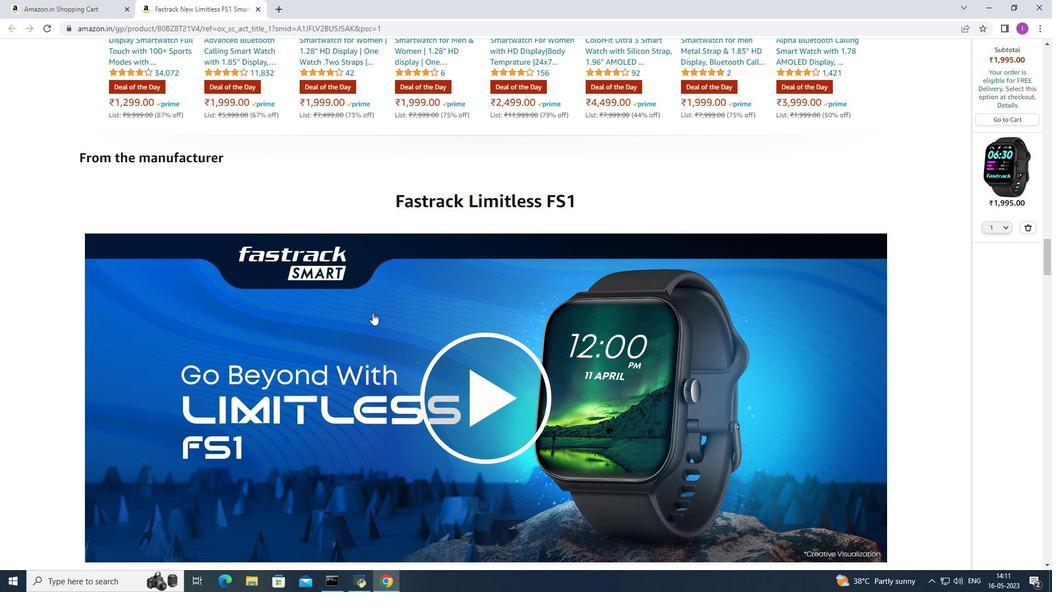 
Action: Mouse scrolled (372, 312) with delta (0, 0)
Screenshot: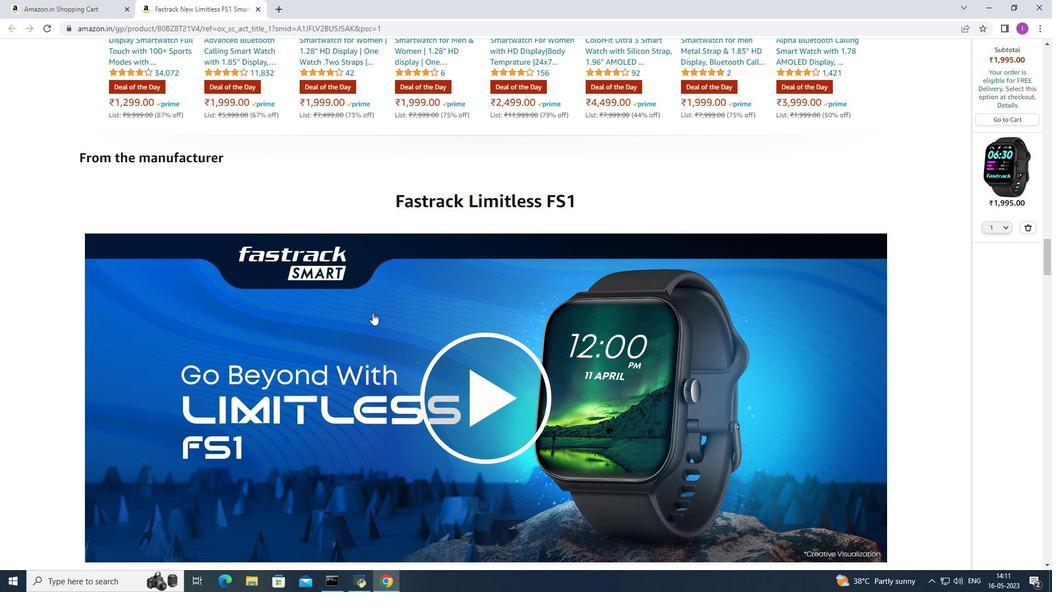 
Action: Mouse scrolled (372, 312) with delta (0, 0)
Screenshot: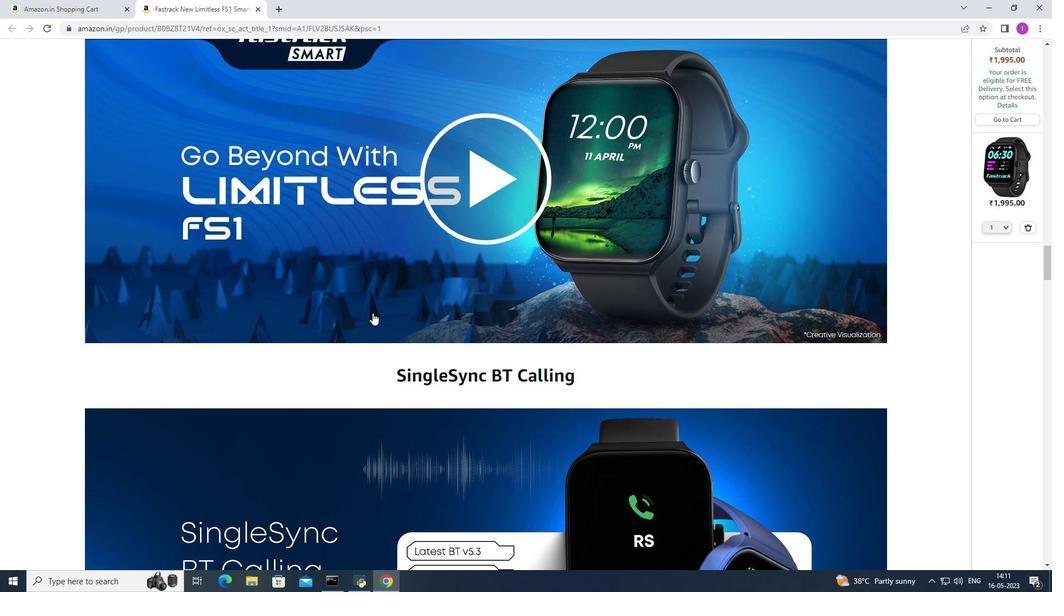 
Action: Mouse scrolled (372, 312) with delta (0, 0)
Screenshot: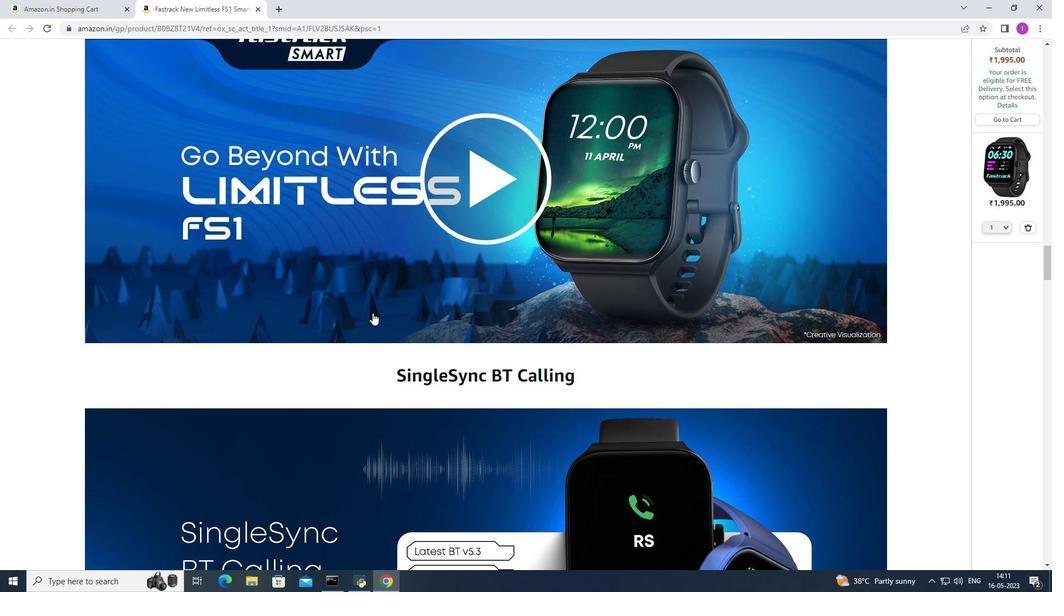 
Action: Mouse scrolled (372, 312) with delta (0, 0)
Screenshot: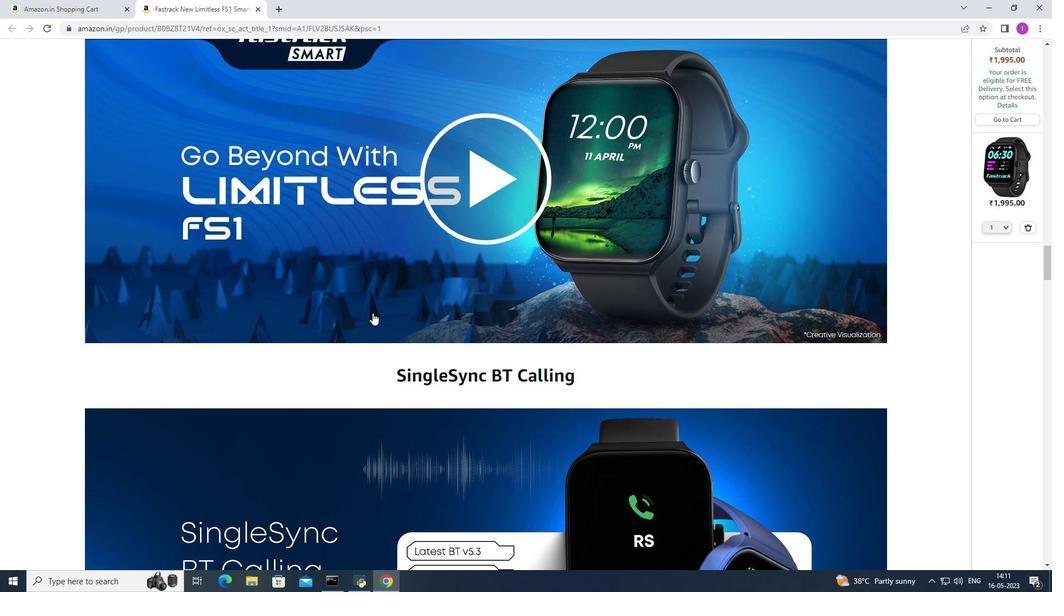 
Action: Mouse scrolled (372, 313) with delta (0, 0)
Screenshot: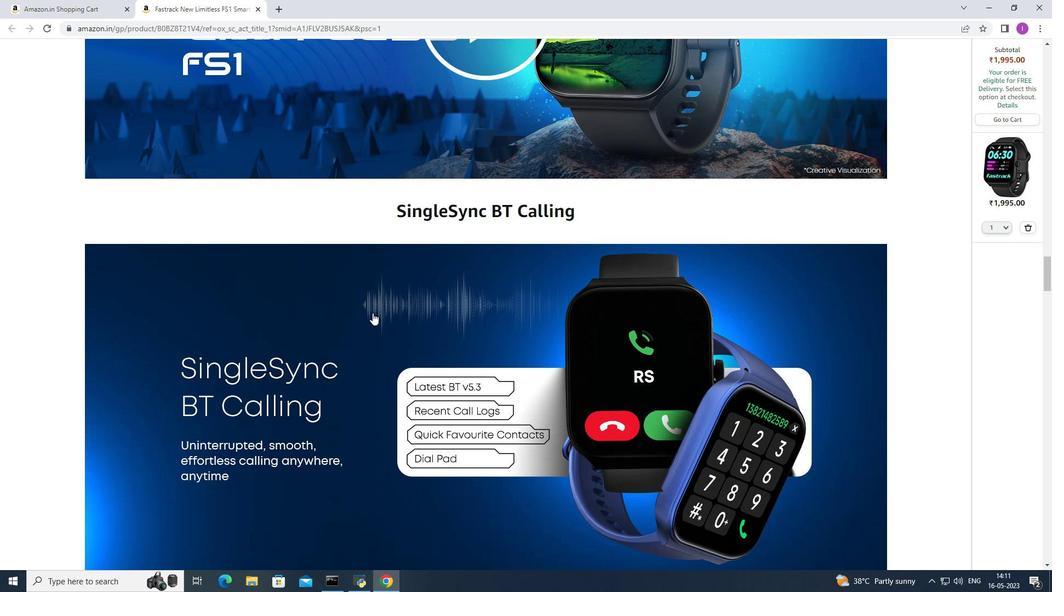 
Action: Mouse scrolled (372, 313) with delta (0, 0)
Screenshot: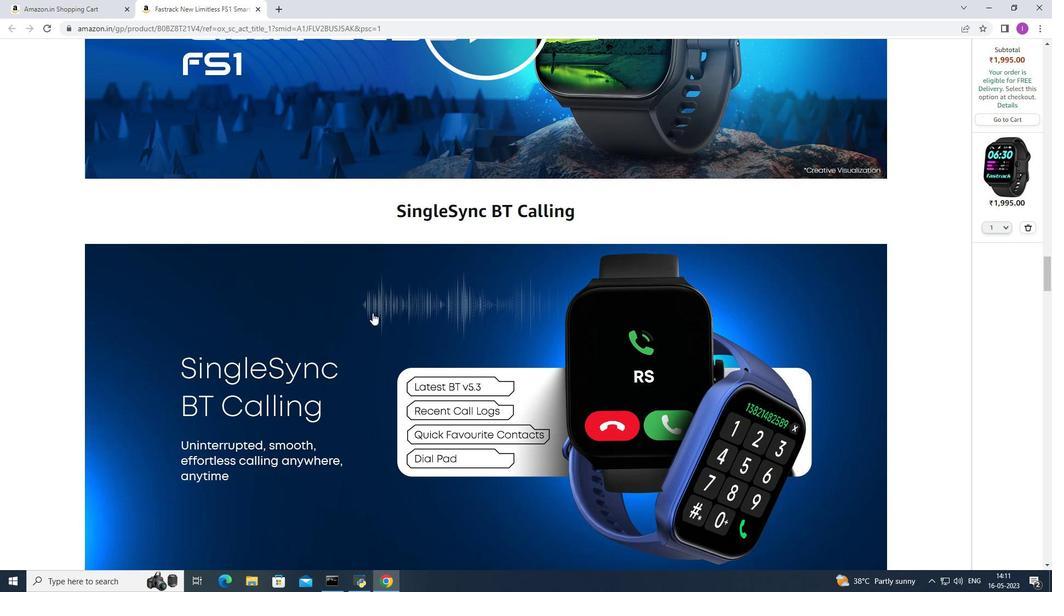 
Action: Mouse scrolled (372, 313) with delta (0, 0)
Screenshot: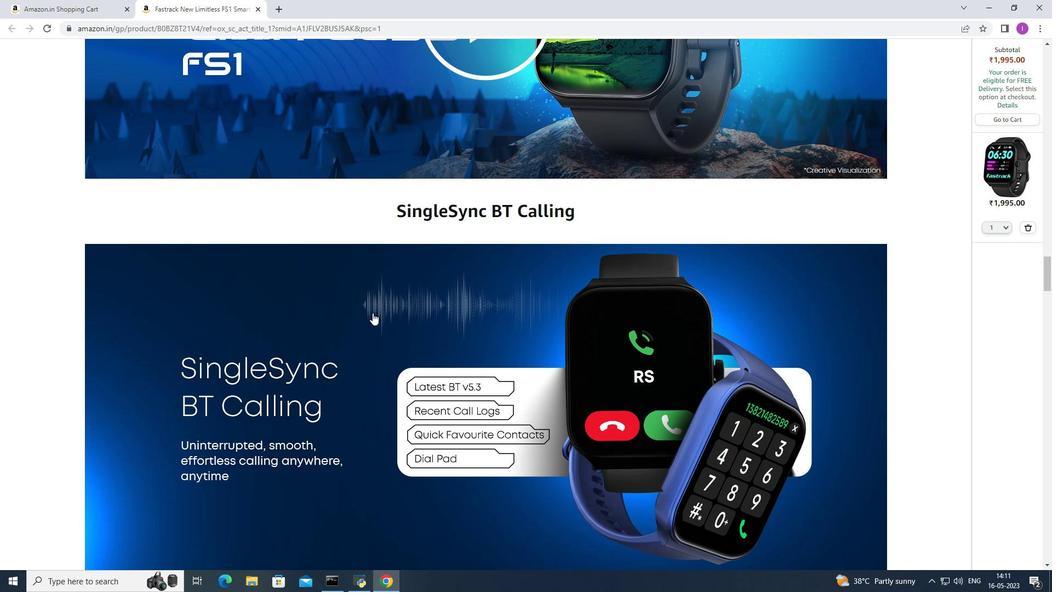 
Action: Mouse scrolled (372, 312) with delta (0, 0)
Screenshot: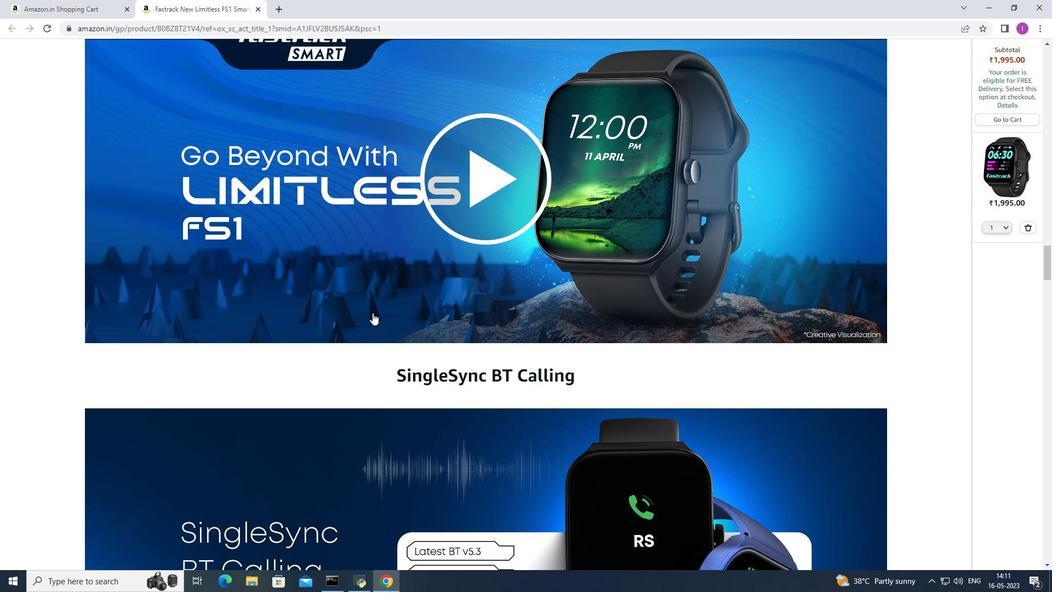 
Action: Mouse scrolled (372, 312) with delta (0, 0)
Screenshot: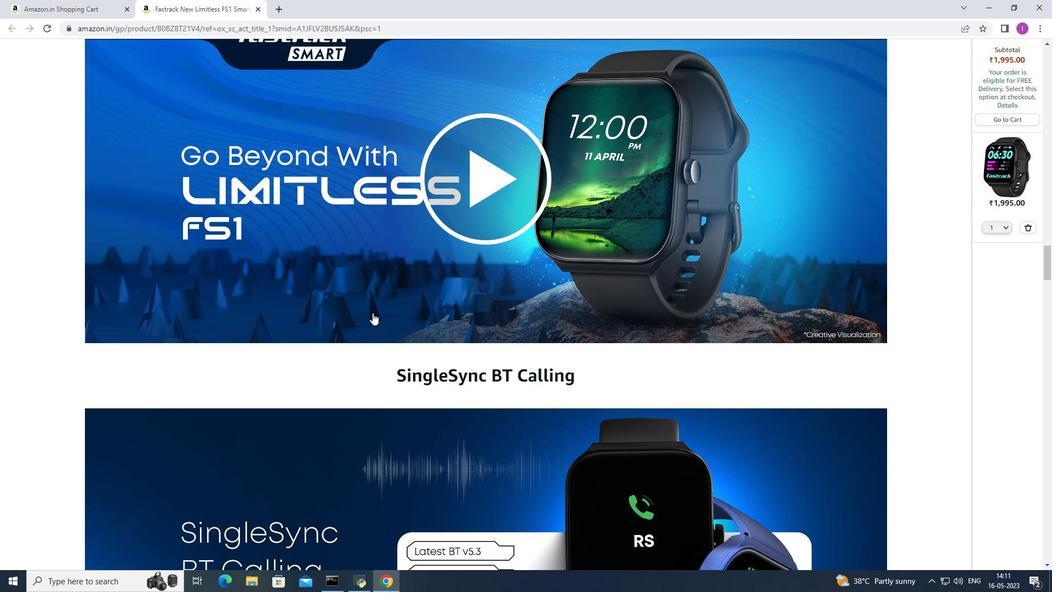 
Action: Mouse scrolled (372, 312) with delta (0, 0)
Screenshot: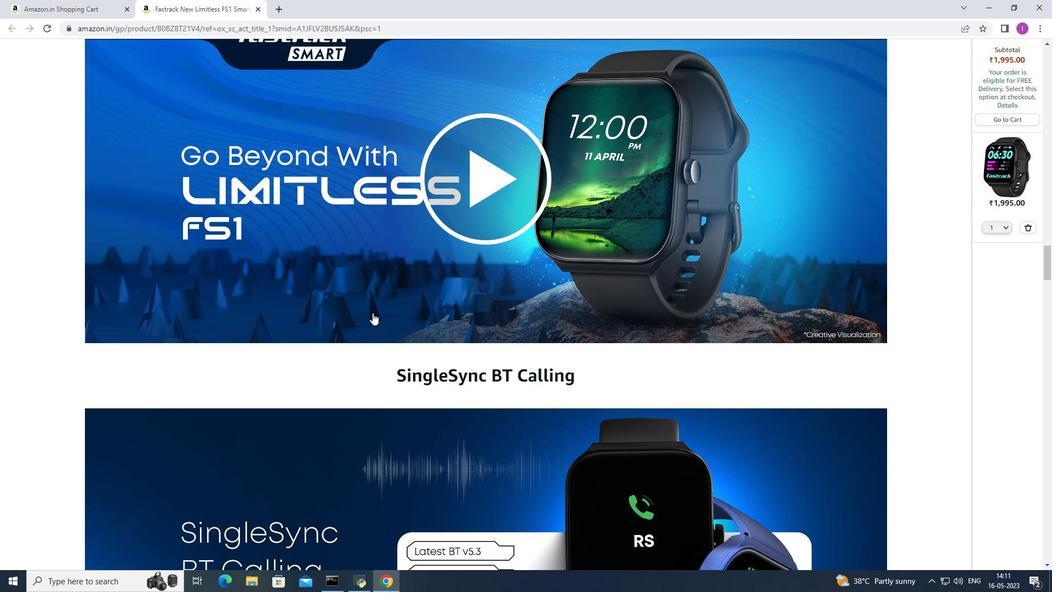 
Action: Mouse scrolled (372, 312) with delta (0, 0)
Screenshot: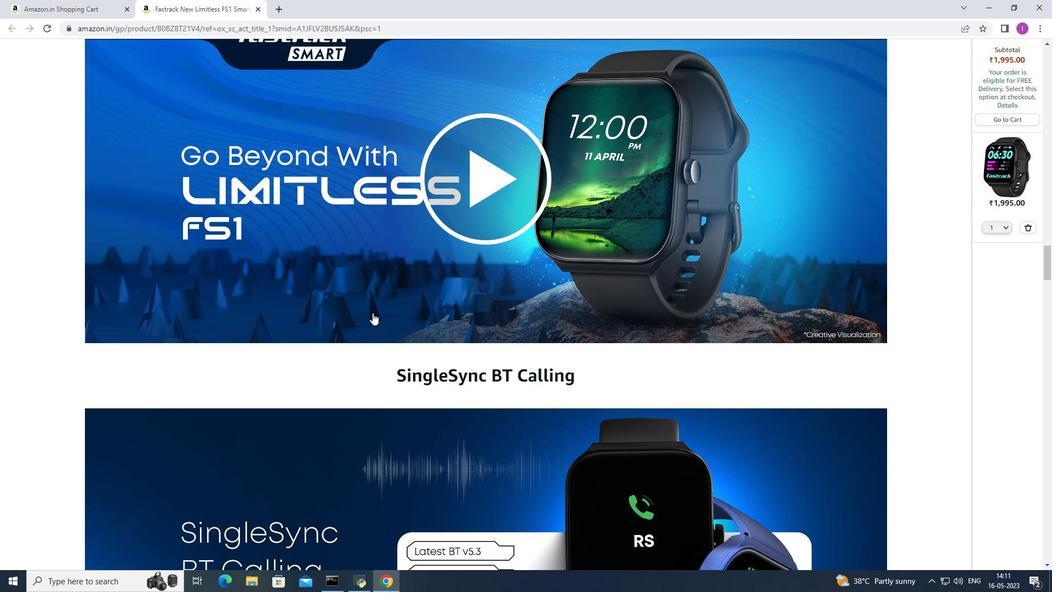 
Action: Mouse scrolled (372, 312) with delta (0, 0)
Screenshot: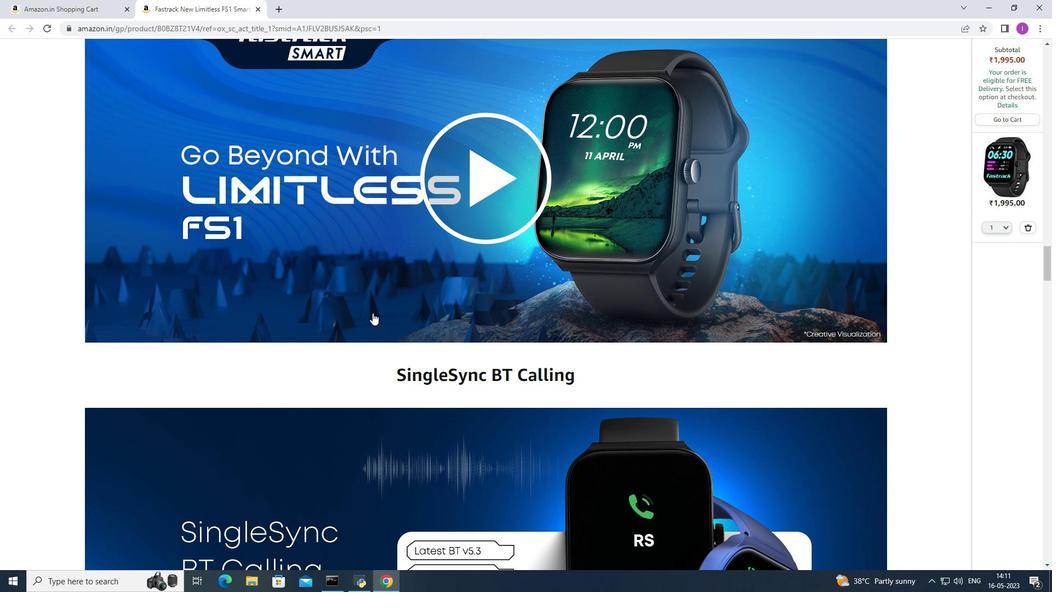 
Action: Mouse scrolled (372, 312) with delta (0, 0)
Screenshot: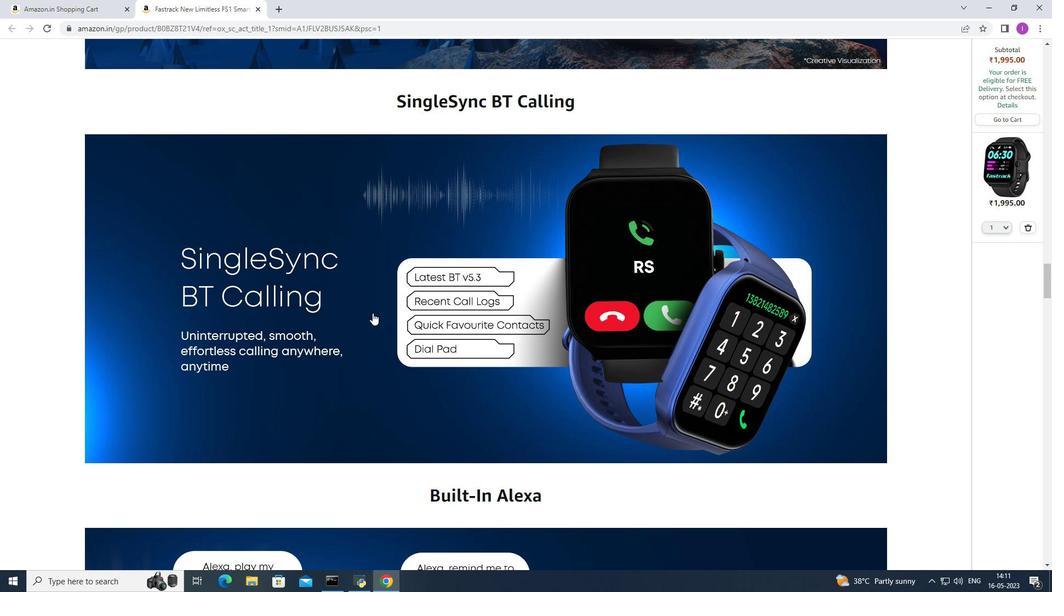 
Action: Mouse scrolled (372, 312) with delta (0, 0)
Screenshot: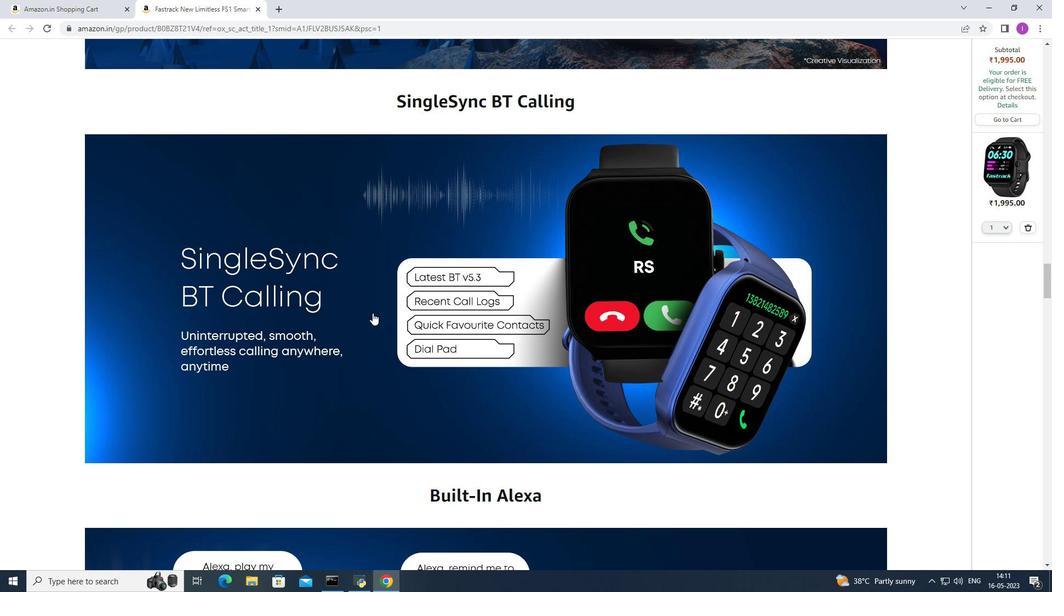 
Action: Mouse scrolled (372, 312) with delta (0, 0)
Screenshot: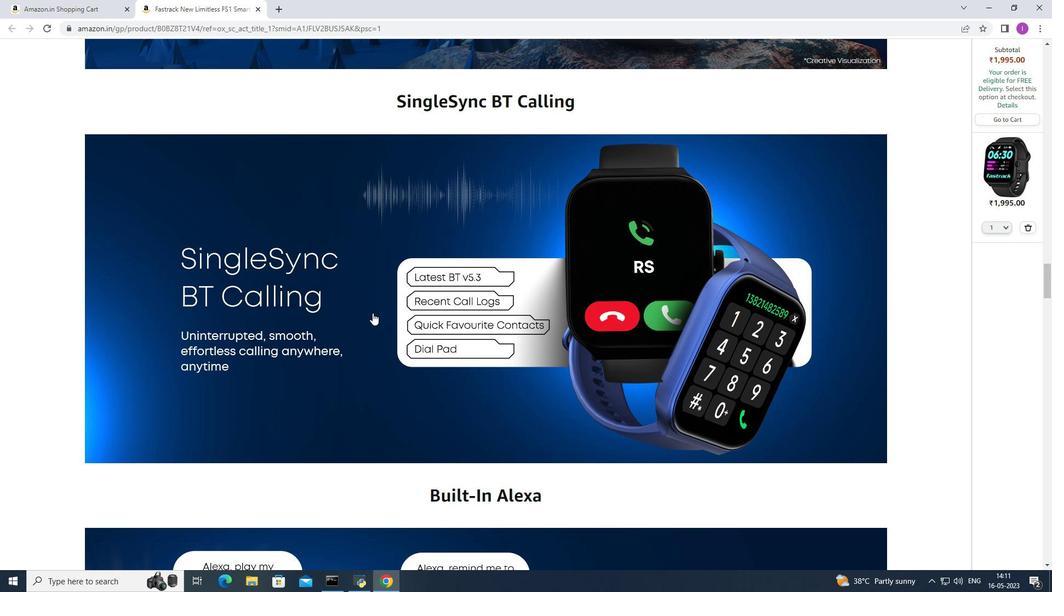 
Action: Mouse scrolled (372, 312) with delta (0, 0)
Screenshot: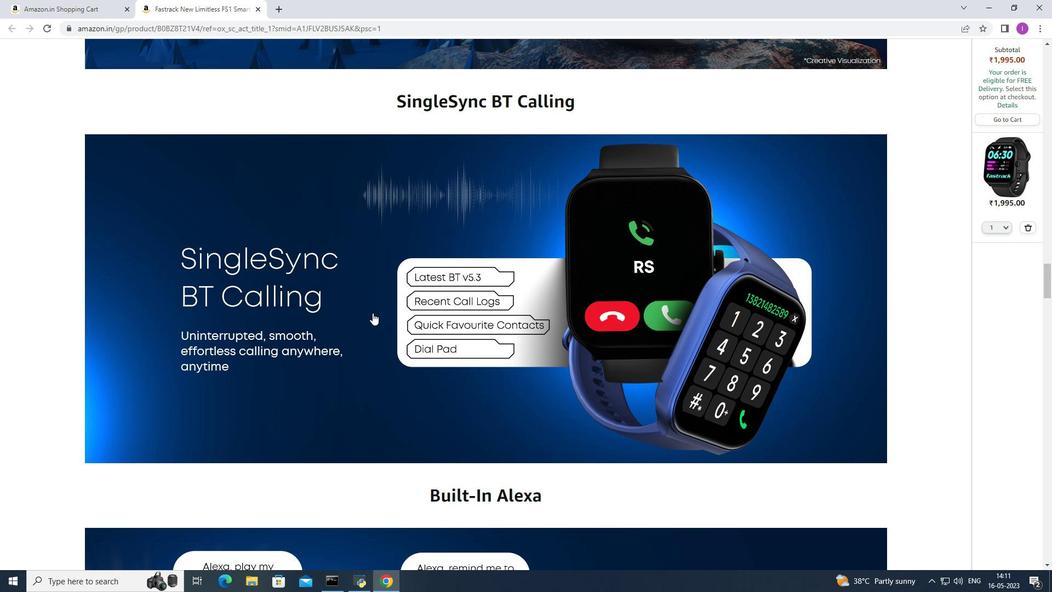 
Action: Mouse scrolled (372, 312) with delta (0, 0)
Screenshot: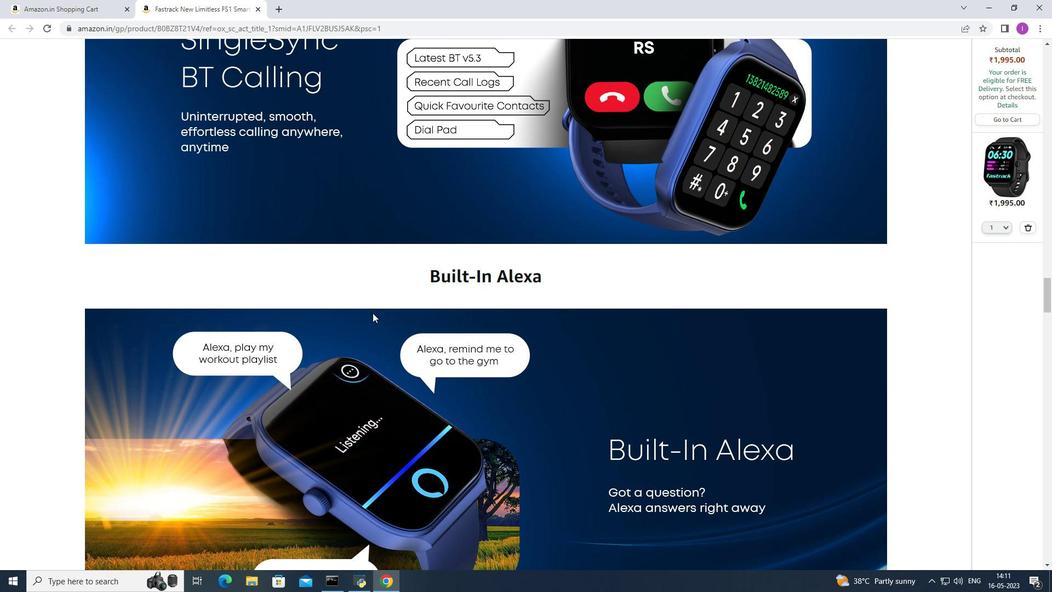 
Action: Mouse scrolled (372, 312) with delta (0, 0)
Screenshot: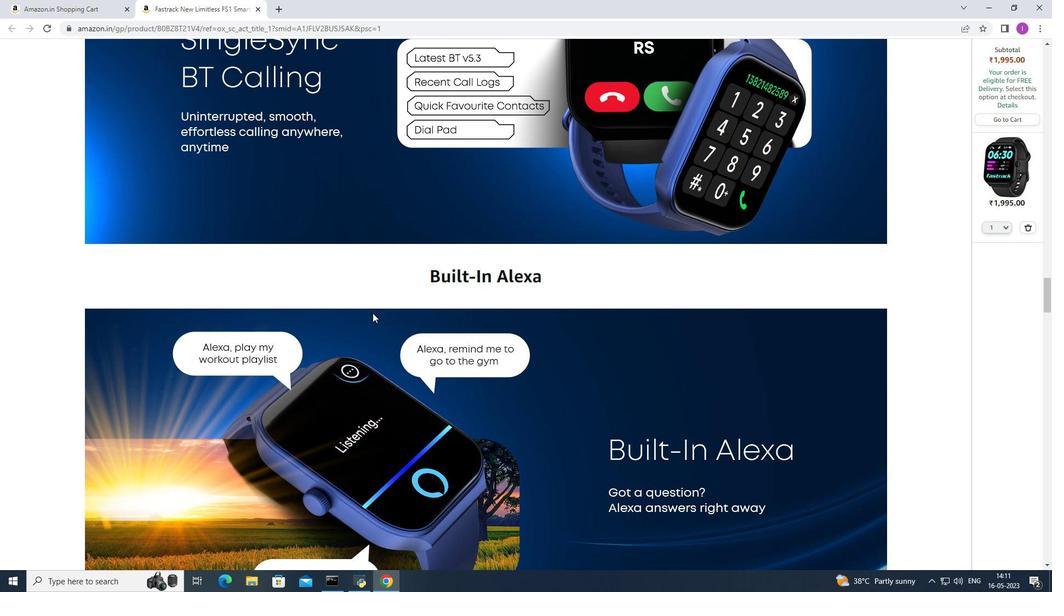 
Action: Mouse scrolled (372, 313) with delta (0, 0)
Screenshot: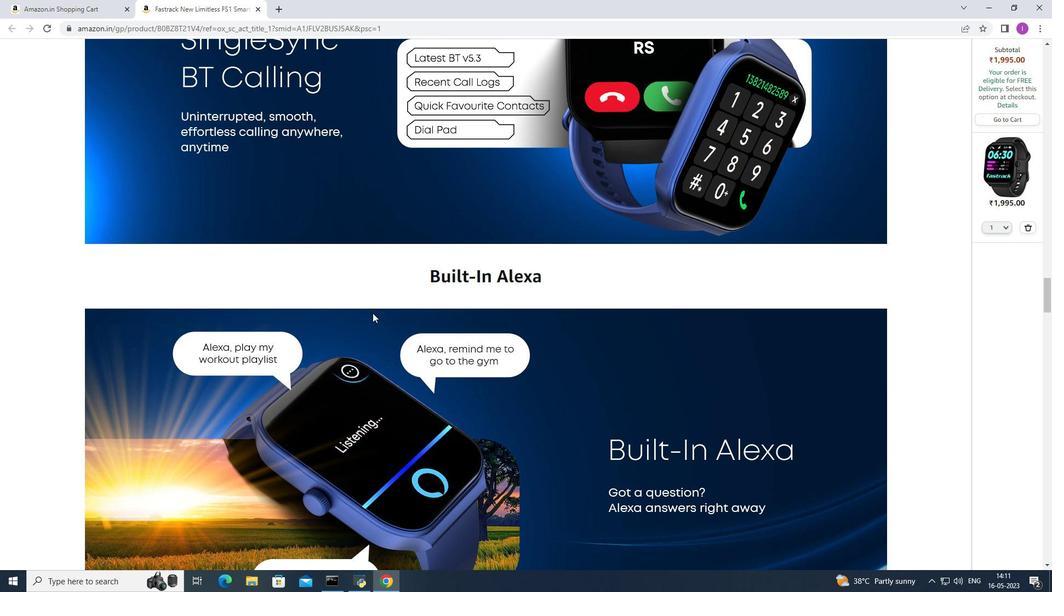 
Action: Mouse scrolled (372, 312) with delta (0, 0)
Screenshot: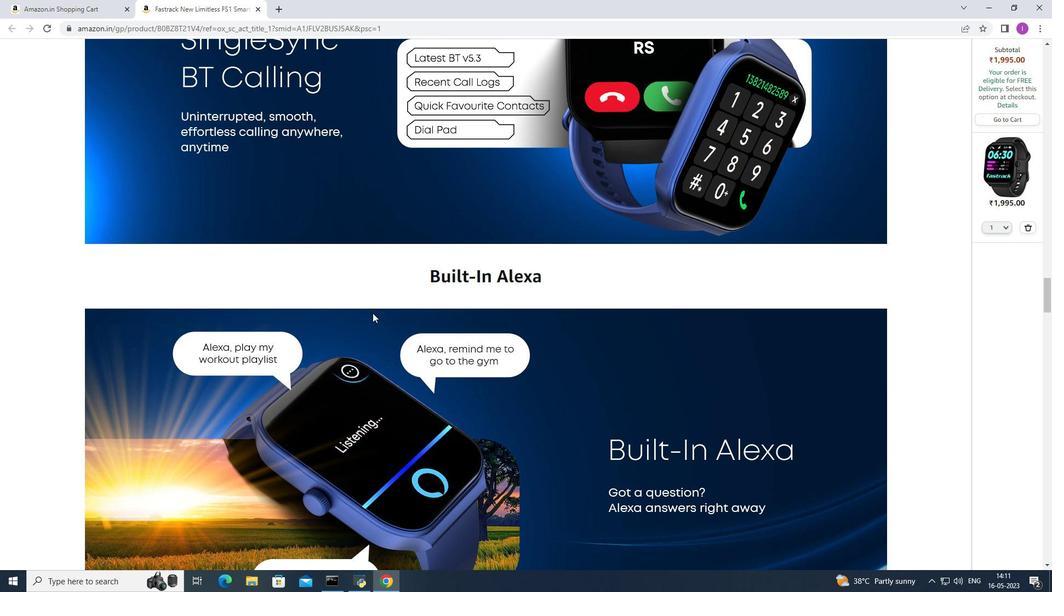
Action: Mouse scrolled (372, 312) with delta (0, 0)
Screenshot: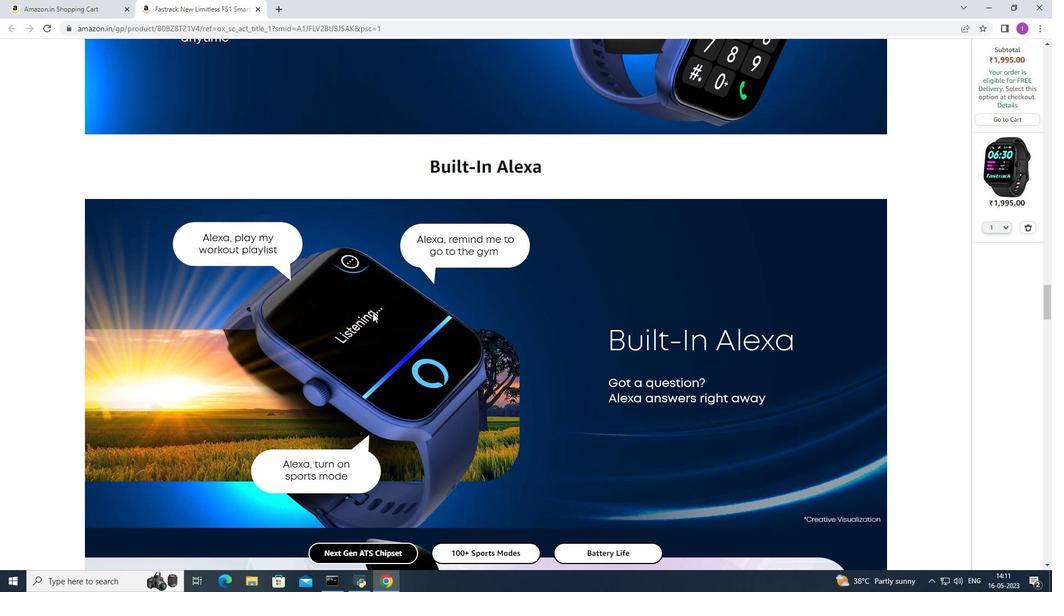 
Action: Mouse scrolled (372, 312) with delta (0, 0)
Screenshot: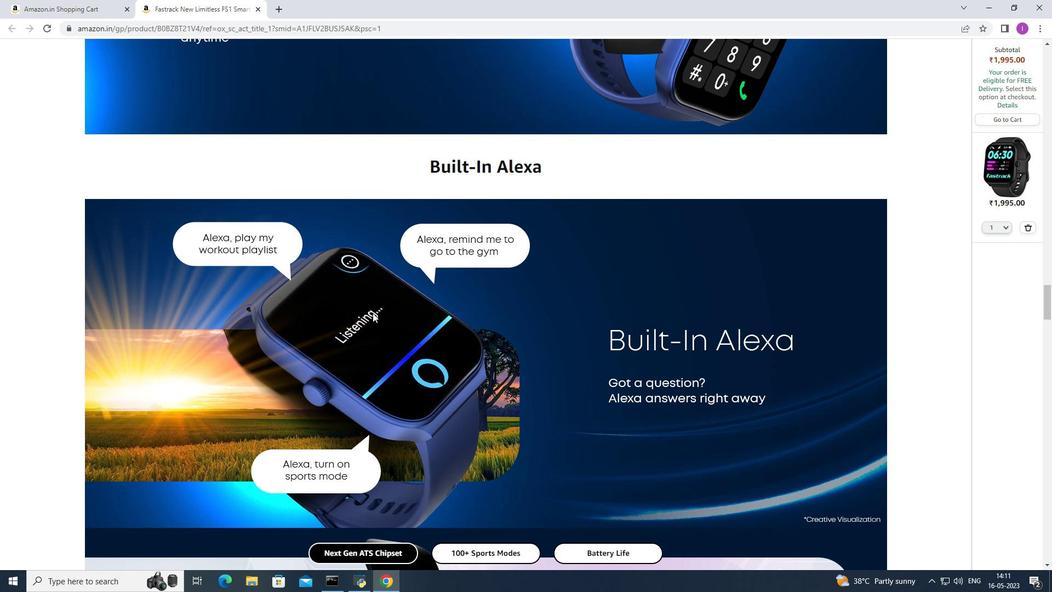 
Action: Mouse scrolled (372, 312) with delta (0, 0)
Screenshot: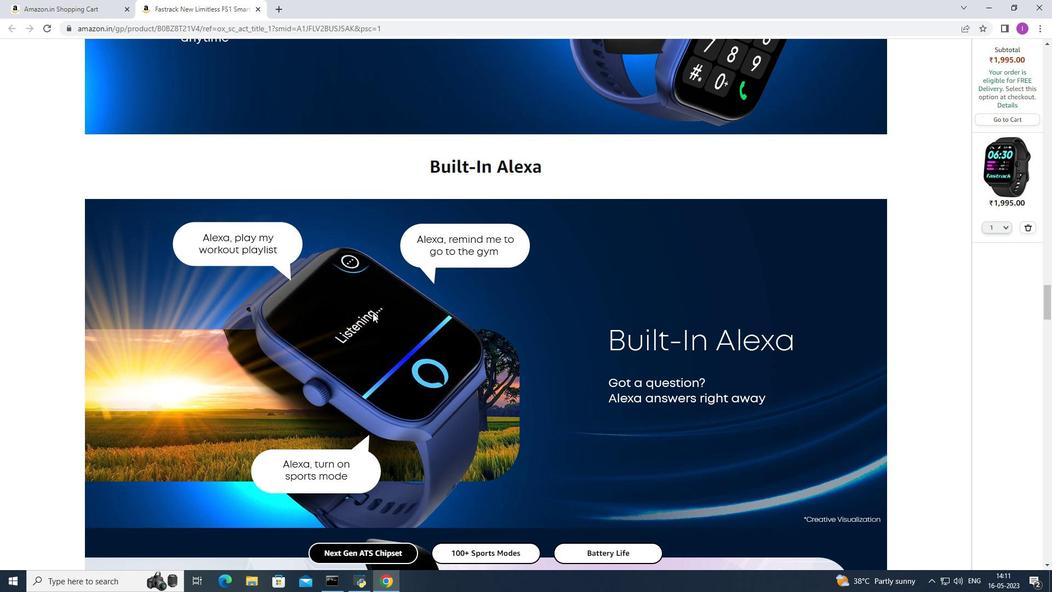
Action: Mouse scrolled (372, 312) with delta (0, 0)
Screenshot: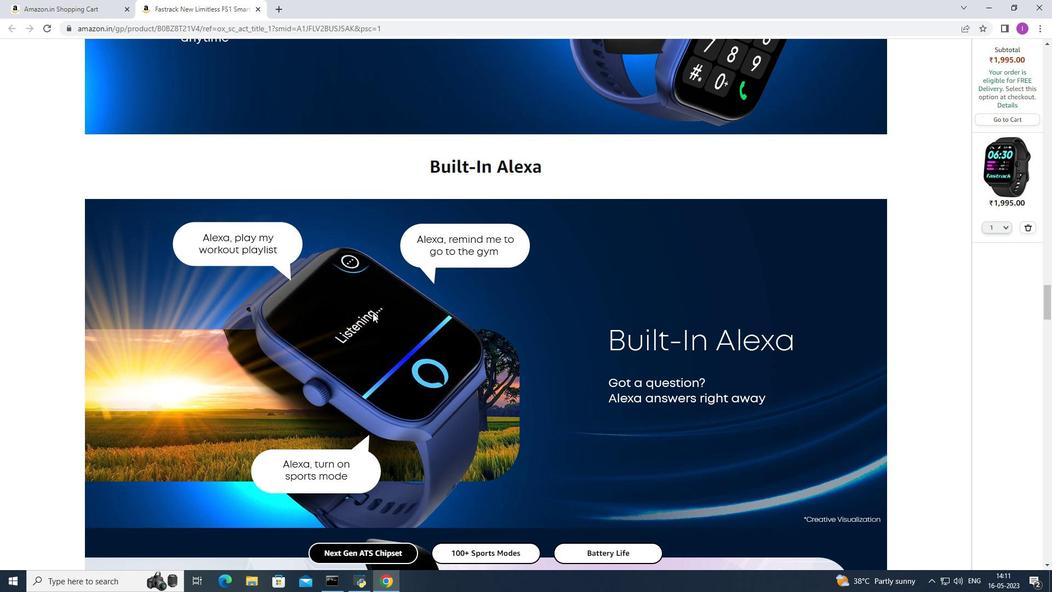 
Action: Mouse scrolled (372, 312) with delta (0, 0)
Screenshot: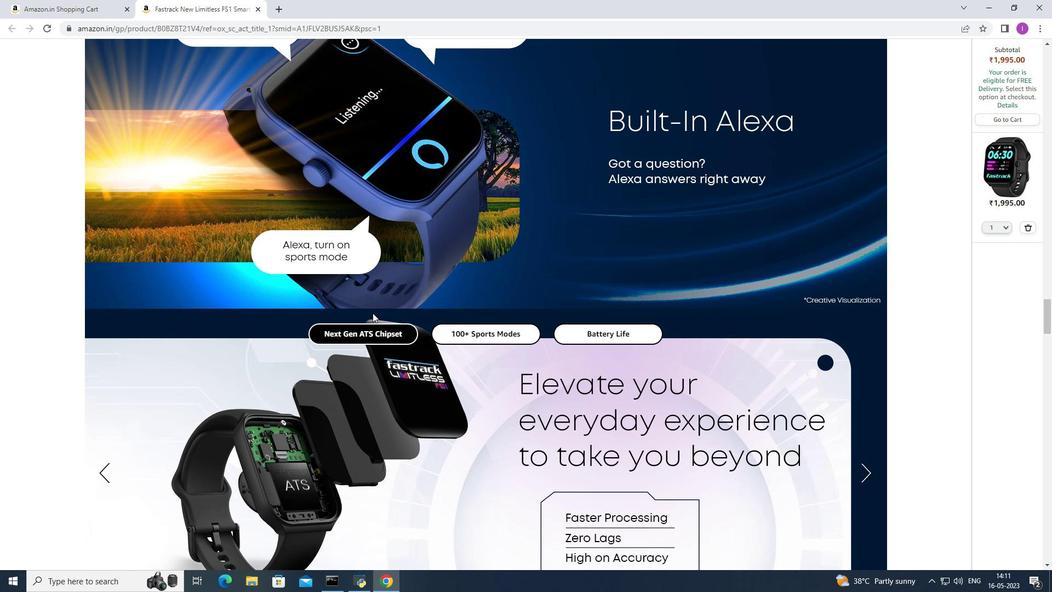 
Action: Mouse scrolled (372, 312) with delta (0, 0)
Screenshot: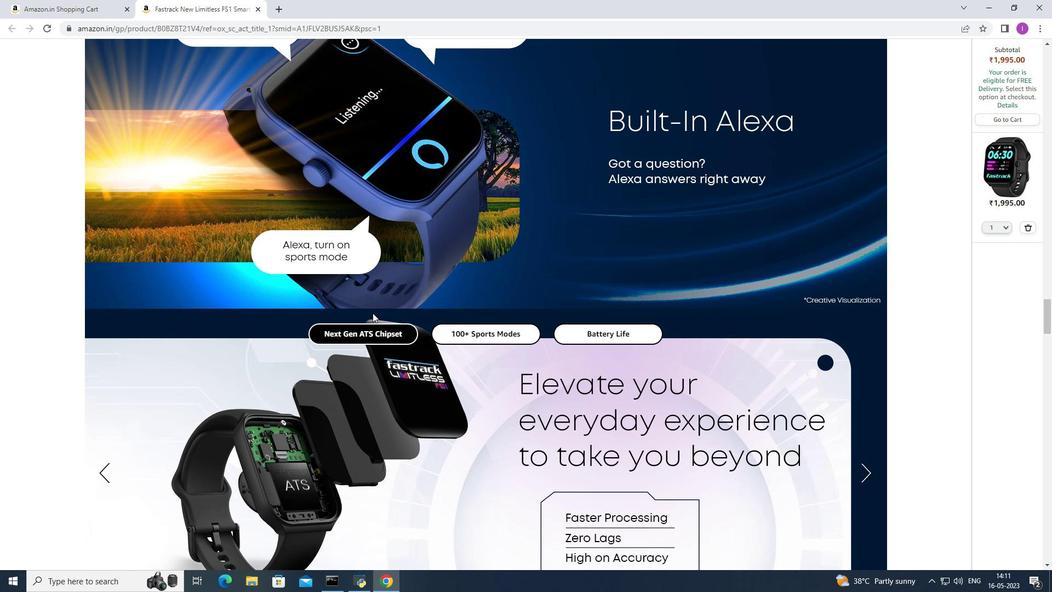 
Action: Mouse scrolled (372, 312) with delta (0, 0)
Screenshot: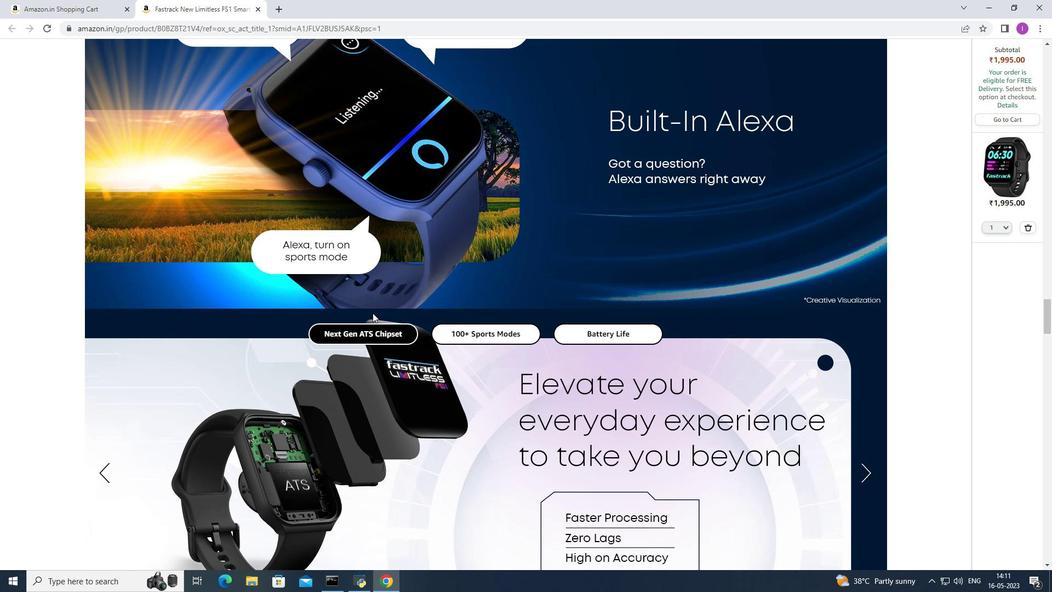 
Action: Mouse scrolled (372, 312) with delta (0, 0)
Screenshot: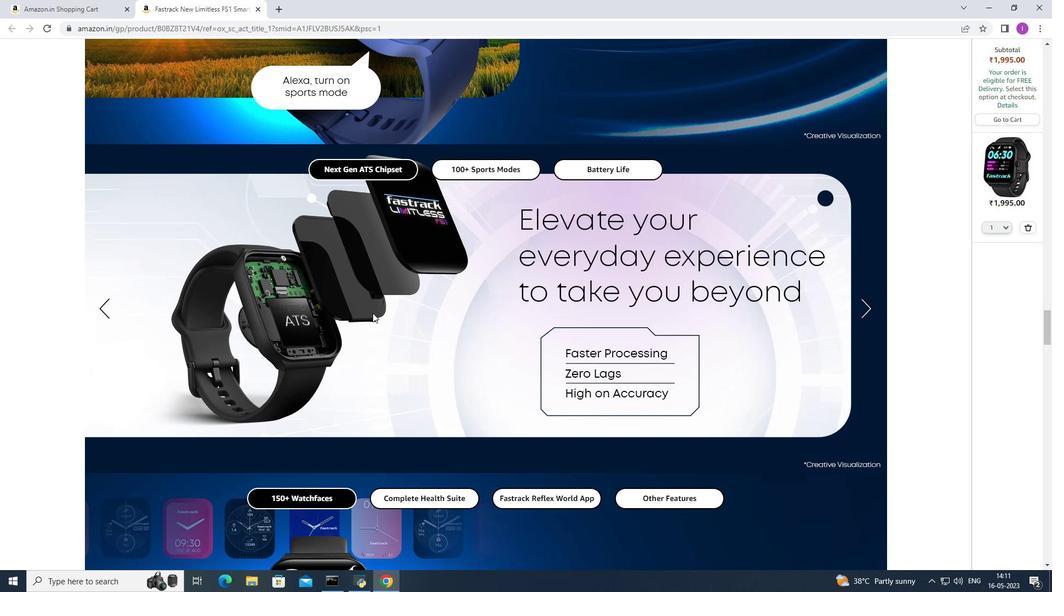 
Action: Mouse scrolled (372, 312) with delta (0, 0)
Screenshot: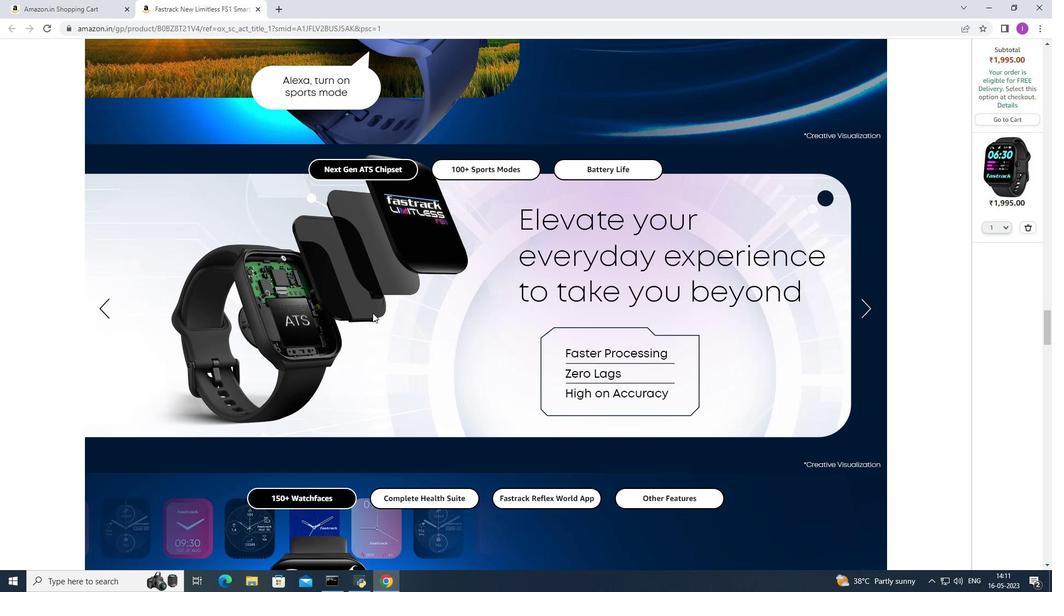
Action: Mouse scrolled (372, 312) with delta (0, 0)
Screenshot: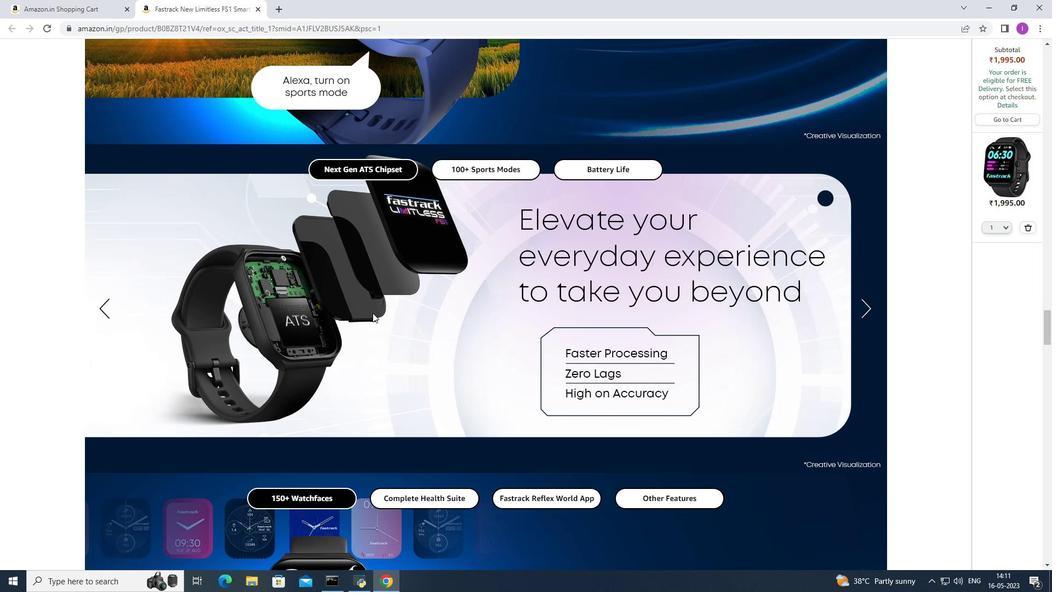 
Action: Mouse scrolled (372, 312) with delta (0, 0)
Screenshot: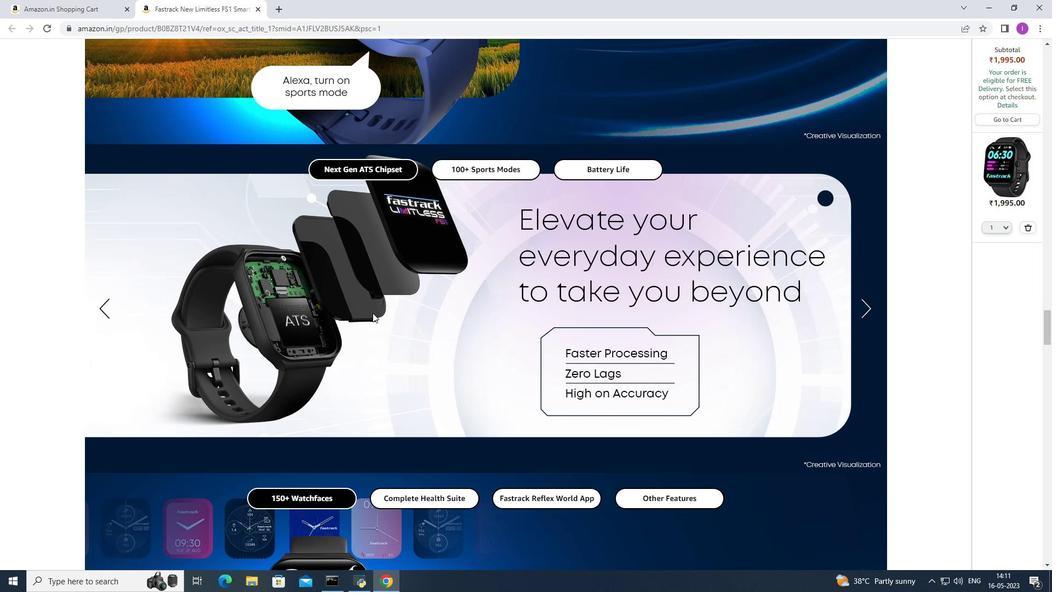 
Action: Mouse scrolled (372, 312) with delta (0, 0)
Screenshot: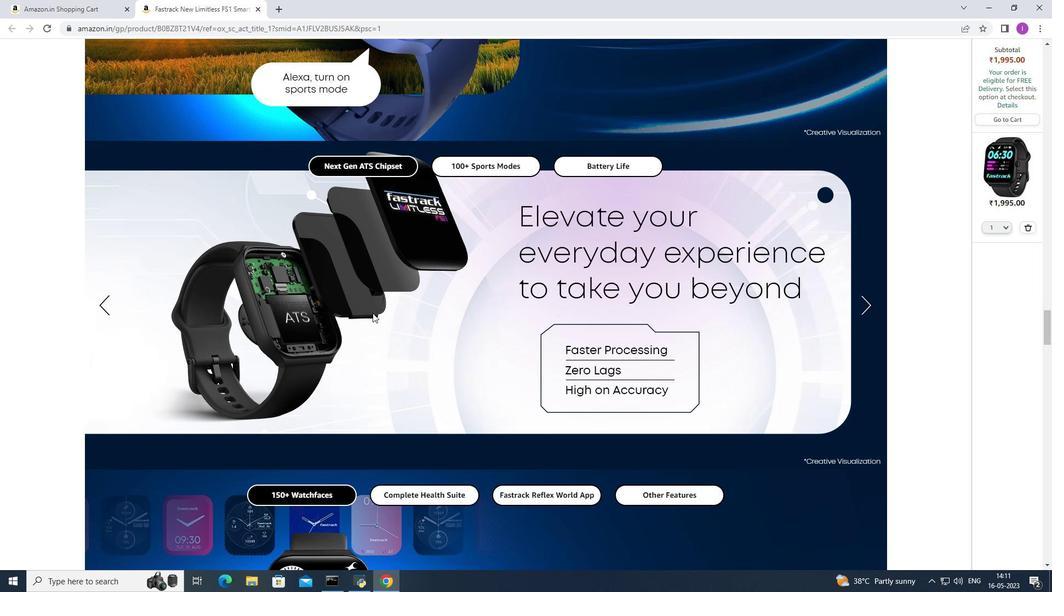 
Action: Mouse scrolled (372, 312) with delta (0, 0)
Screenshot: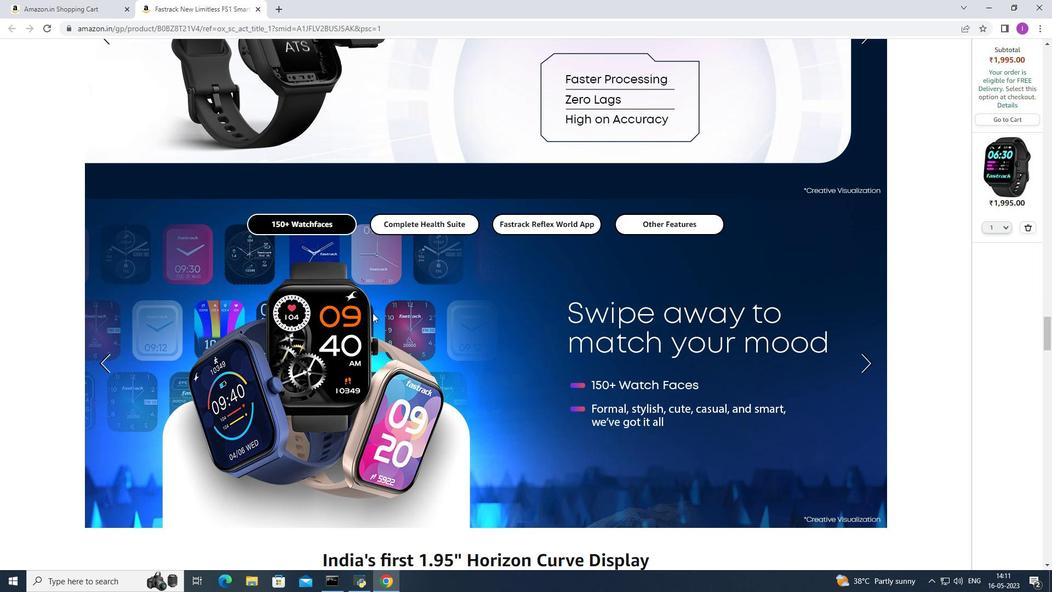 
Action: Mouse scrolled (372, 312) with delta (0, 0)
Screenshot: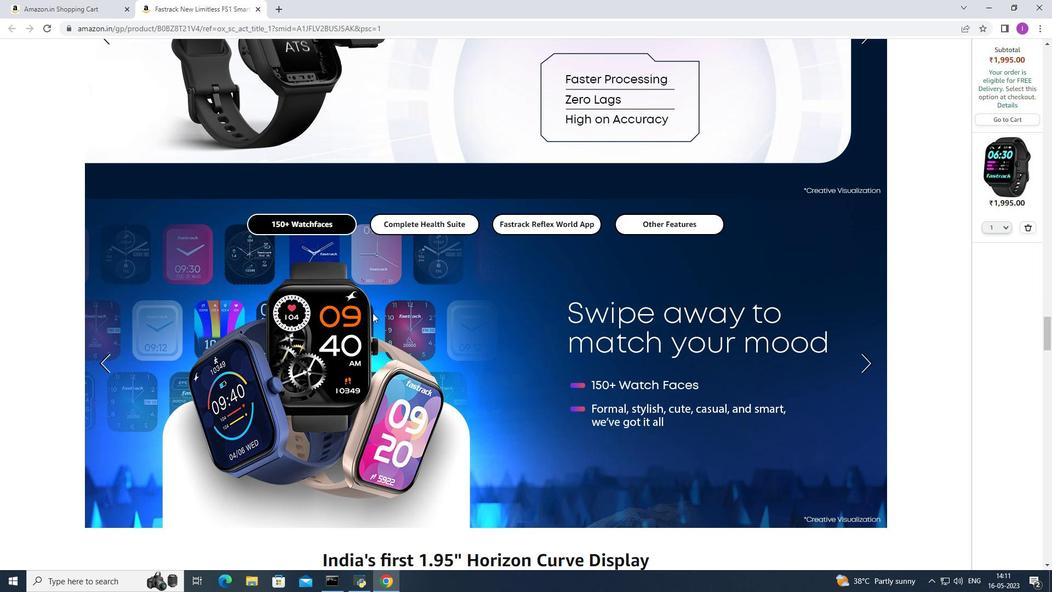 
Action: Mouse scrolled (372, 312) with delta (0, 0)
Screenshot: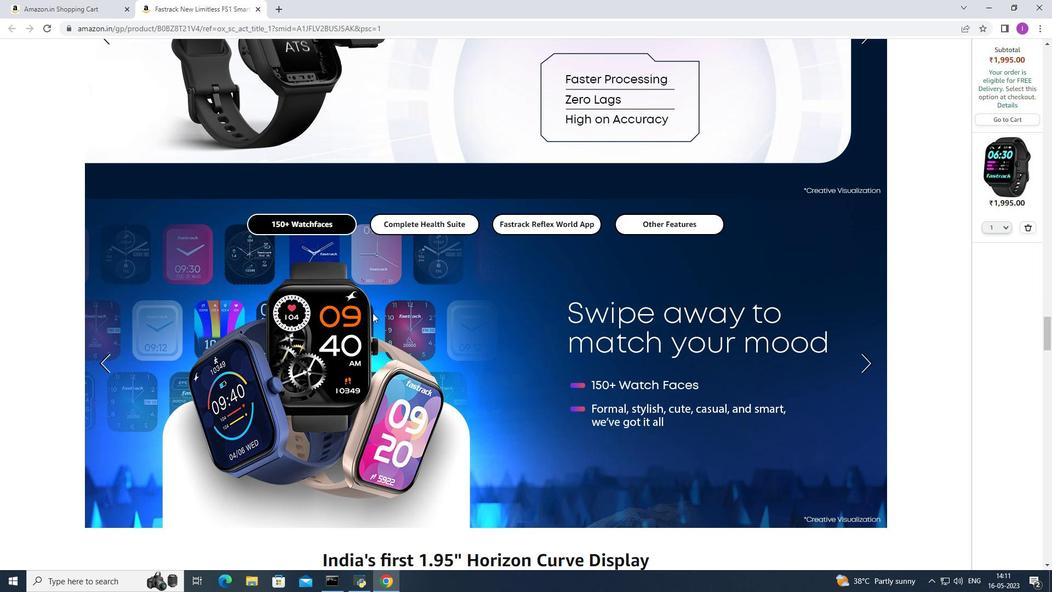 
Action: Mouse scrolled (372, 312) with delta (0, 0)
Screenshot: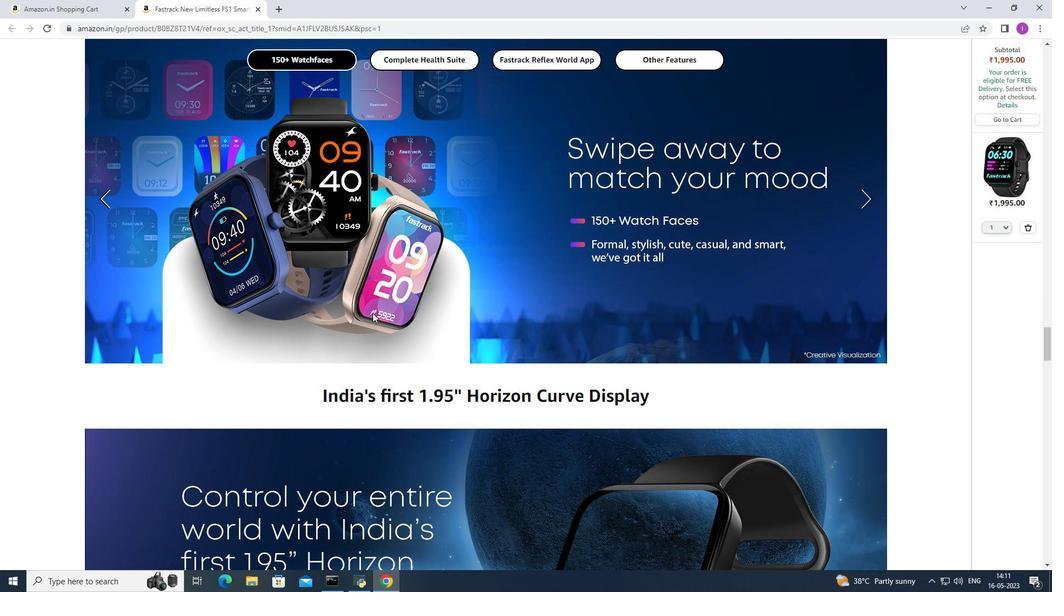 
Action: Mouse scrolled (372, 312) with delta (0, 0)
Screenshot: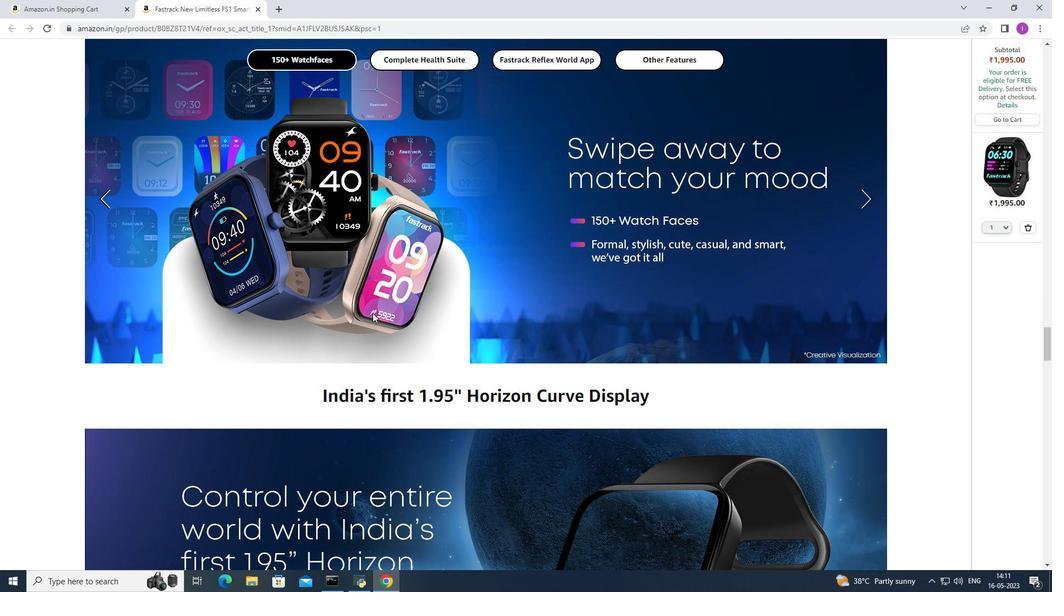 
Action: Mouse scrolled (372, 312) with delta (0, 0)
